Task: Research Airbnb properties in El Kala, Algeria from 7th December, 2023 to 14th December, 2023 for 1 adult. Place can be shared room with 1  bedroom having 1 bed and 1 bathroom. Property type can be hotel. Amenities needed are: wifi, washing machine.
Action: Mouse moved to (456, 100)
Screenshot: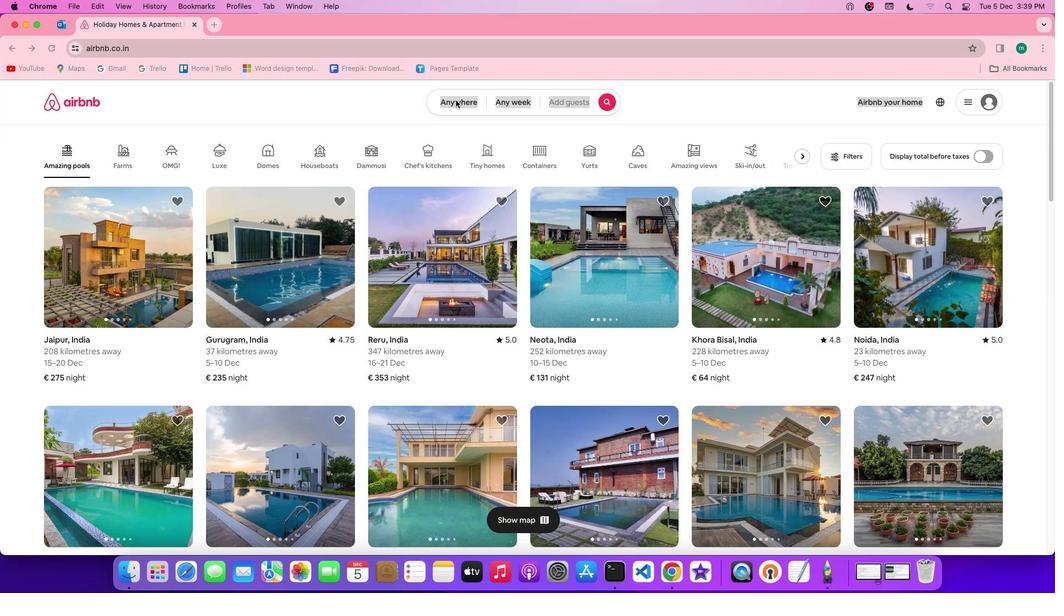 
Action: Mouse pressed left at (456, 100)
Screenshot: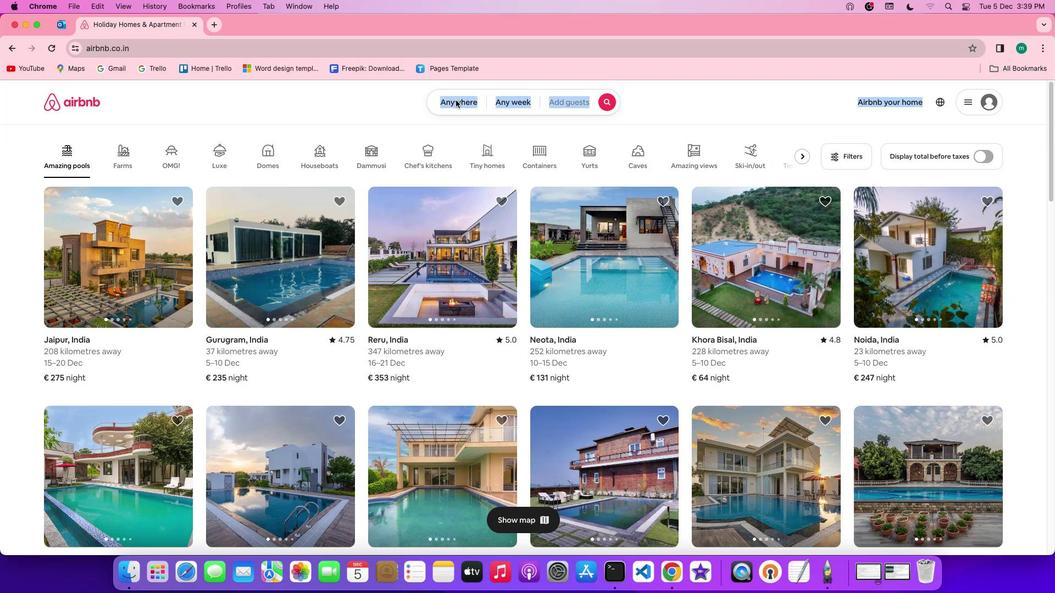 
Action: Mouse pressed left at (456, 100)
Screenshot: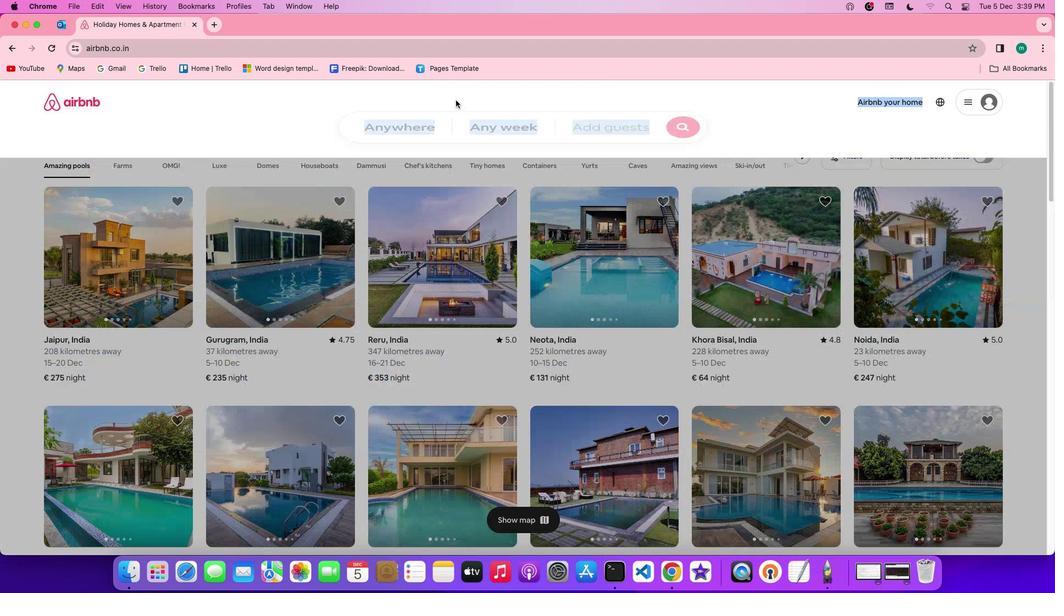 
Action: Mouse moved to (374, 146)
Screenshot: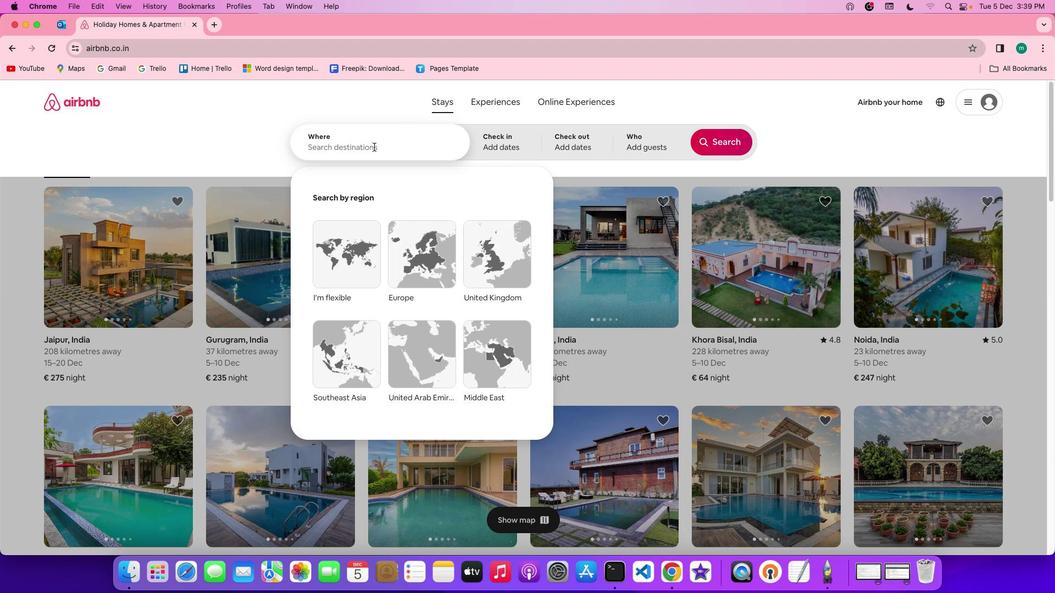 
Action: Mouse pressed left at (374, 146)
Screenshot: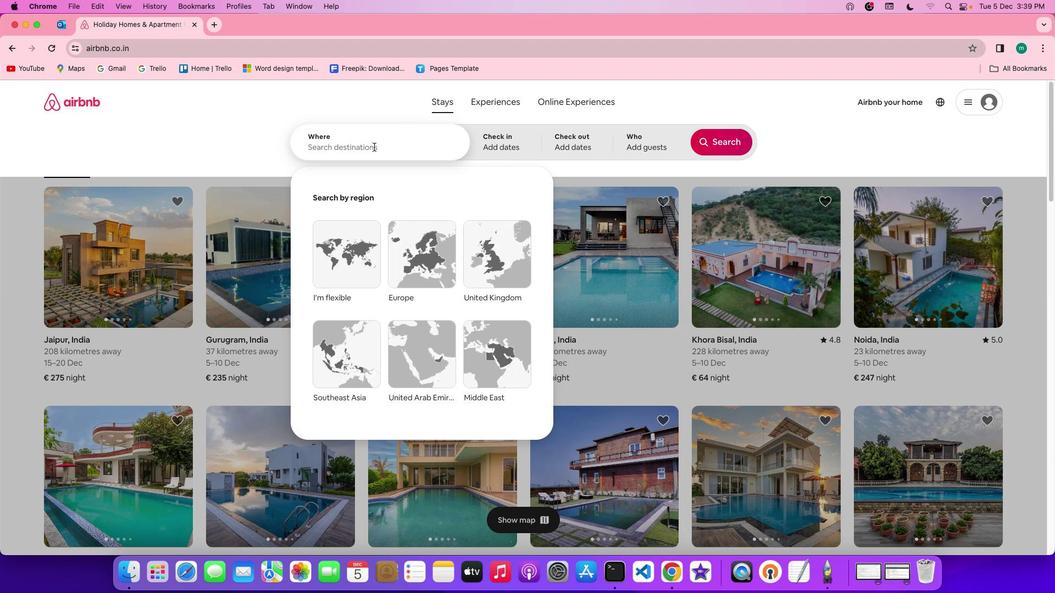 
Action: Key pressed Key.shift'E''I'Key.spaceKey.shift'K''a''l''a'','Key.spaceKey.shift'a''l''g''e''r''i''a'
Screenshot: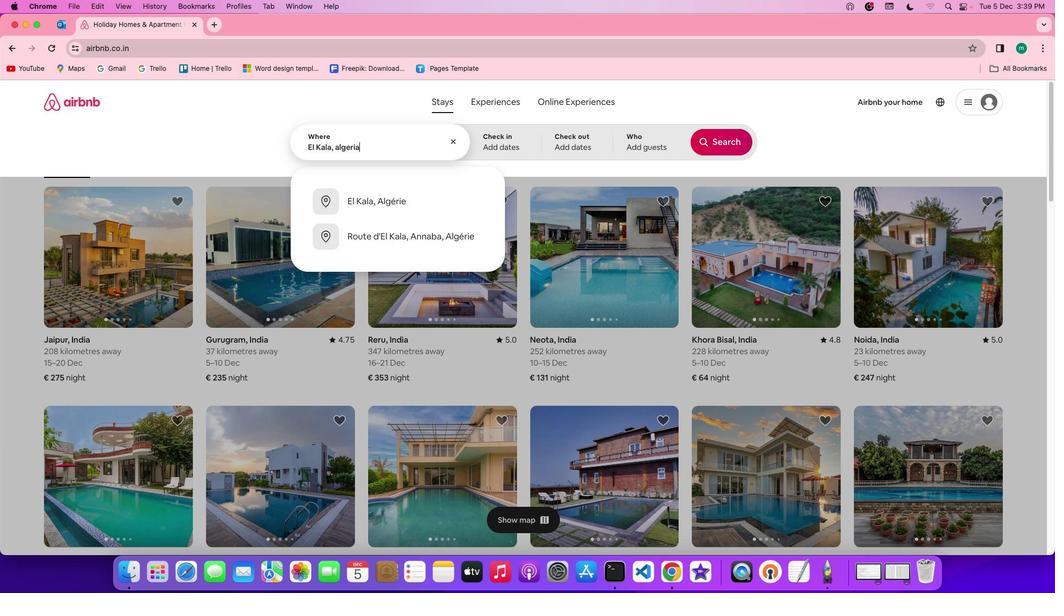 
Action: Mouse moved to (514, 141)
Screenshot: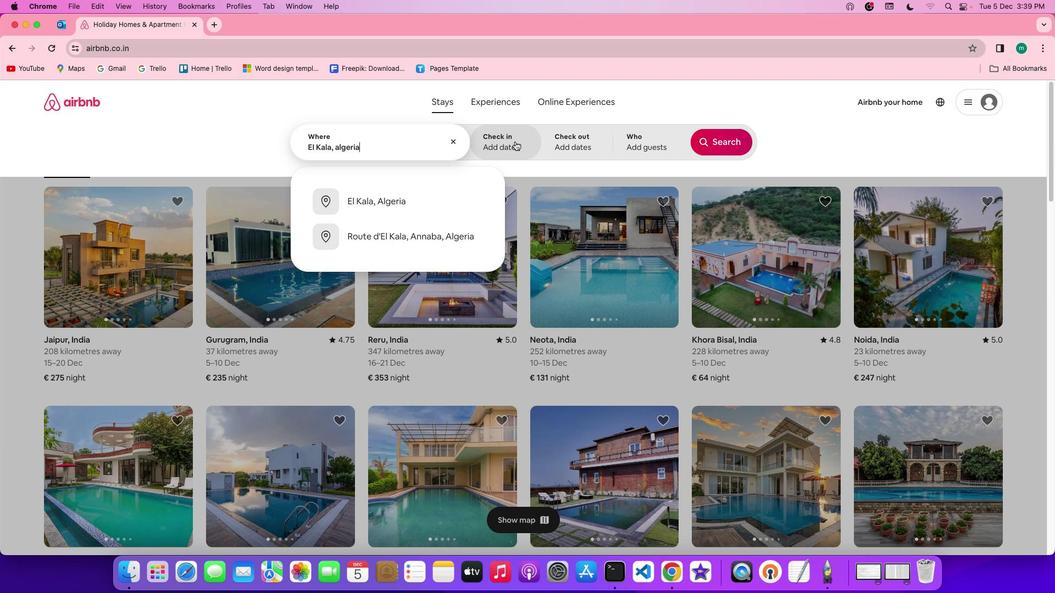
Action: Mouse pressed left at (514, 141)
Screenshot: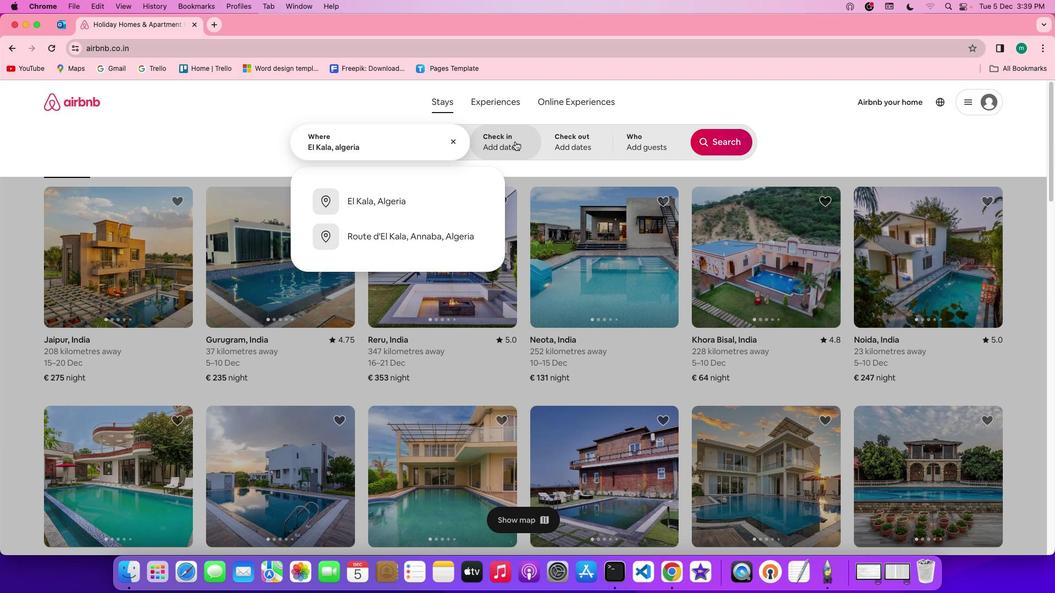 
Action: Mouse moved to (445, 300)
Screenshot: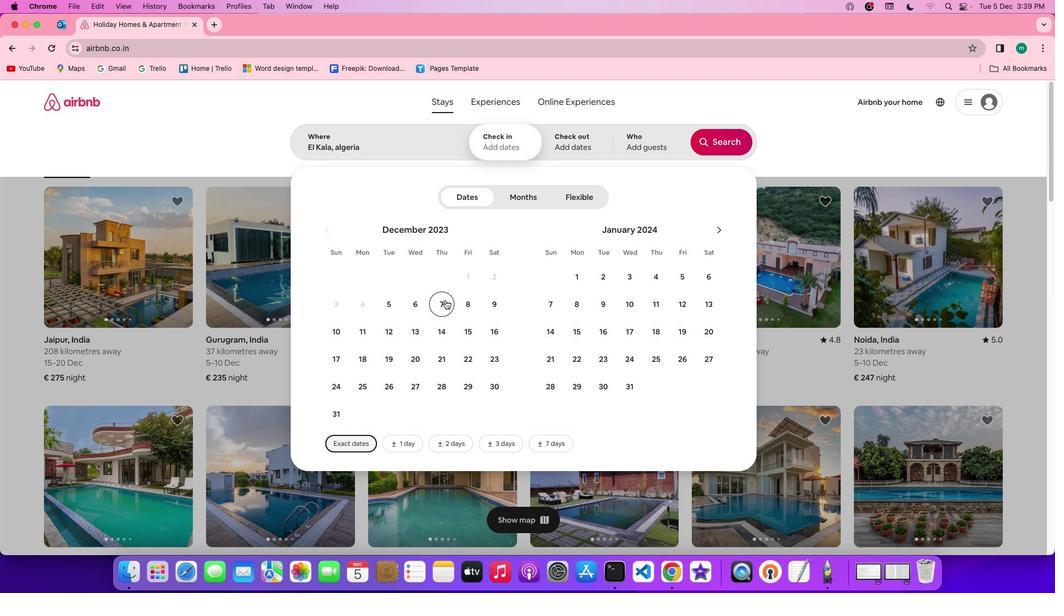 
Action: Mouse pressed left at (445, 300)
Screenshot: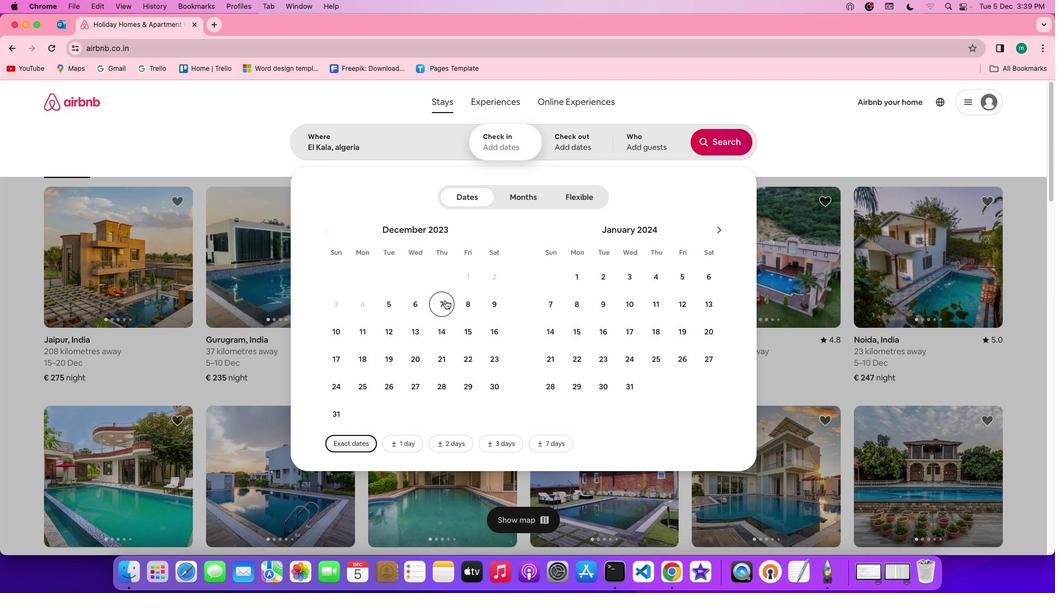 
Action: Mouse moved to (436, 330)
Screenshot: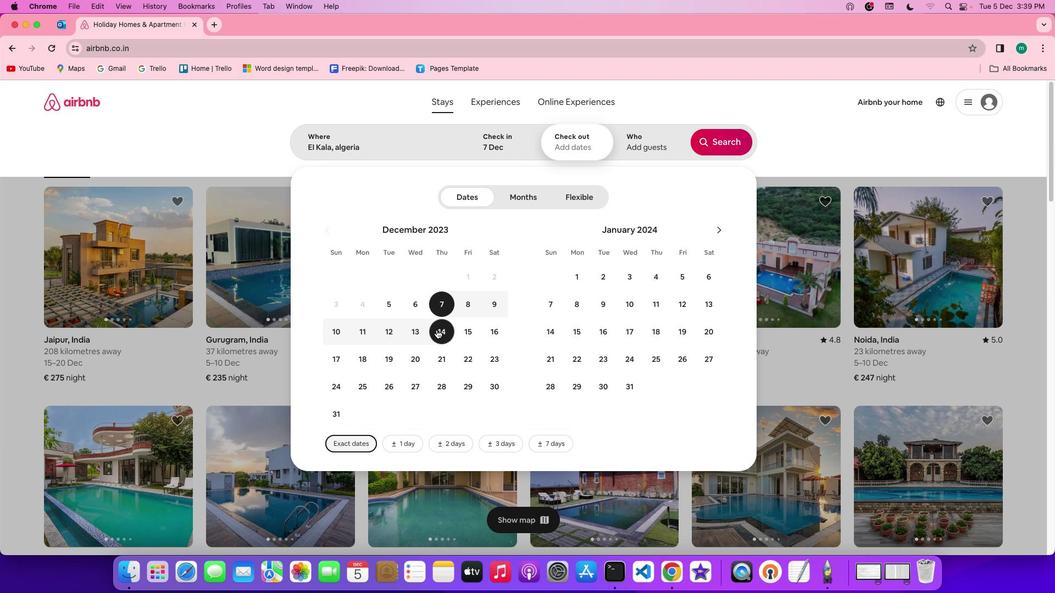 
Action: Mouse pressed left at (436, 330)
Screenshot: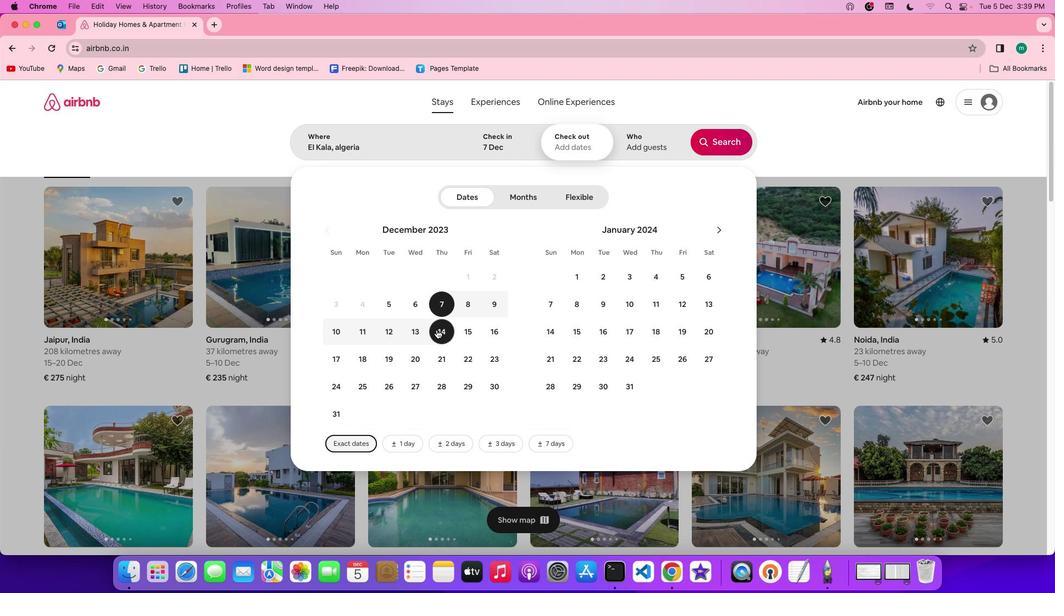
Action: Mouse moved to (654, 151)
Screenshot: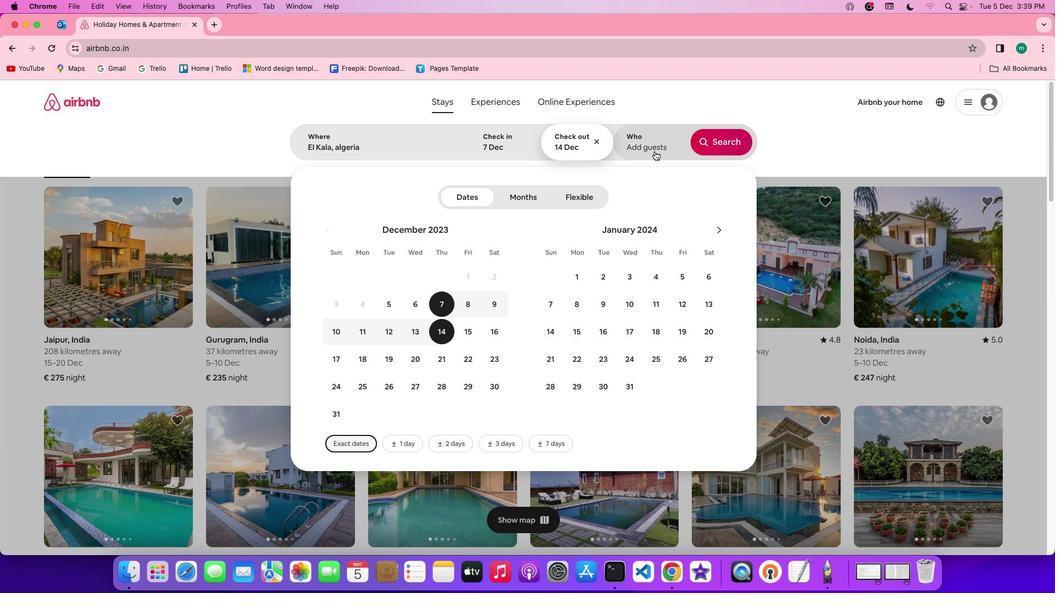 
Action: Mouse pressed left at (654, 151)
Screenshot: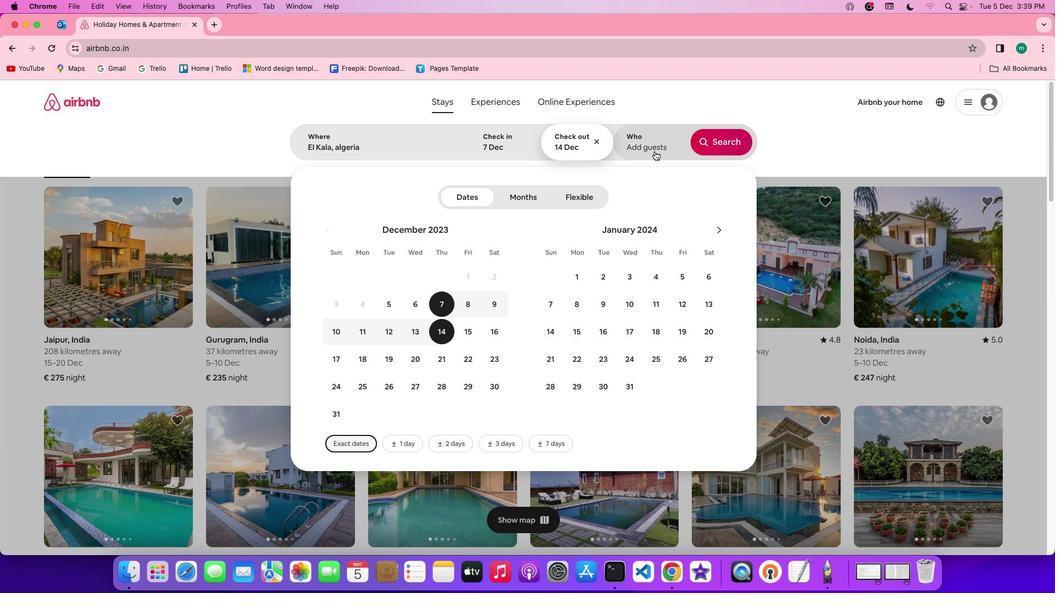 
Action: Mouse moved to (724, 194)
Screenshot: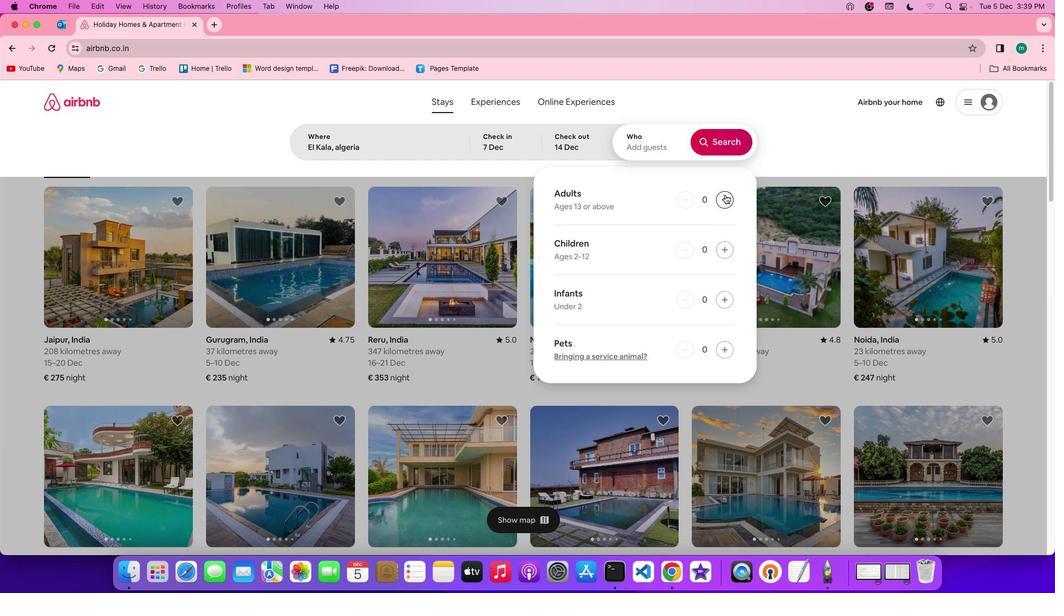 
Action: Mouse pressed left at (724, 194)
Screenshot: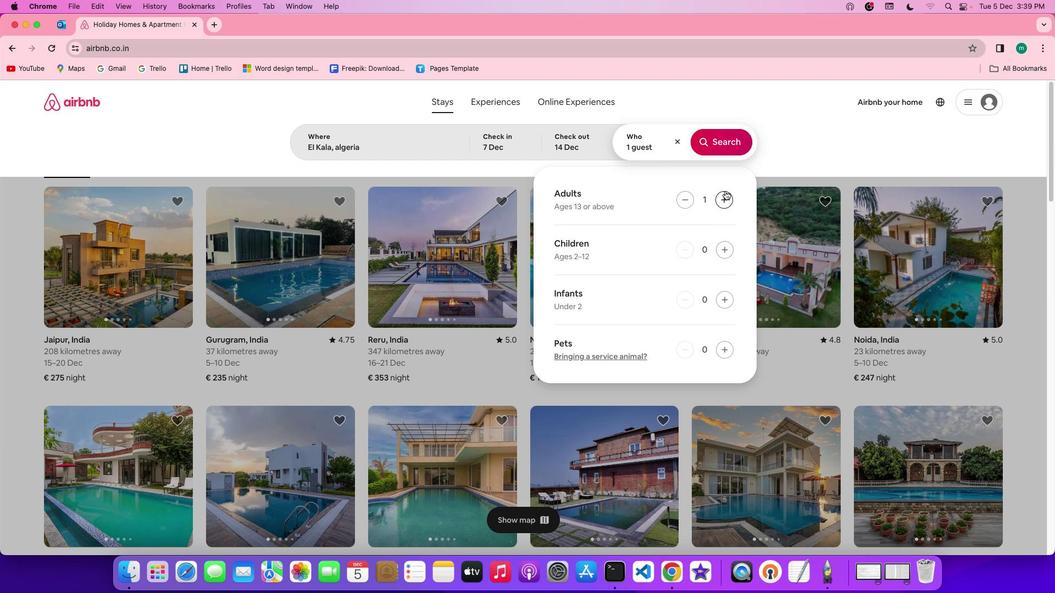 
Action: Mouse moved to (717, 150)
Screenshot: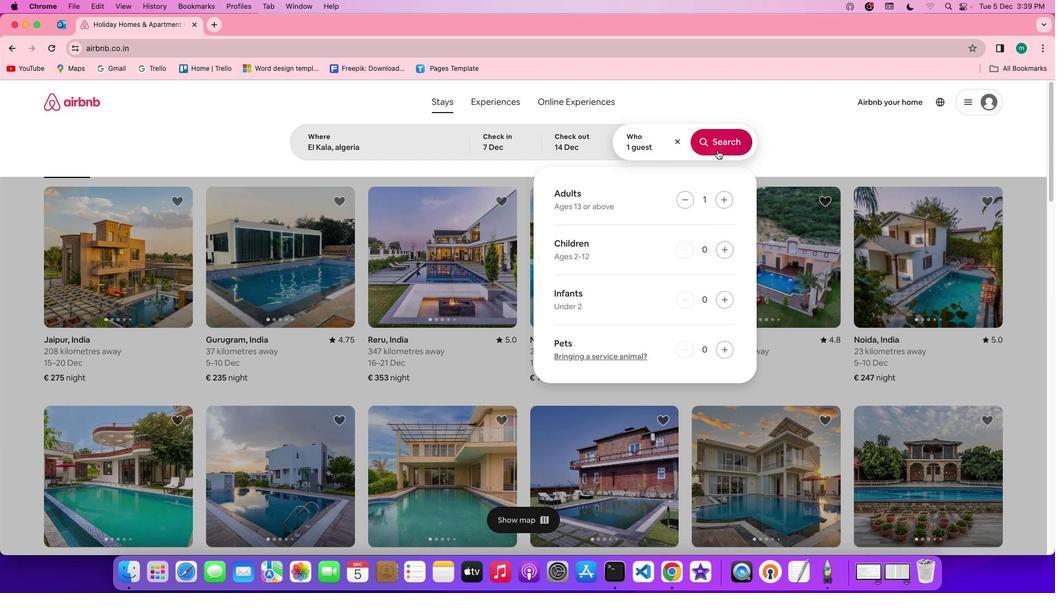 
Action: Mouse pressed left at (717, 150)
Screenshot: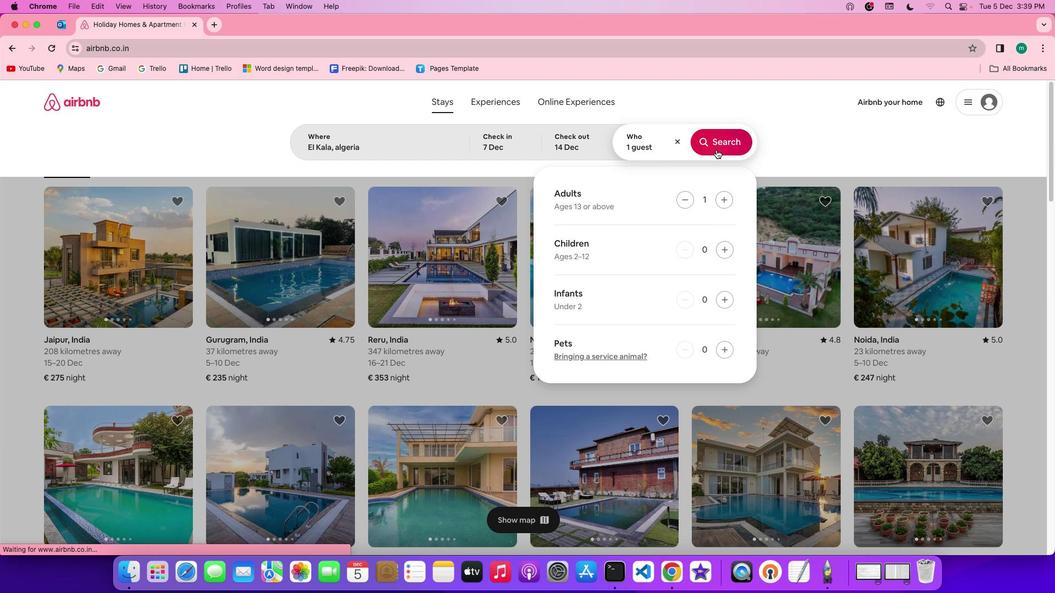 
Action: Mouse moved to (895, 146)
Screenshot: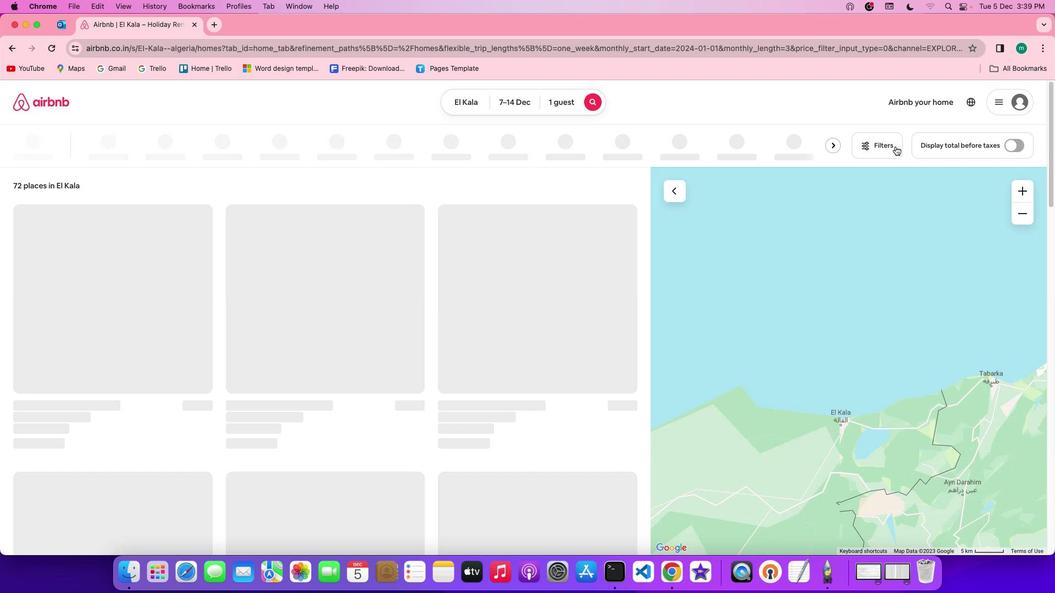 
Action: Mouse pressed left at (895, 146)
Screenshot: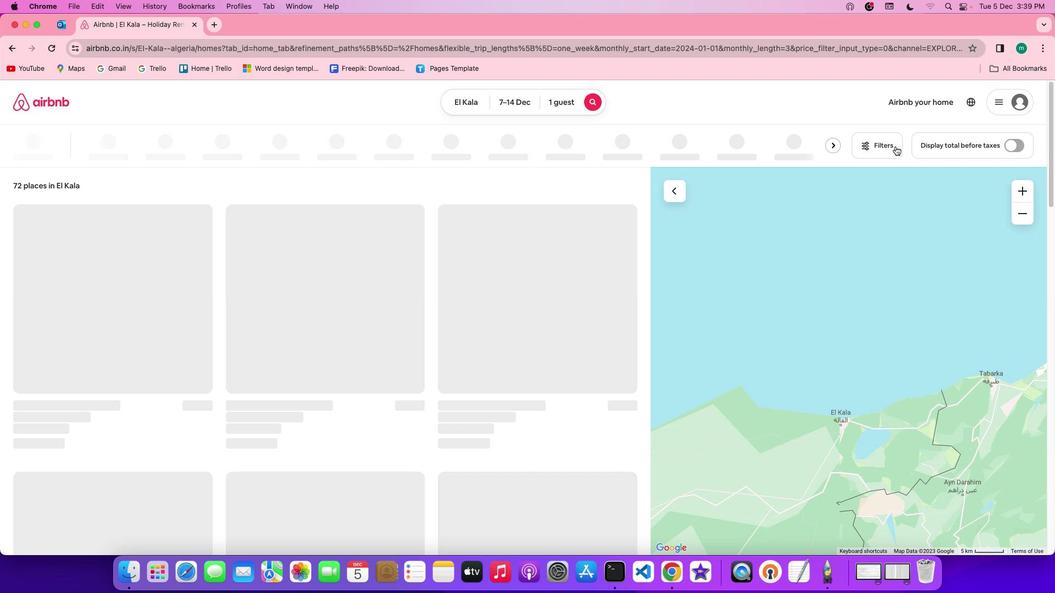 
Action: Mouse moved to (623, 396)
Screenshot: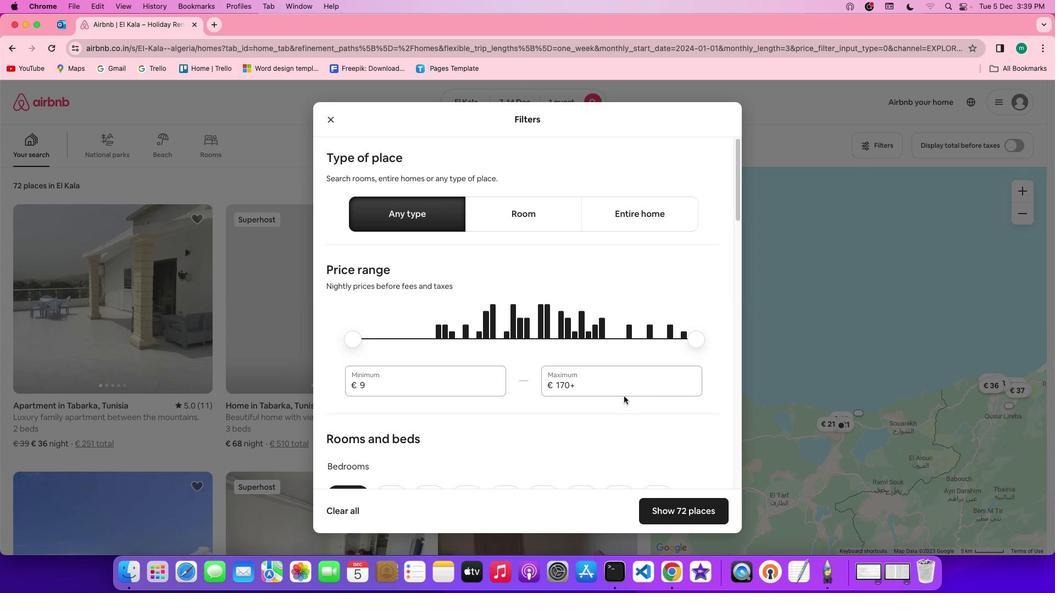 
Action: Mouse scrolled (623, 396) with delta (0, 0)
Screenshot: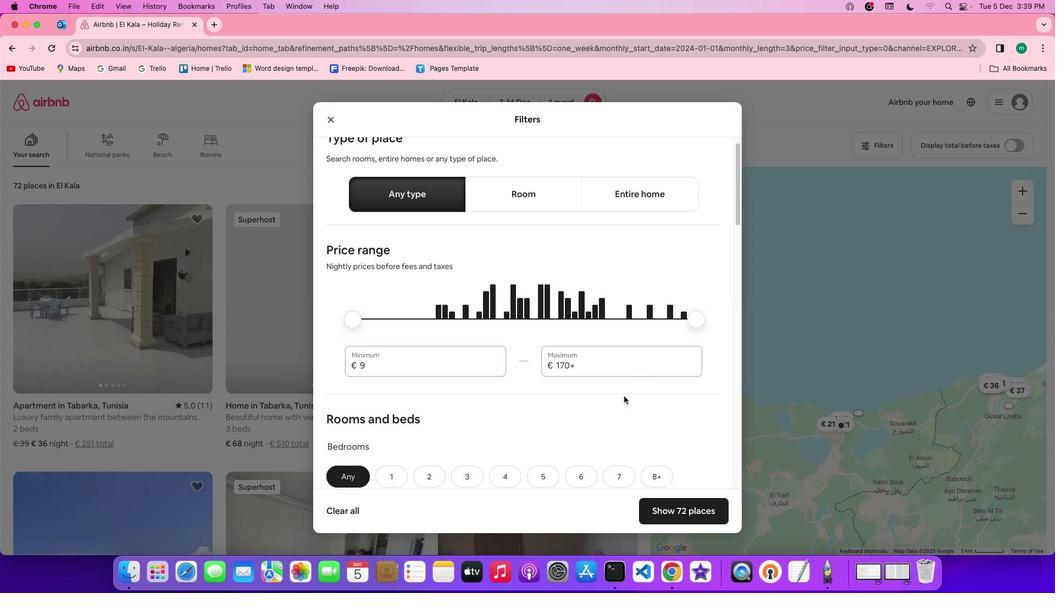 
Action: Mouse scrolled (623, 396) with delta (0, 0)
Screenshot: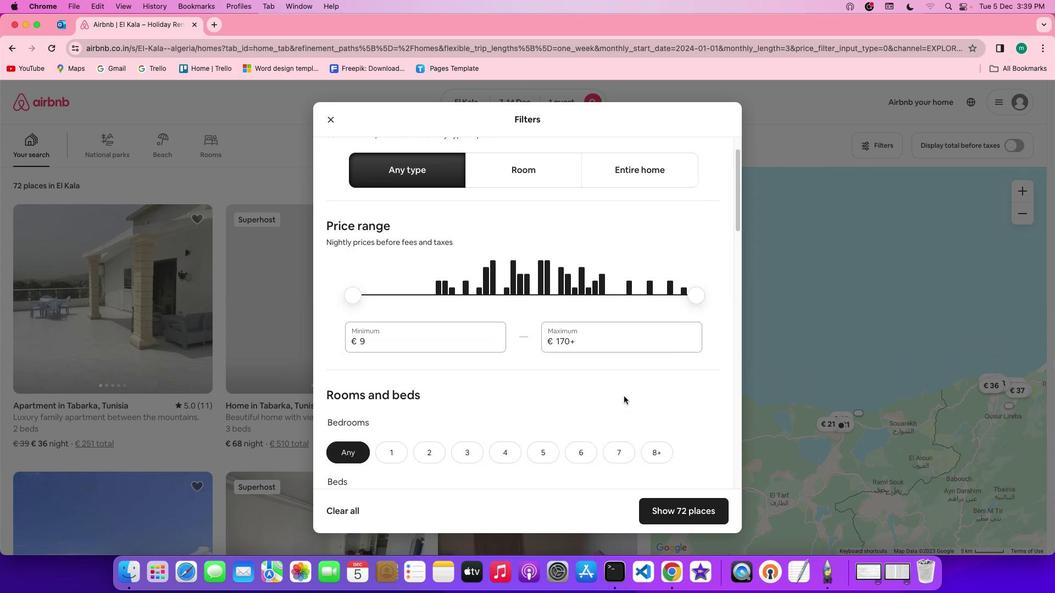 
Action: Mouse scrolled (623, 396) with delta (0, -1)
Screenshot: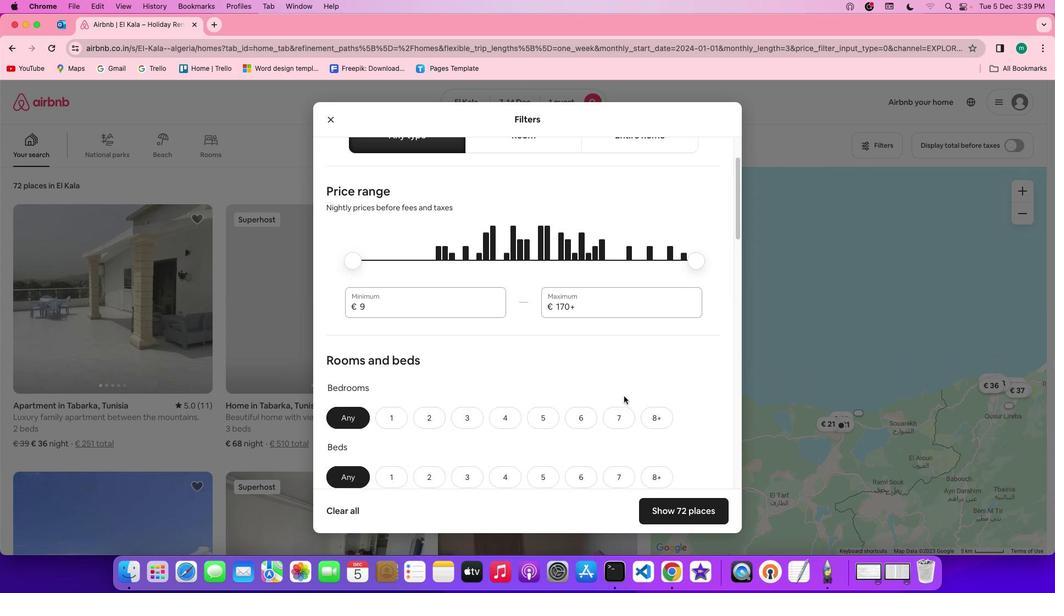 
Action: Mouse scrolled (623, 396) with delta (0, 0)
Screenshot: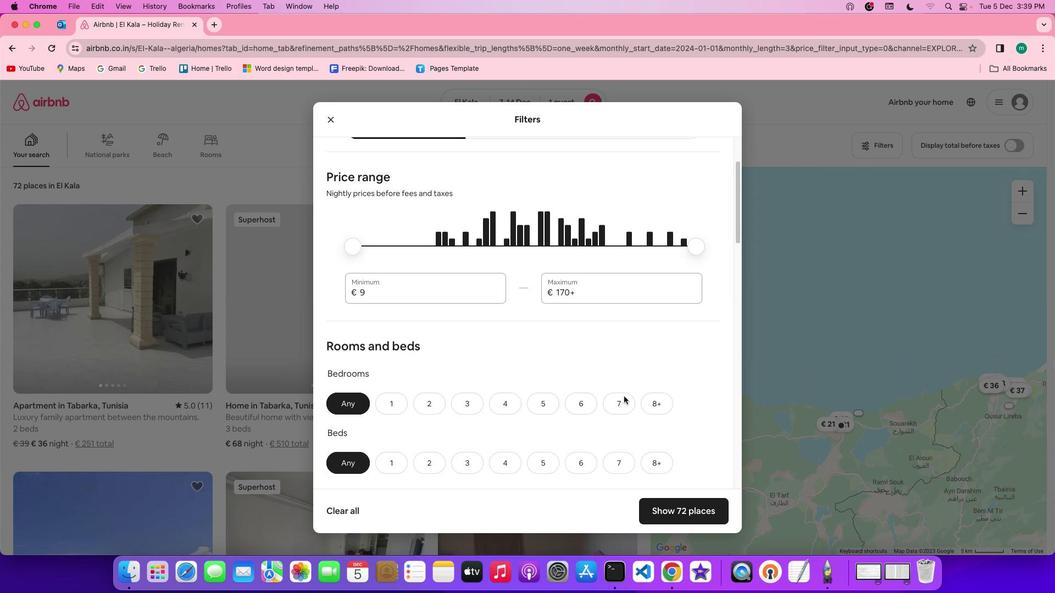 
Action: Mouse scrolled (623, 396) with delta (0, 0)
Screenshot: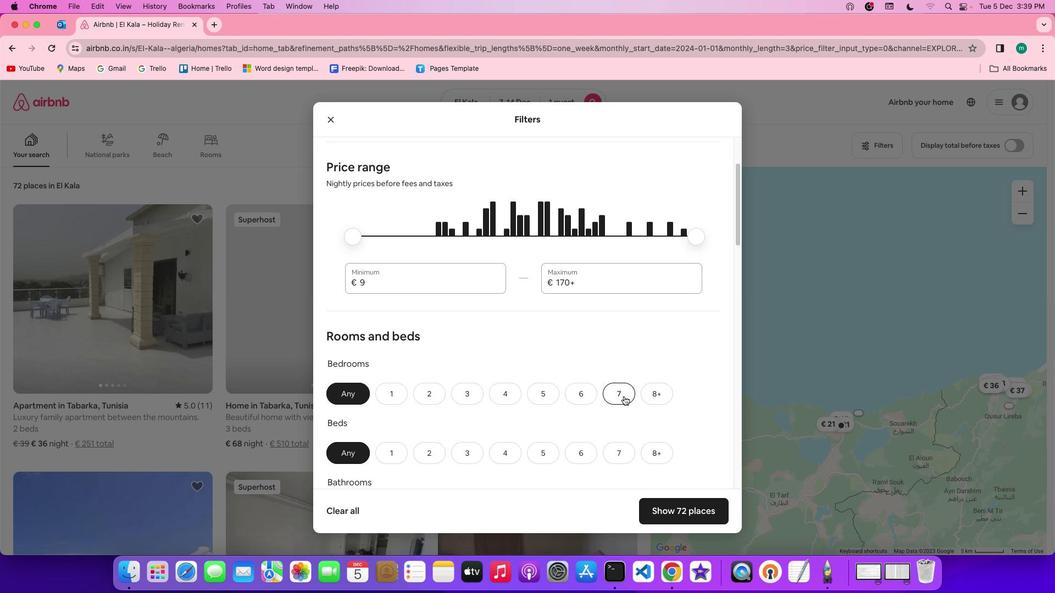 
Action: Mouse scrolled (623, 396) with delta (0, 0)
Screenshot: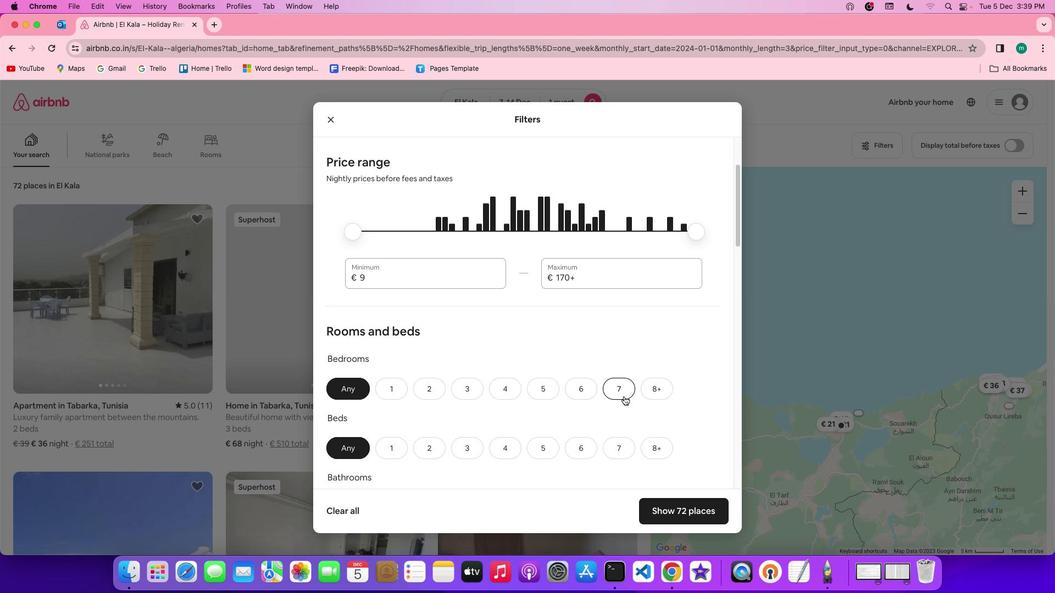
Action: Mouse scrolled (623, 396) with delta (0, 0)
Screenshot: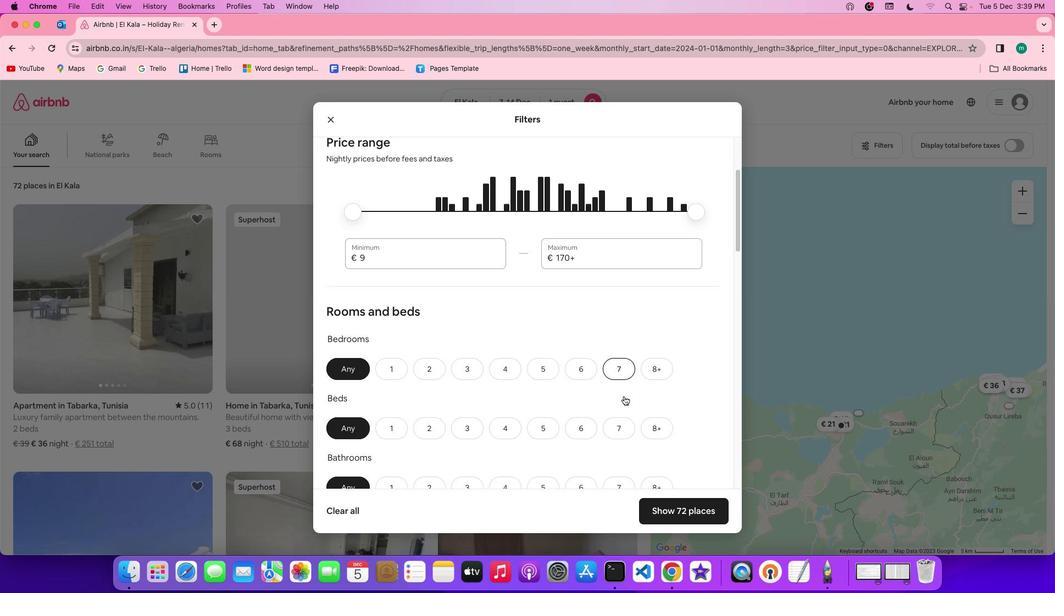 
Action: Mouse scrolled (623, 396) with delta (0, 0)
Screenshot: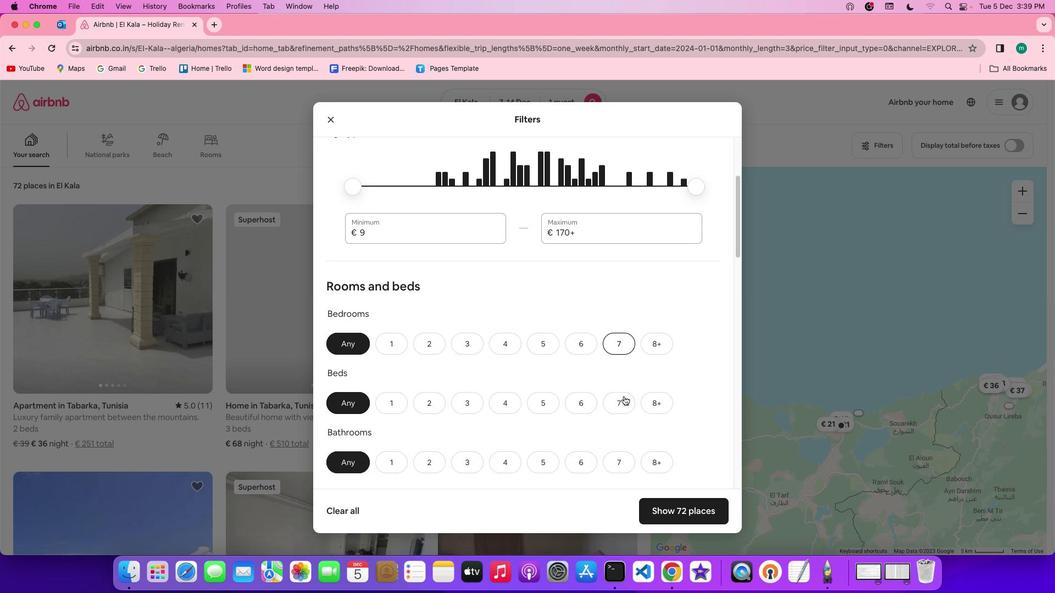 
Action: Mouse scrolled (623, 396) with delta (0, 0)
Screenshot: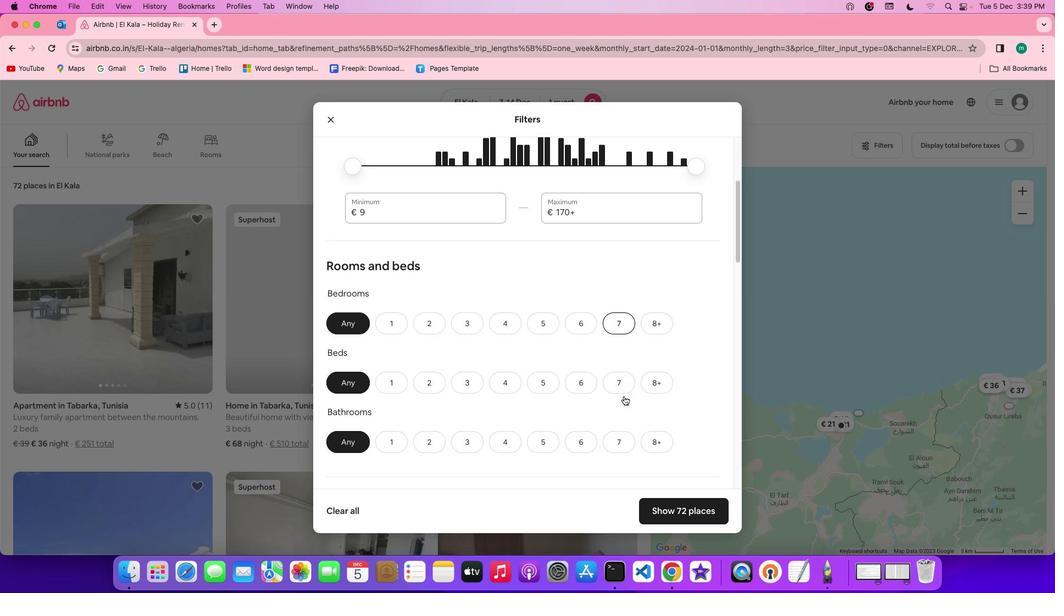 
Action: Mouse scrolled (623, 396) with delta (0, 0)
Screenshot: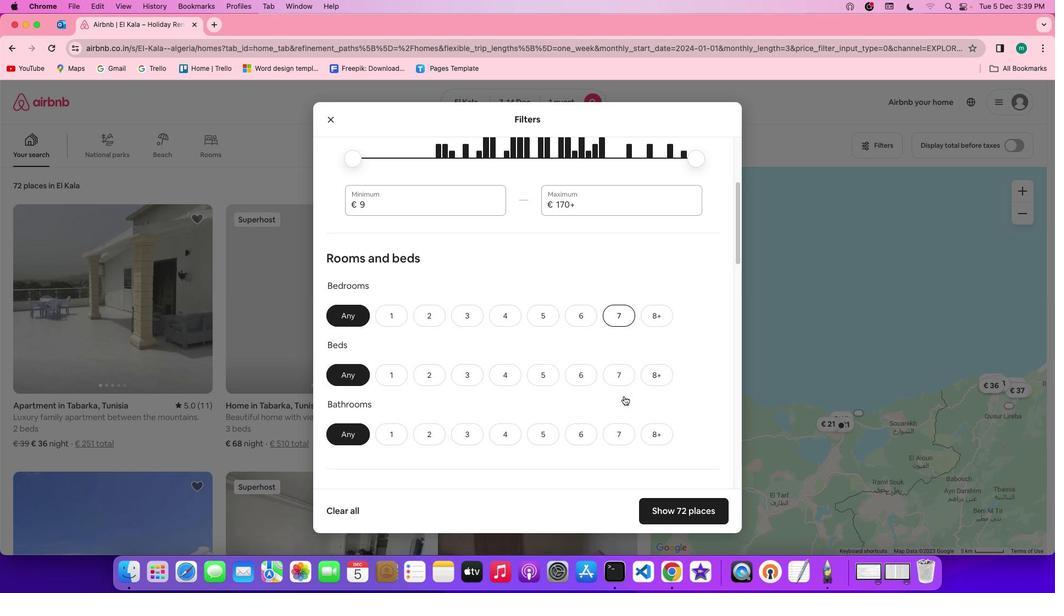 
Action: Mouse scrolled (623, 396) with delta (0, -1)
Screenshot: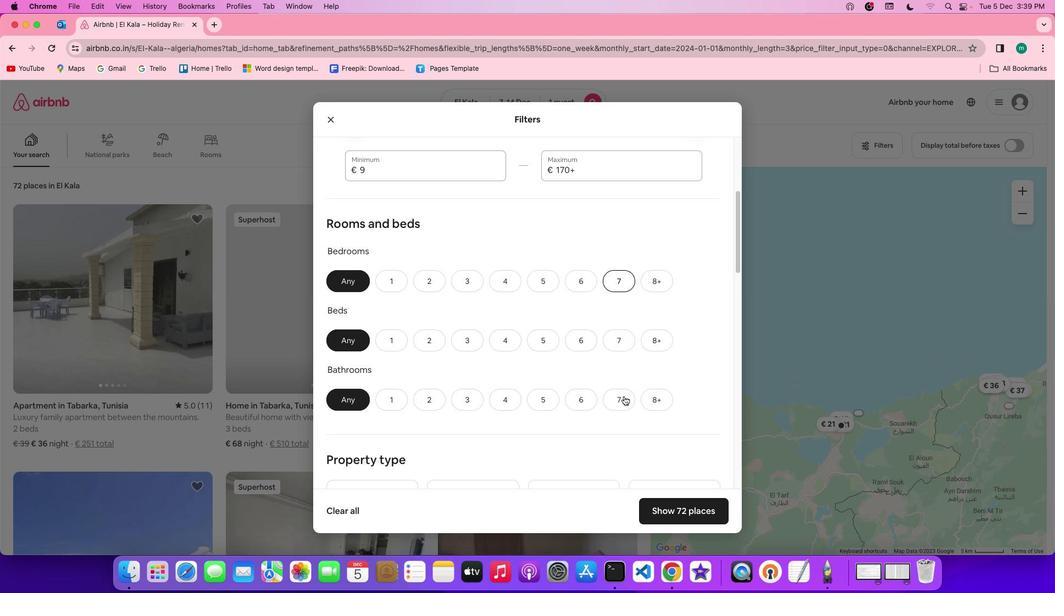 
Action: Mouse scrolled (623, 396) with delta (0, -1)
Screenshot: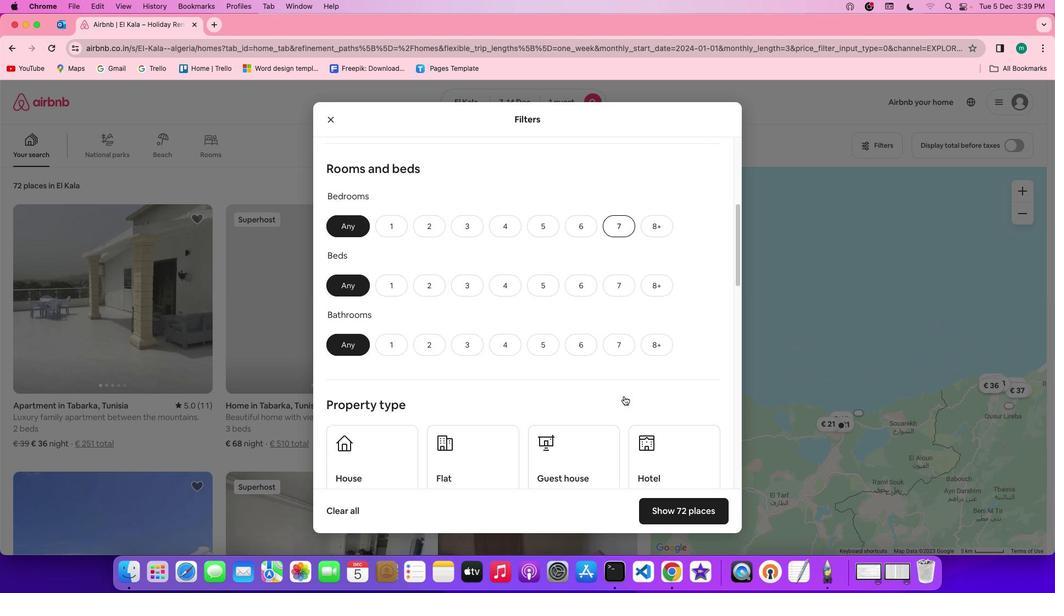 
Action: Mouse moved to (395, 226)
Screenshot: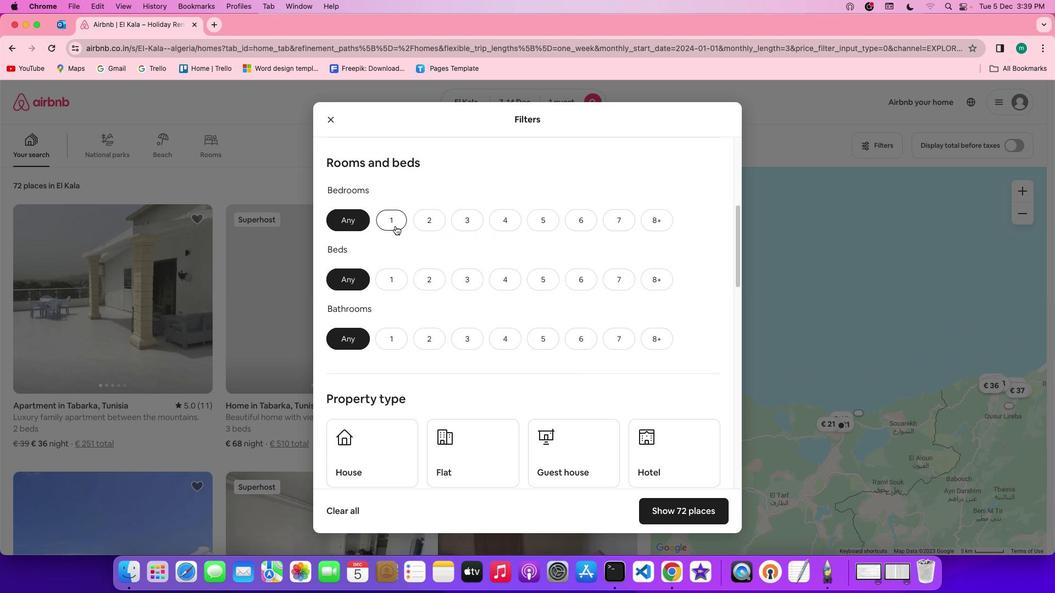 
Action: Mouse pressed left at (395, 226)
Screenshot: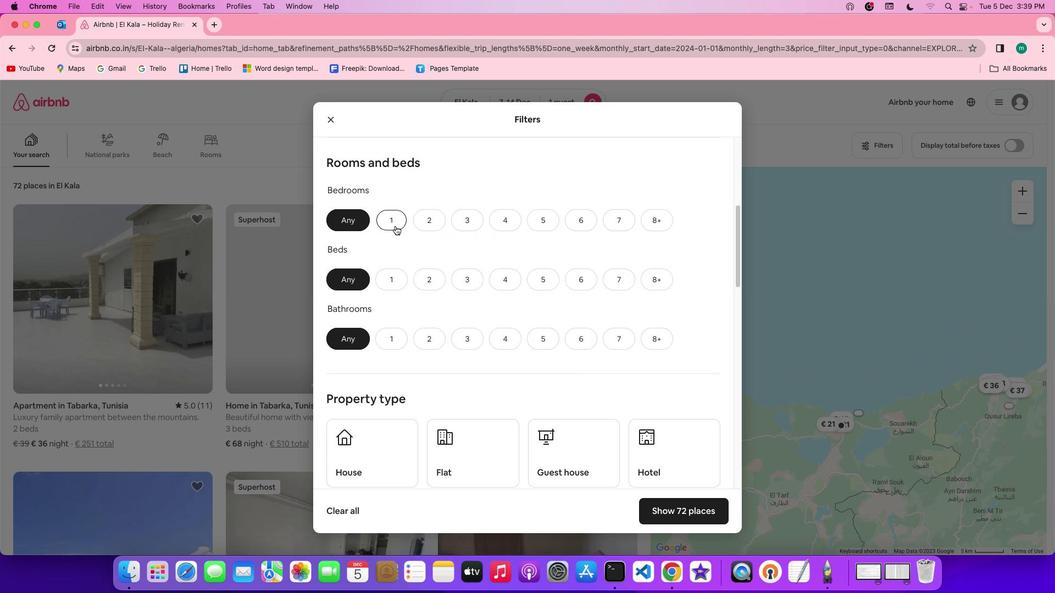 
Action: Mouse moved to (396, 269)
Screenshot: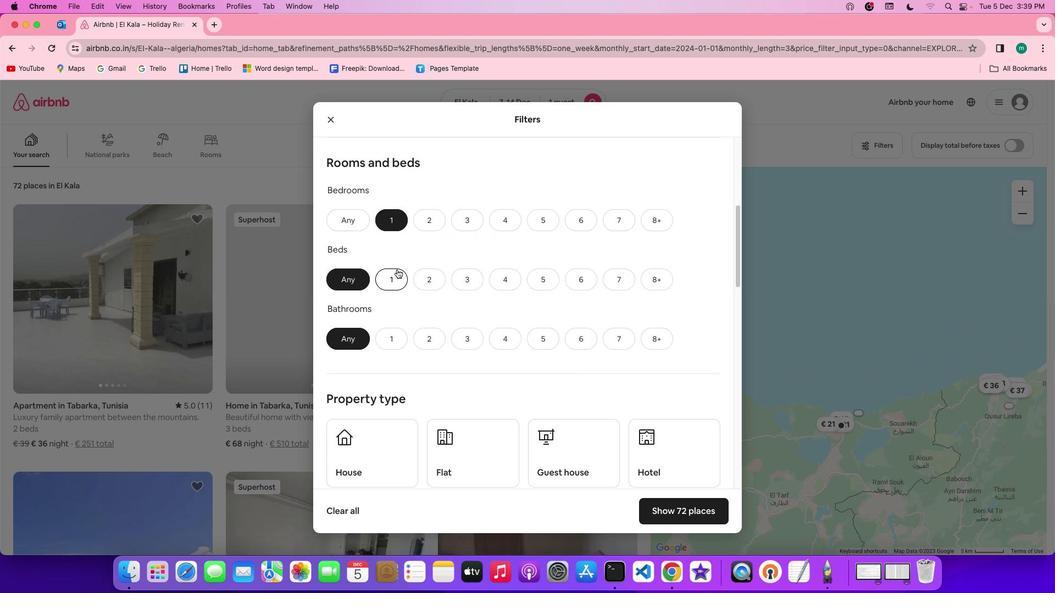 
Action: Mouse pressed left at (396, 269)
Screenshot: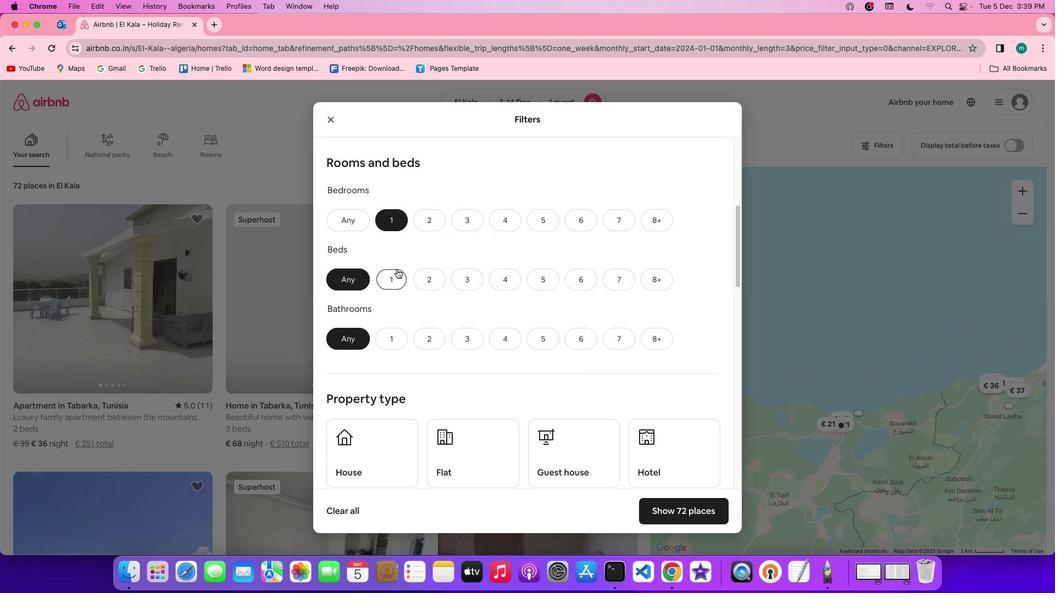 
Action: Mouse moved to (391, 337)
Screenshot: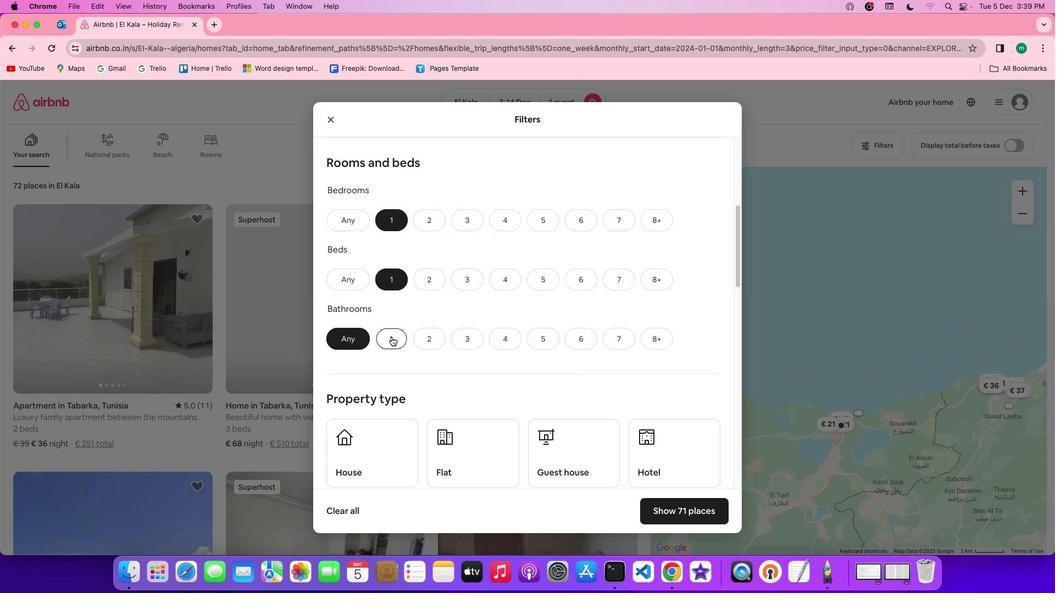 
Action: Mouse pressed left at (391, 337)
Screenshot: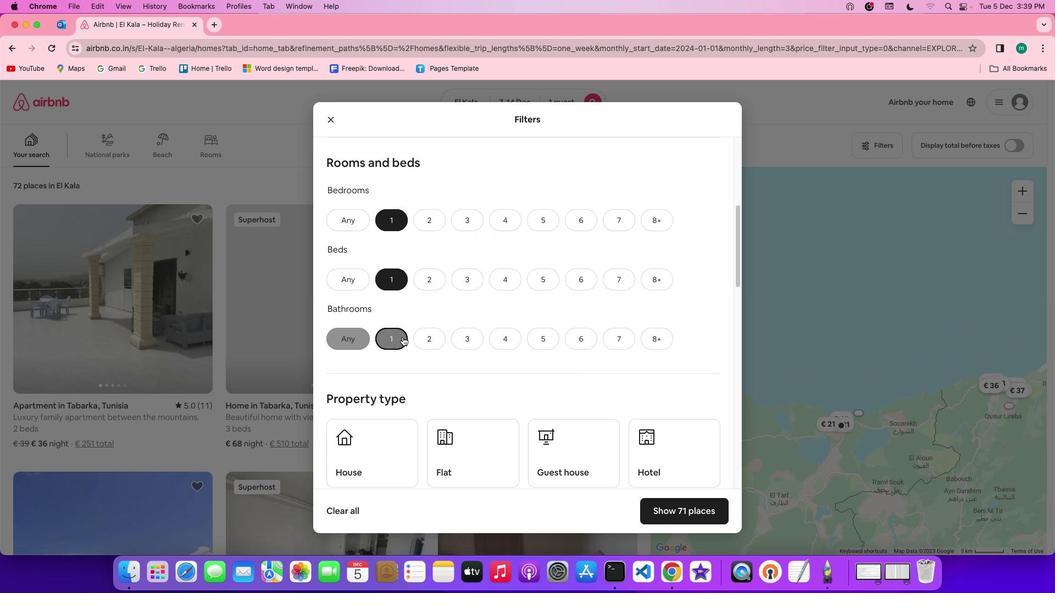
Action: Mouse moved to (506, 334)
Screenshot: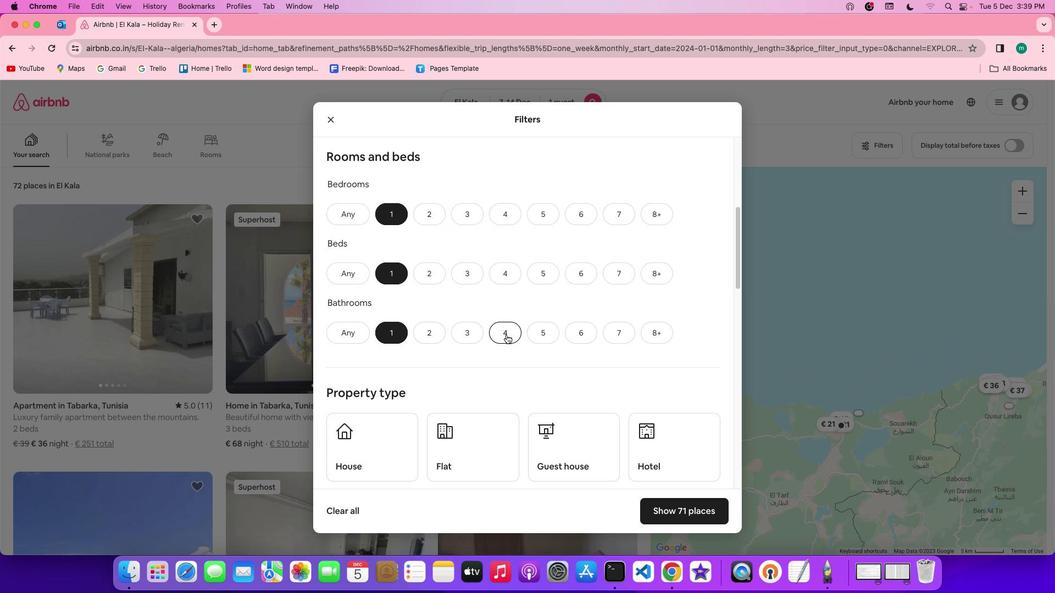 
Action: Mouse scrolled (506, 334) with delta (0, 0)
Screenshot: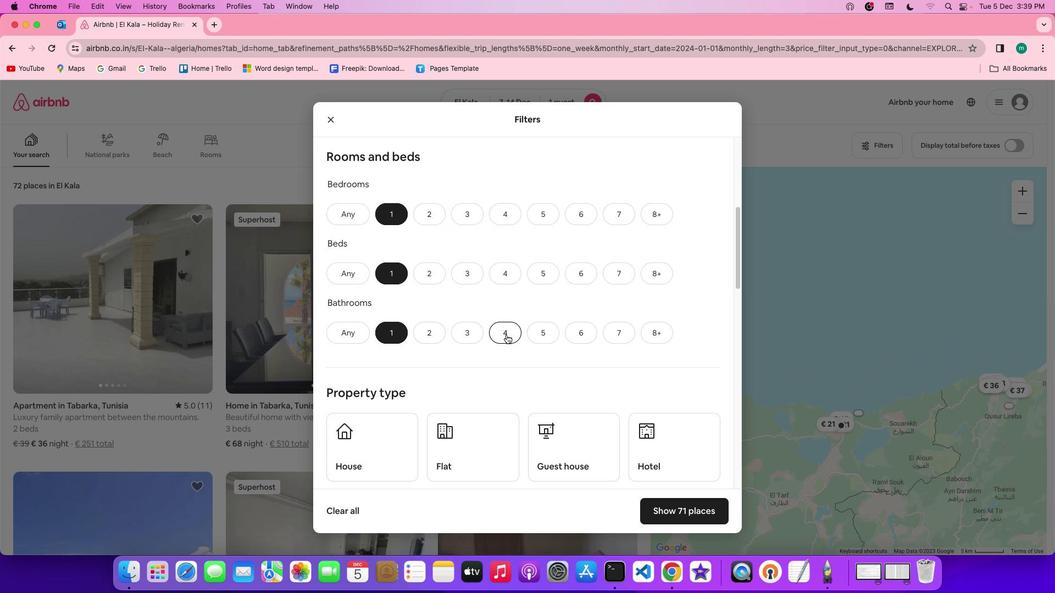 
Action: Mouse scrolled (506, 334) with delta (0, 0)
Screenshot: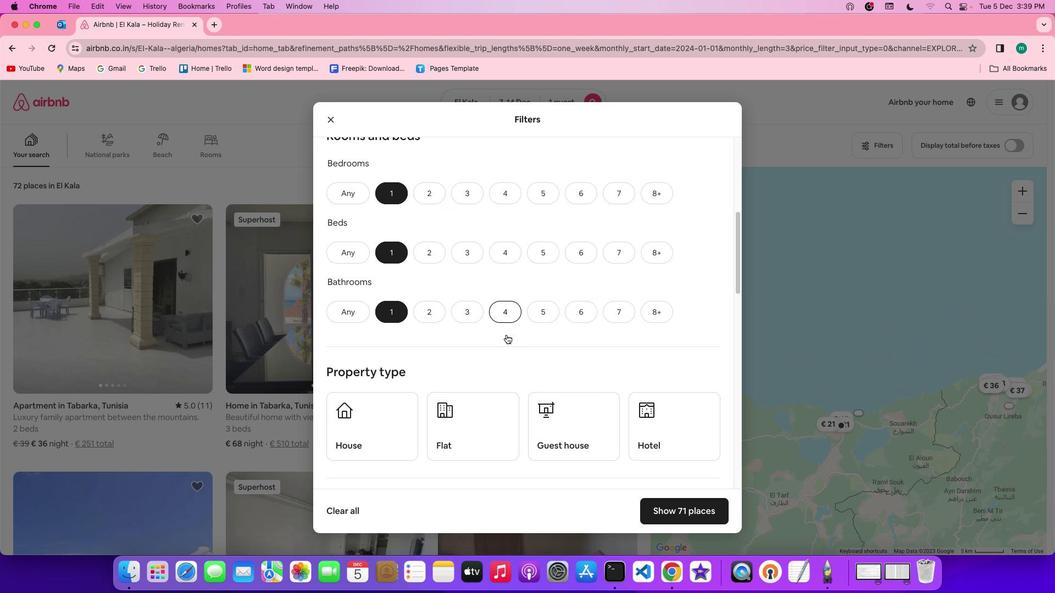 
Action: Mouse scrolled (506, 334) with delta (0, 0)
Screenshot: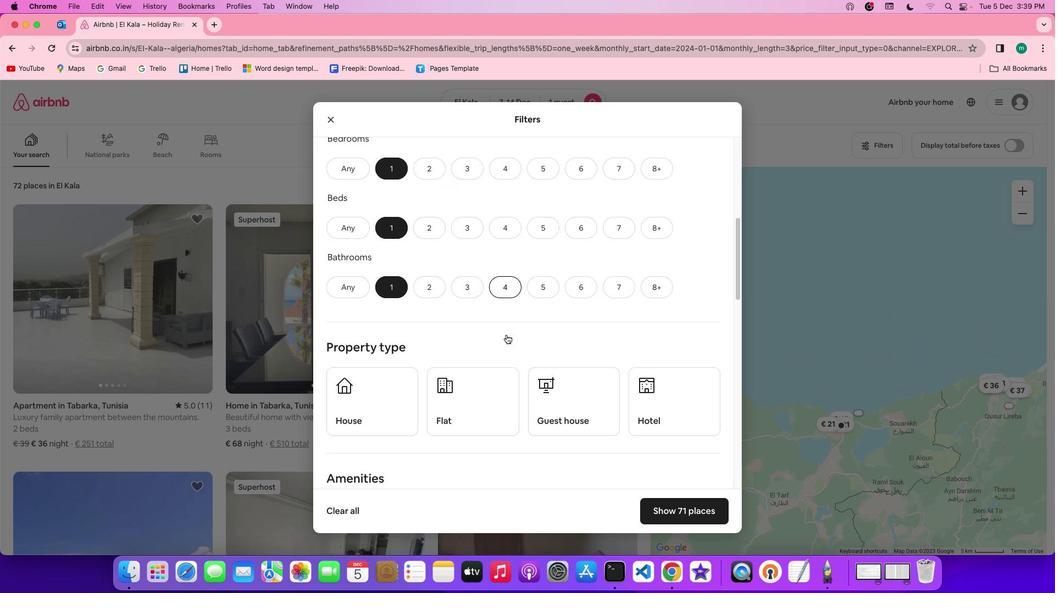 
Action: Mouse scrolled (506, 334) with delta (0, 0)
Screenshot: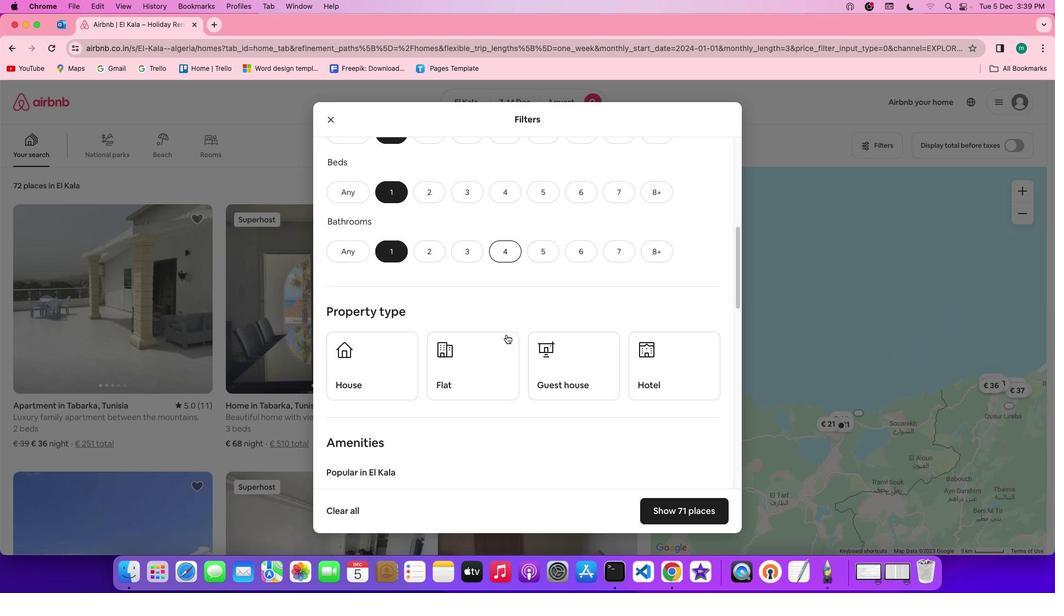 
Action: Mouse scrolled (506, 334) with delta (0, 0)
Screenshot: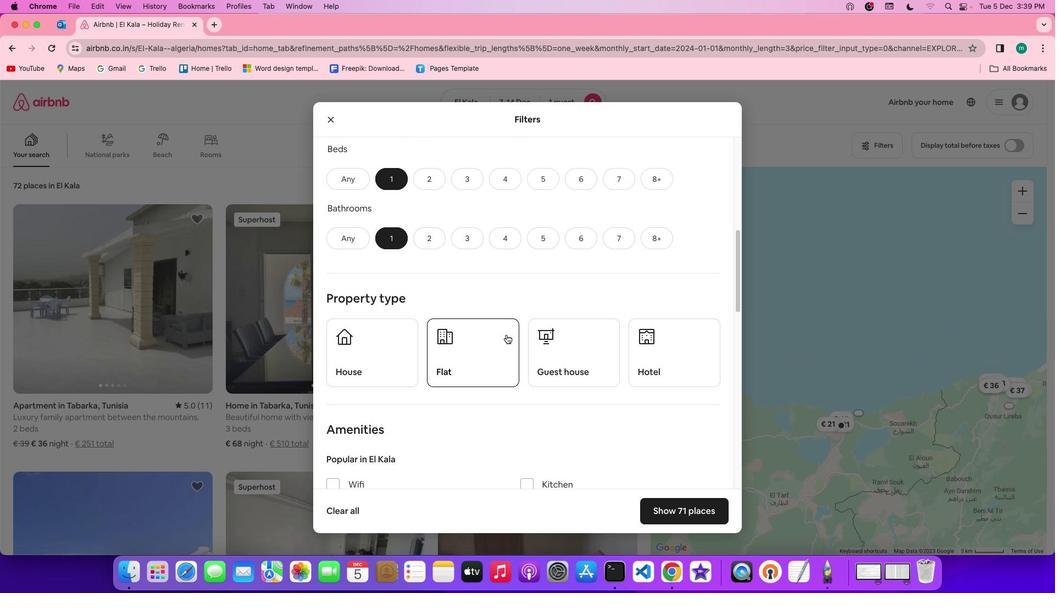 
Action: Mouse scrolled (506, 334) with delta (0, 0)
Screenshot: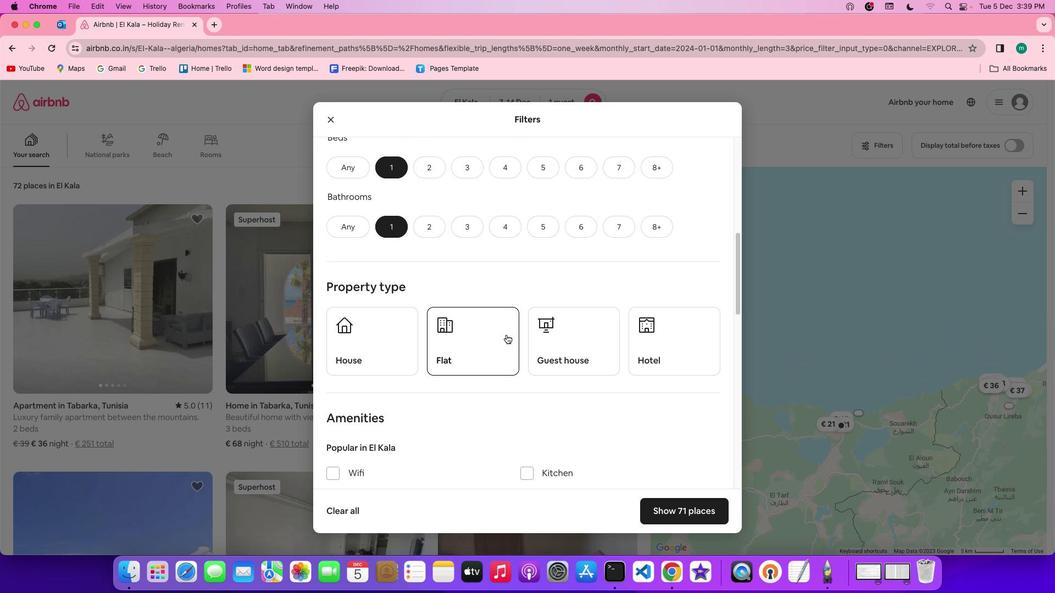 
Action: Mouse scrolled (506, 334) with delta (0, -1)
Screenshot: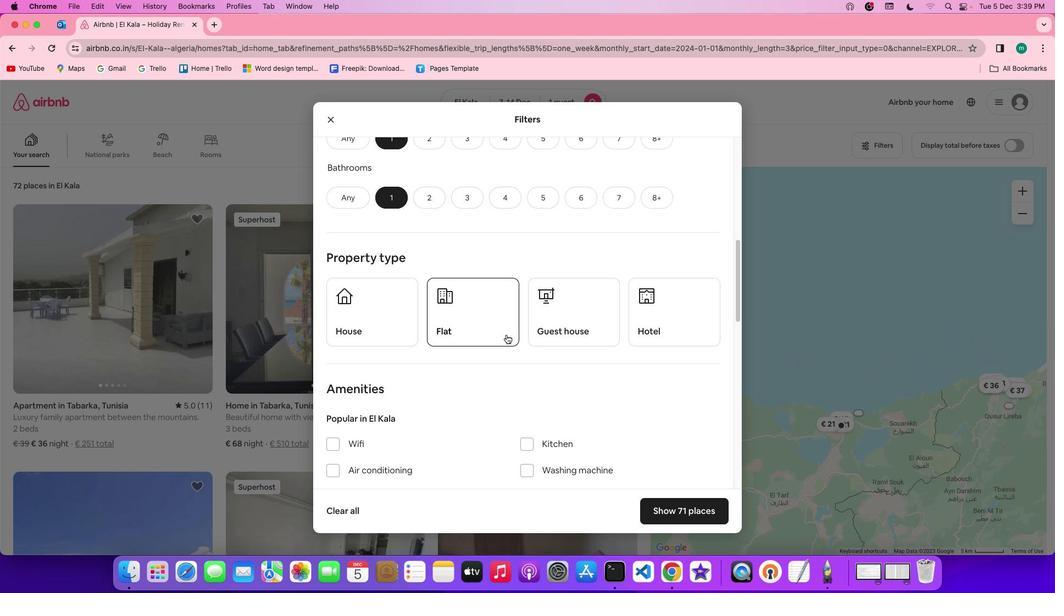 
Action: Mouse moved to (671, 297)
Screenshot: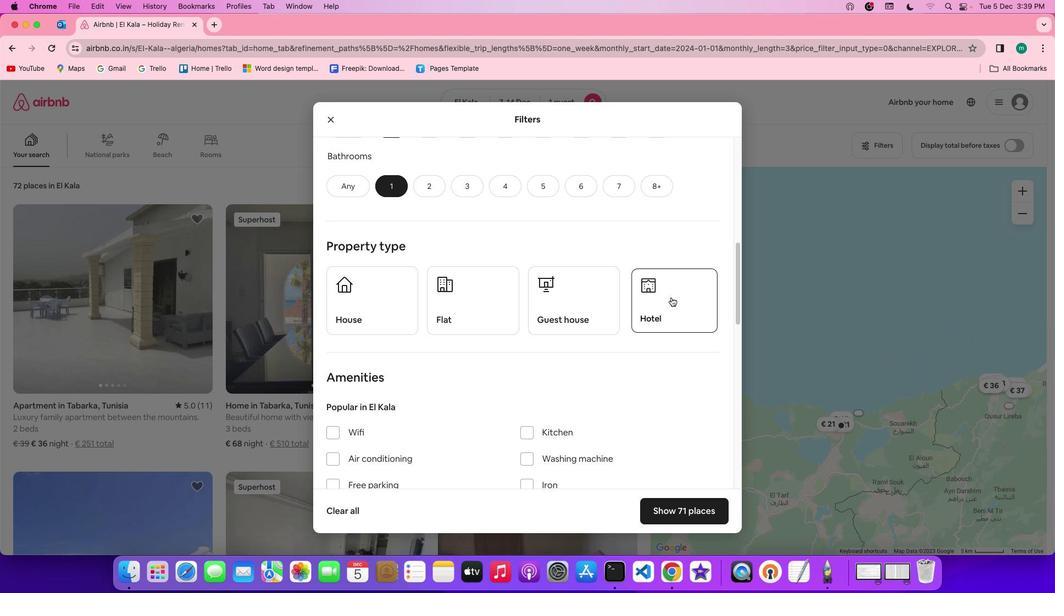 
Action: Mouse pressed left at (671, 297)
Screenshot: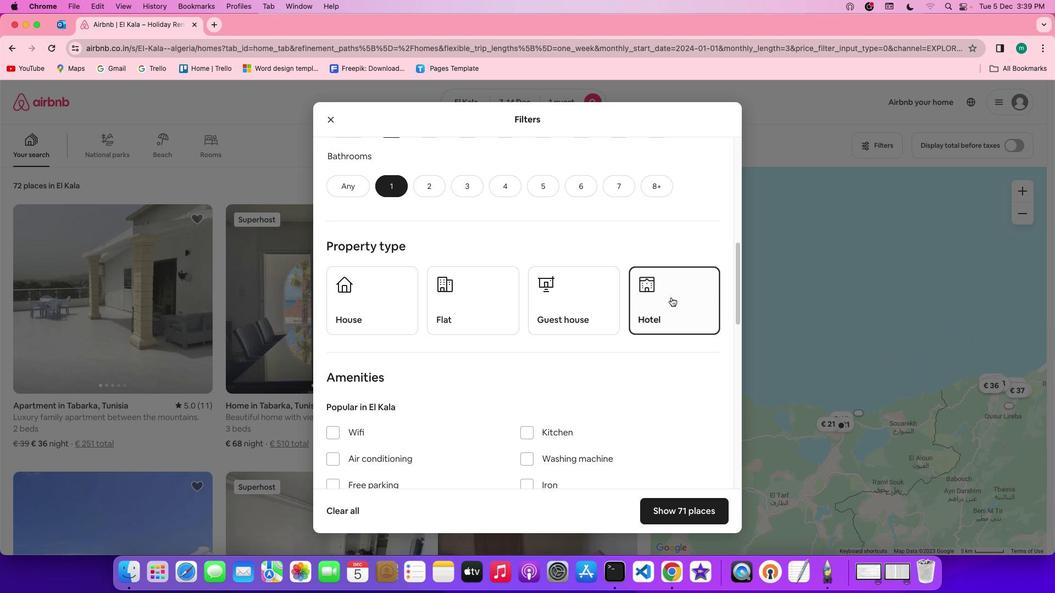 
Action: Mouse moved to (632, 346)
Screenshot: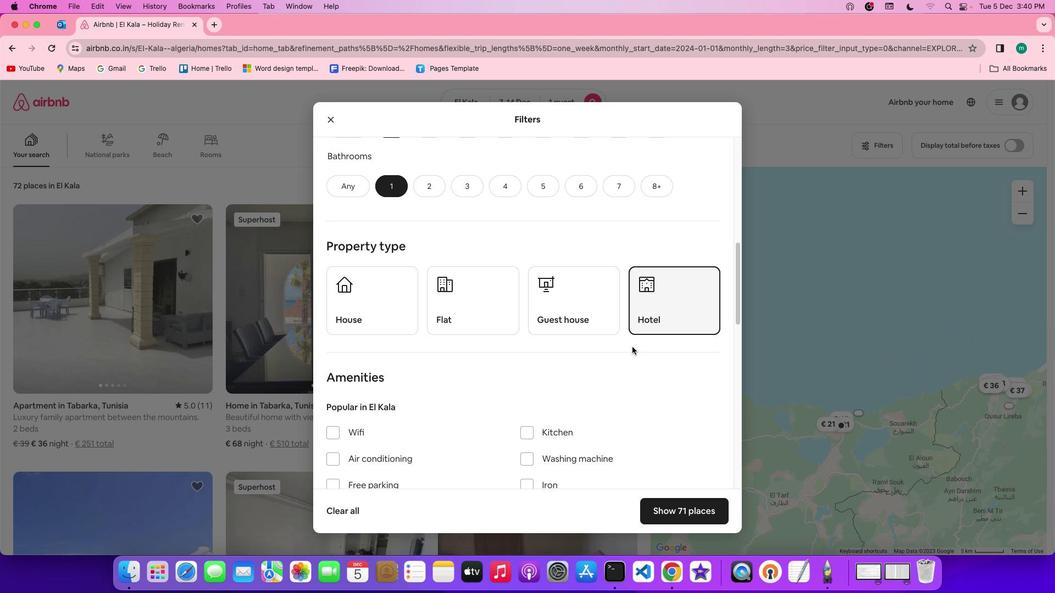 
Action: Mouse scrolled (632, 346) with delta (0, 0)
Screenshot: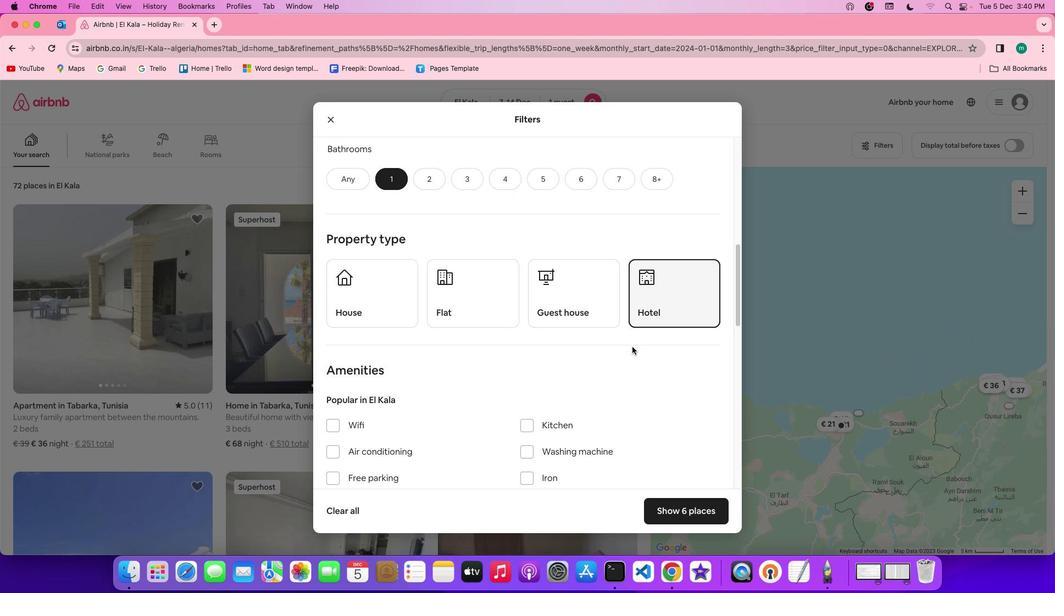 
Action: Mouse scrolled (632, 346) with delta (0, 0)
Screenshot: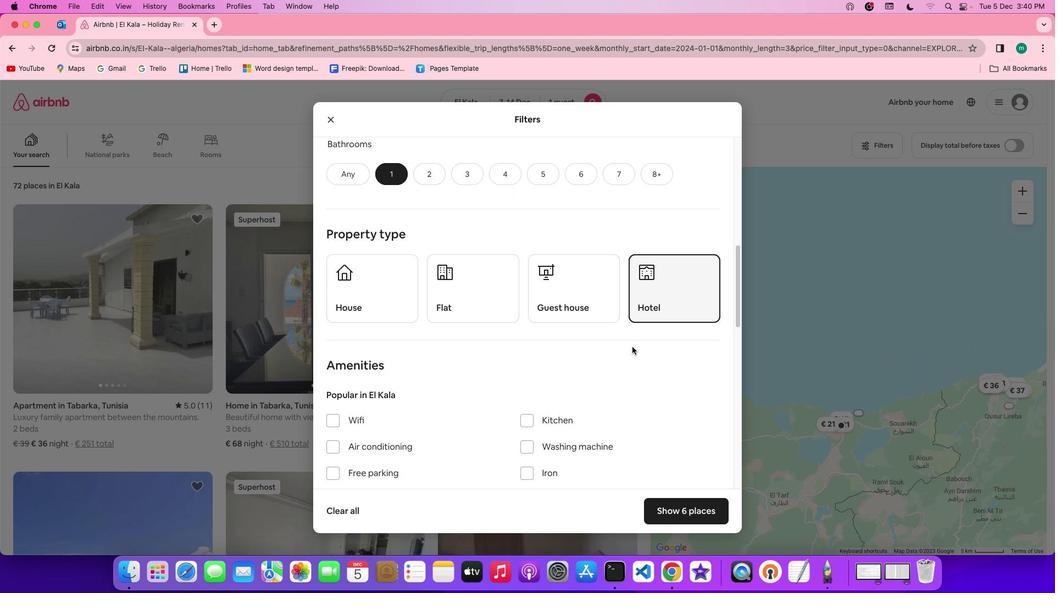 
Action: Mouse scrolled (632, 346) with delta (0, -1)
Screenshot: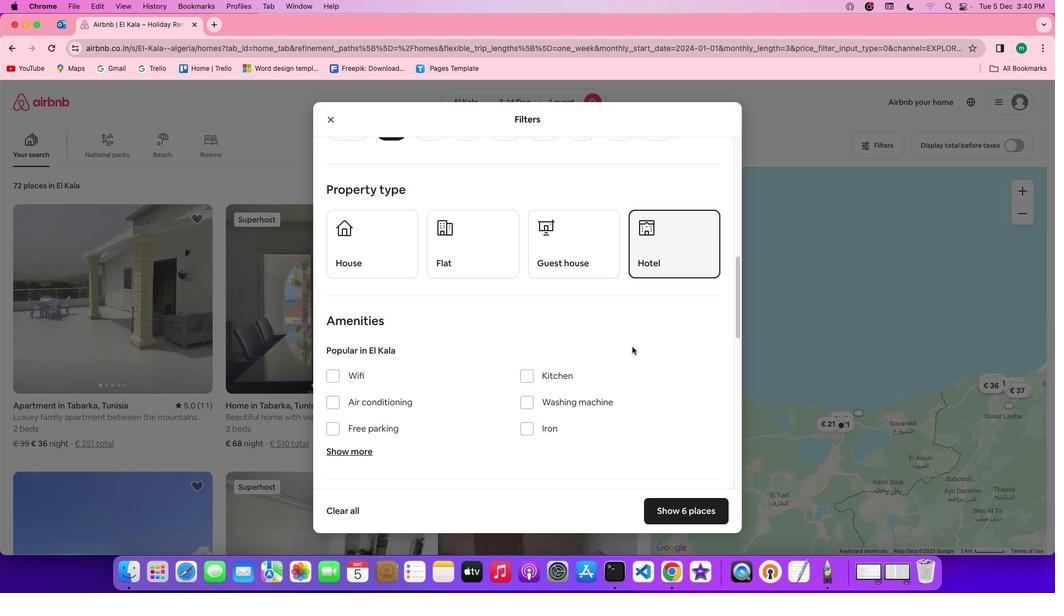 
Action: Mouse scrolled (632, 346) with delta (0, 0)
Screenshot: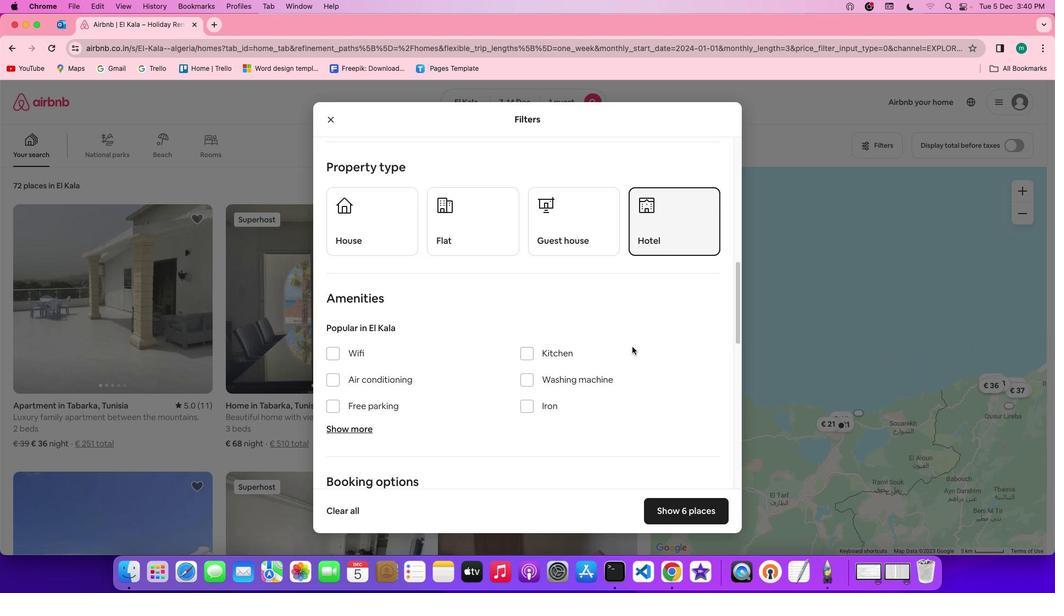 
Action: Mouse scrolled (632, 346) with delta (0, 0)
Screenshot: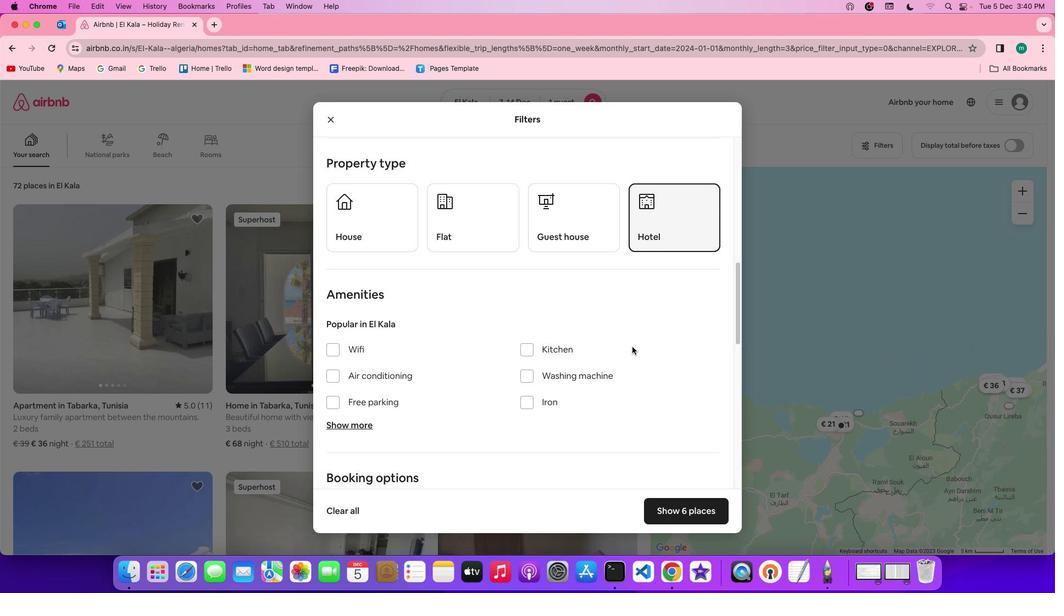 
Action: Mouse scrolled (632, 346) with delta (0, 0)
Screenshot: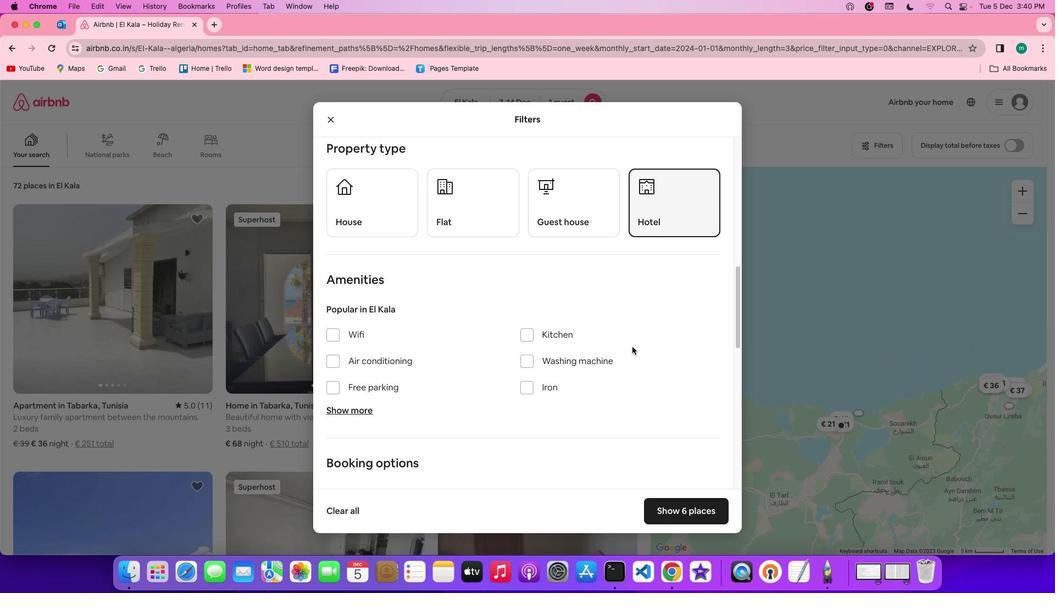 
Action: Mouse scrolled (632, 346) with delta (0, -1)
Screenshot: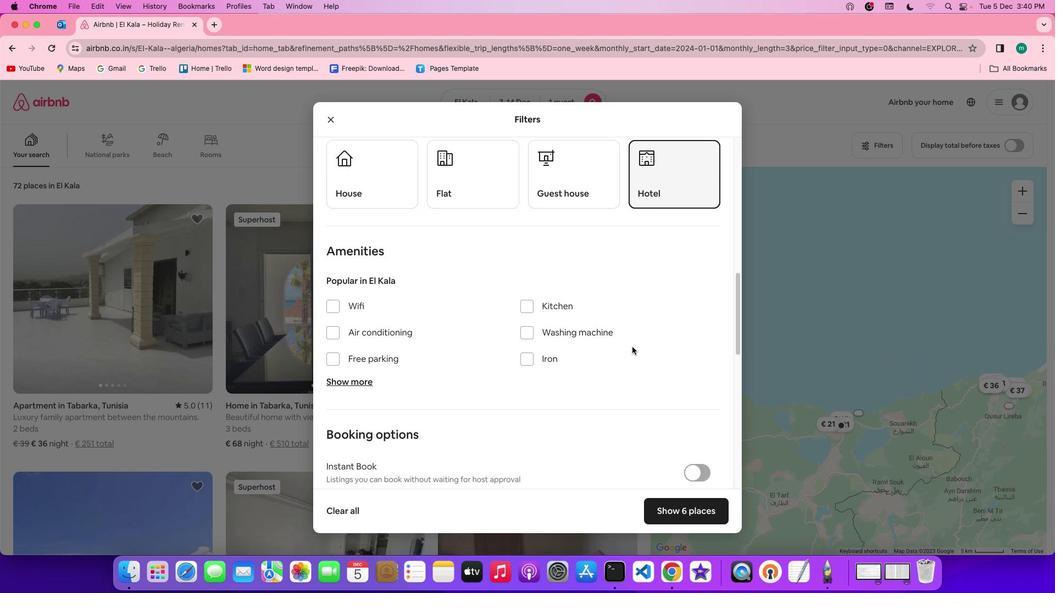 
Action: Mouse scrolled (632, 346) with delta (0, 0)
Screenshot: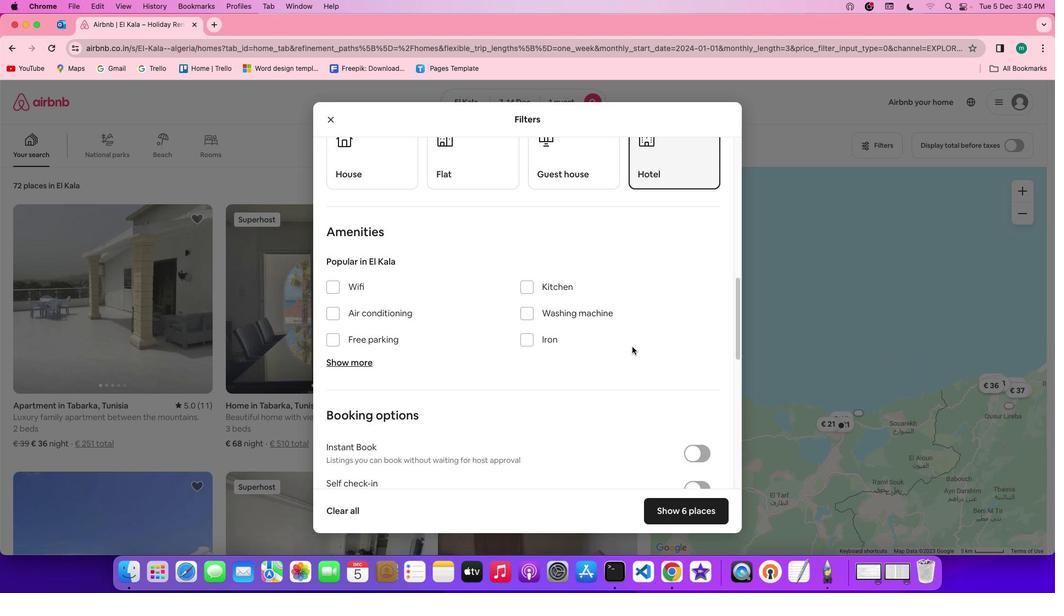 
Action: Mouse scrolled (632, 346) with delta (0, 0)
Screenshot: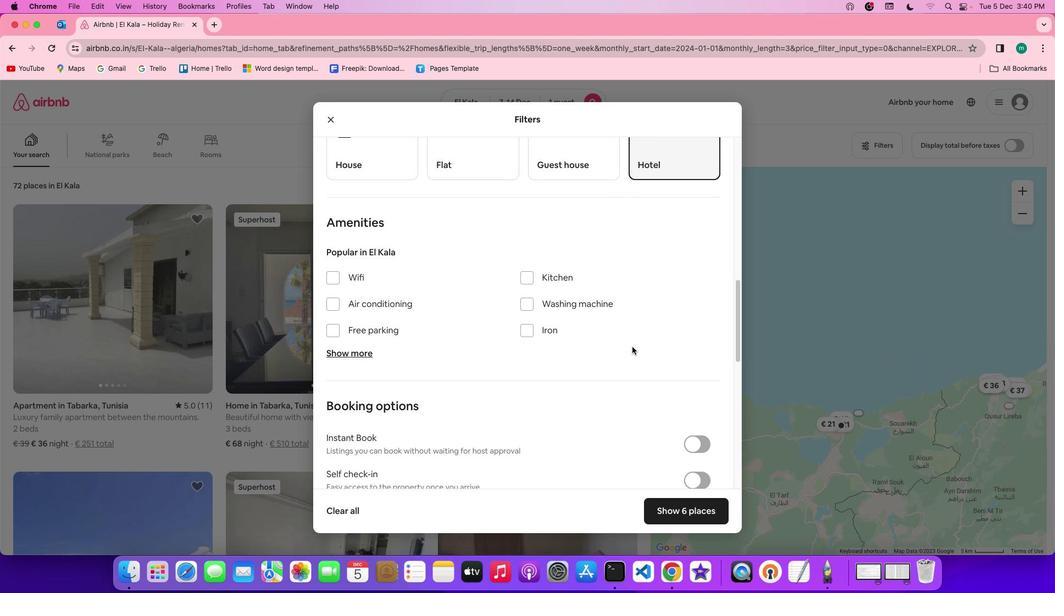 
Action: Mouse moved to (335, 273)
Screenshot: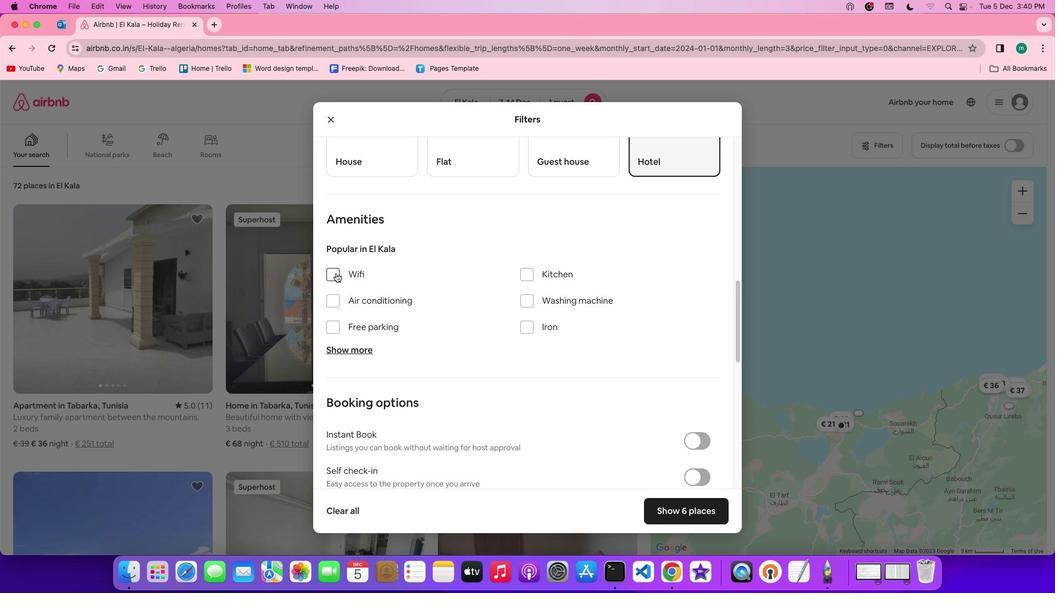 
Action: Mouse pressed left at (335, 273)
Screenshot: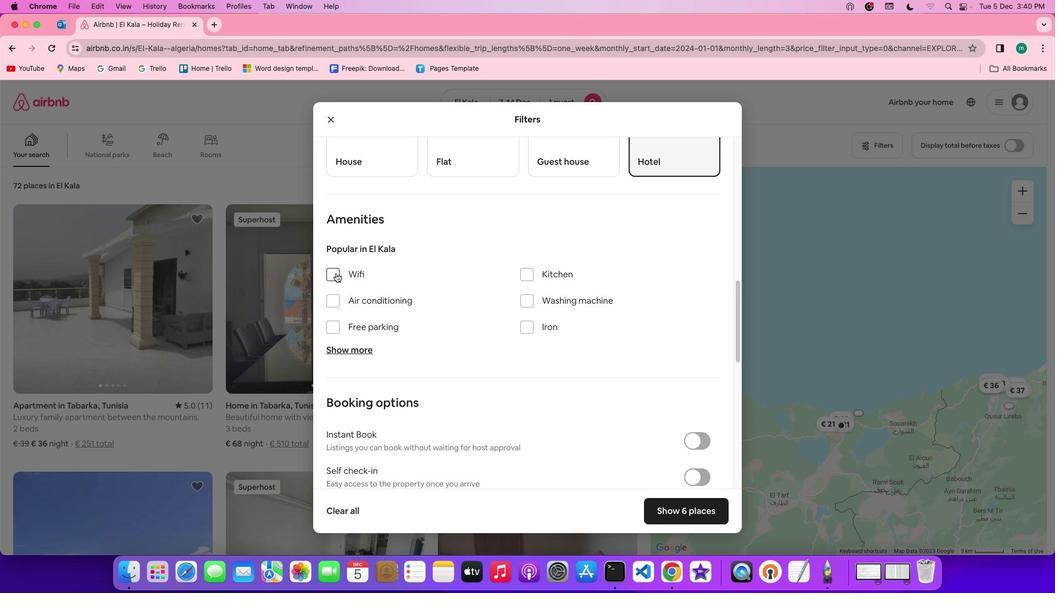 
Action: Mouse moved to (536, 296)
Screenshot: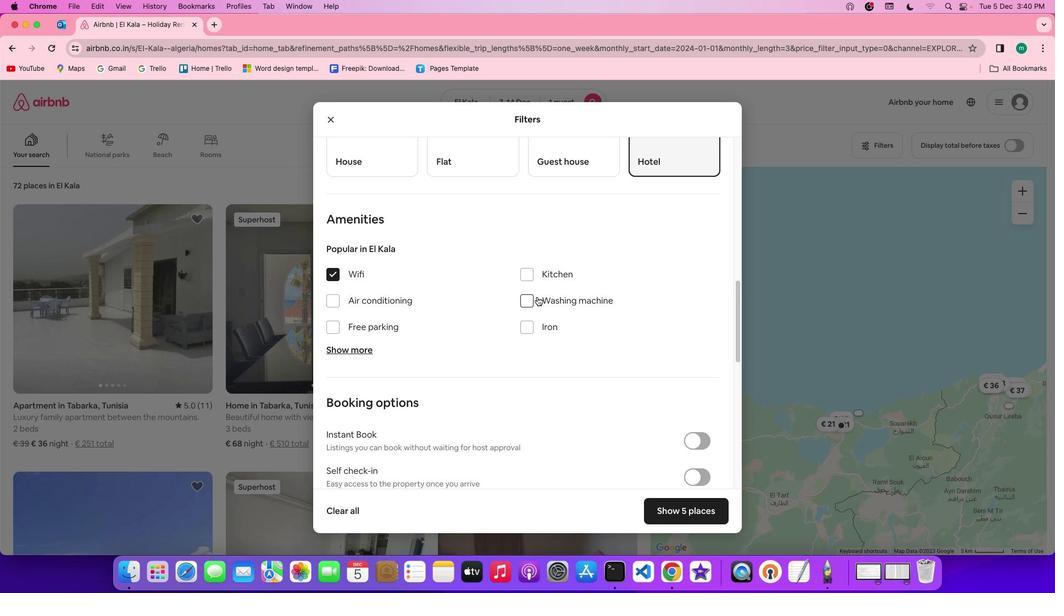 
Action: Mouse pressed left at (536, 296)
Screenshot: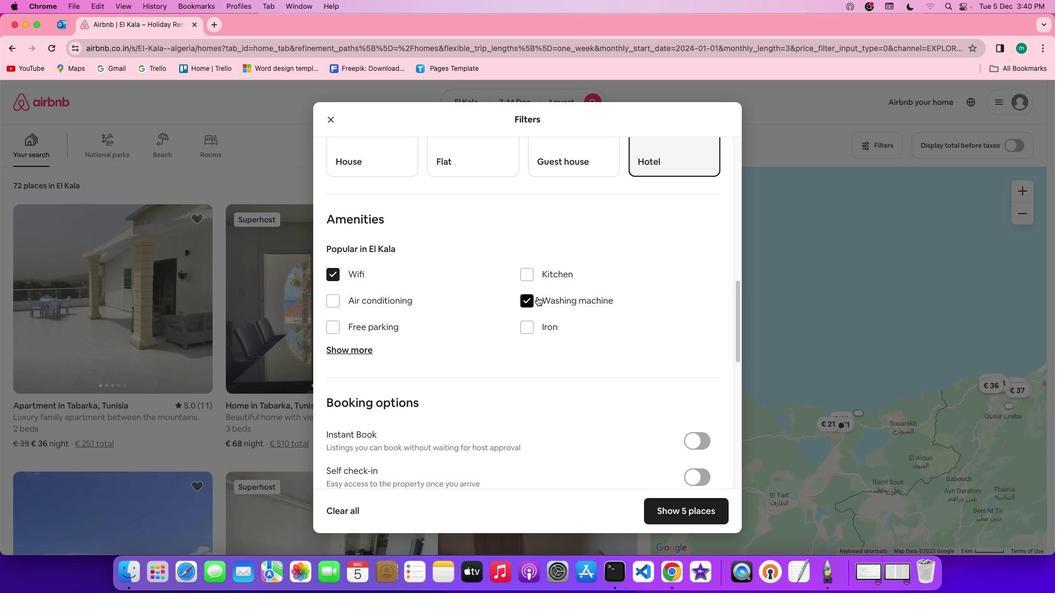
Action: Mouse moved to (637, 412)
Screenshot: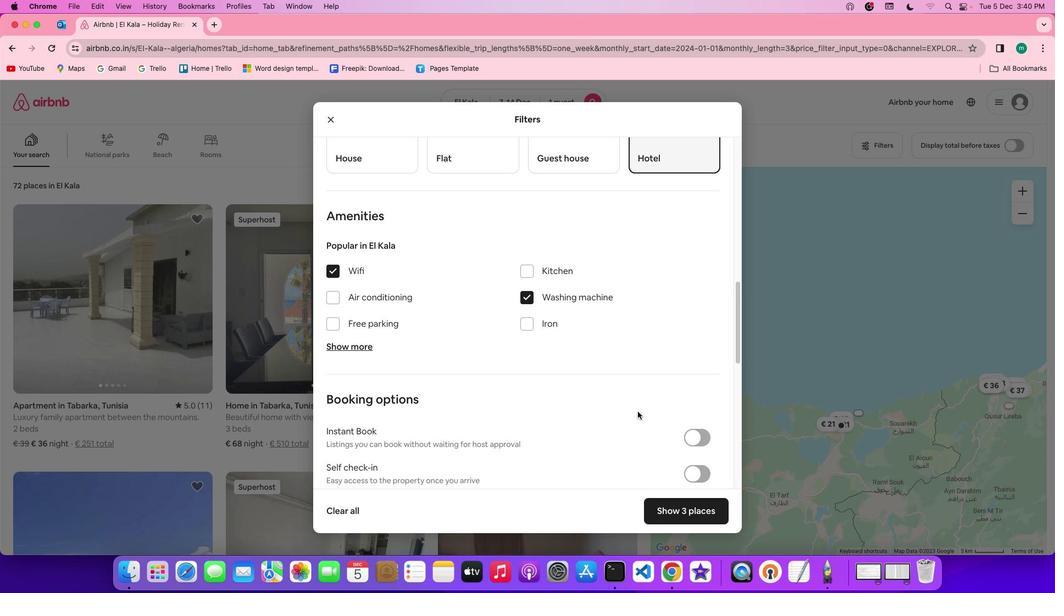 
Action: Mouse scrolled (637, 412) with delta (0, 0)
Screenshot: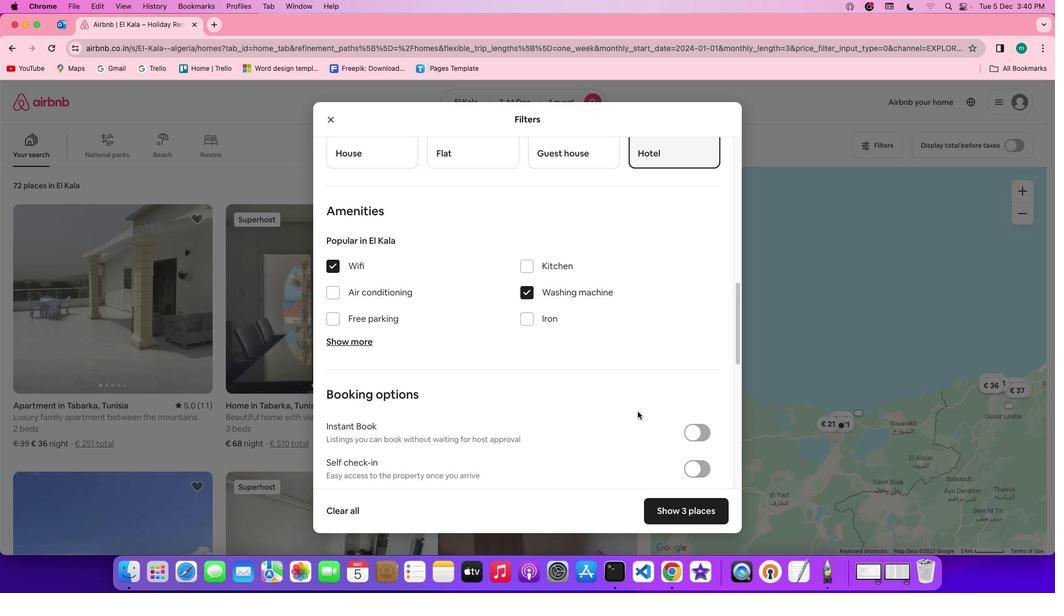 
Action: Mouse scrolled (637, 412) with delta (0, 0)
Screenshot: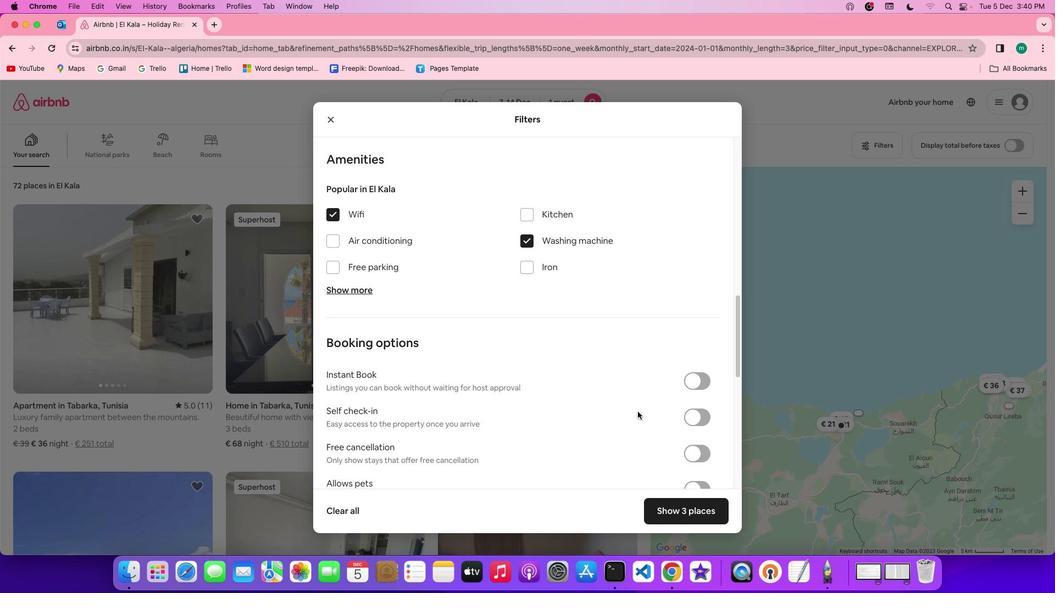 
Action: Mouse moved to (637, 411)
Screenshot: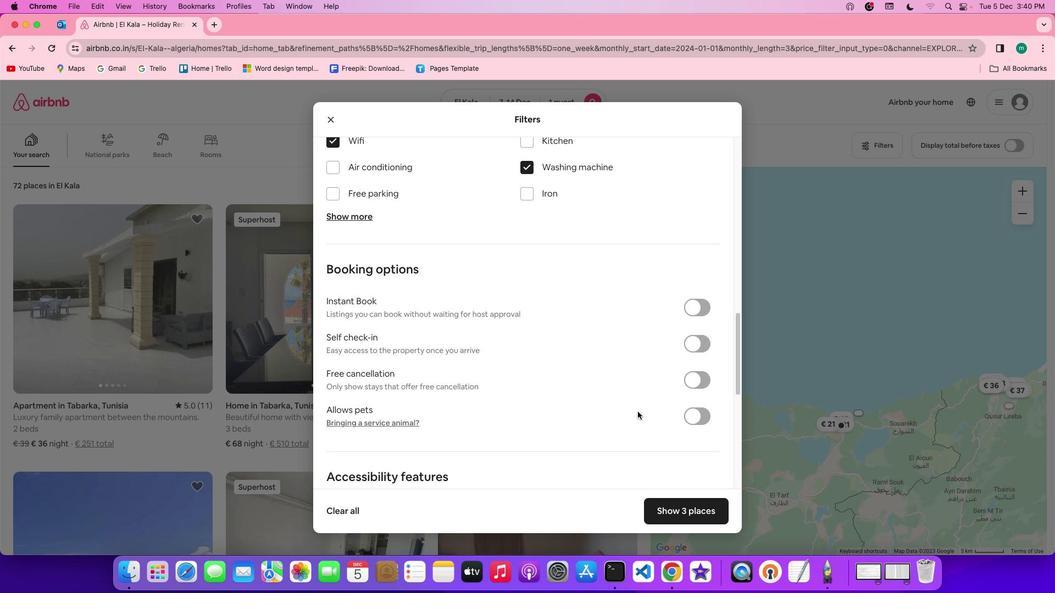 
Action: Mouse scrolled (637, 411) with delta (0, -1)
Screenshot: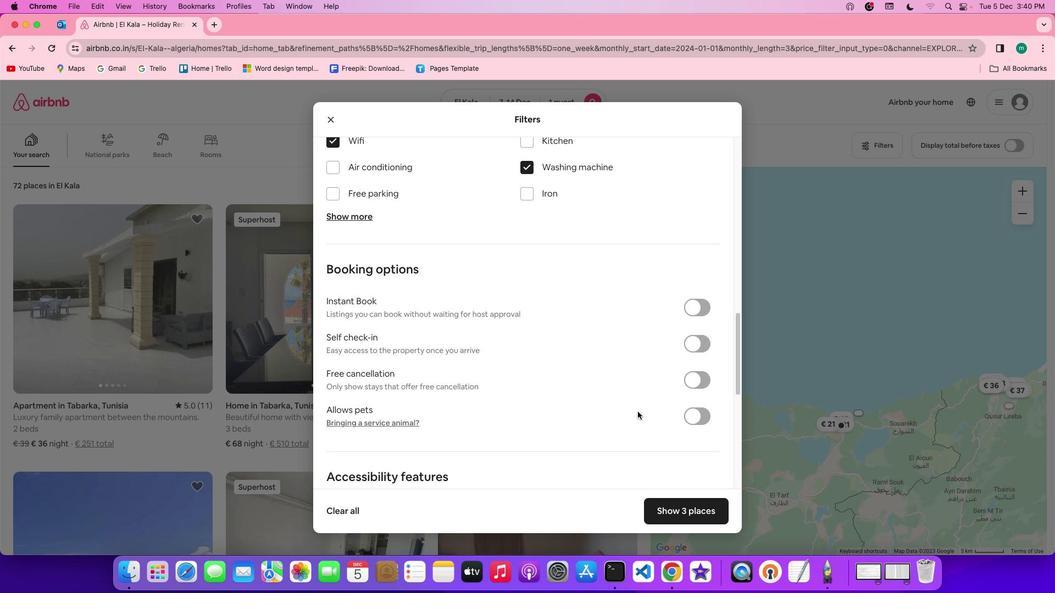 
Action: Mouse scrolled (637, 411) with delta (0, -2)
Screenshot: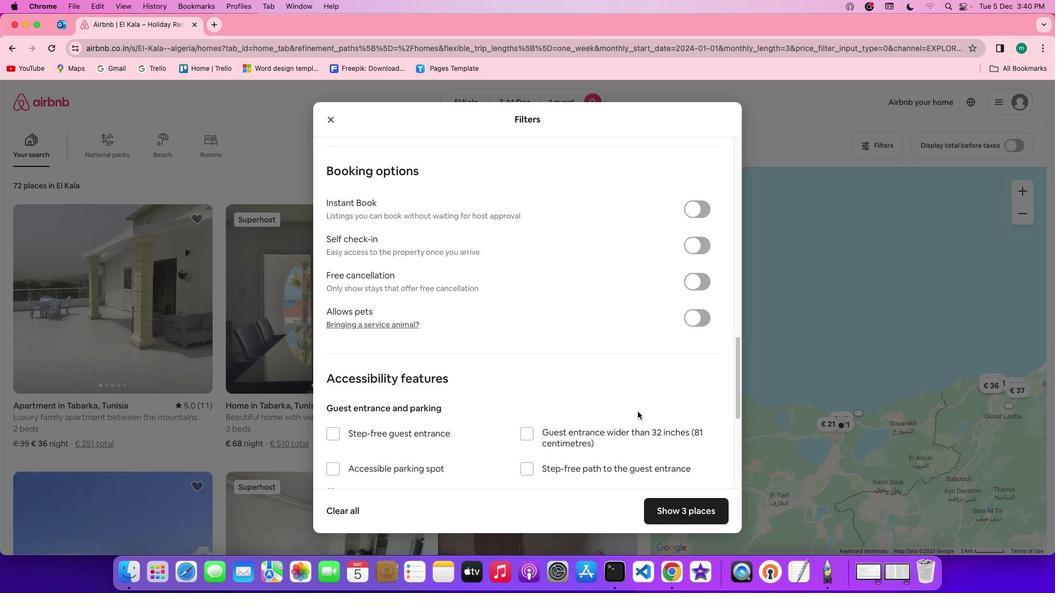 
Action: Mouse scrolled (637, 411) with delta (0, -2)
Screenshot: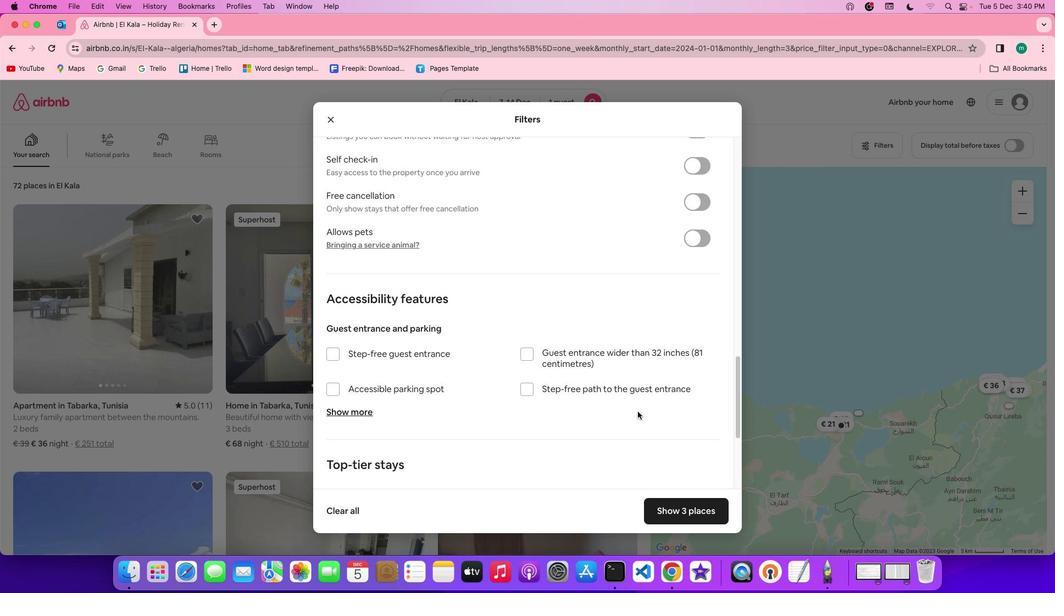 
Action: Mouse scrolled (637, 411) with delta (0, 0)
Screenshot: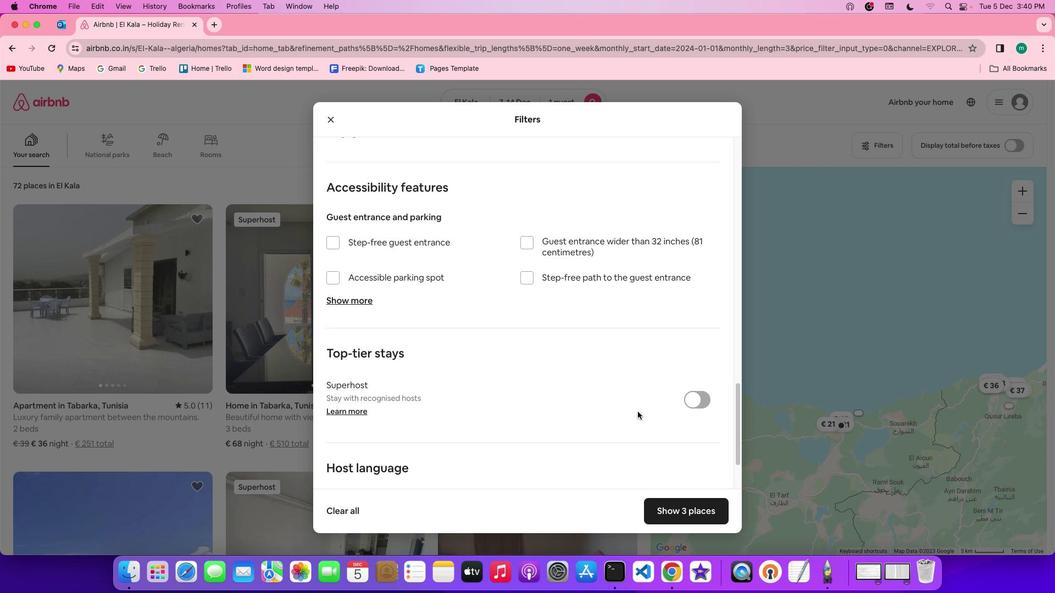 
Action: Mouse scrolled (637, 411) with delta (0, 0)
Screenshot: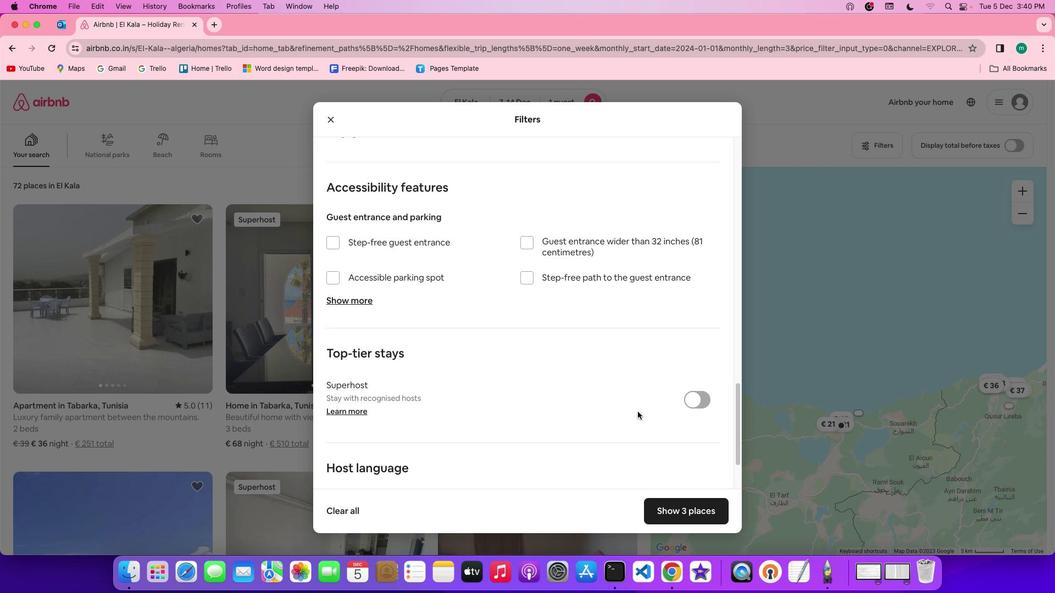 
Action: Mouse scrolled (637, 411) with delta (0, -1)
Screenshot: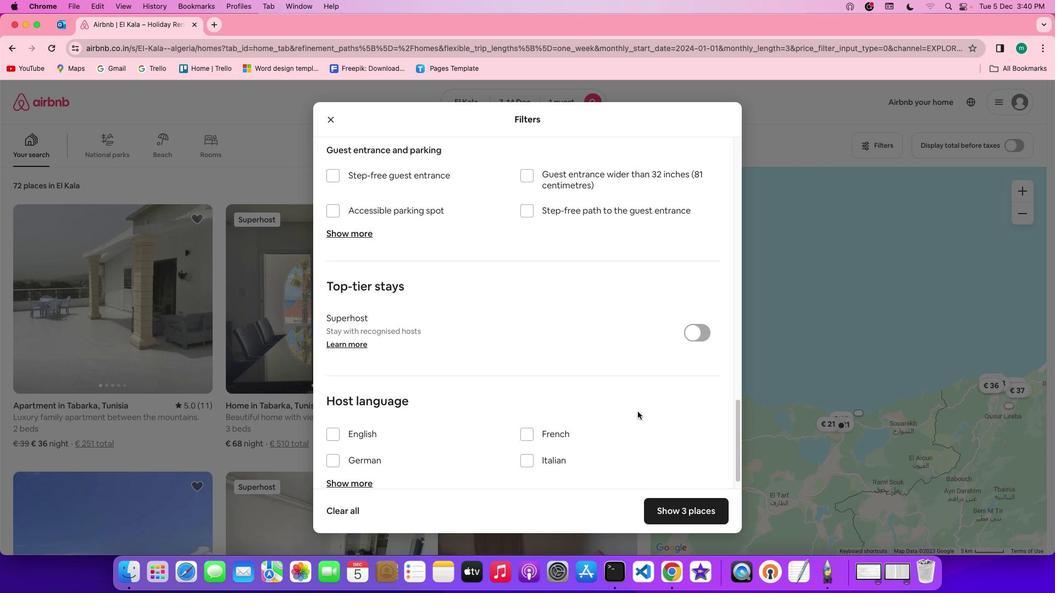 
Action: Mouse scrolled (637, 411) with delta (0, -2)
Screenshot: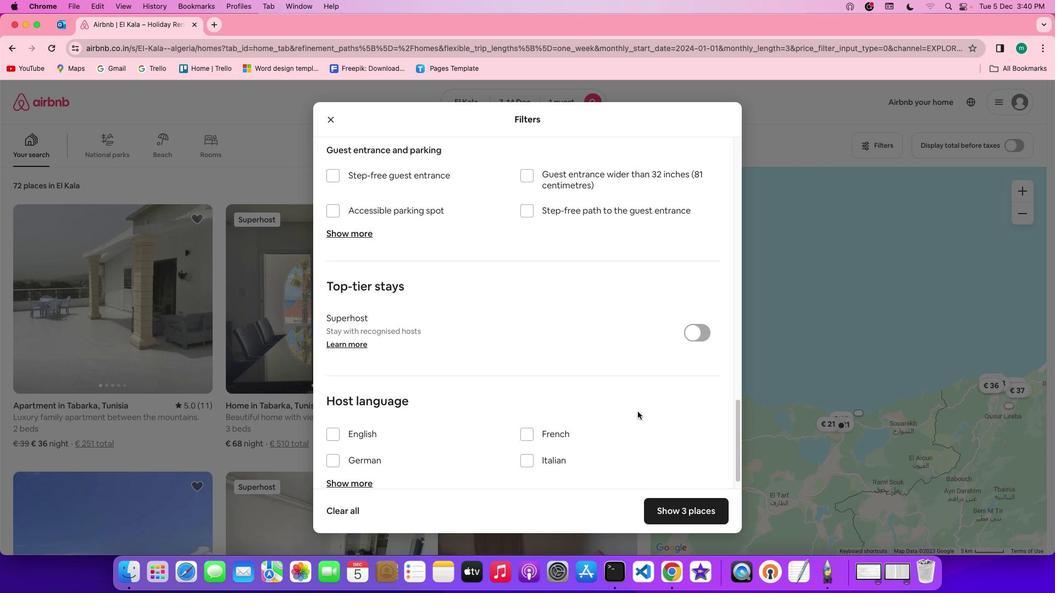 
Action: Mouse scrolled (637, 411) with delta (0, -3)
Screenshot: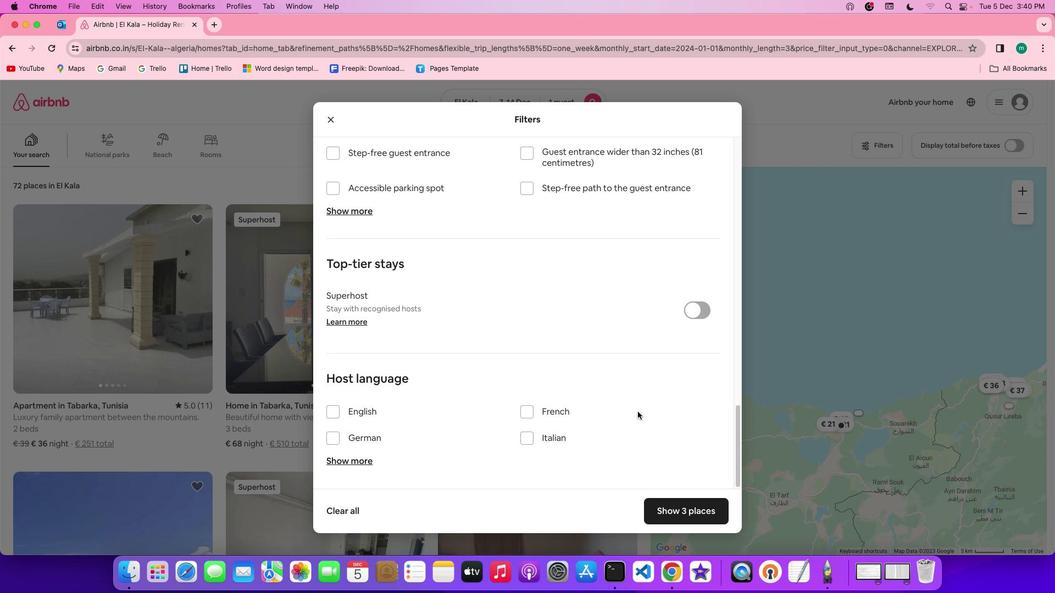 
Action: Mouse scrolled (637, 411) with delta (0, 0)
Screenshot: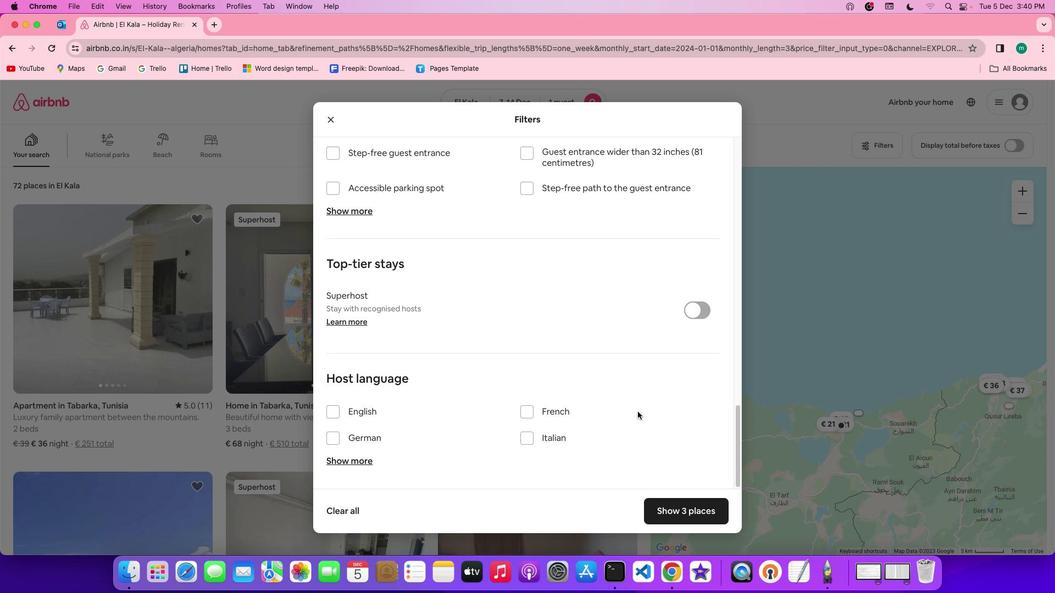 
Action: Mouse scrolled (637, 411) with delta (0, 0)
Screenshot: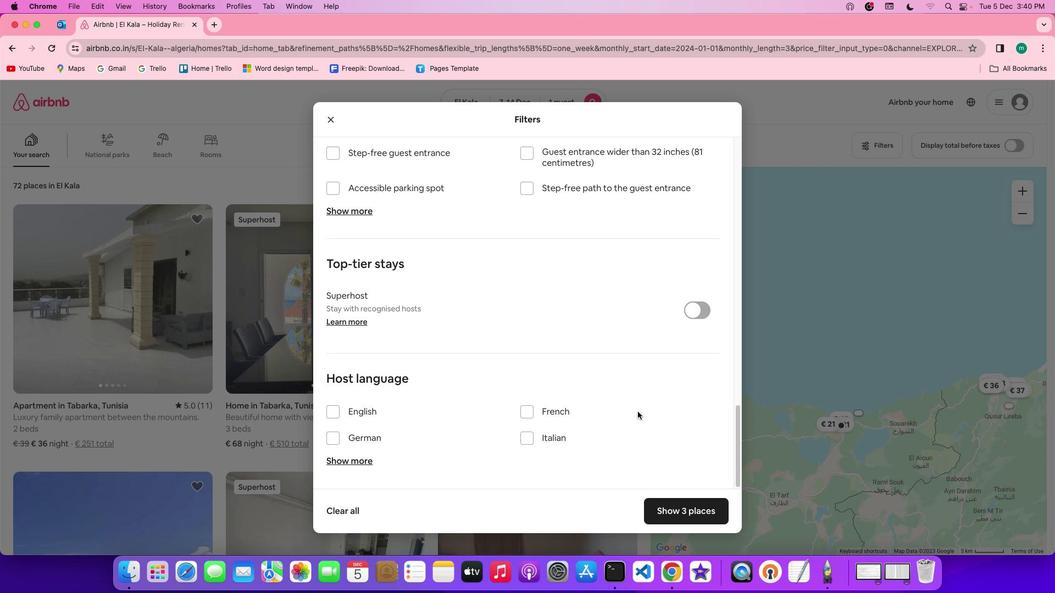 
Action: Mouse scrolled (637, 411) with delta (0, -2)
Screenshot: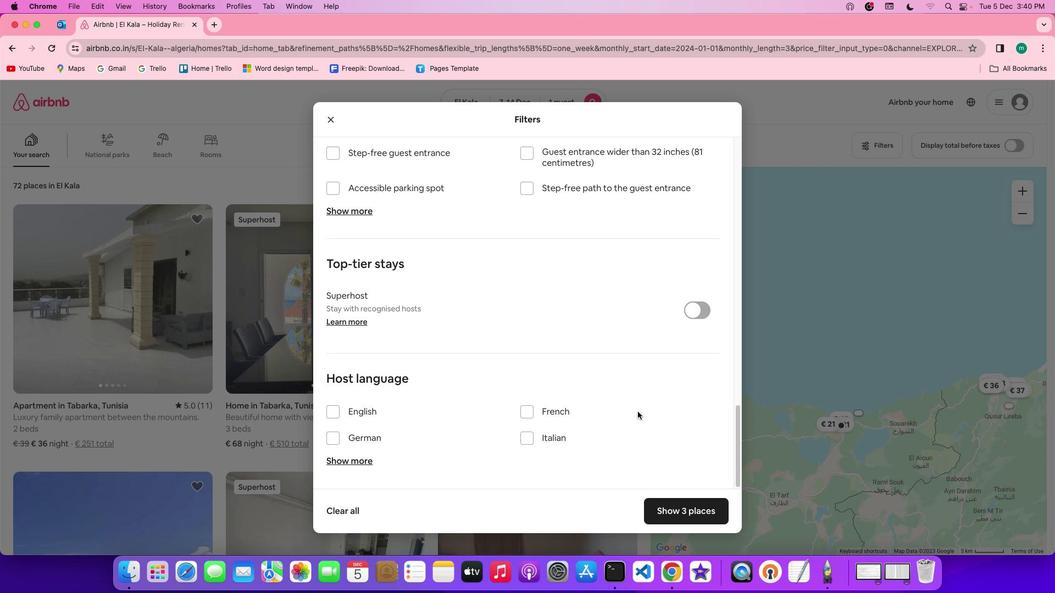 
Action: Mouse scrolled (637, 411) with delta (0, -2)
Screenshot: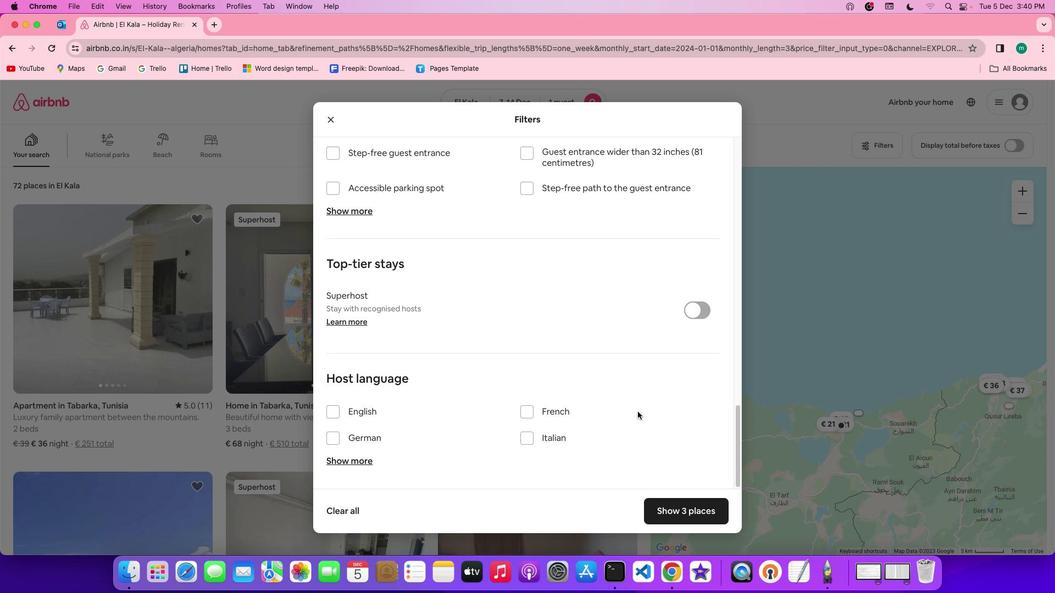 
Action: Mouse scrolled (637, 411) with delta (0, -3)
Screenshot: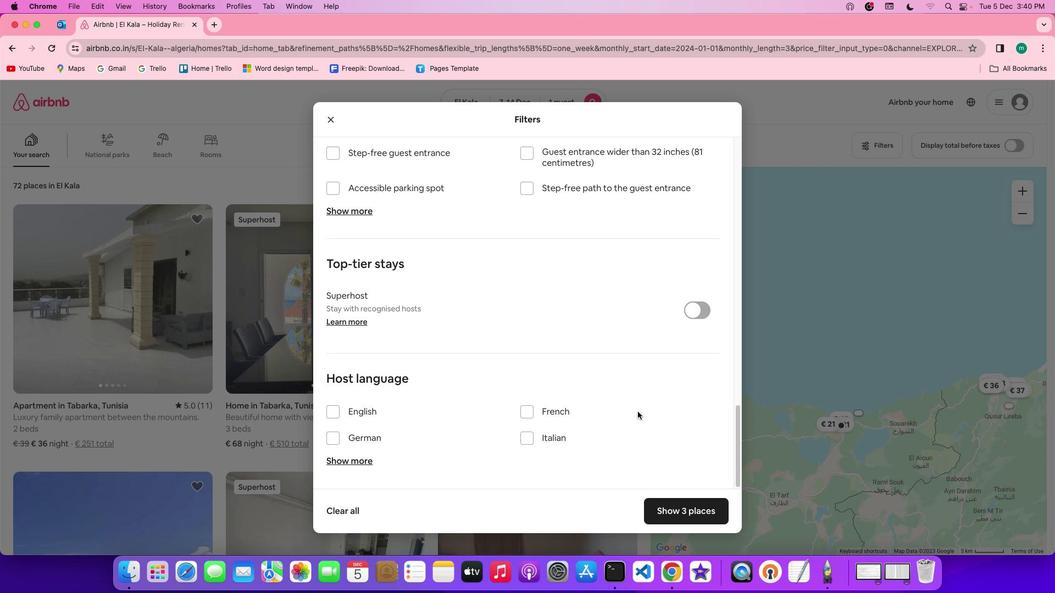 
Action: Mouse scrolled (637, 411) with delta (0, -3)
Screenshot: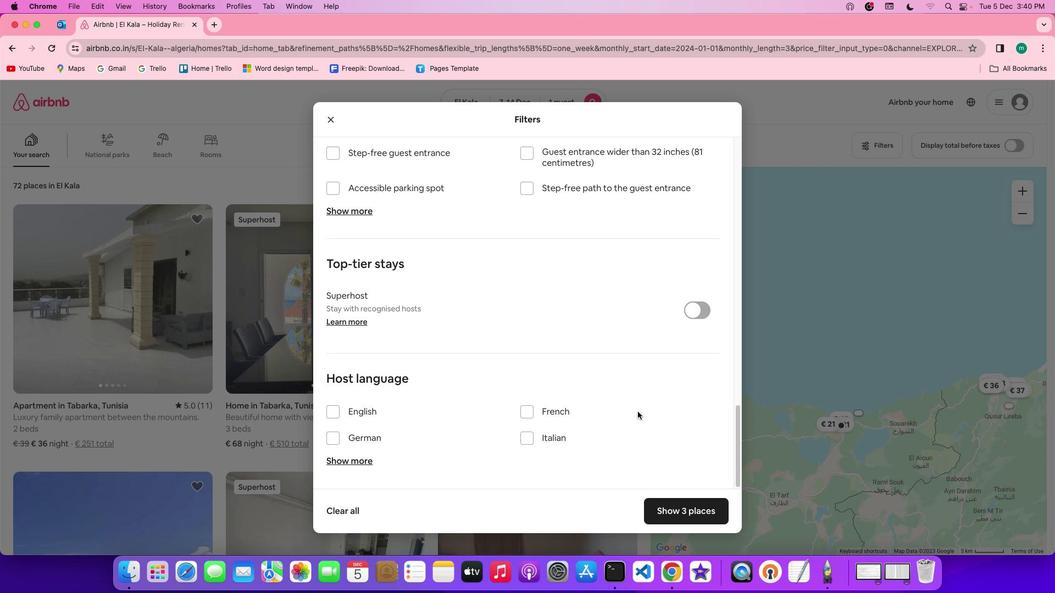 
Action: Mouse moved to (678, 512)
Screenshot: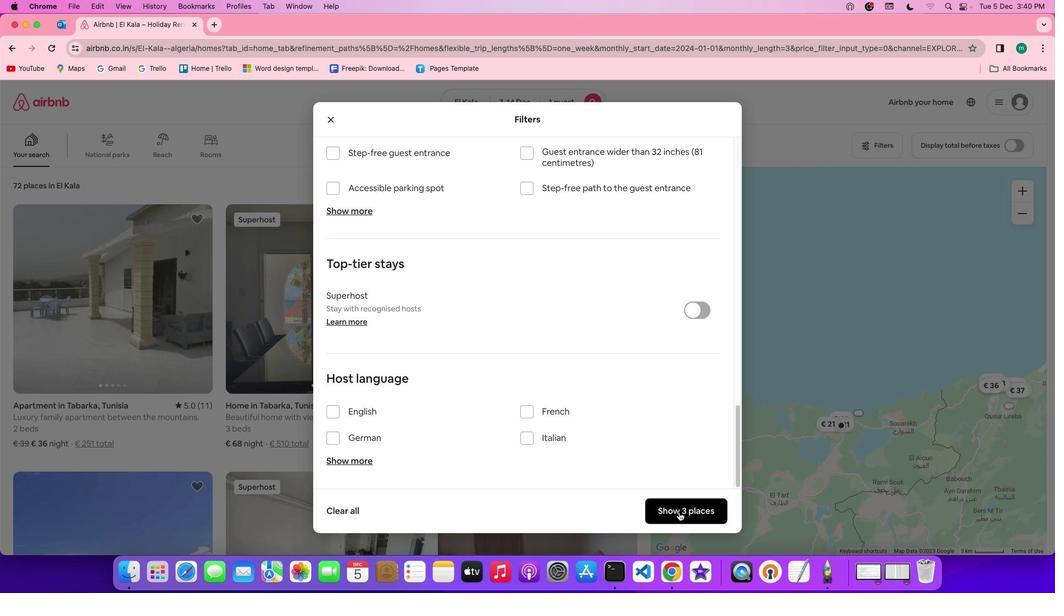 
Action: Mouse pressed left at (678, 512)
Screenshot: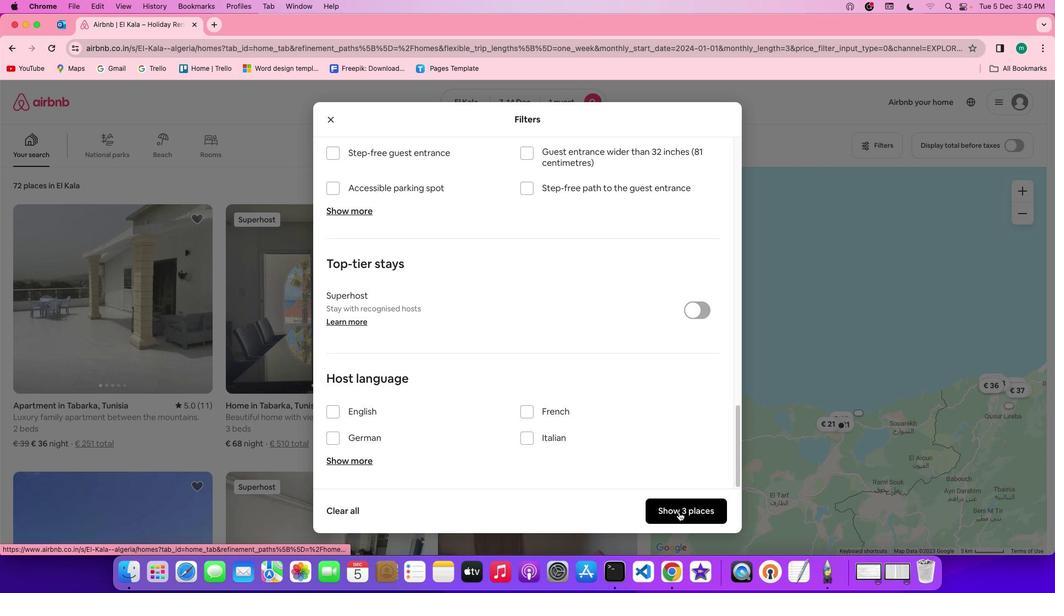 
Action: Mouse moved to (117, 288)
Screenshot: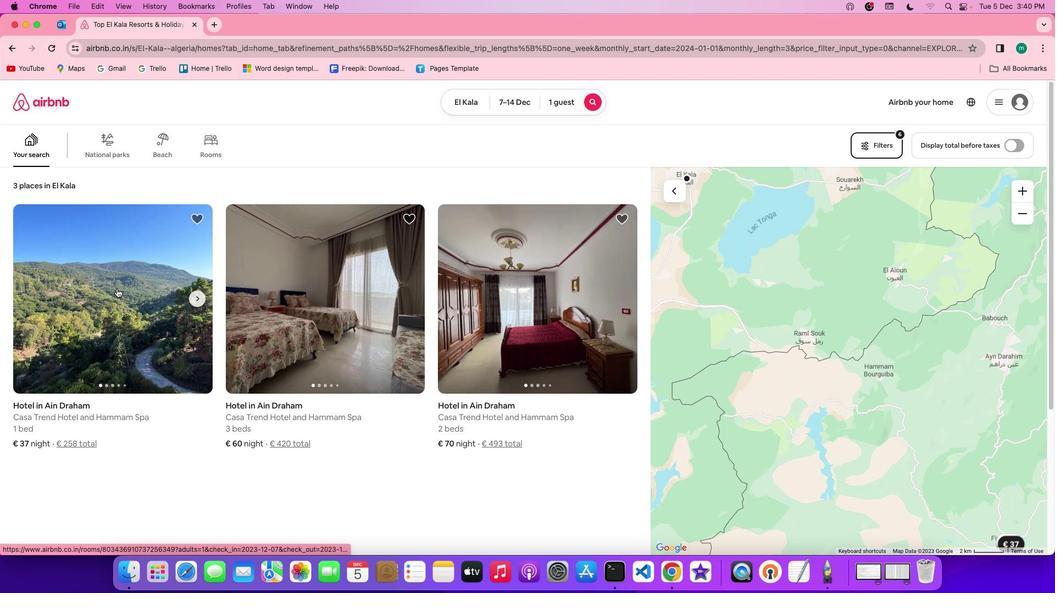 
Action: Mouse pressed left at (117, 288)
Screenshot: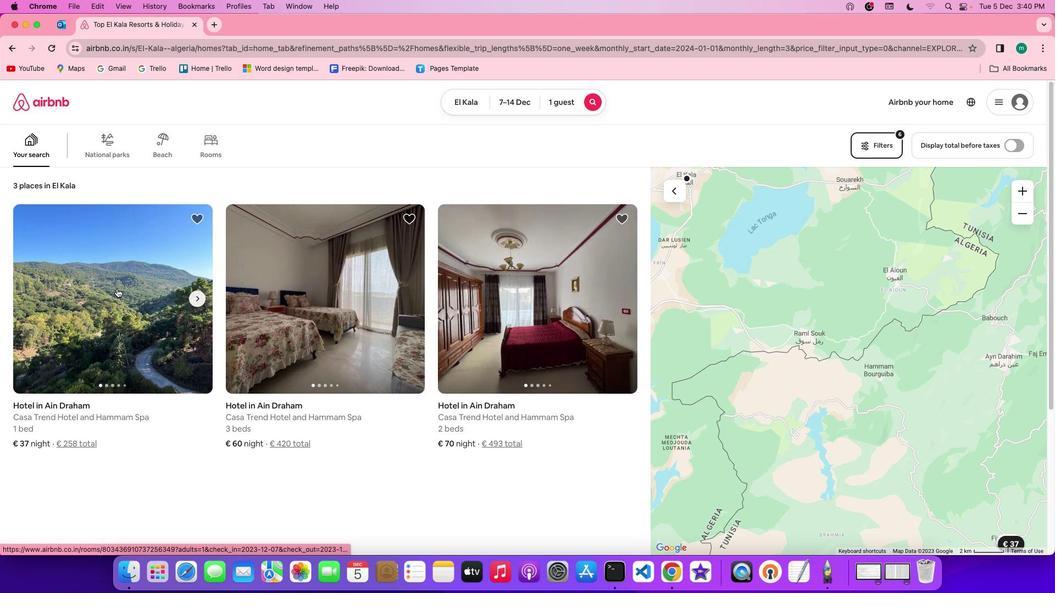 
Action: Mouse moved to (772, 418)
Screenshot: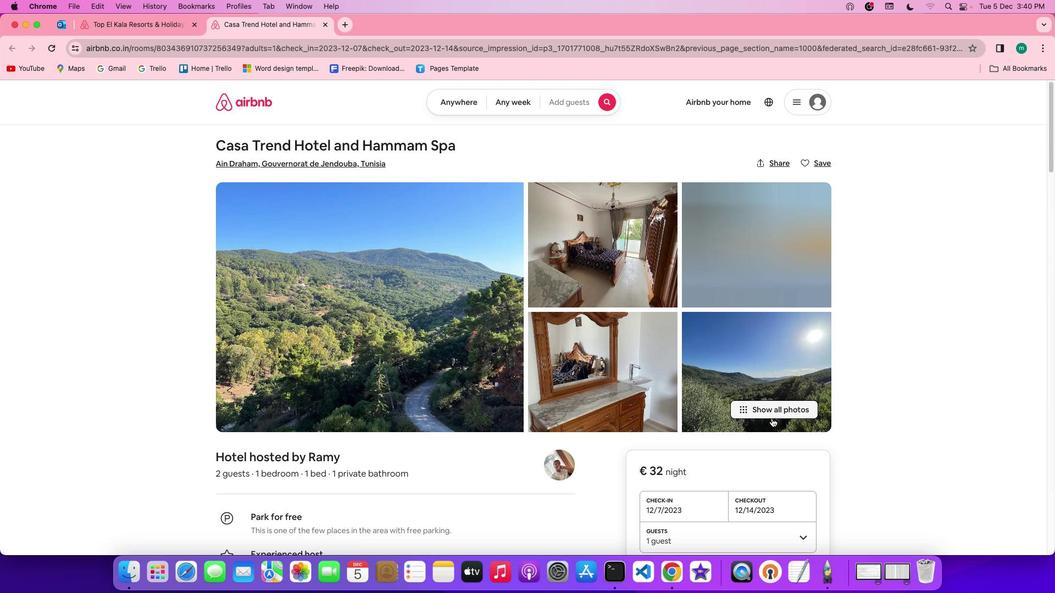
Action: Mouse pressed left at (772, 418)
Screenshot: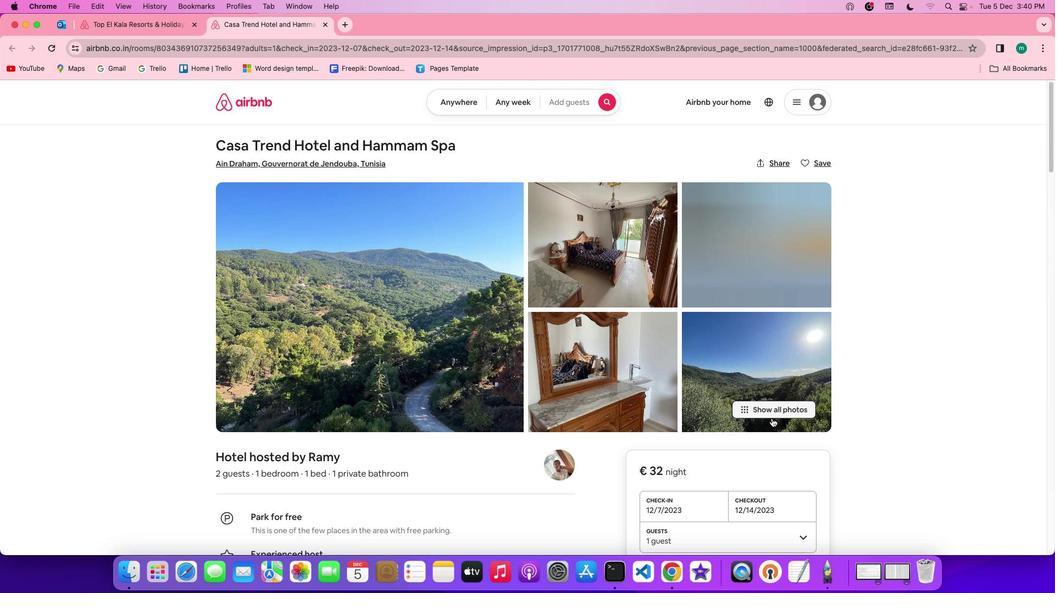 
Action: Mouse moved to (559, 426)
Screenshot: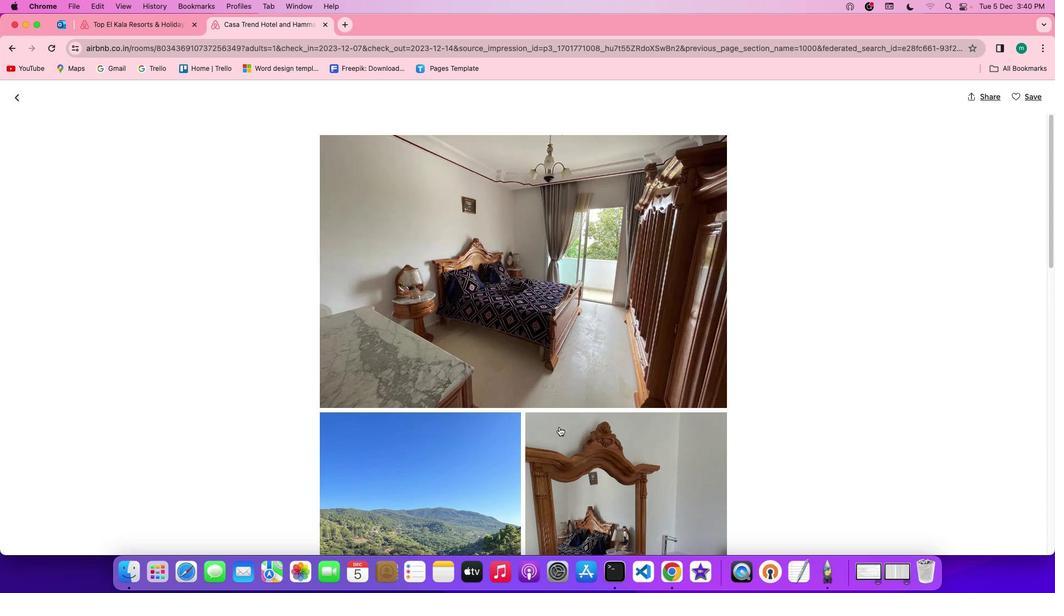 
Action: Mouse scrolled (559, 426) with delta (0, 0)
Screenshot: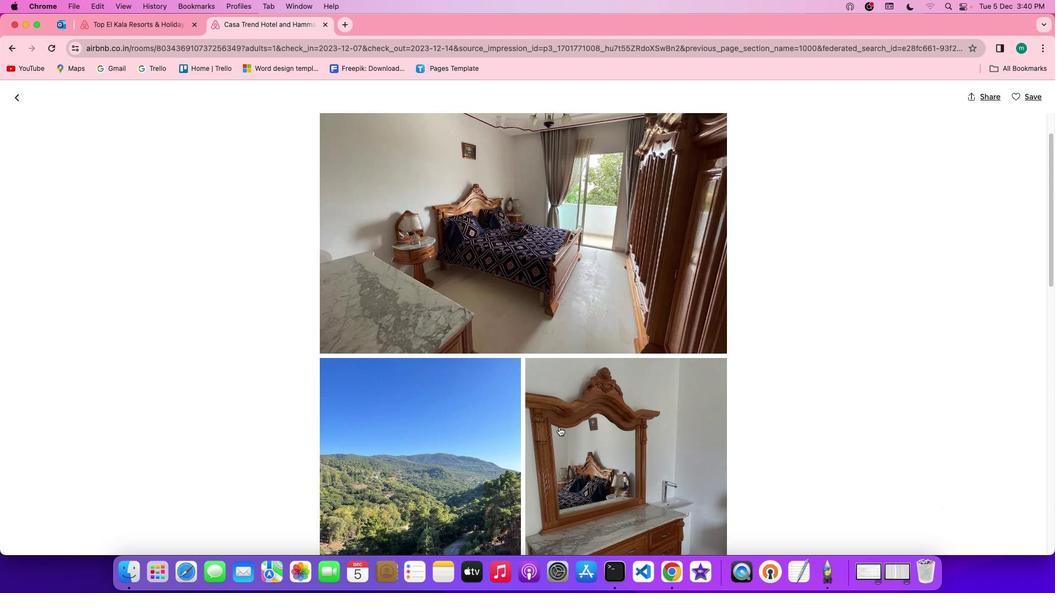 
Action: Mouse scrolled (559, 426) with delta (0, 0)
Screenshot: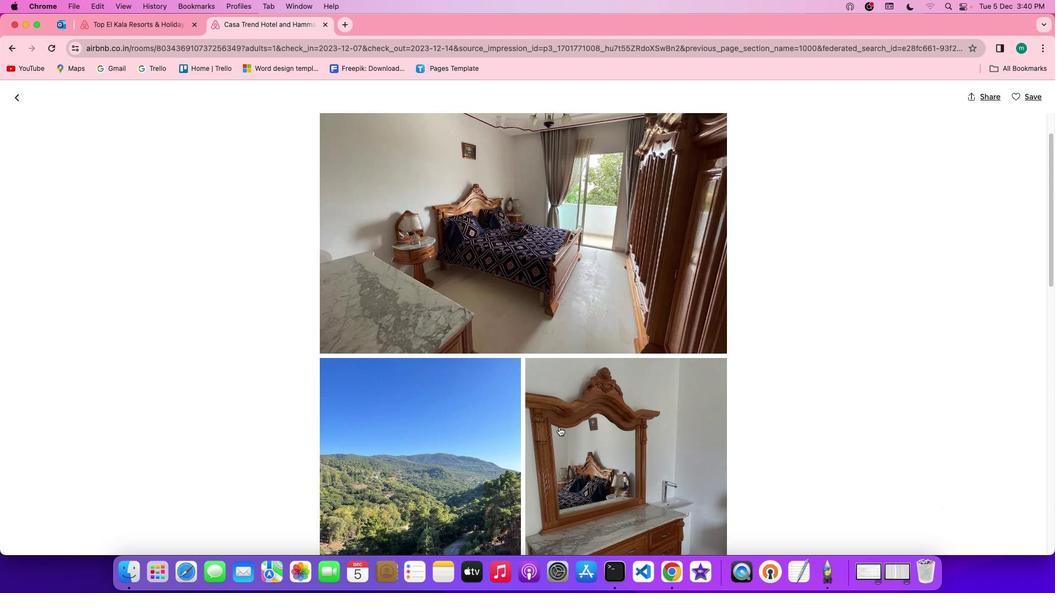 
Action: Mouse scrolled (559, 426) with delta (0, -1)
Screenshot: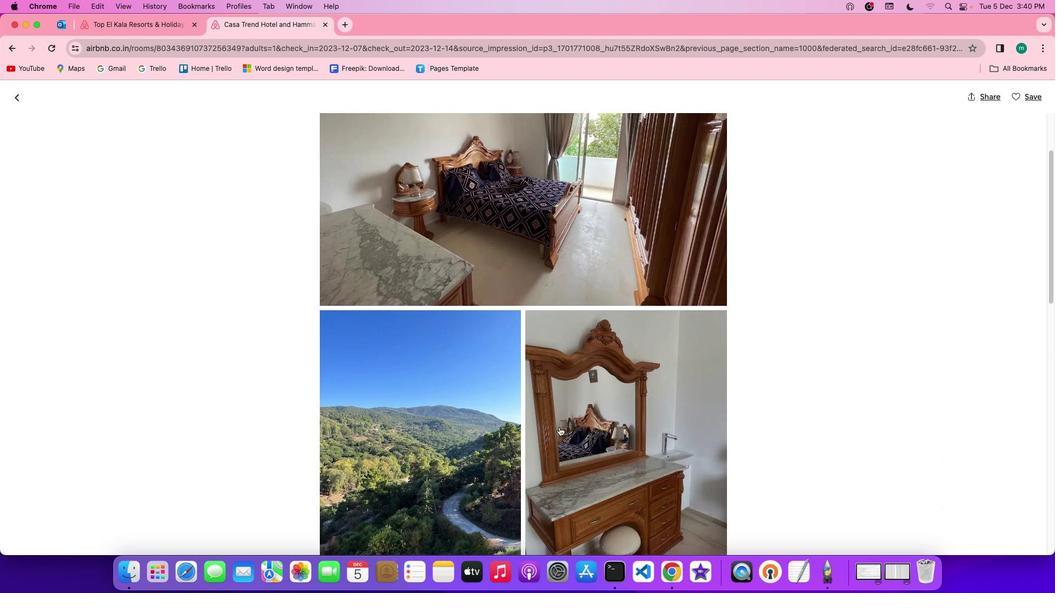 
Action: Mouse scrolled (559, 426) with delta (0, -2)
Screenshot: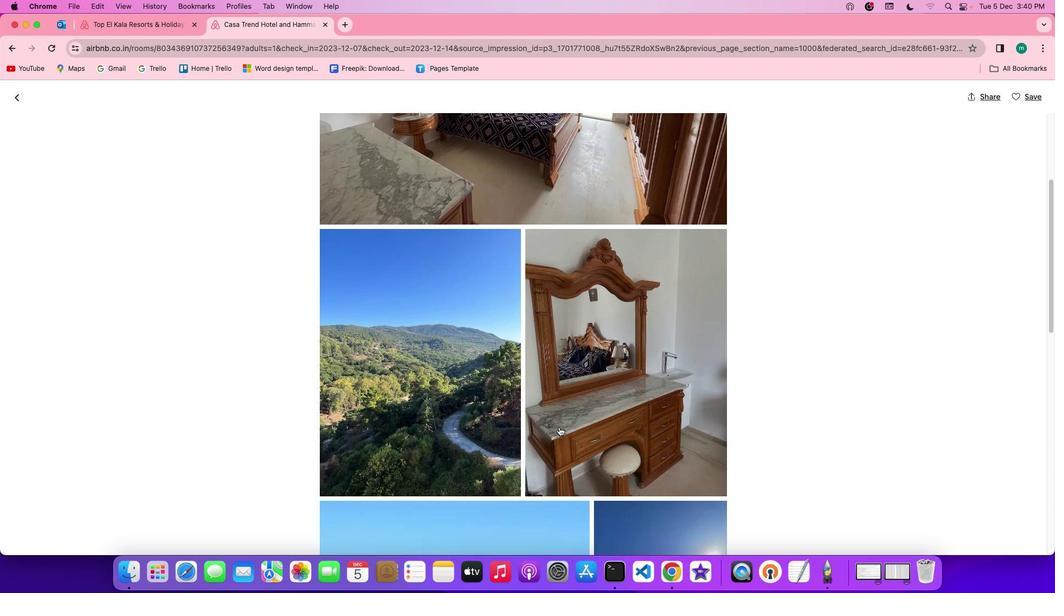 
Action: Mouse scrolled (559, 426) with delta (0, 0)
Screenshot: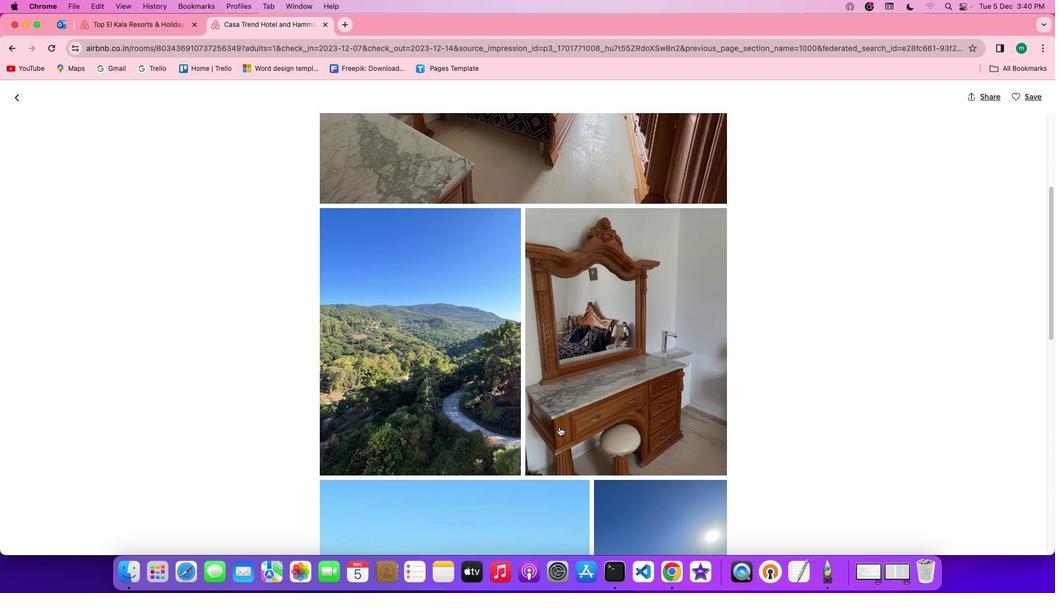 
Action: Mouse scrolled (559, 426) with delta (0, 0)
Screenshot: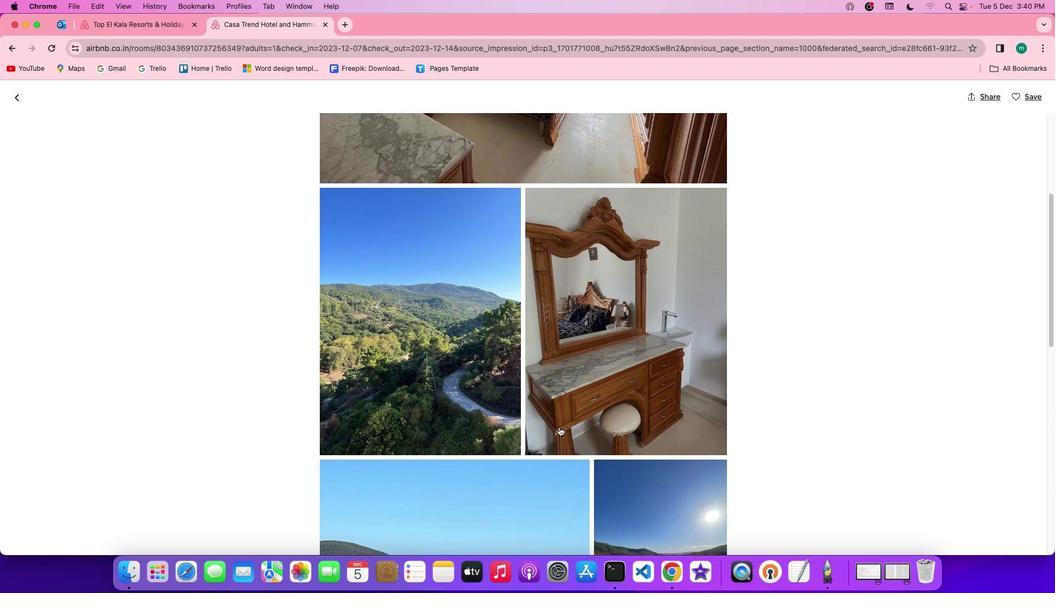 
Action: Mouse scrolled (559, 426) with delta (0, -1)
Screenshot: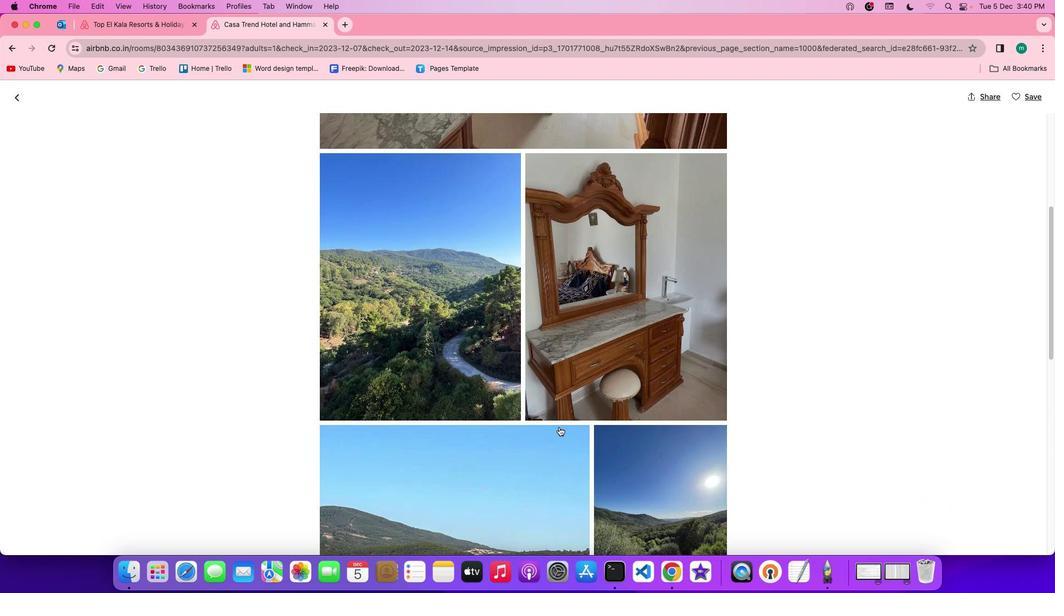 
Action: Mouse scrolled (559, 426) with delta (0, -1)
Screenshot: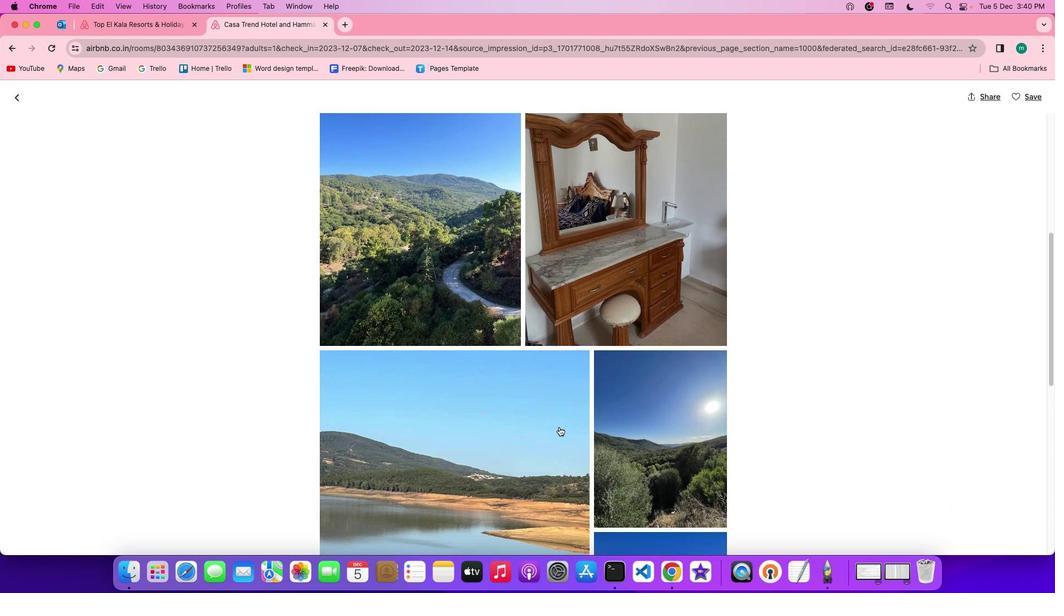 
Action: Mouse scrolled (559, 426) with delta (0, 0)
Screenshot: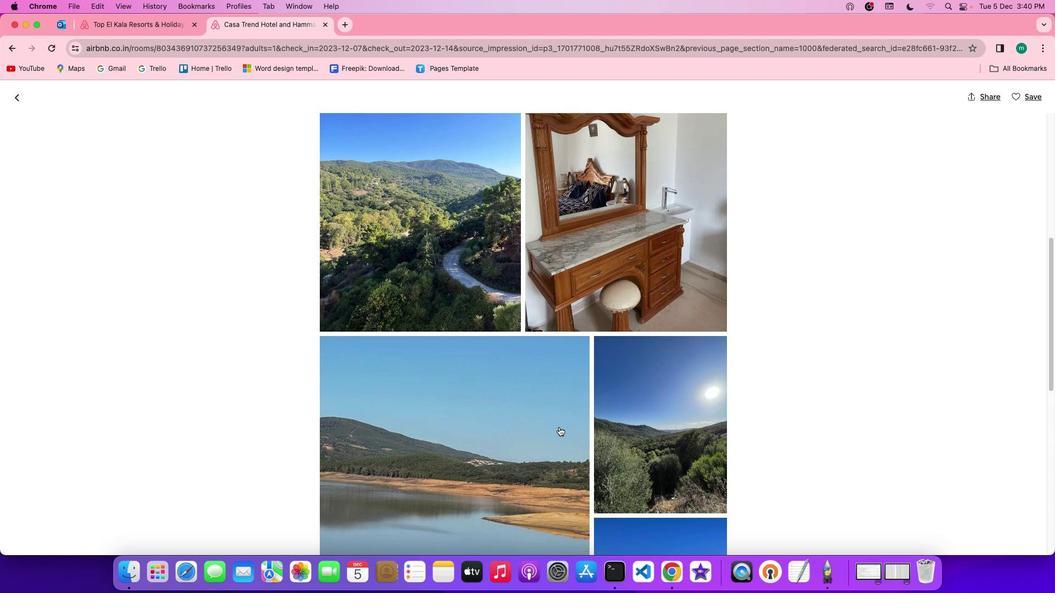 
Action: Mouse scrolled (559, 426) with delta (0, 0)
Screenshot: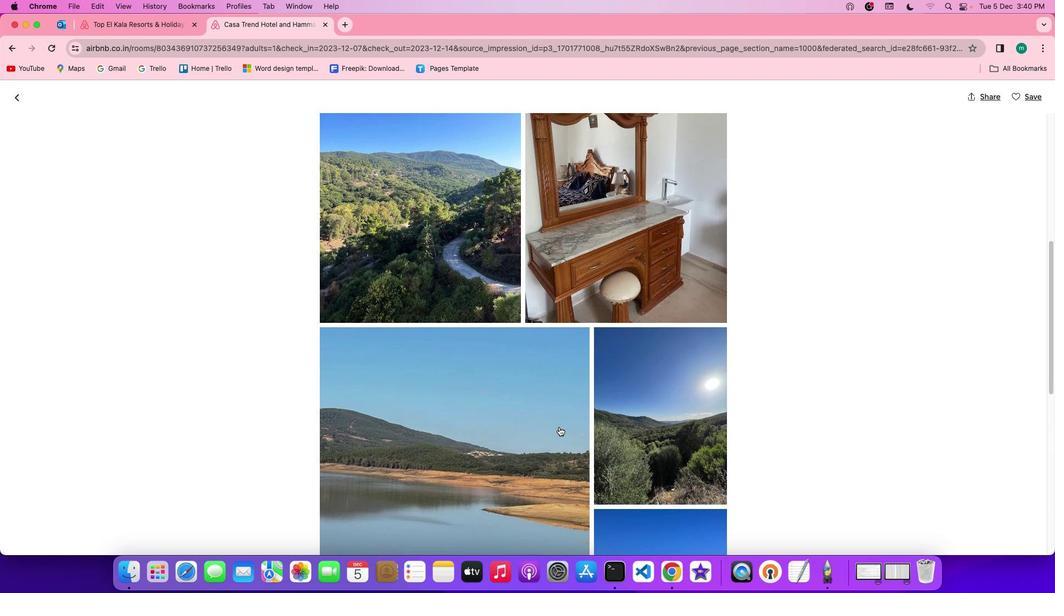 
Action: Mouse scrolled (559, 426) with delta (0, 0)
Screenshot: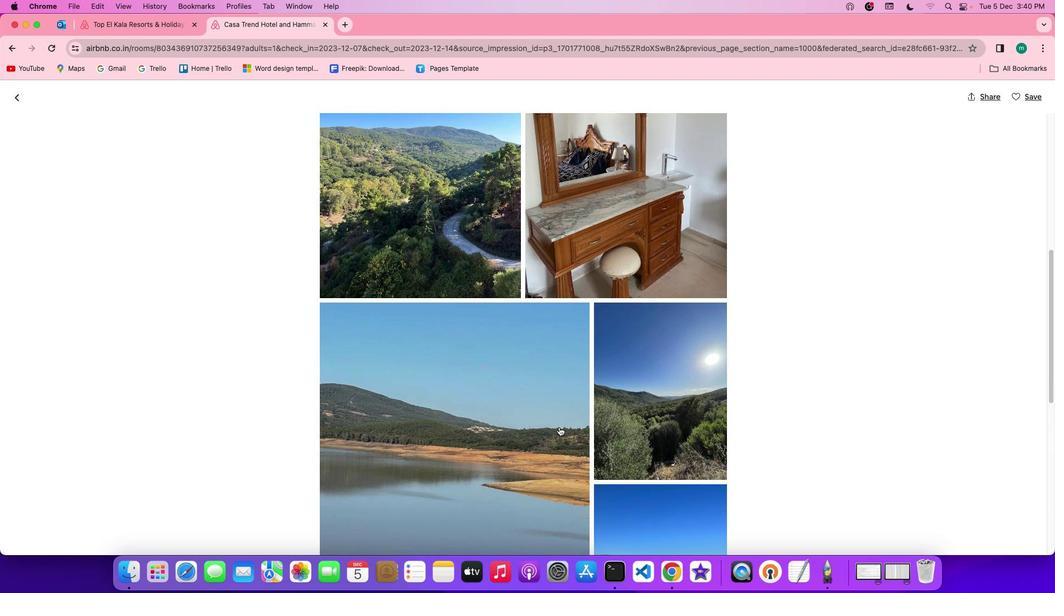 
Action: Mouse scrolled (559, 426) with delta (0, -1)
Screenshot: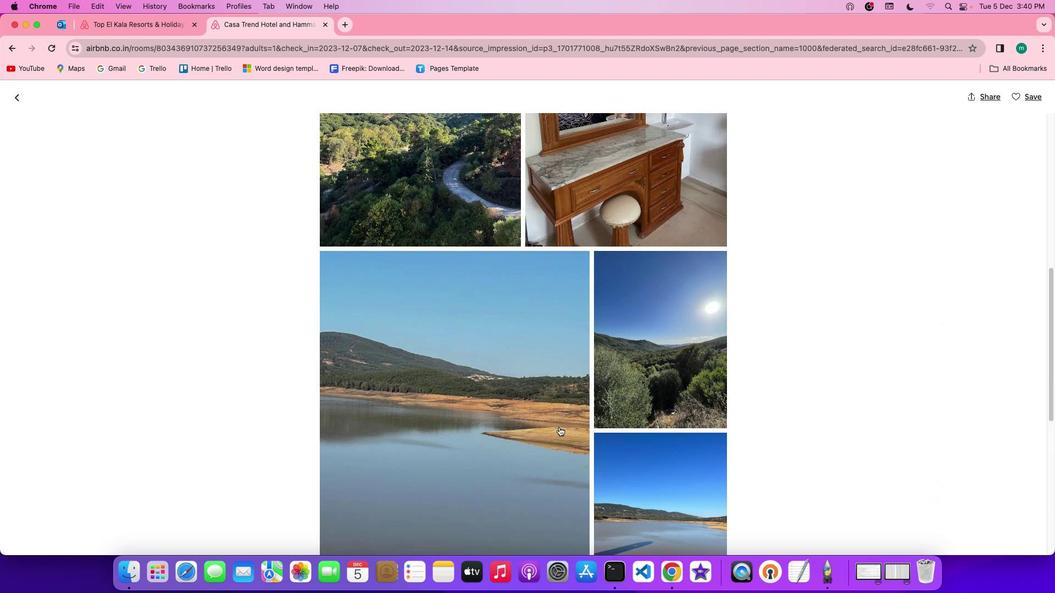 
Action: Mouse scrolled (559, 426) with delta (0, 0)
Screenshot: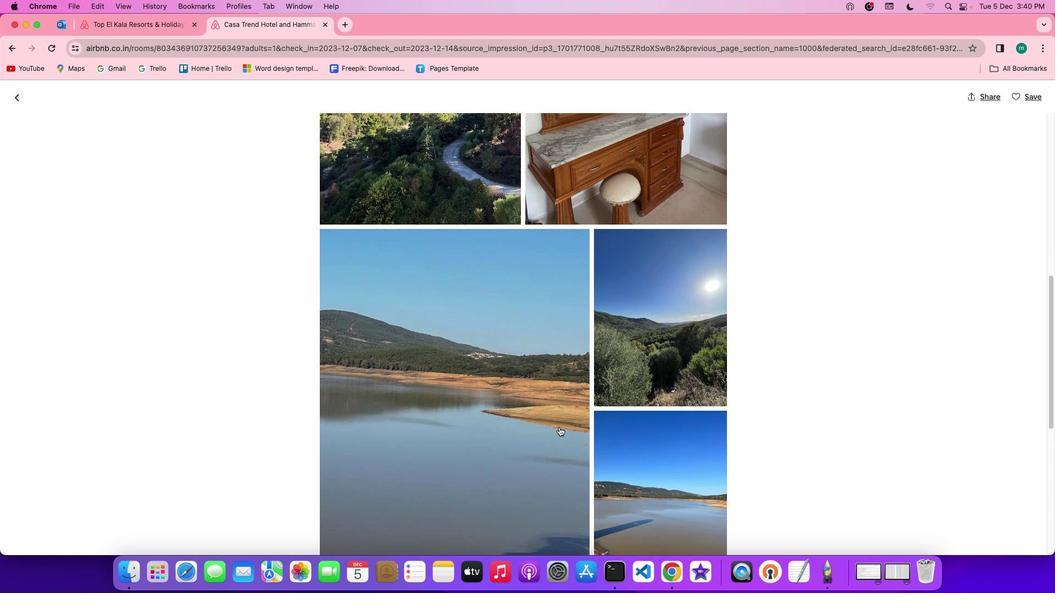
Action: Mouse scrolled (559, 426) with delta (0, 0)
Screenshot: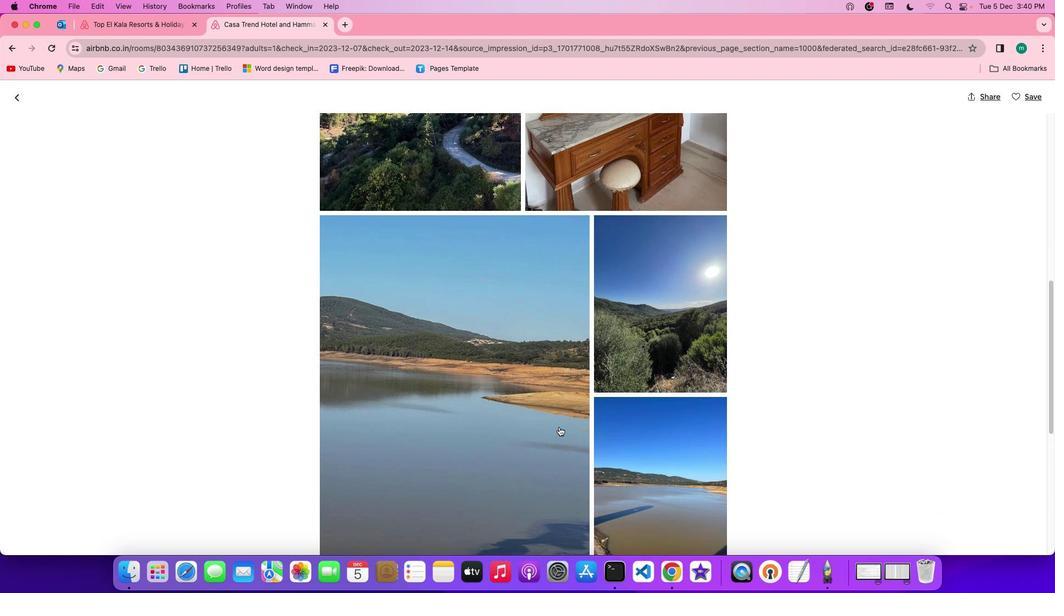 
Action: Mouse scrolled (559, 426) with delta (0, -1)
Screenshot: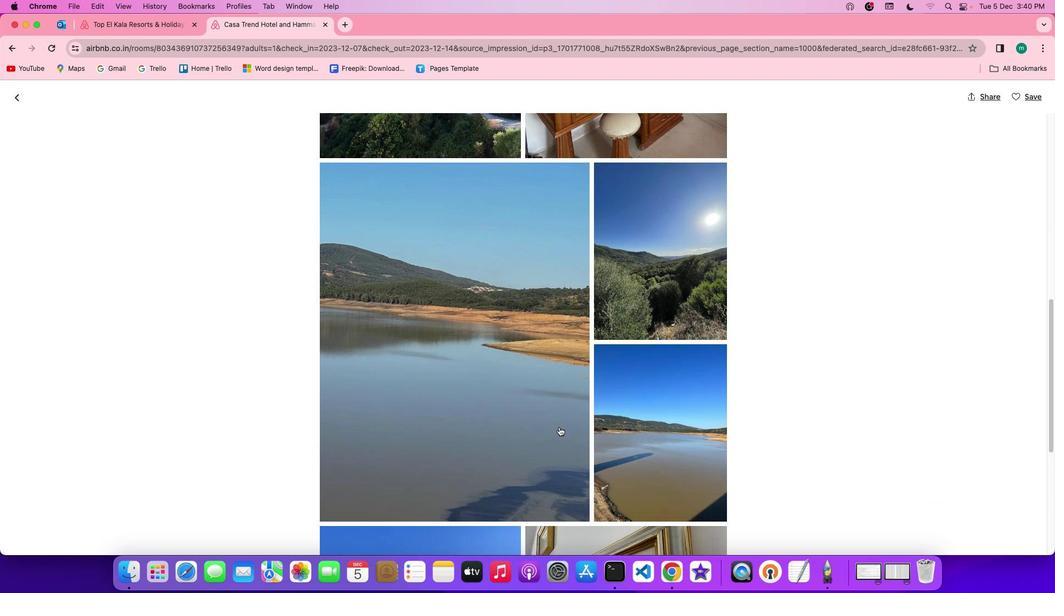 
Action: Mouse scrolled (559, 426) with delta (0, -1)
Screenshot: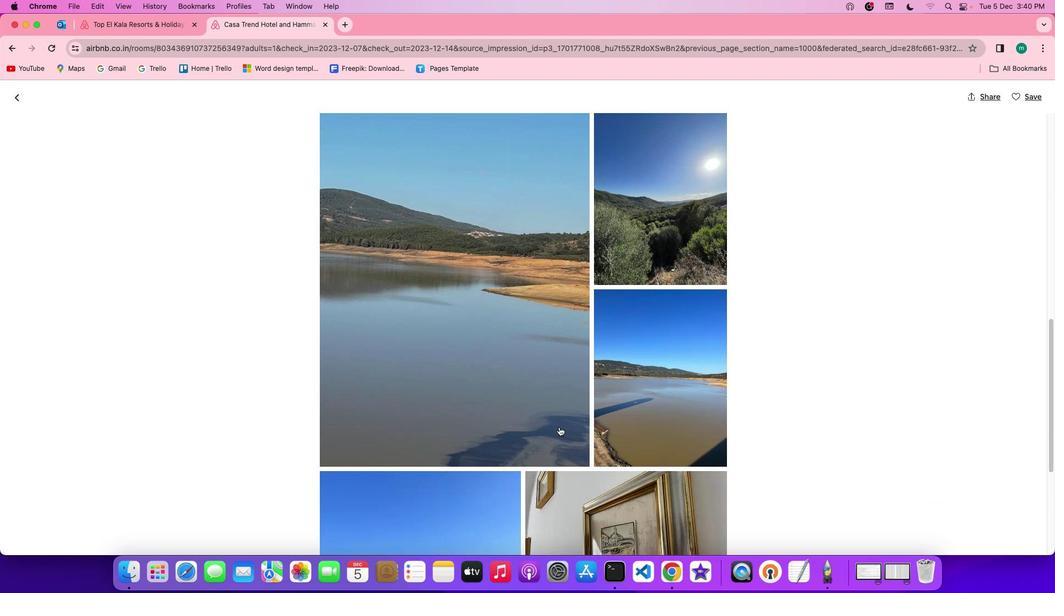 
Action: Mouse scrolled (559, 426) with delta (0, 0)
Screenshot: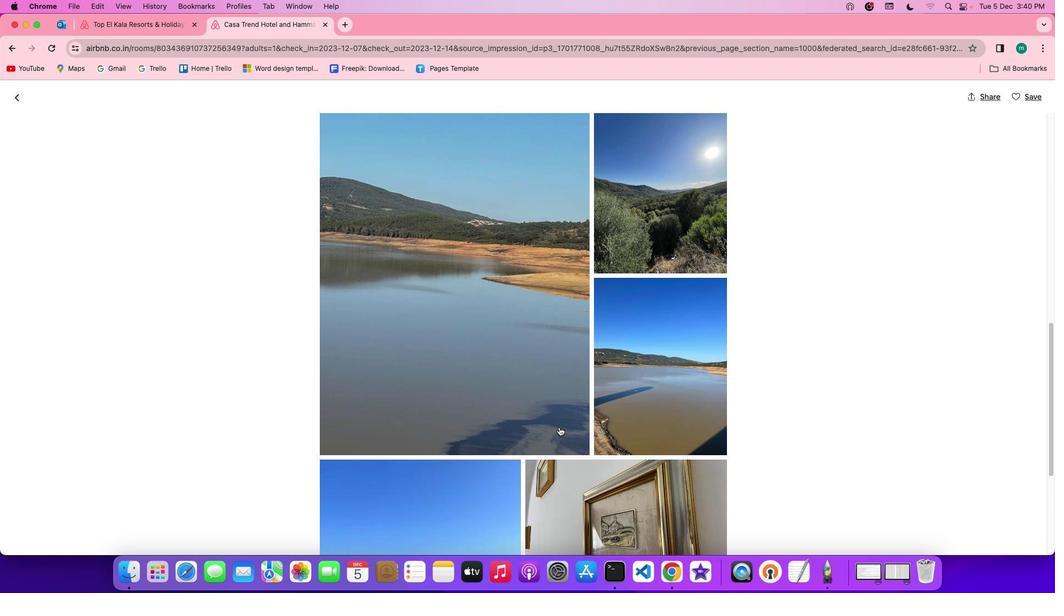 
Action: Mouse scrolled (559, 426) with delta (0, 0)
Screenshot: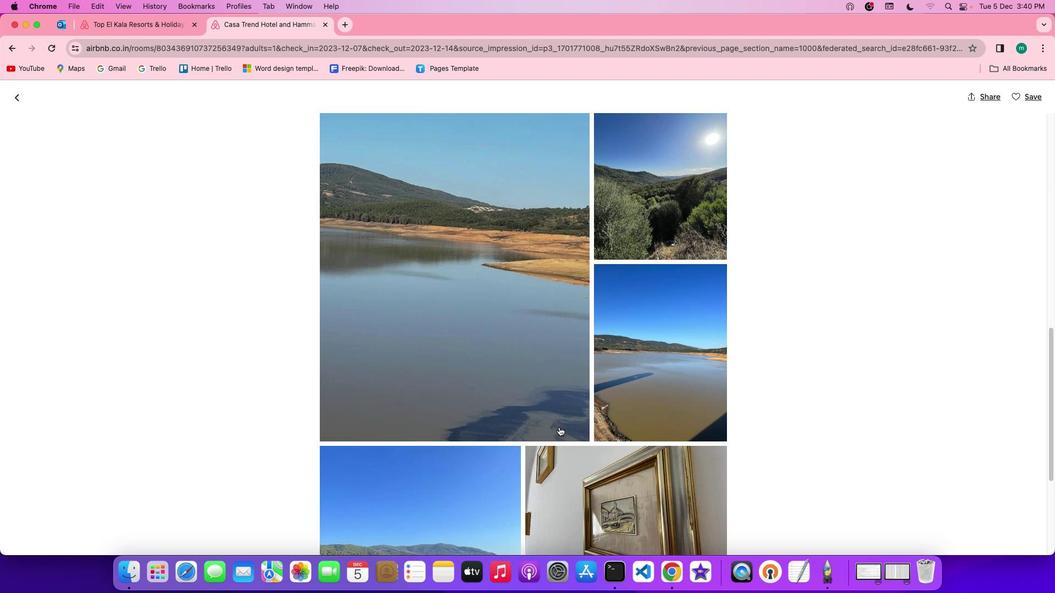 
Action: Mouse scrolled (559, 426) with delta (0, 0)
Screenshot: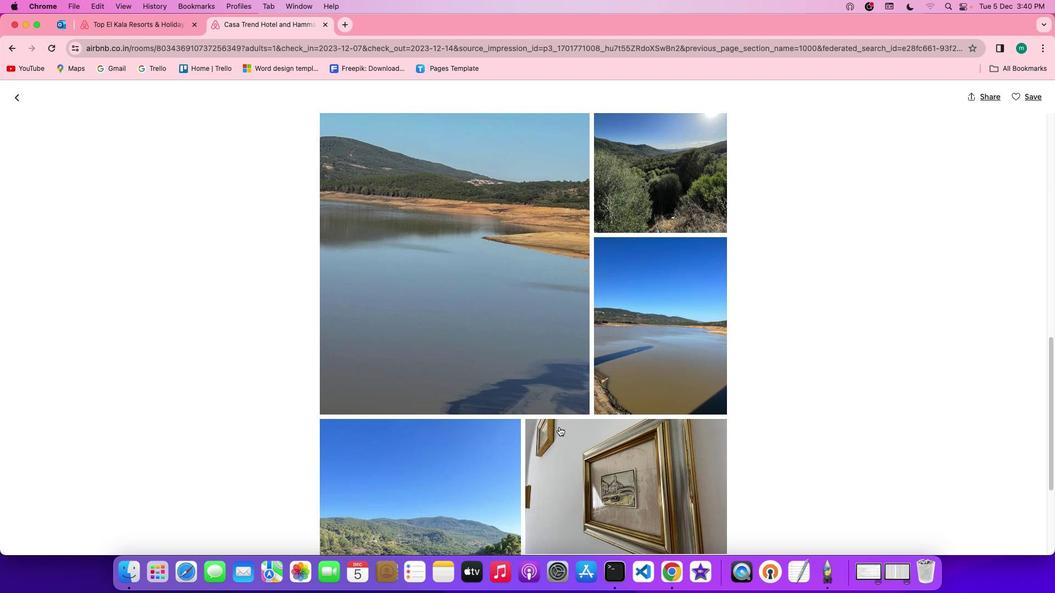 
Action: Mouse scrolled (559, 426) with delta (0, 0)
Screenshot: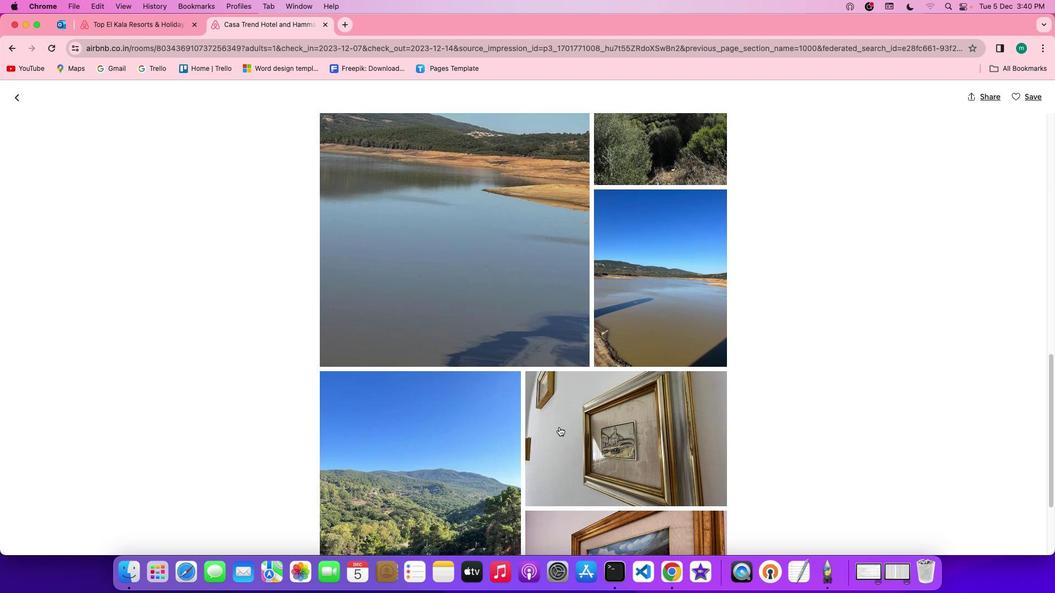 
Action: Mouse scrolled (559, 426) with delta (0, 0)
Screenshot: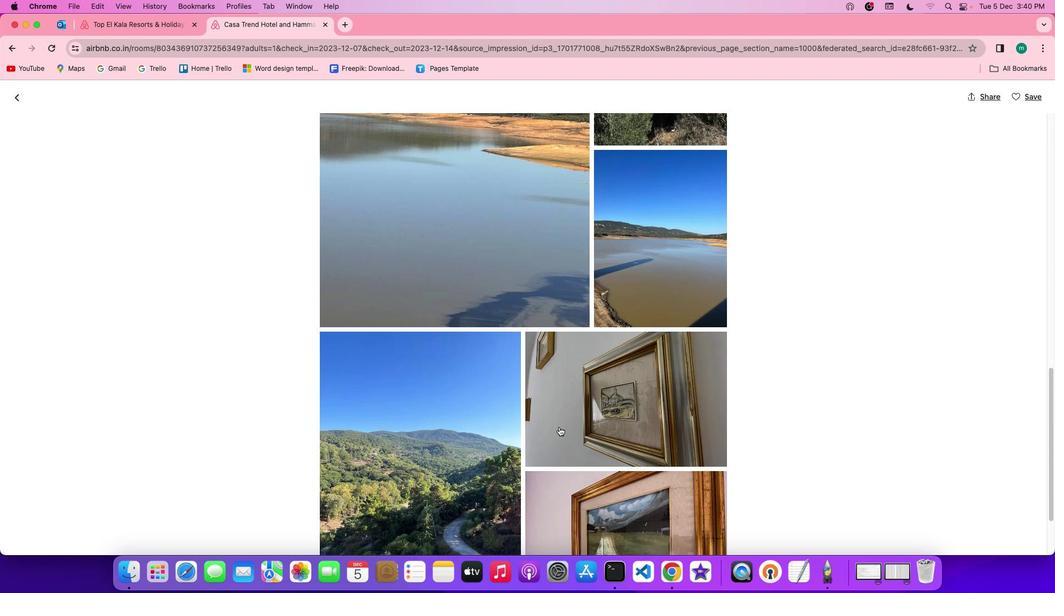 
Action: Mouse scrolled (559, 426) with delta (0, 0)
Screenshot: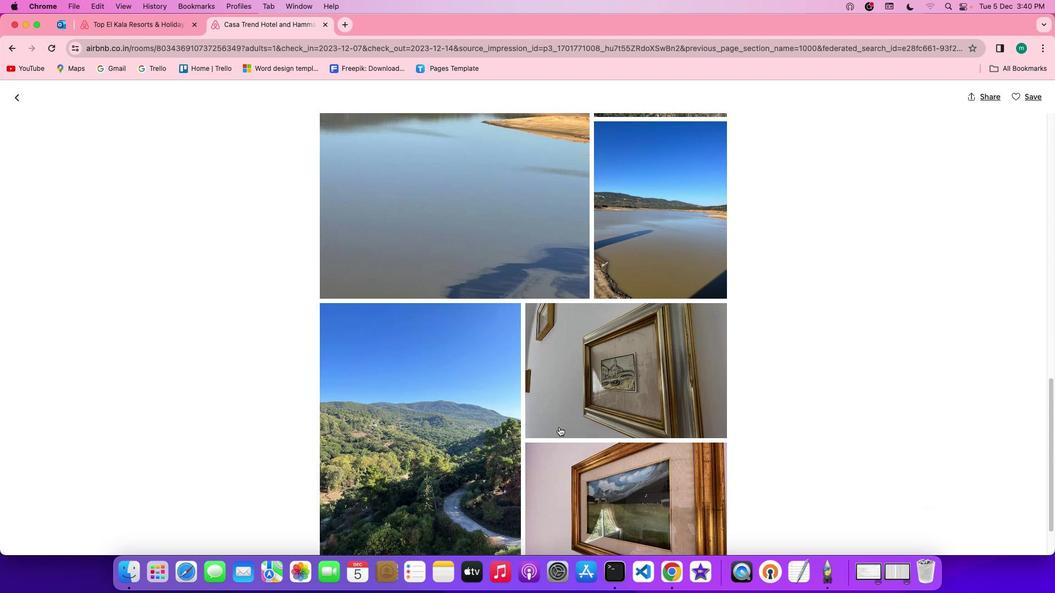 
Action: Mouse scrolled (559, 426) with delta (0, -1)
Screenshot: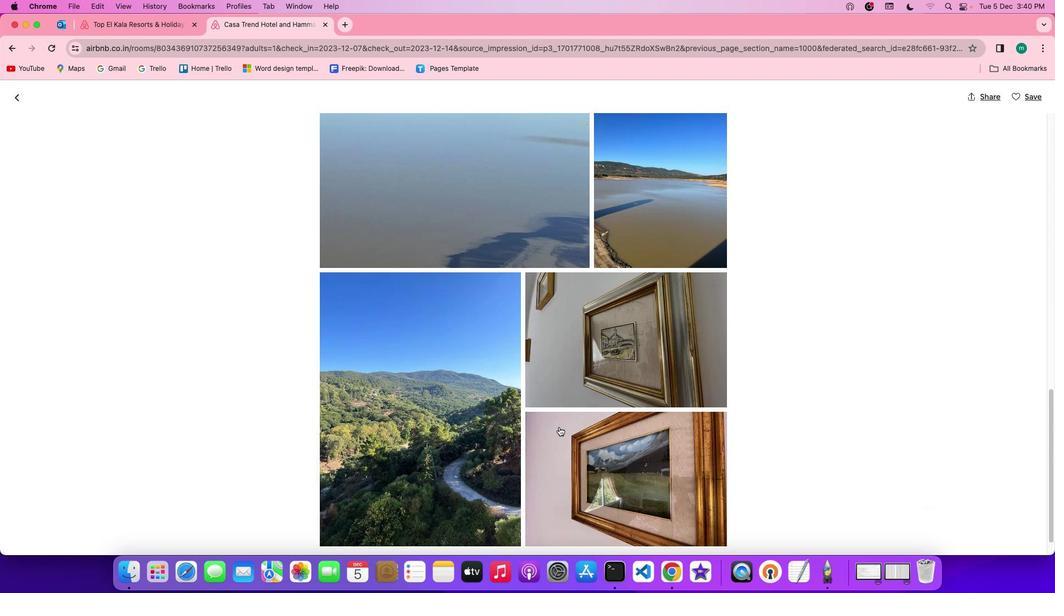 
Action: Mouse scrolled (559, 426) with delta (0, -2)
Screenshot: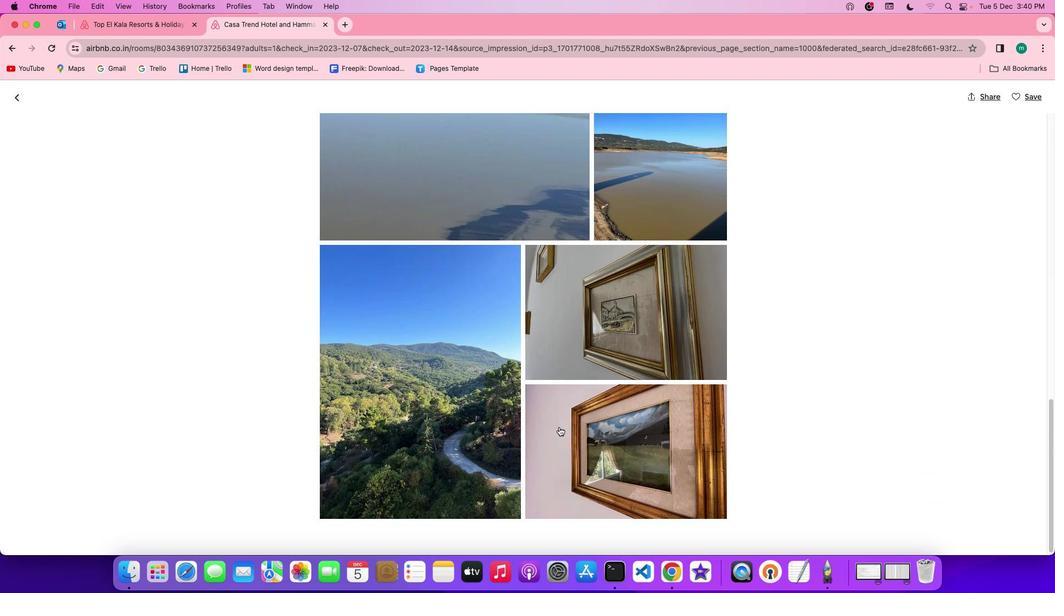 
Action: Mouse scrolled (559, 426) with delta (0, 0)
Screenshot: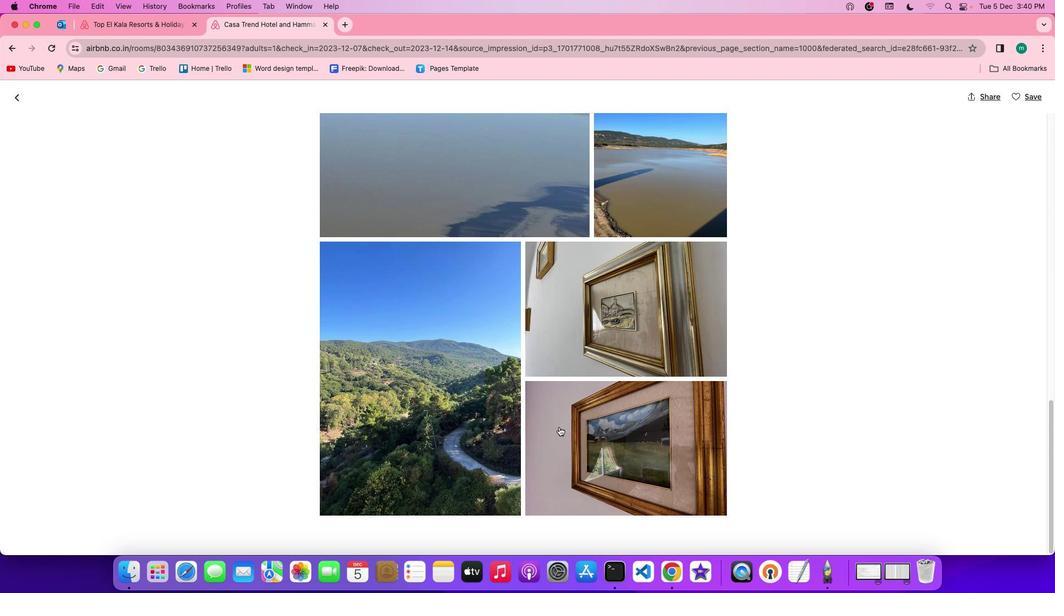 
Action: Mouse scrolled (559, 426) with delta (0, 0)
Screenshot: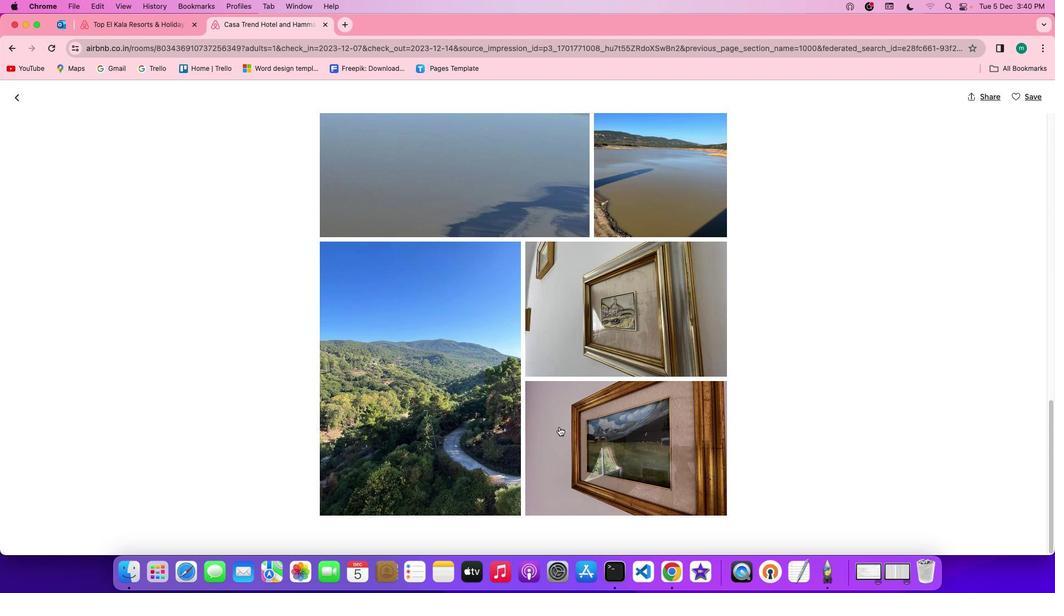 
Action: Mouse scrolled (559, 426) with delta (0, -1)
Screenshot: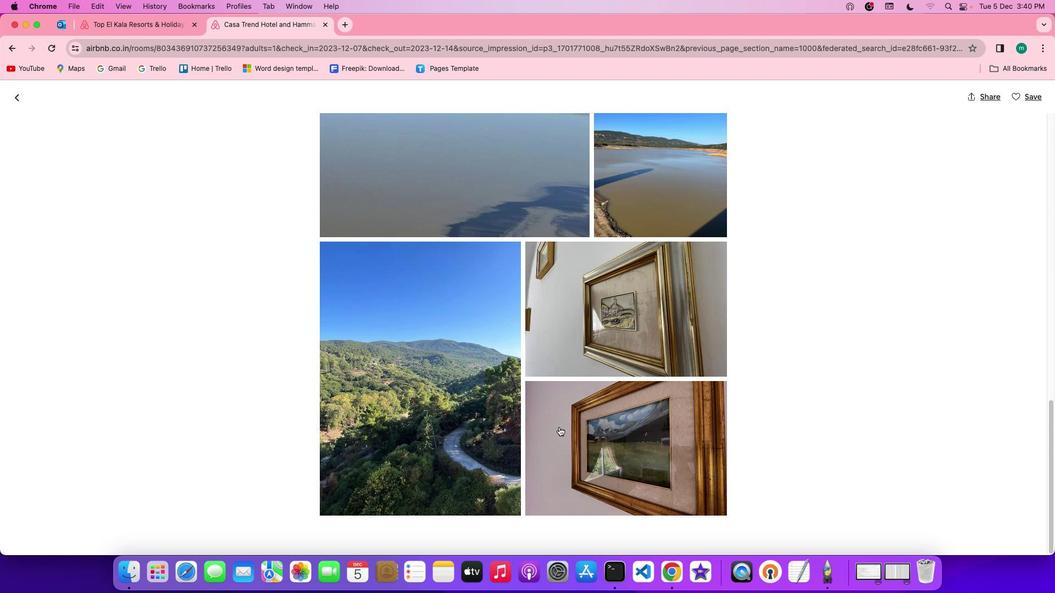 
Action: Mouse scrolled (559, 426) with delta (0, -2)
Screenshot: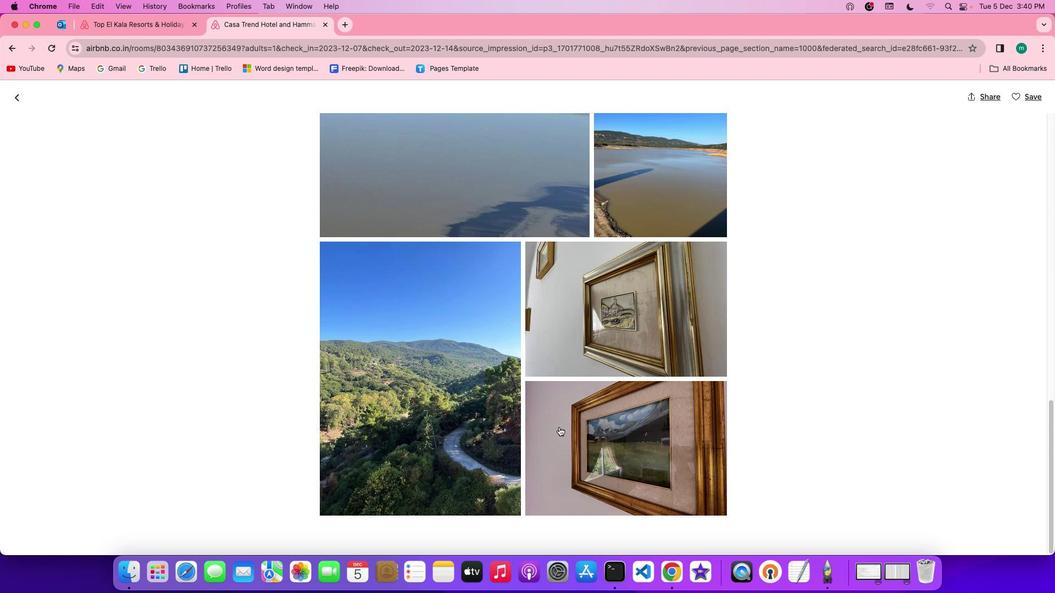 
Action: Mouse scrolled (559, 426) with delta (0, -2)
Screenshot: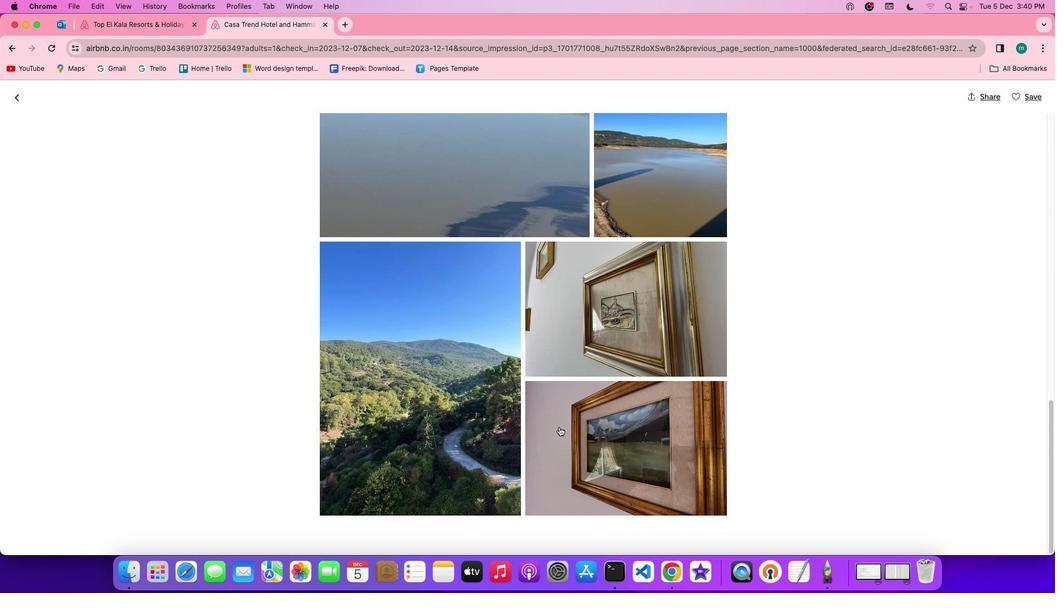 
Action: Mouse moved to (21, 98)
Screenshot: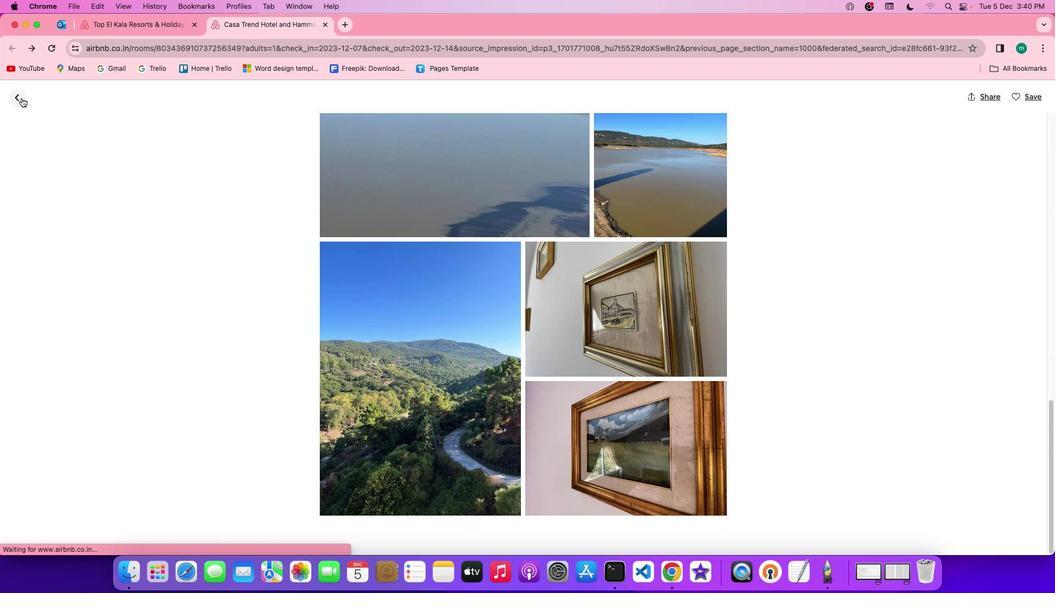 
Action: Mouse pressed left at (21, 98)
Screenshot: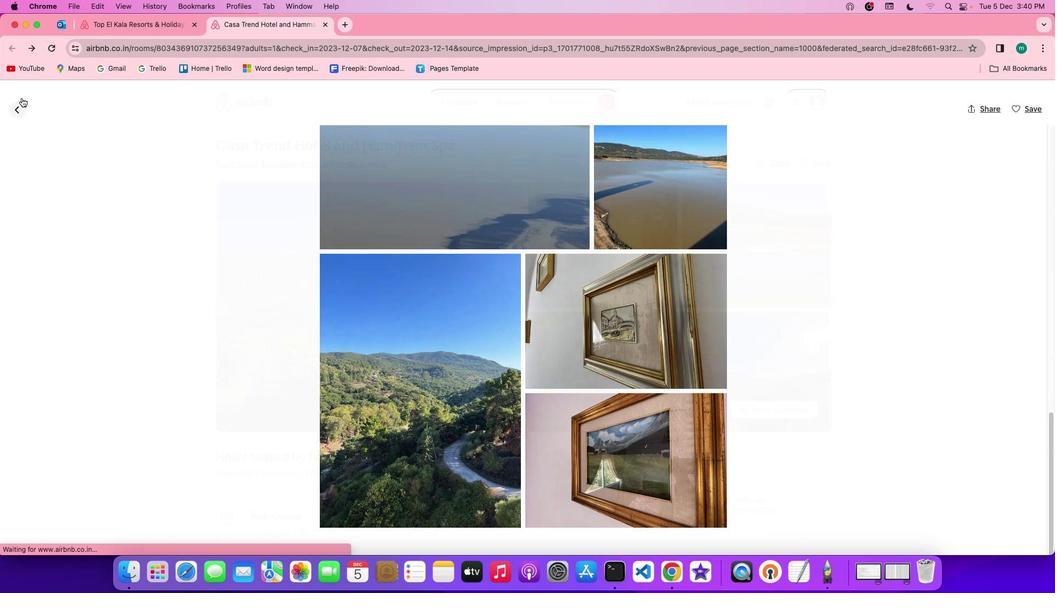 
Action: Mouse moved to (544, 420)
Screenshot: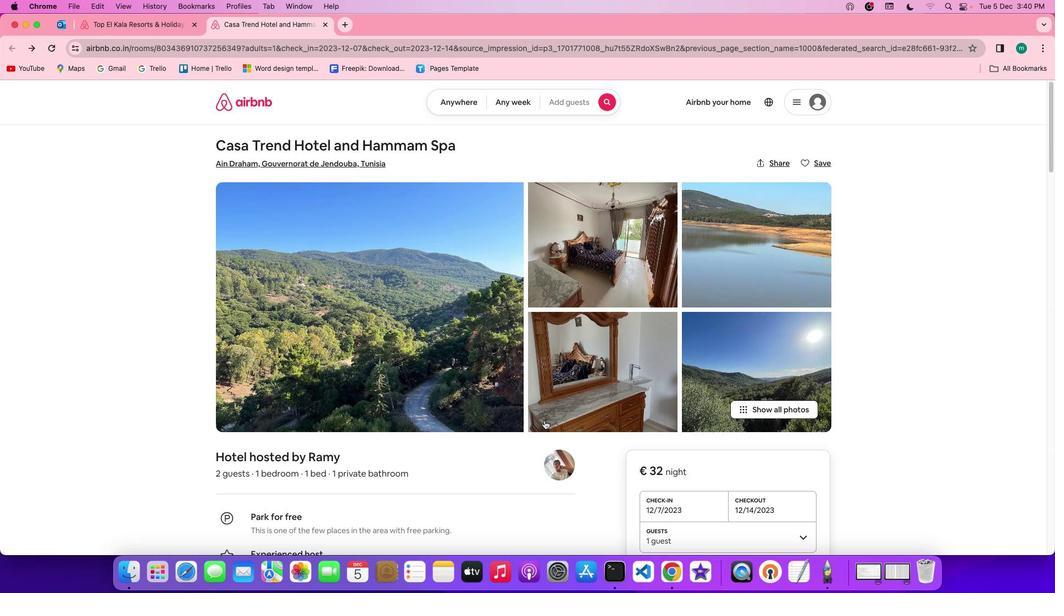
Action: Mouse scrolled (544, 420) with delta (0, 0)
Screenshot: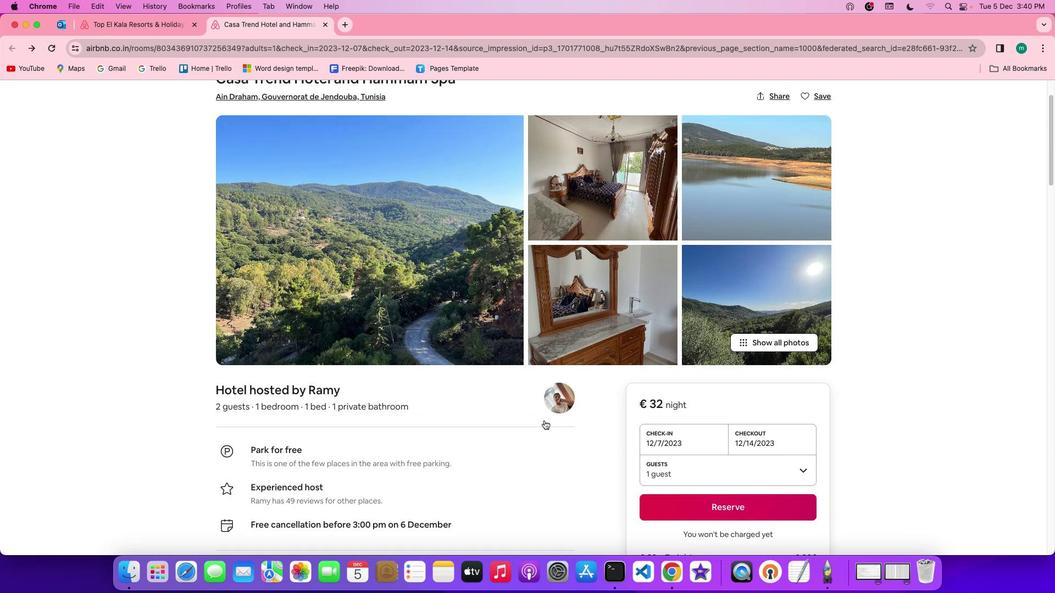 
Action: Mouse scrolled (544, 420) with delta (0, 0)
Screenshot: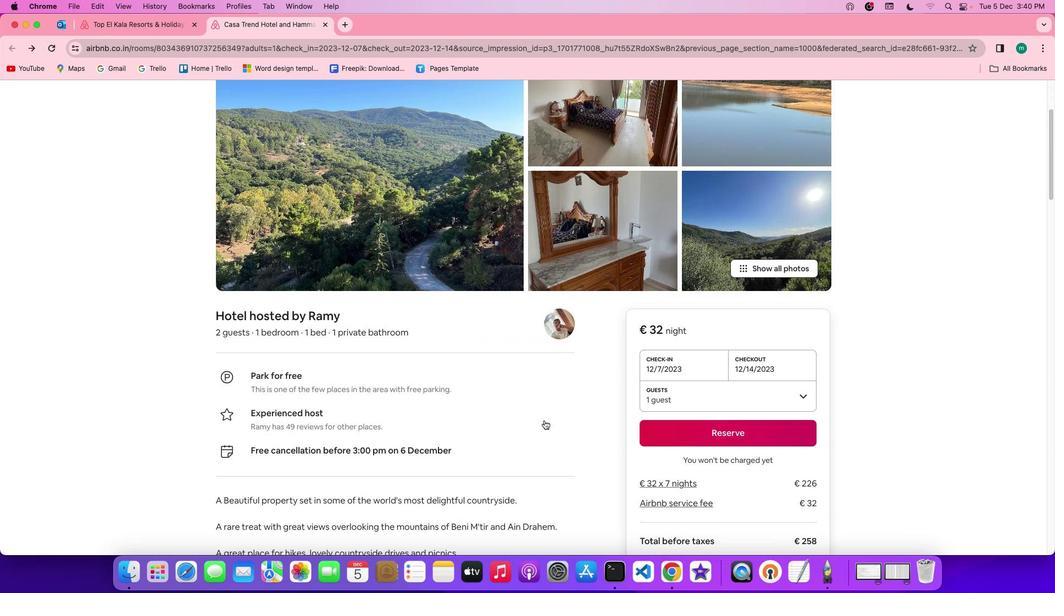 
Action: Mouse scrolled (544, 420) with delta (0, -1)
Screenshot: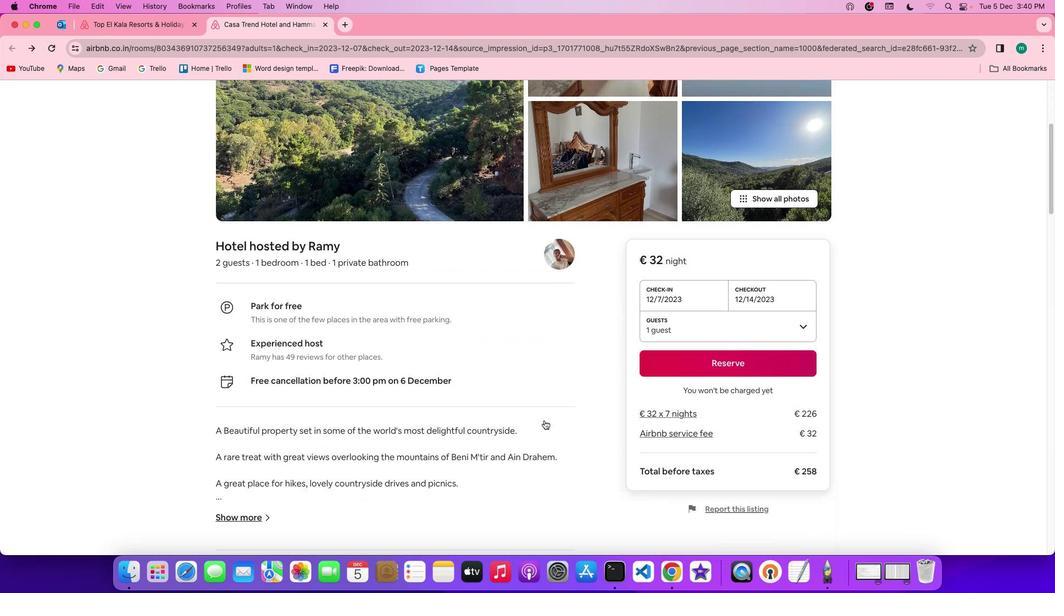 
Action: Mouse scrolled (544, 420) with delta (0, -2)
Screenshot: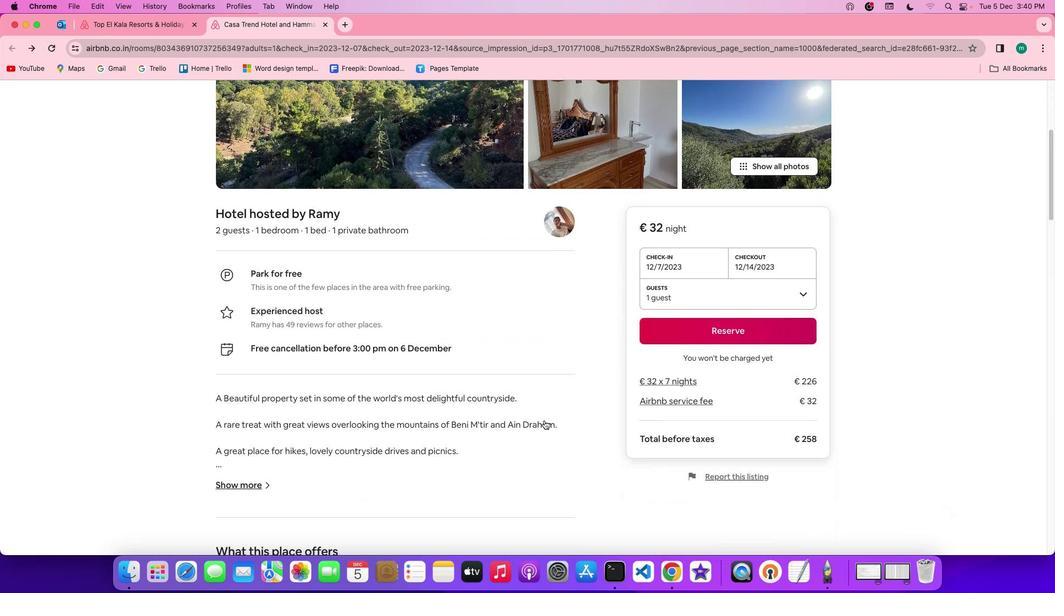 
Action: Mouse scrolled (544, 420) with delta (0, -2)
Screenshot: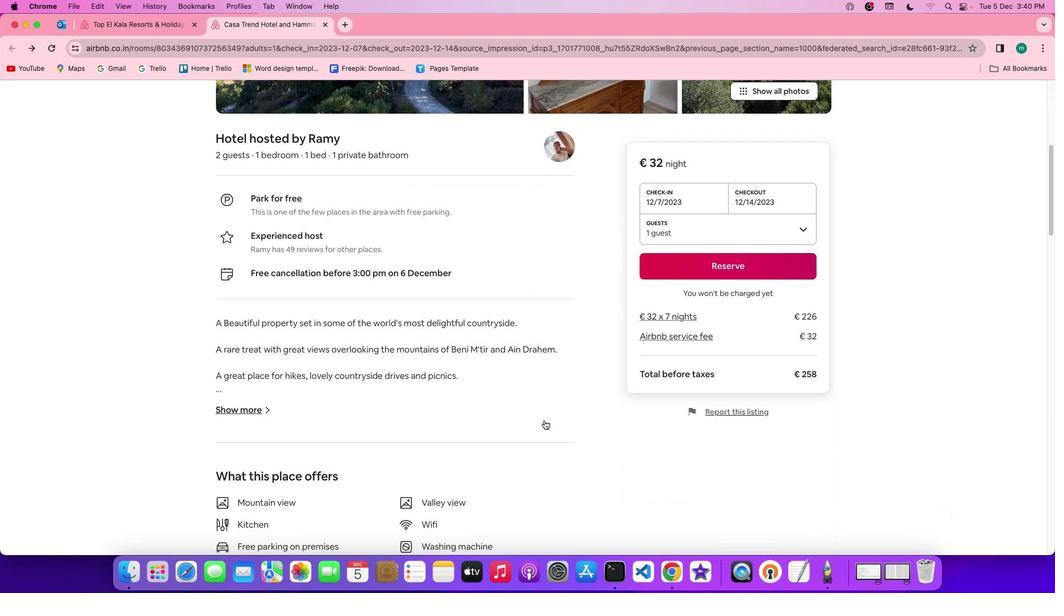 
Action: Mouse scrolled (544, 420) with delta (0, 0)
Screenshot: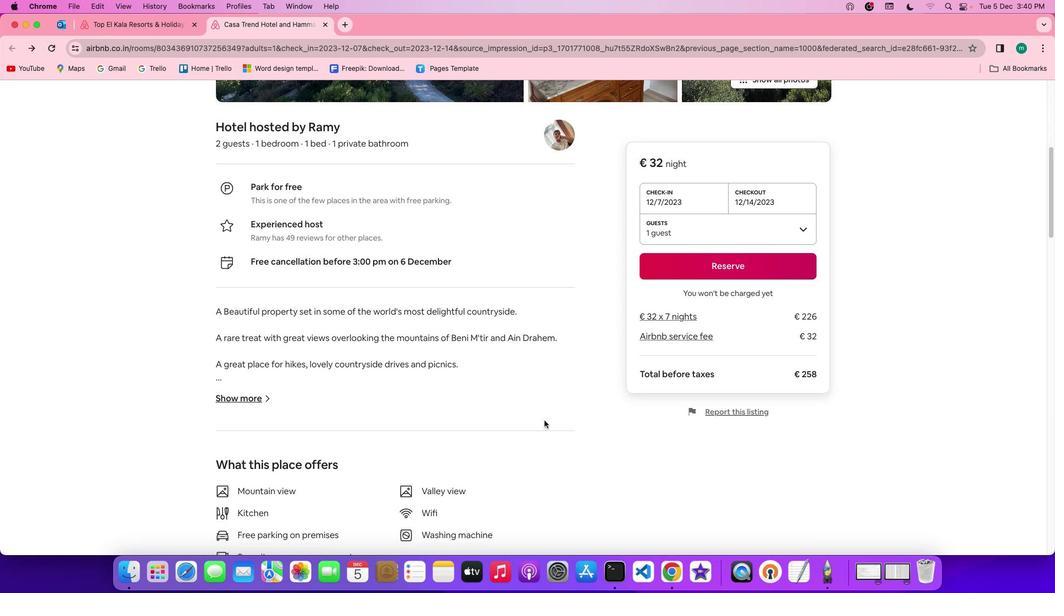 
Action: Mouse scrolled (544, 420) with delta (0, 0)
Screenshot: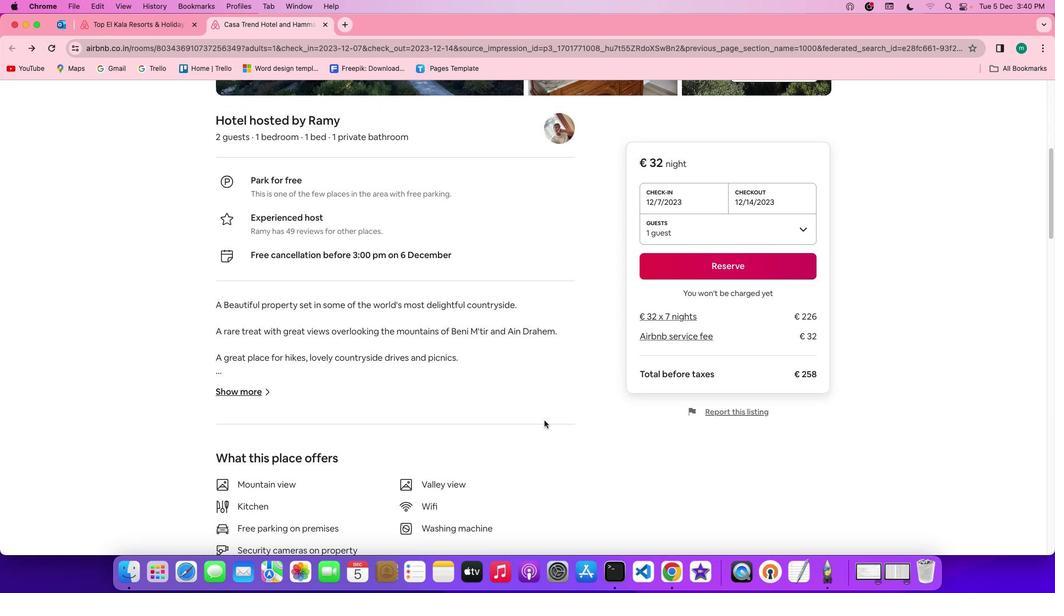 
Action: Mouse moved to (256, 390)
Screenshot: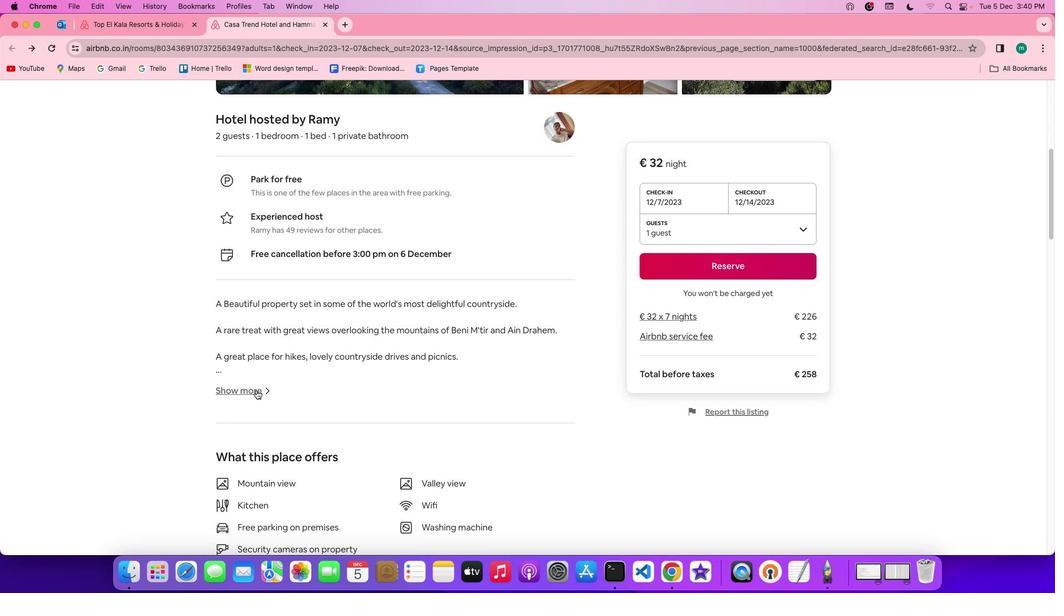 
Action: Mouse pressed left at (256, 390)
Screenshot: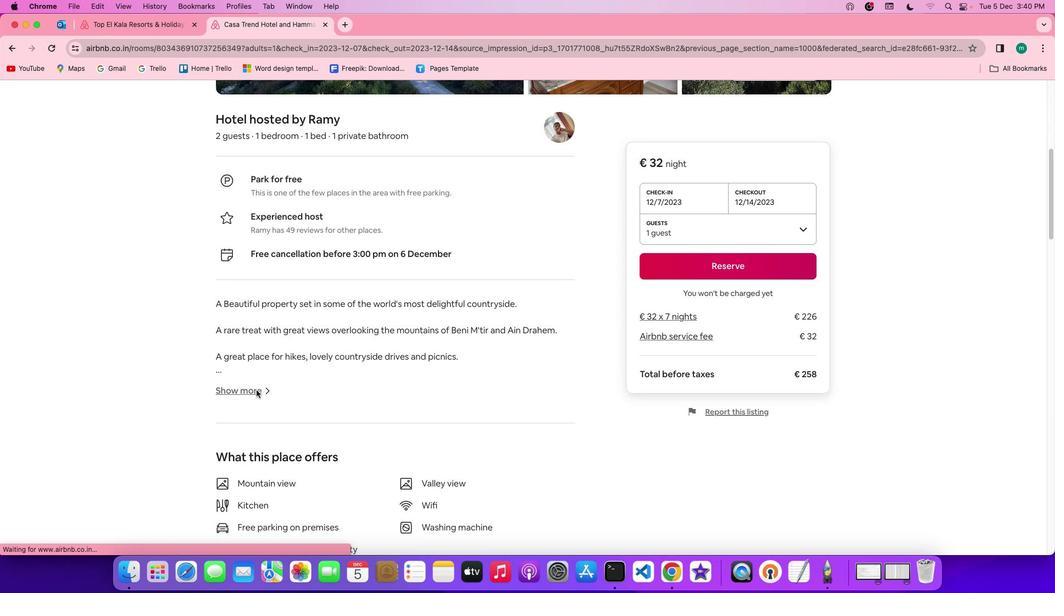 
Action: Mouse moved to (590, 393)
Screenshot: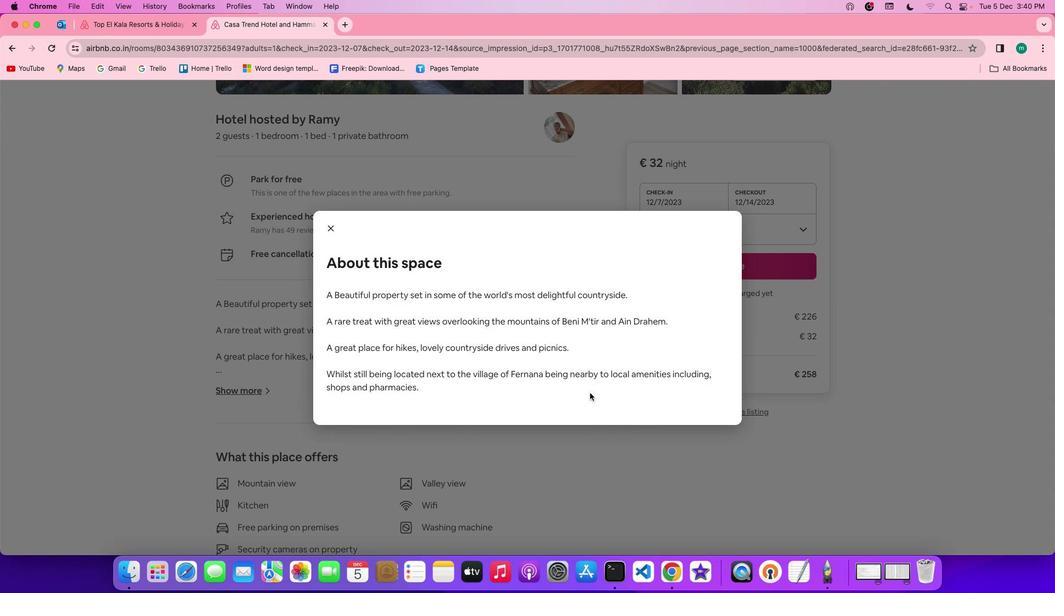 
Action: Mouse scrolled (590, 393) with delta (0, 0)
Screenshot: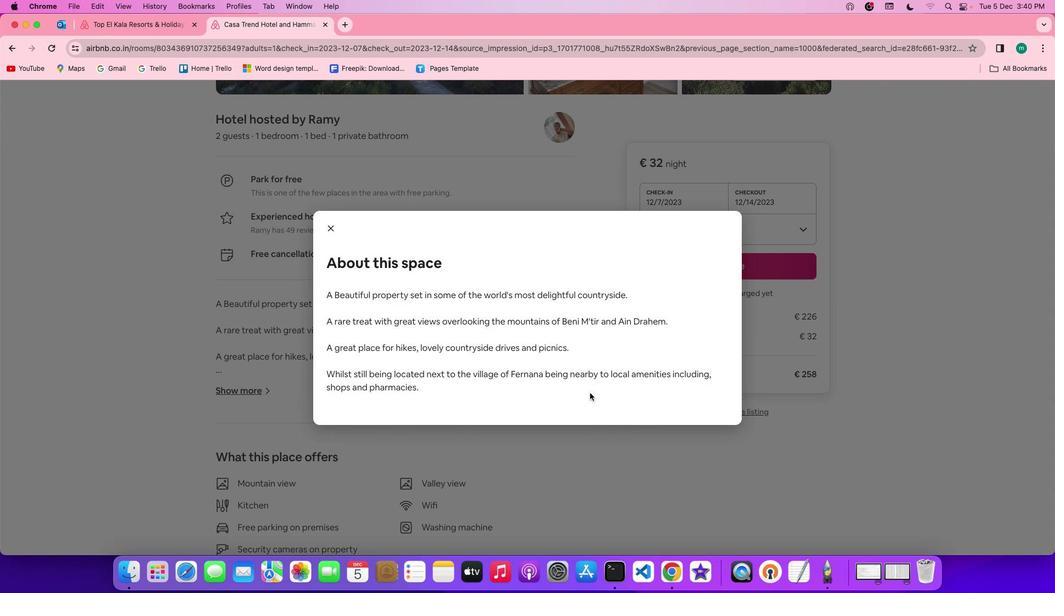 
Action: Mouse scrolled (590, 393) with delta (0, 0)
Screenshot: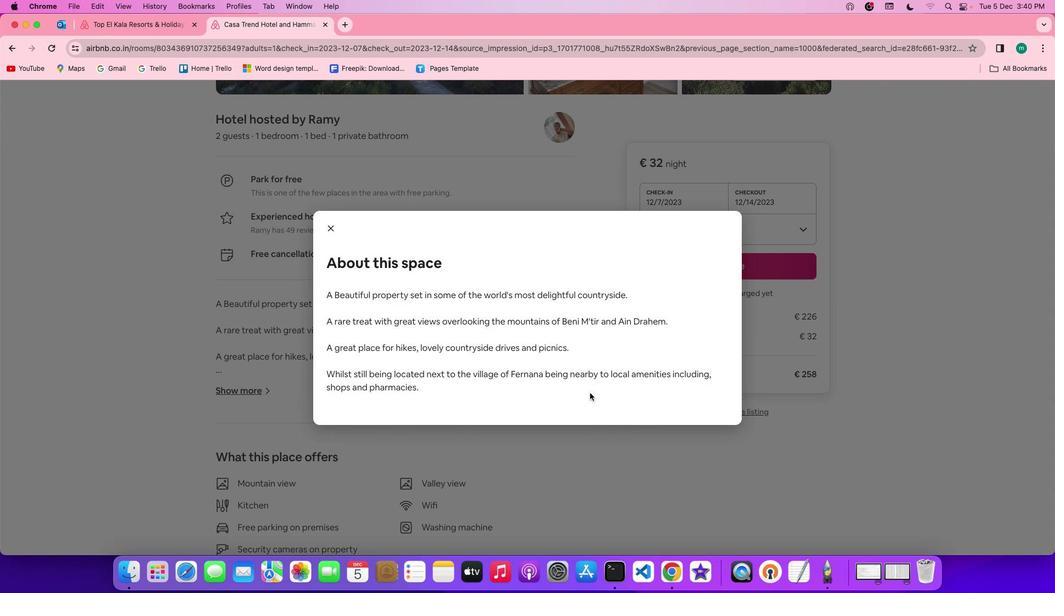 
Action: Mouse scrolled (590, 393) with delta (0, -1)
Screenshot: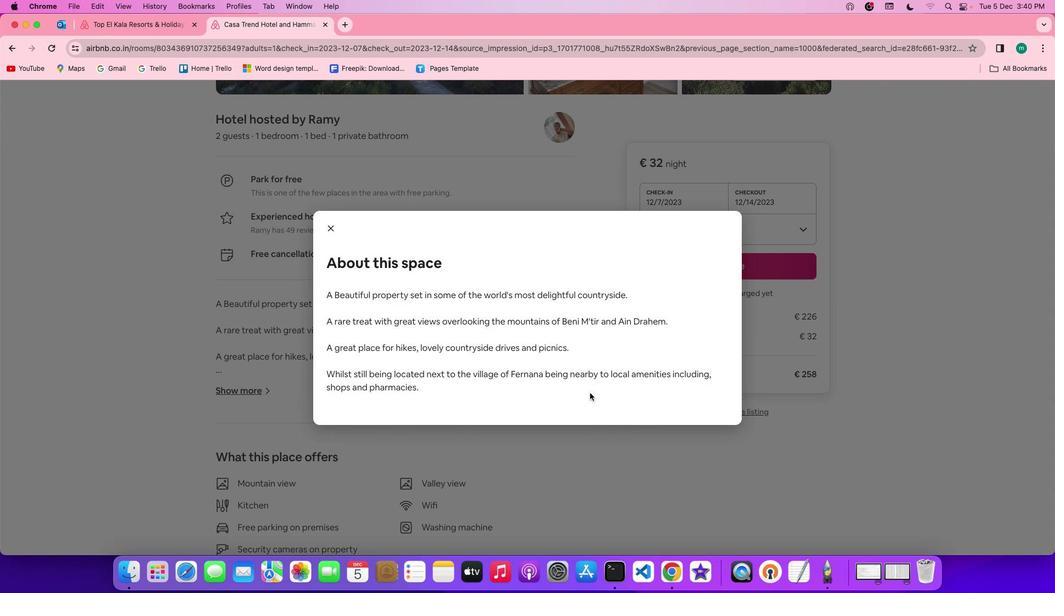 
Action: Mouse scrolled (590, 393) with delta (0, -1)
Screenshot: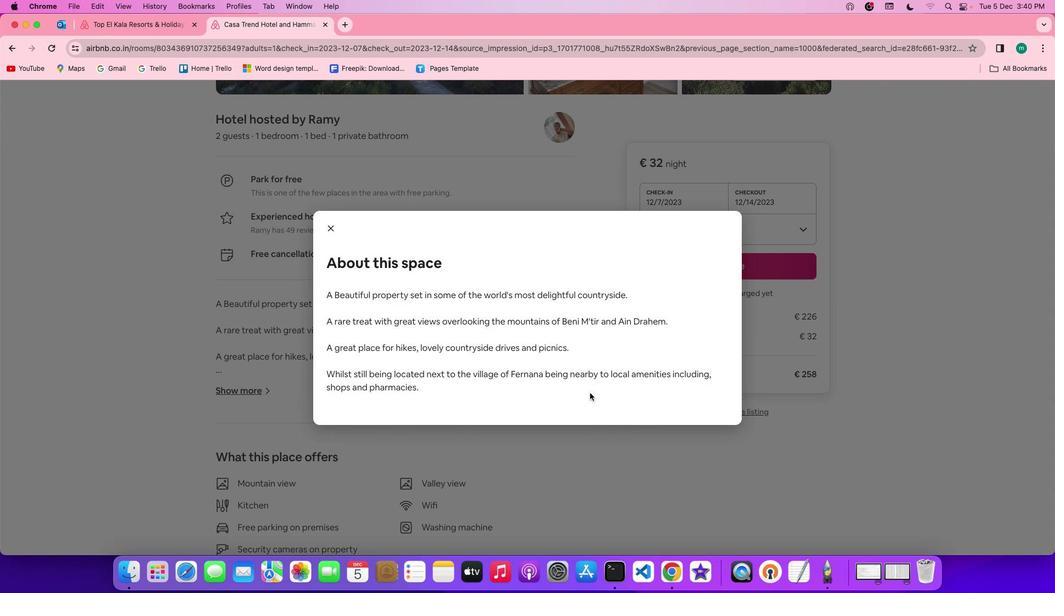 
Action: Mouse moved to (322, 224)
Screenshot: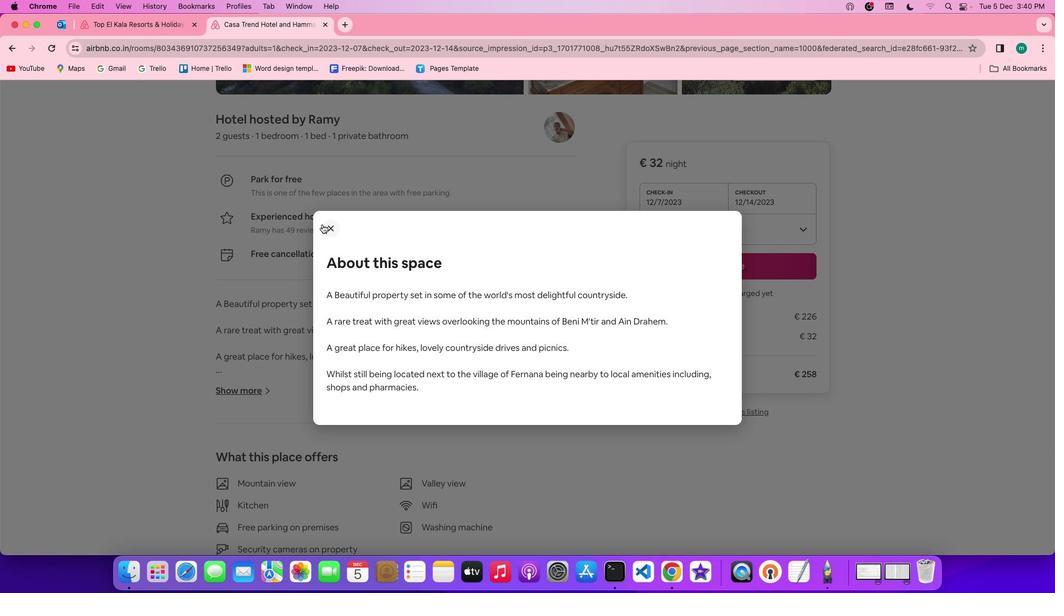 
Action: Mouse pressed left at (322, 224)
Screenshot: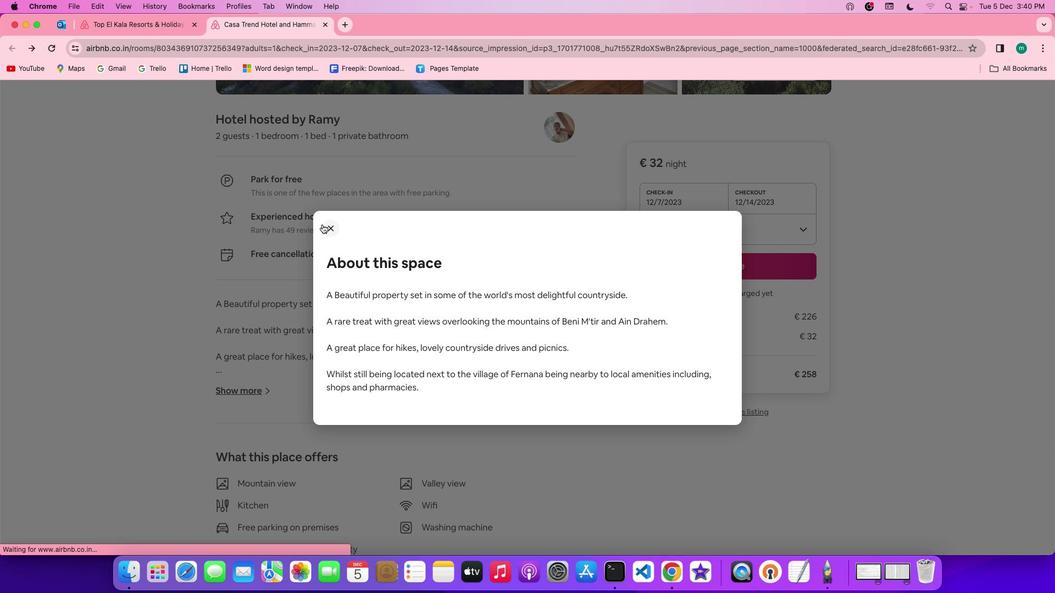 
Action: Mouse moved to (472, 368)
Screenshot: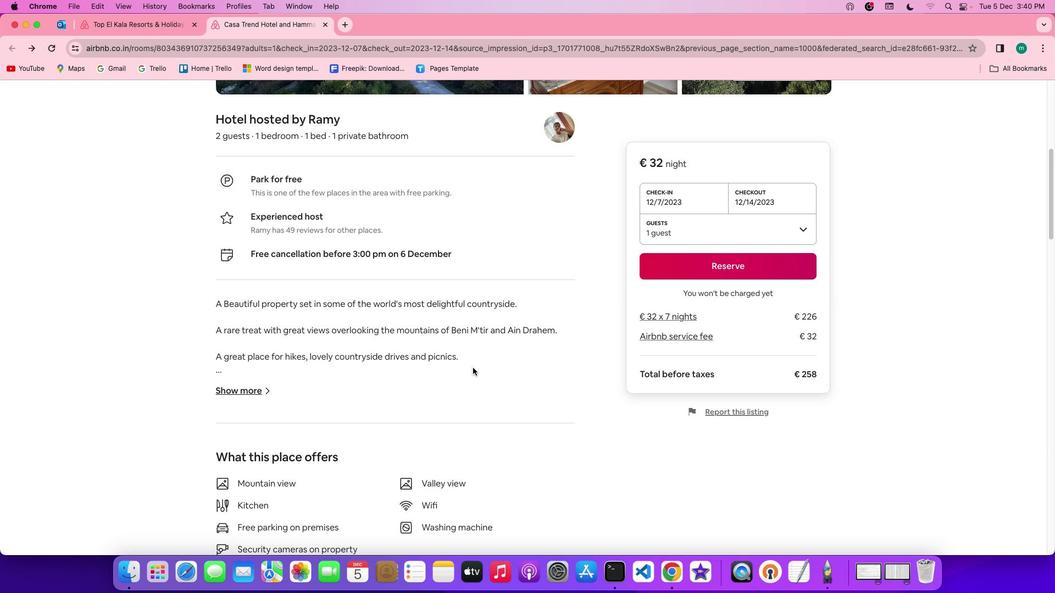 
Action: Mouse scrolled (472, 368) with delta (0, 0)
Screenshot: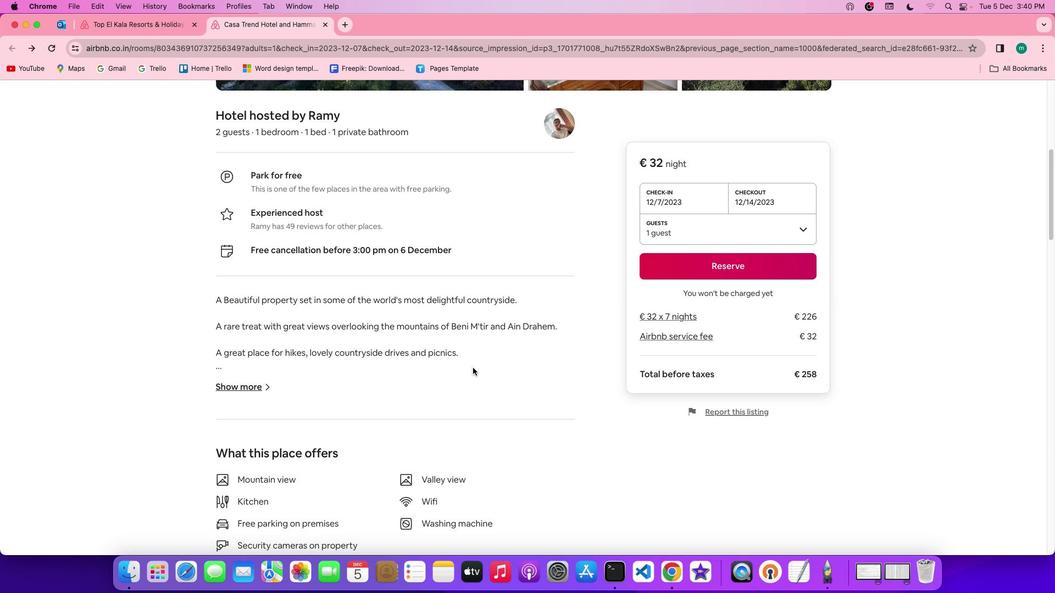 
Action: Mouse scrolled (472, 368) with delta (0, 0)
Screenshot: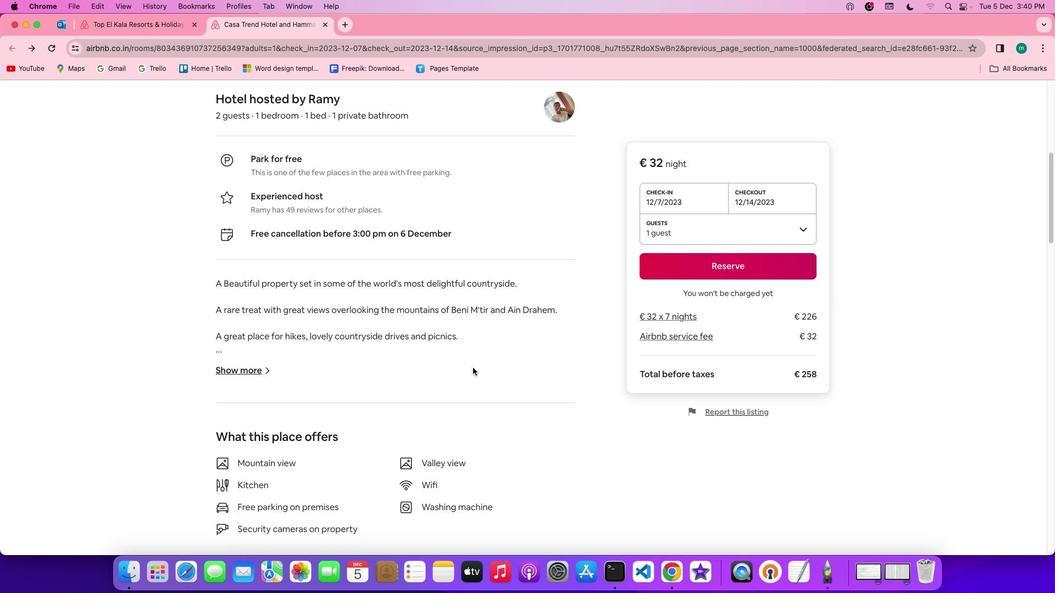
Action: Mouse scrolled (472, 368) with delta (0, -1)
Screenshot: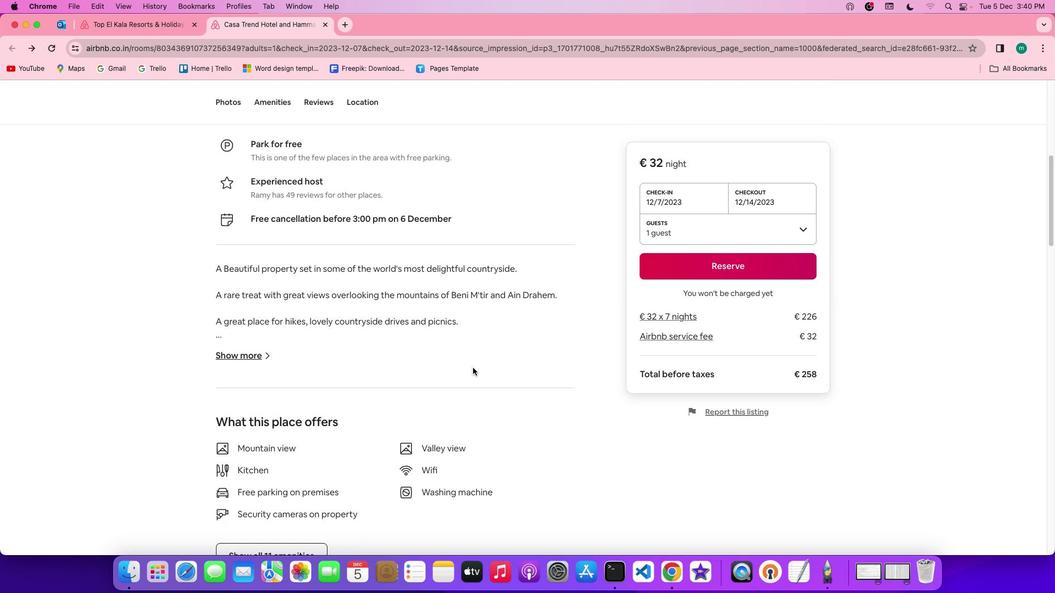 
Action: Mouse scrolled (472, 368) with delta (0, -1)
Screenshot: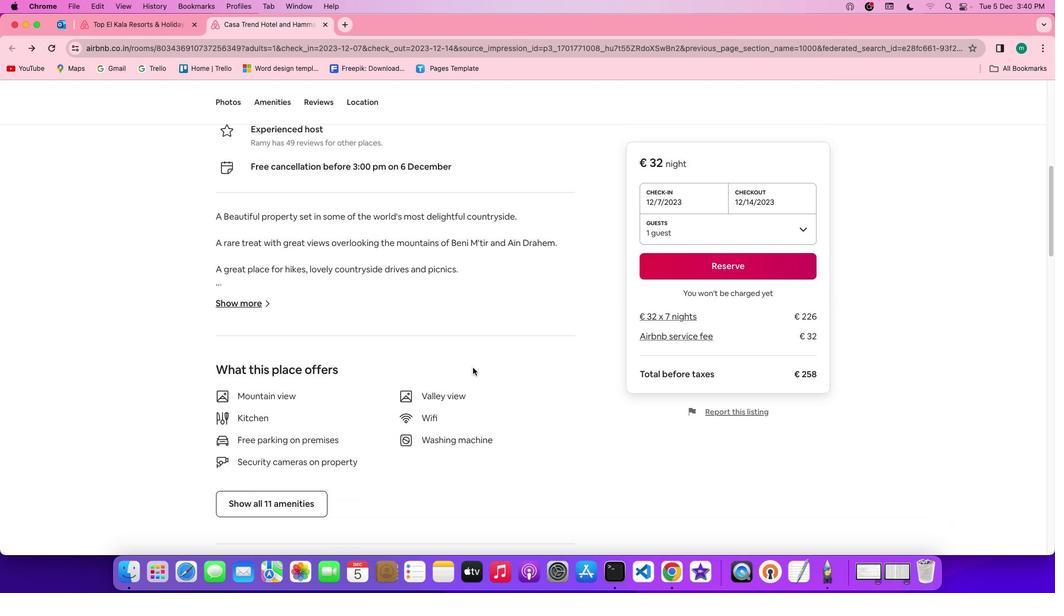 
Action: Mouse scrolled (472, 368) with delta (0, 0)
Screenshot: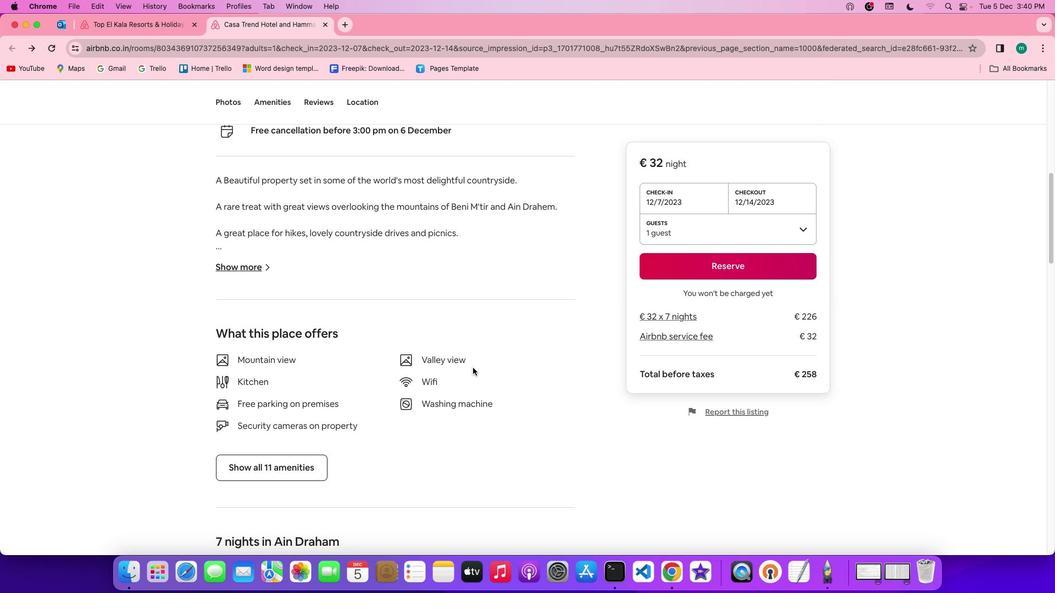 
Action: Mouse scrolled (472, 368) with delta (0, 0)
Screenshot: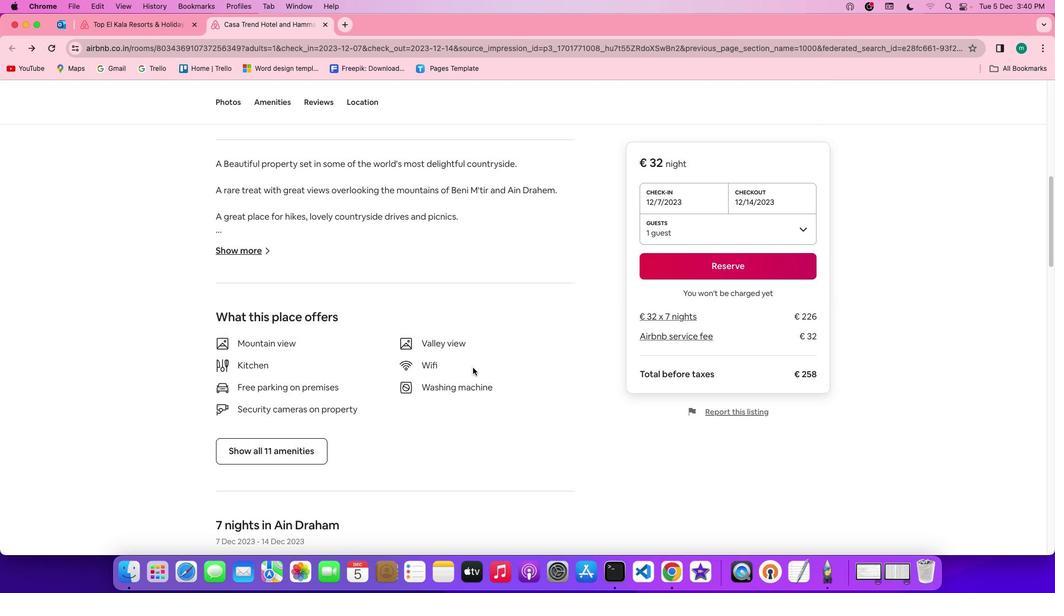 
Action: Mouse scrolled (472, 368) with delta (0, -1)
Screenshot: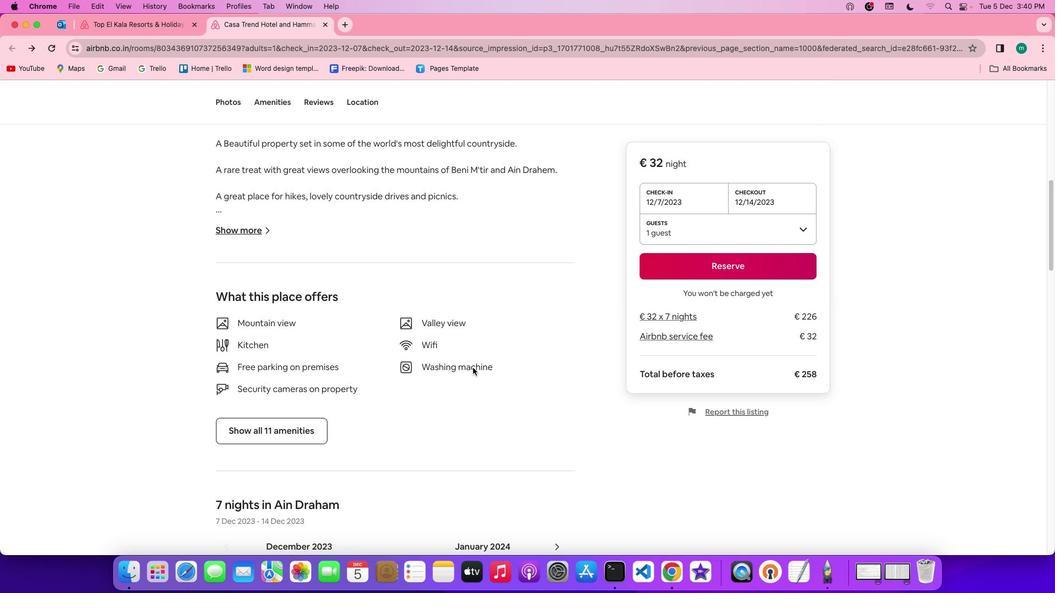 
Action: Mouse scrolled (472, 368) with delta (0, 0)
Screenshot: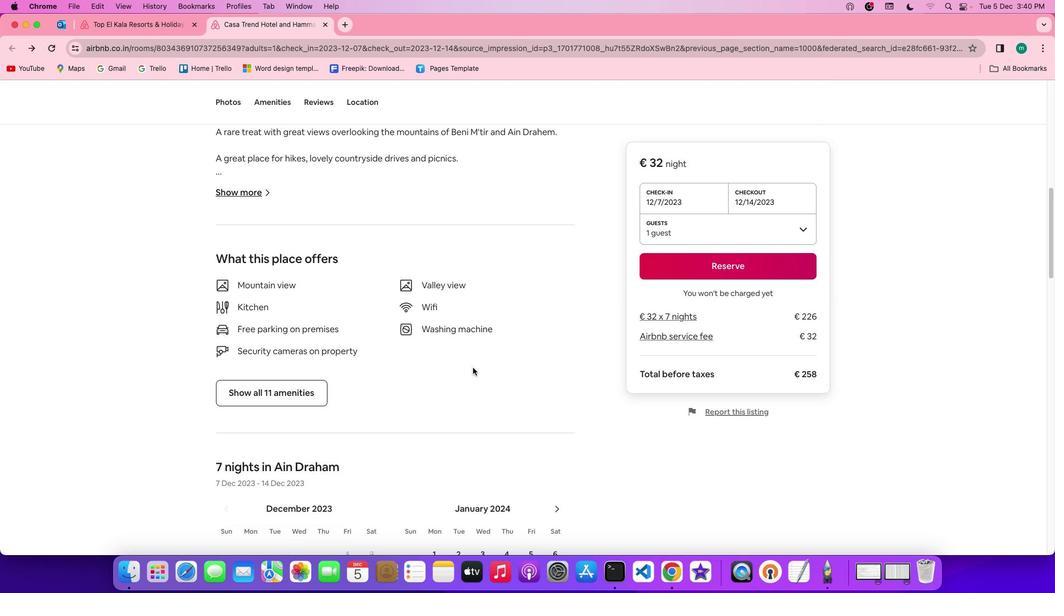 
Action: Mouse scrolled (472, 368) with delta (0, 0)
Screenshot: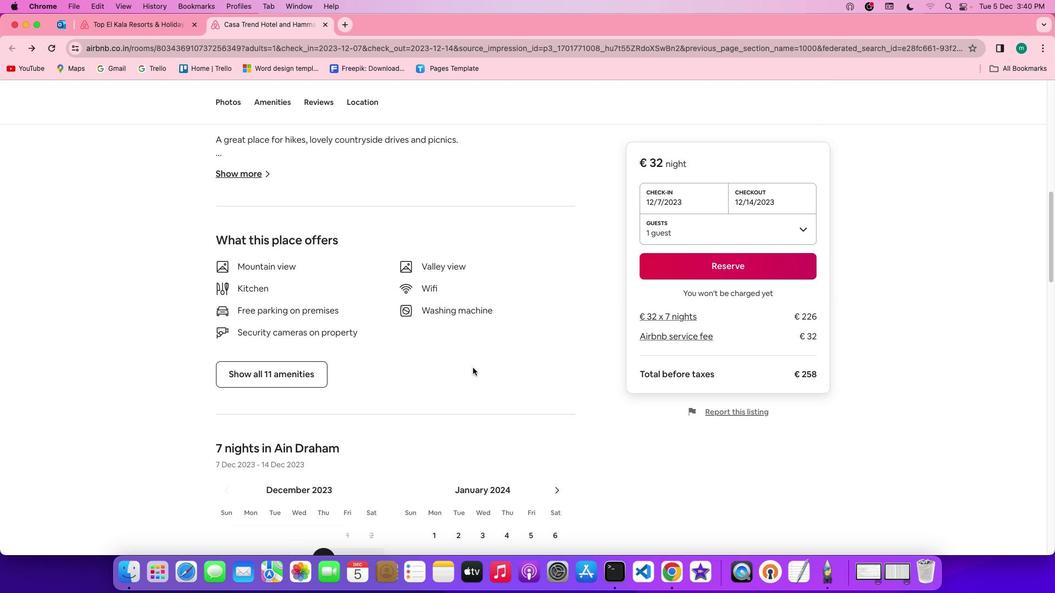 
Action: Mouse scrolled (472, 368) with delta (0, -1)
Screenshot: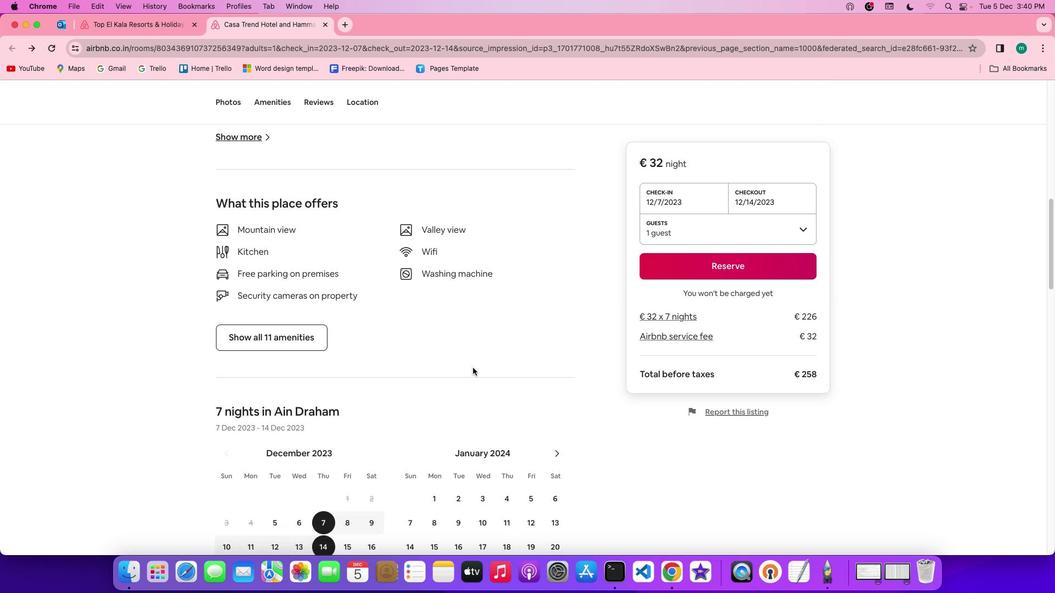 
Action: Mouse scrolled (472, 368) with delta (0, -2)
Screenshot: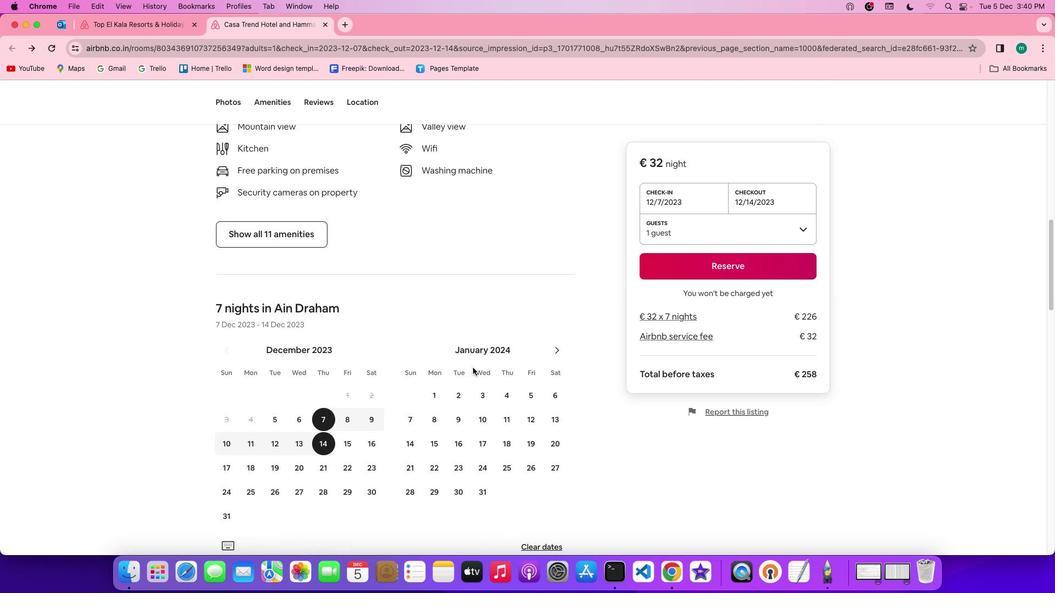 
Action: Mouse scrolled (472, 368) with delta (0, 0)
Screenshot: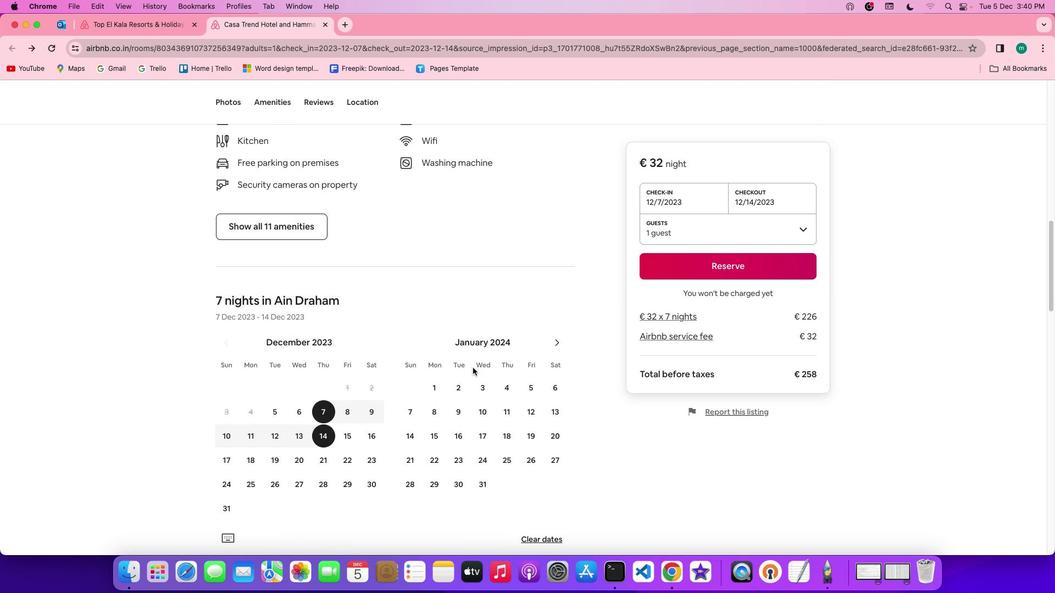
Action: Mouse moved to (267, 218)
Screenshot: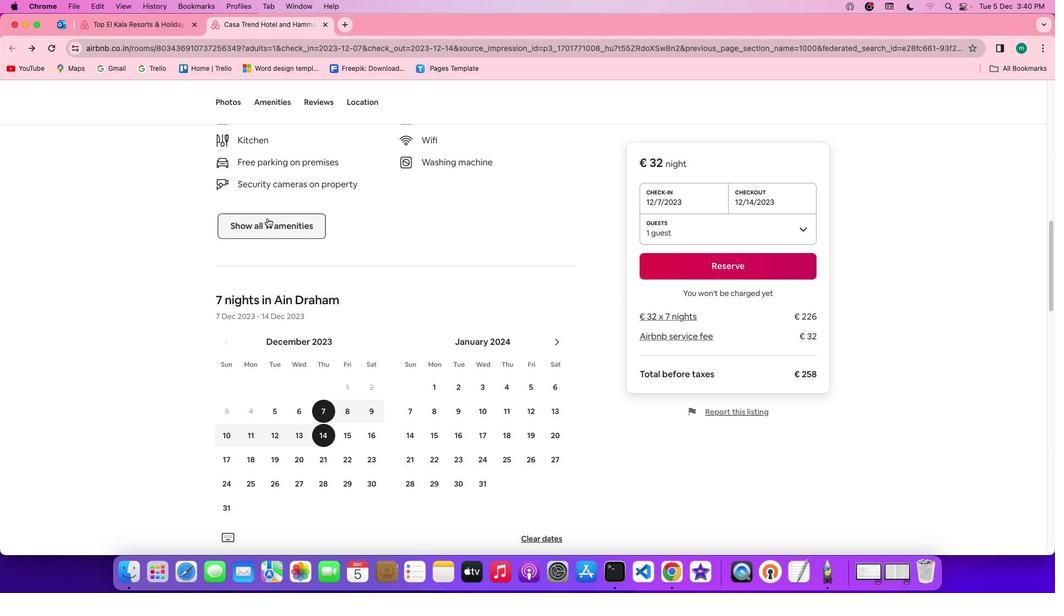 
Action: Mouse pressed left at (267, 218)
Screenshot: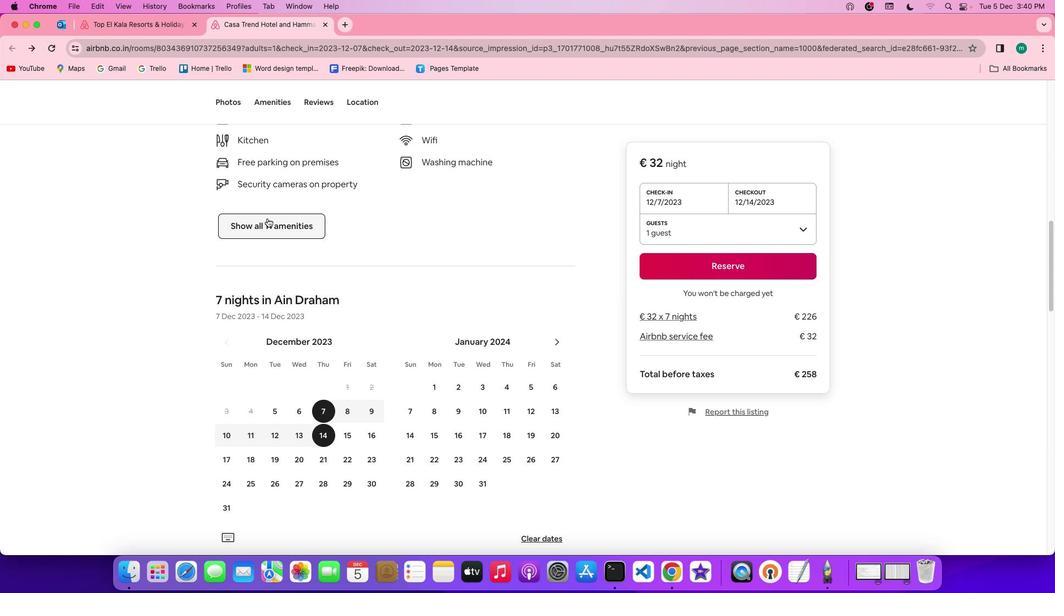 
Action: Mouse moved to (390, 293)
Screenshot: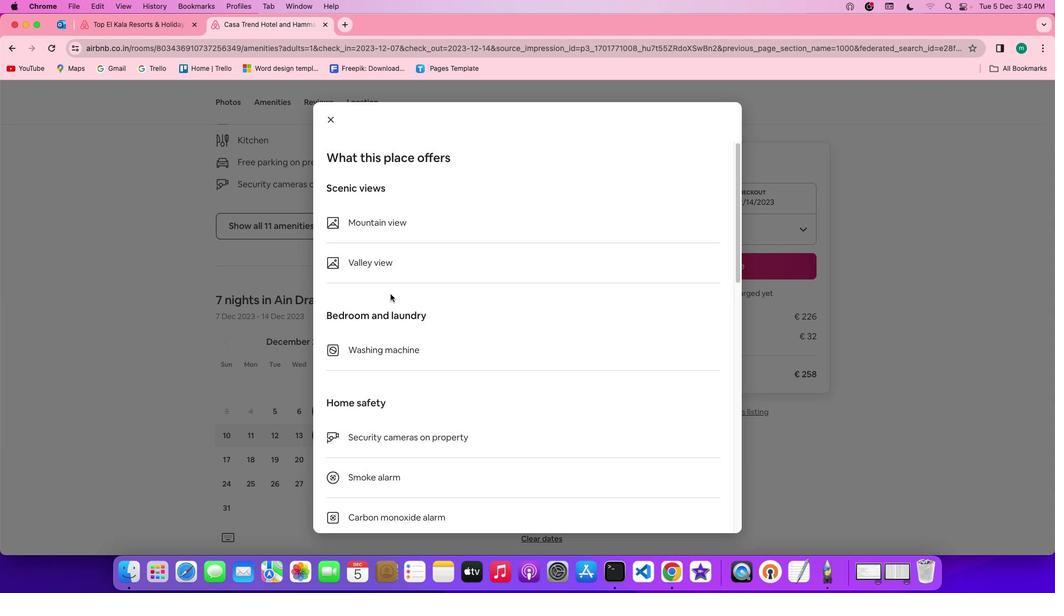 
Action: Mouse scrolled (390, 293) with delta (0, 0)
Screenshot: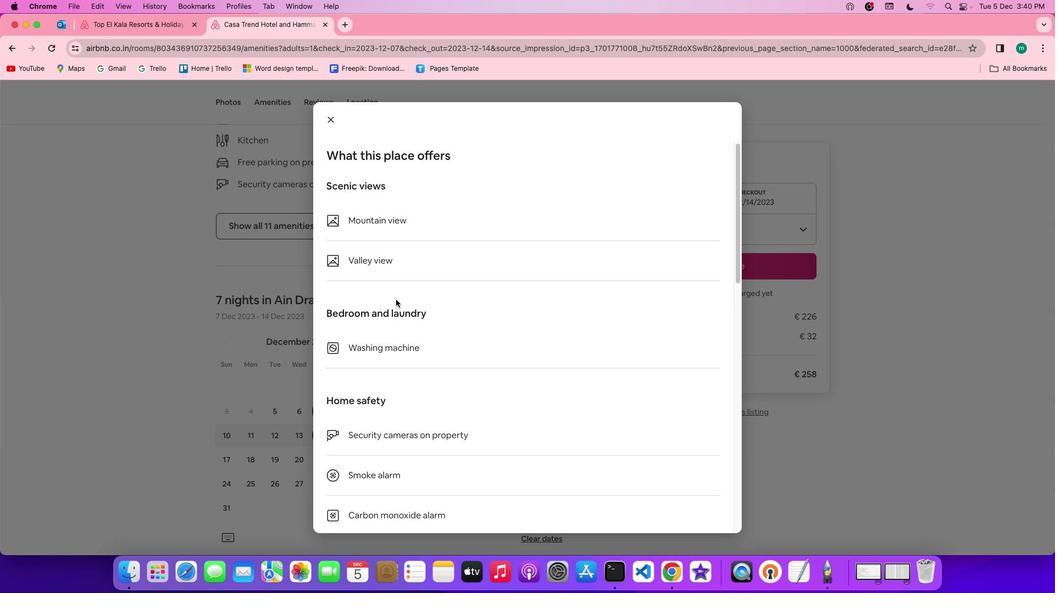 
Action: Mouse moved to (395, 298)
Screenshot: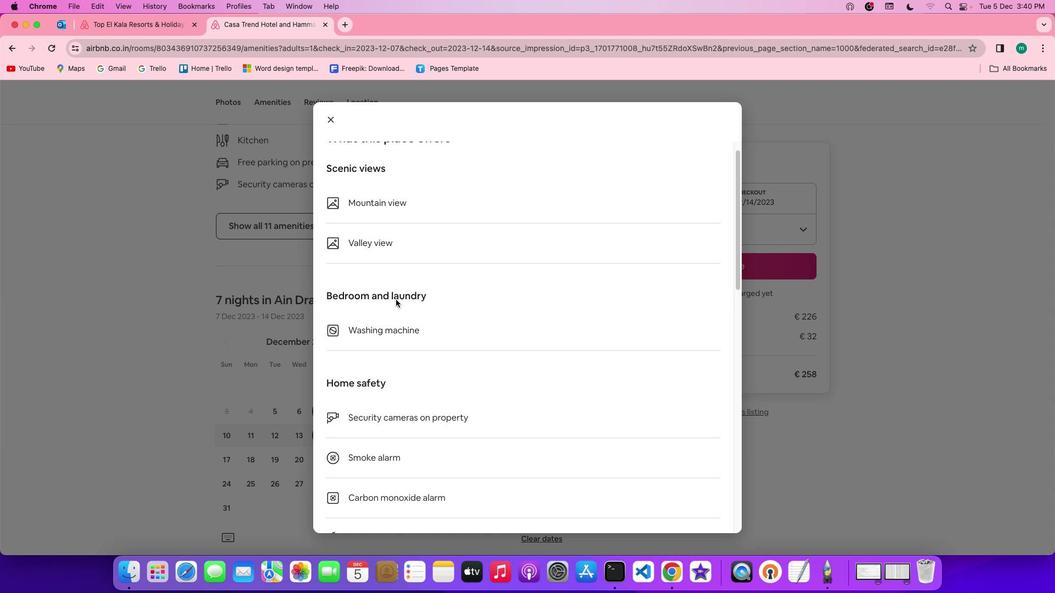 
Action: Mouse scrolled (395, 298) with delta (0, 0)
Screenshot: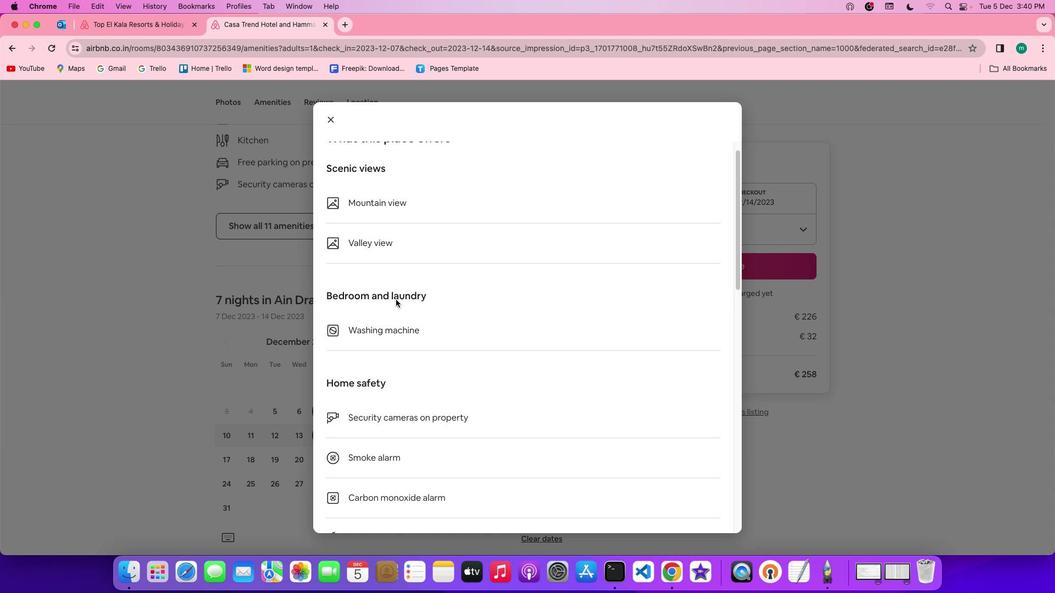 
Action: Mouse moved to (395, 299)
Screenshot: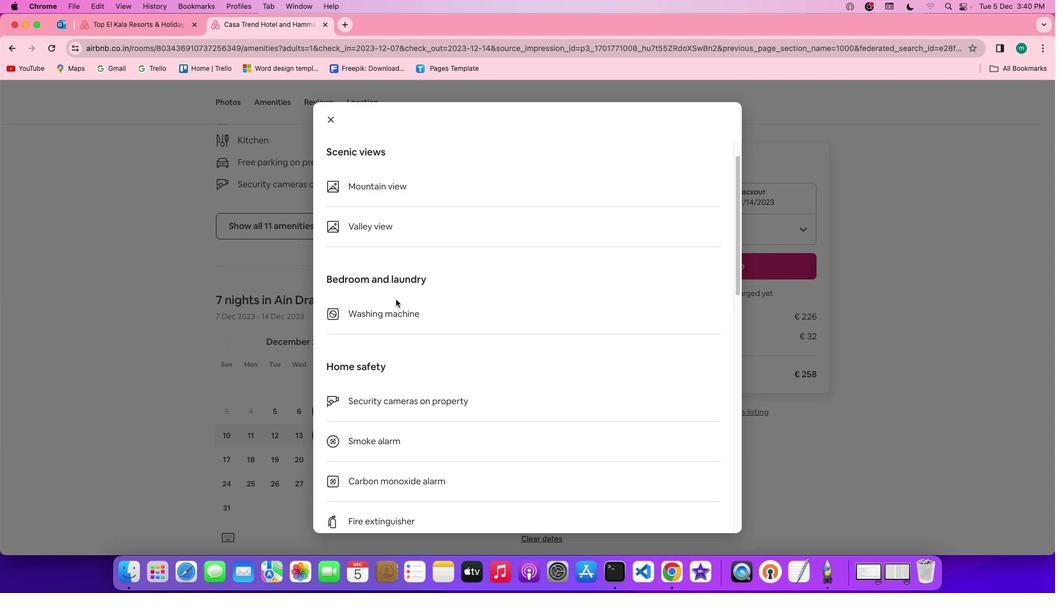 
Action: Mouse scrolled (395, 299) with delta (0, 0)
Screenshot: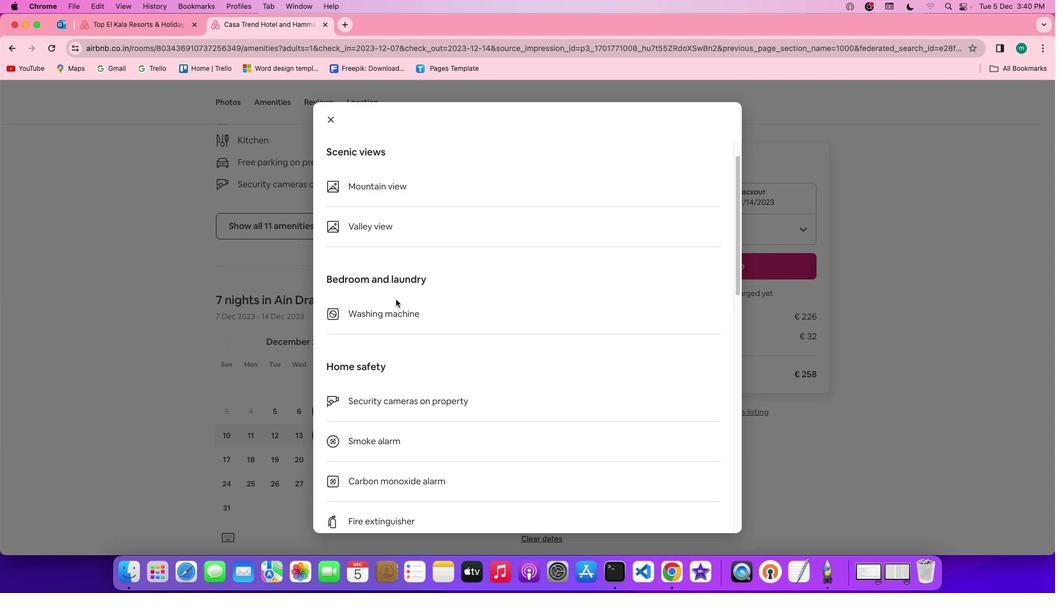 
Action: Mouse scrolled (395, 299) with delta (0, -1)
Screenshot: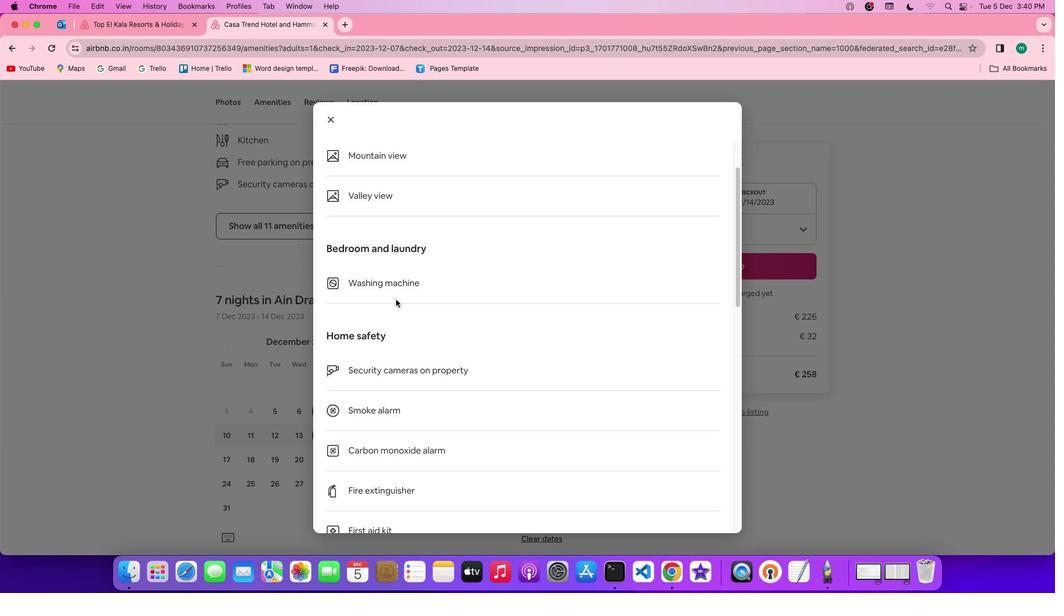 
Action: Mouse scrolled (395, 299) with delta (0, 0)
Screenshot: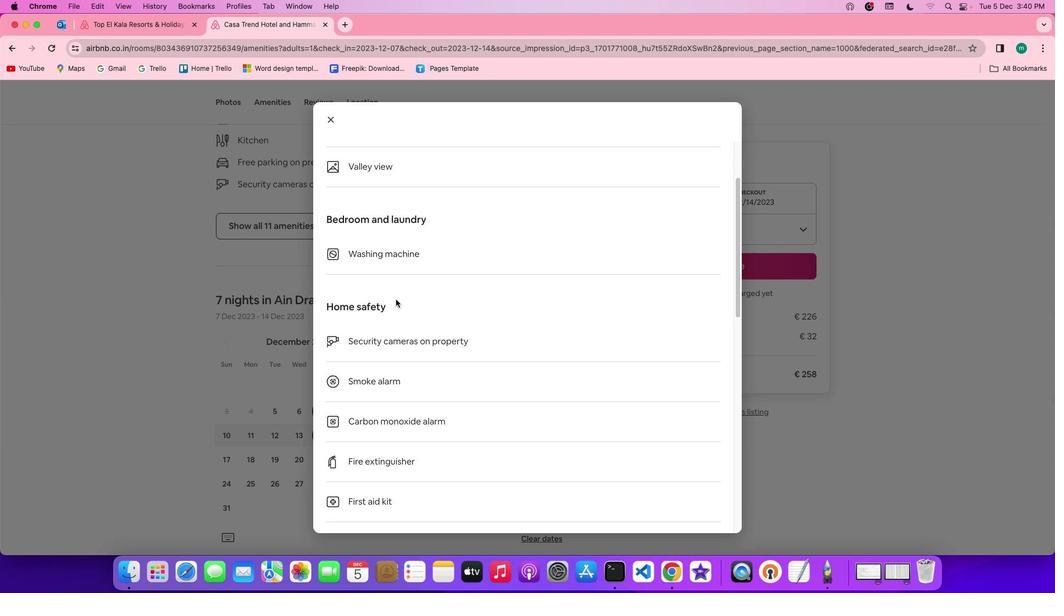 
Action: Mouse scrolled (395, 299) with delta (0, 0)
Screenshot: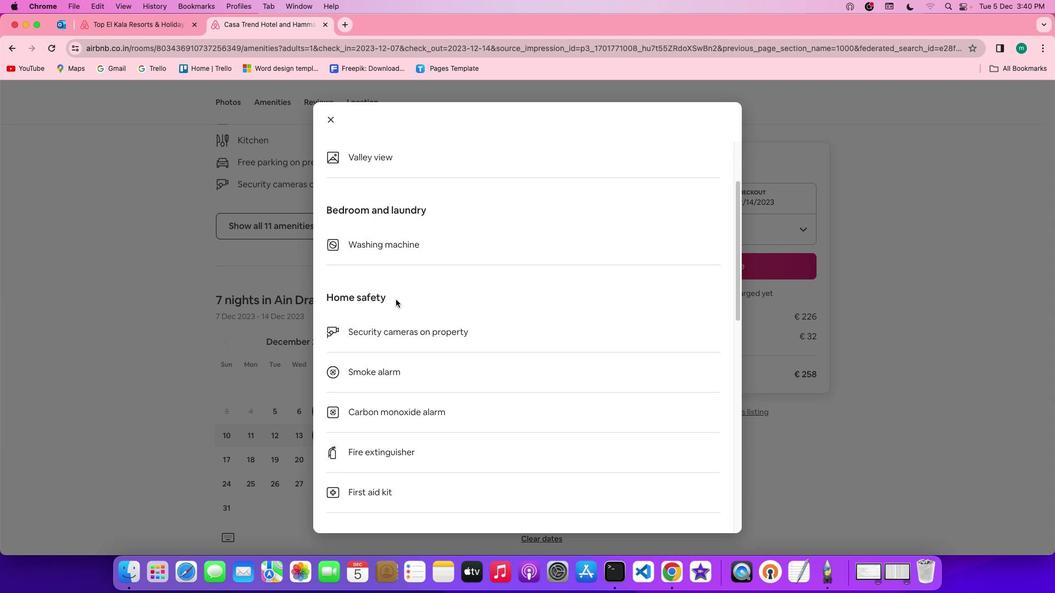 
Action: Mouse scrolled (395, 299) with delta (0, 0)
Screenshot: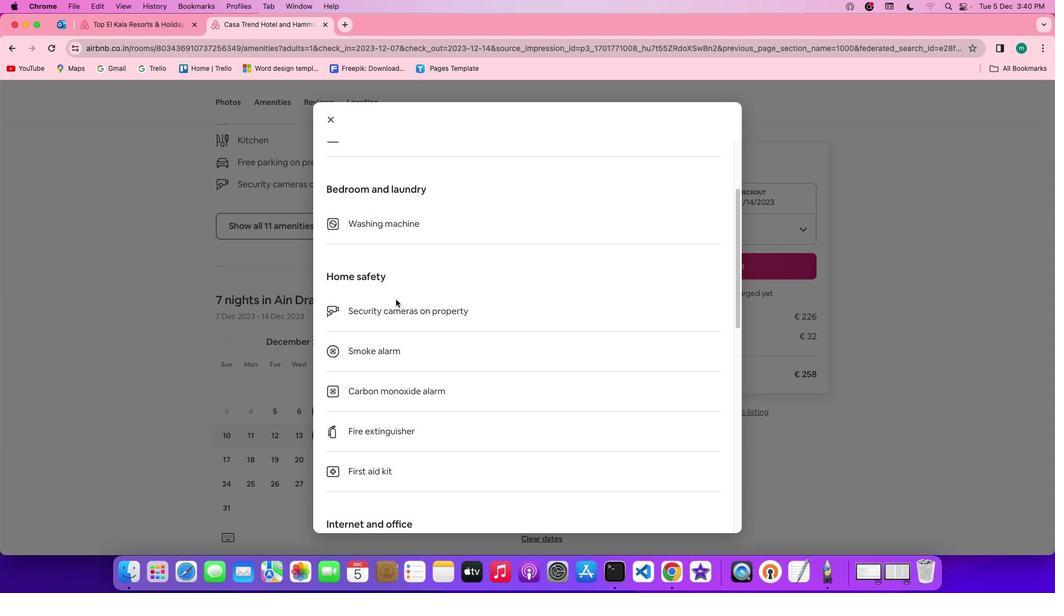 
Action: Mouse moved to (395, 301)
Screenshot: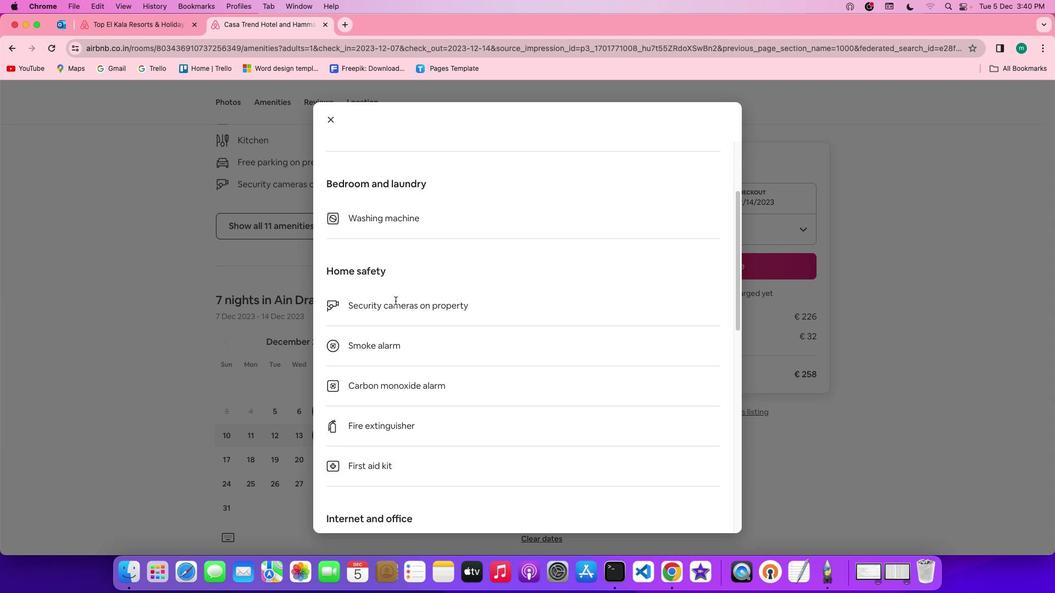 
Action: Mouse scrolled (395, 301) with delta (0, 0)
Screenshot: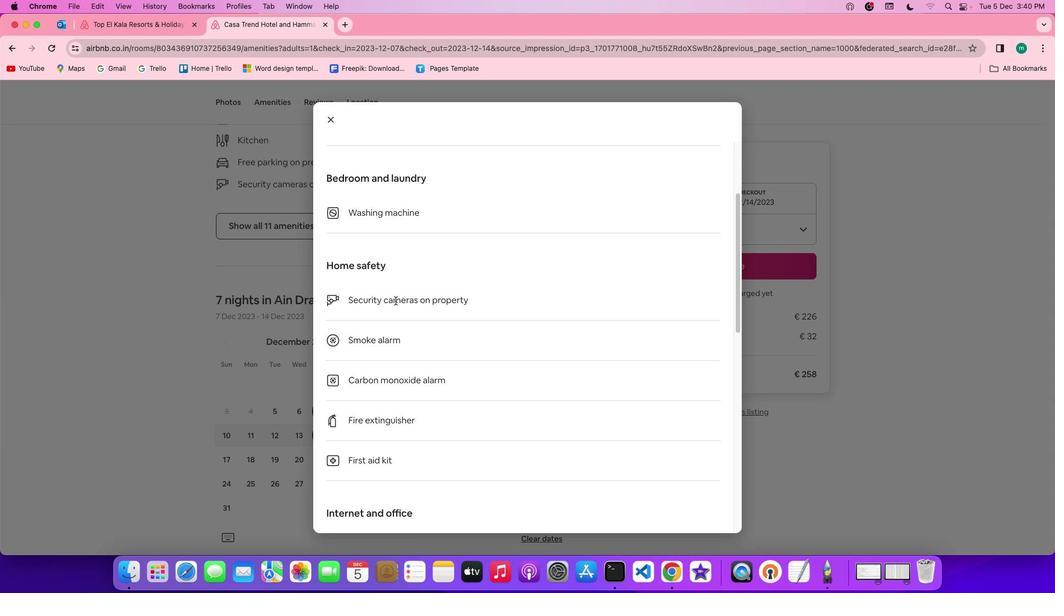 
Action: Mouse scrolled (395, 301) with delta (0, 0)
Screenshot: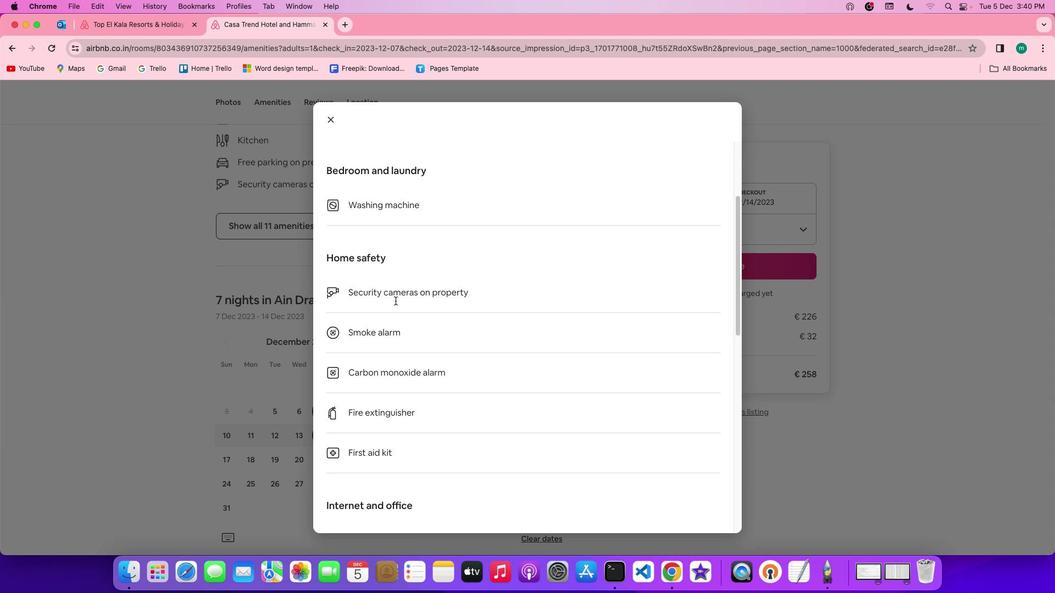 
Action: Mouse scrolled (395, 301) with delta (0, 0)
Screenshot: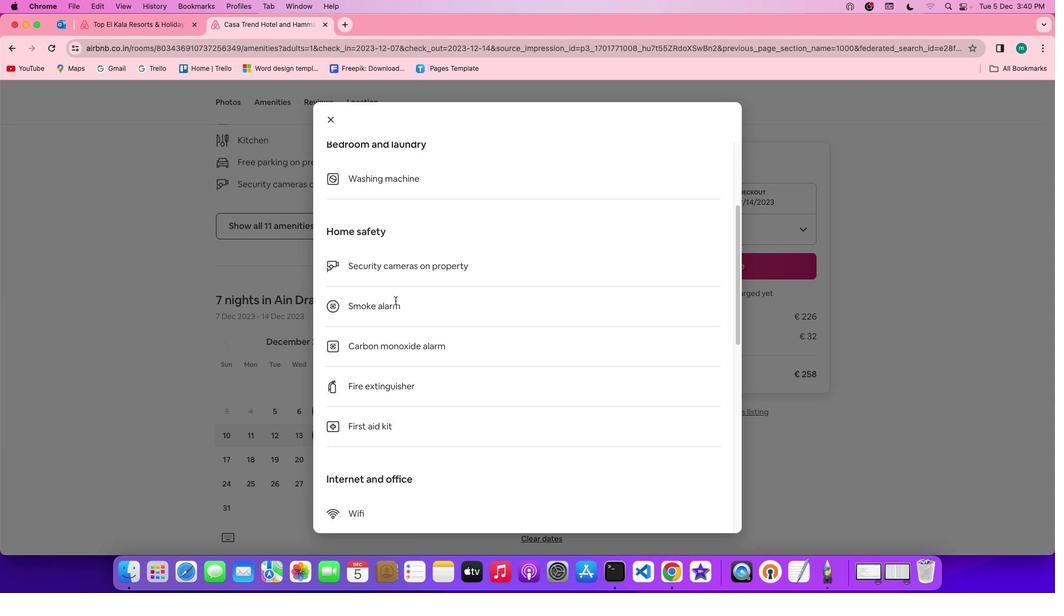 
Action: Mouse scrolled (395, 301) with delta (0, 0)
Screenshot: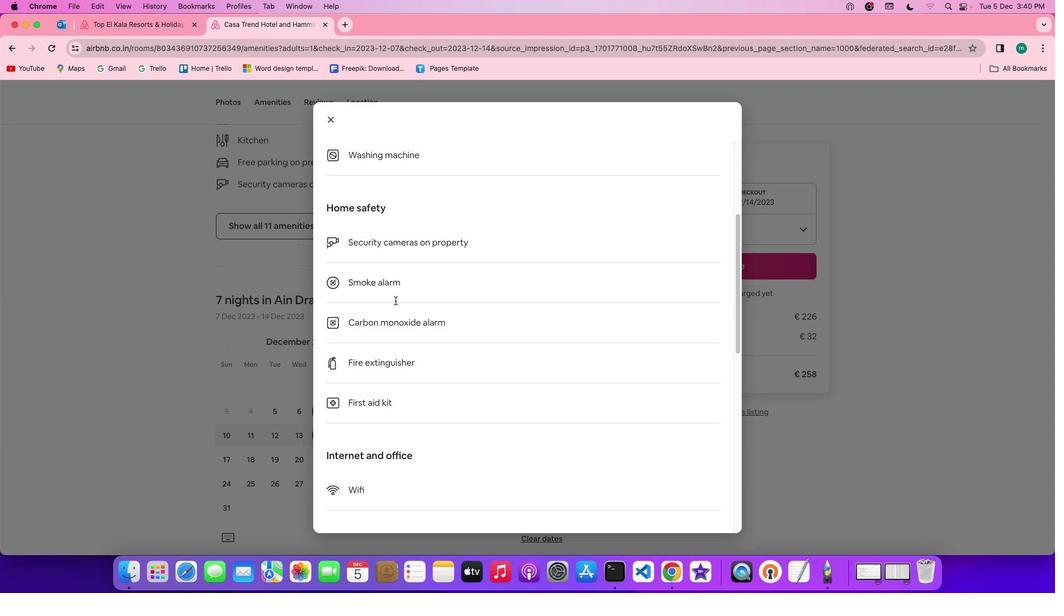 
Action: Mouse scrolled (395, 301) with delta (0, 0)
Screenshot: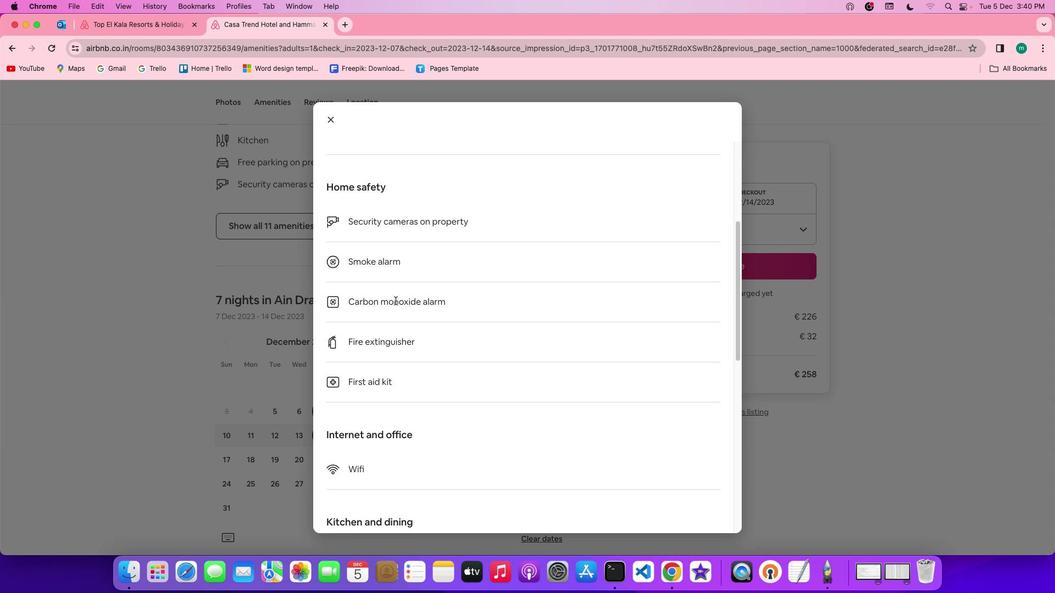 
Action: Mouse scrolled (395, 301) with delta (0, -1)
Screenshot: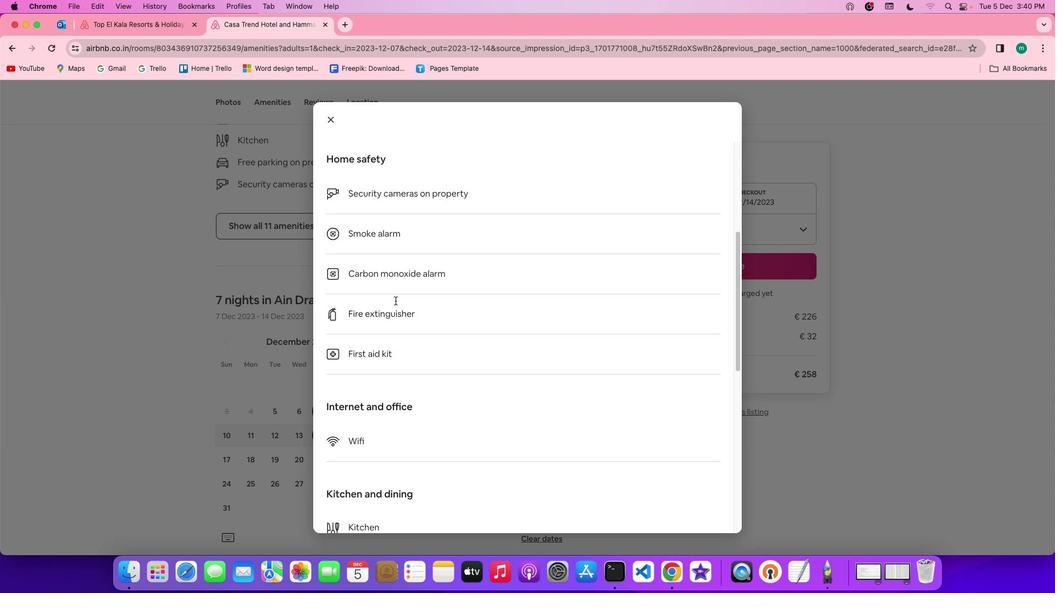 
Action: Mouse moved to (396, 301)
Screenshot: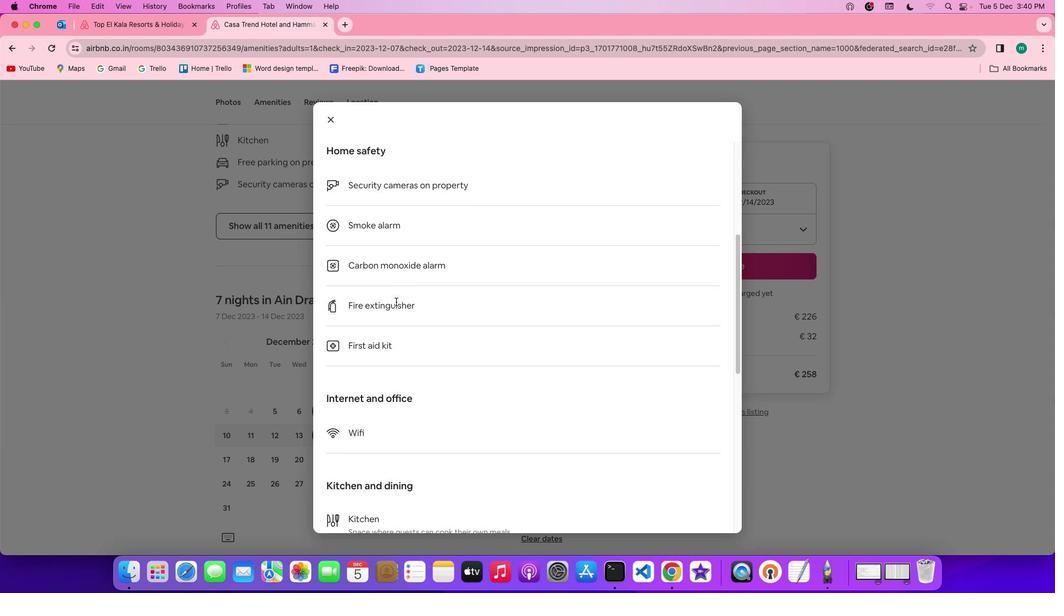 
Action: Mouse scrolled (396, 301) with delta (0, 0)
Screenshot: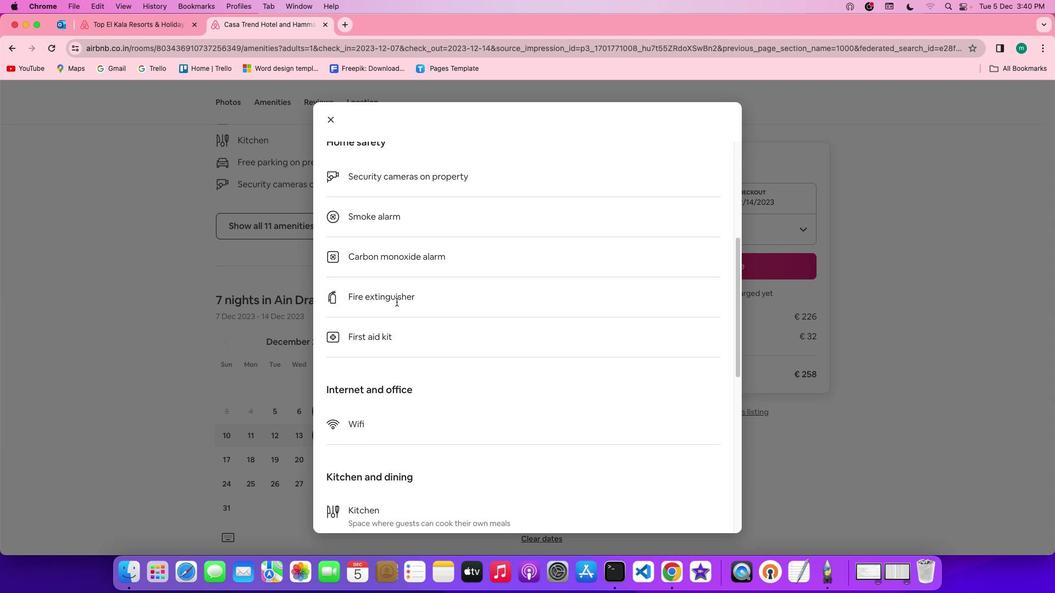 
Action: Mouse moved to (396, 301)
Screenshot: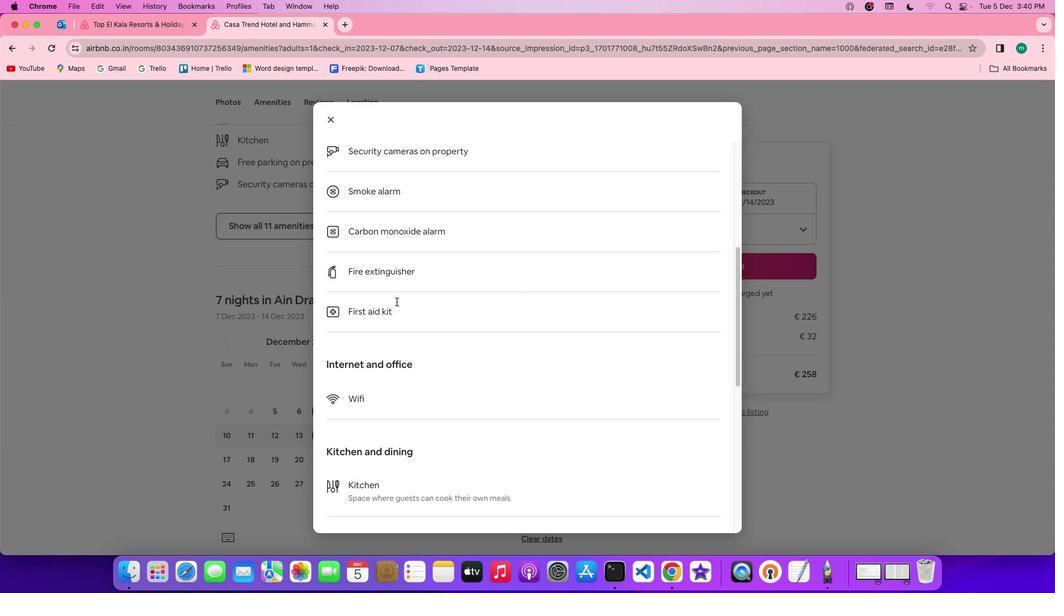 
Action: Mouse scrolled (396, 301) with delta (0, 0)
Screenshot: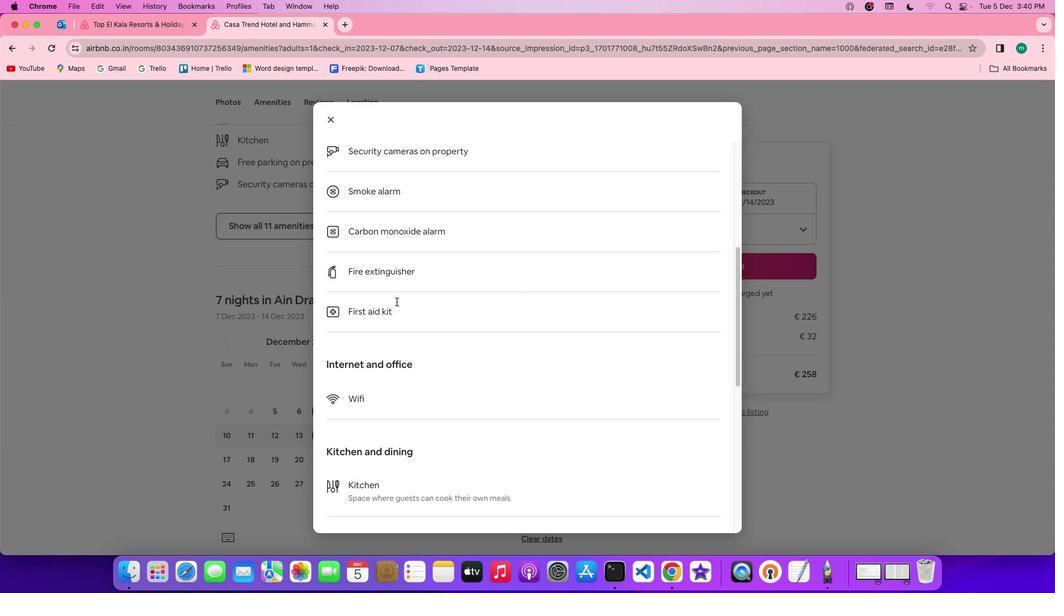 
Action: Mouse scrolled (396, 301) with delta (0, -1)
Screenshot: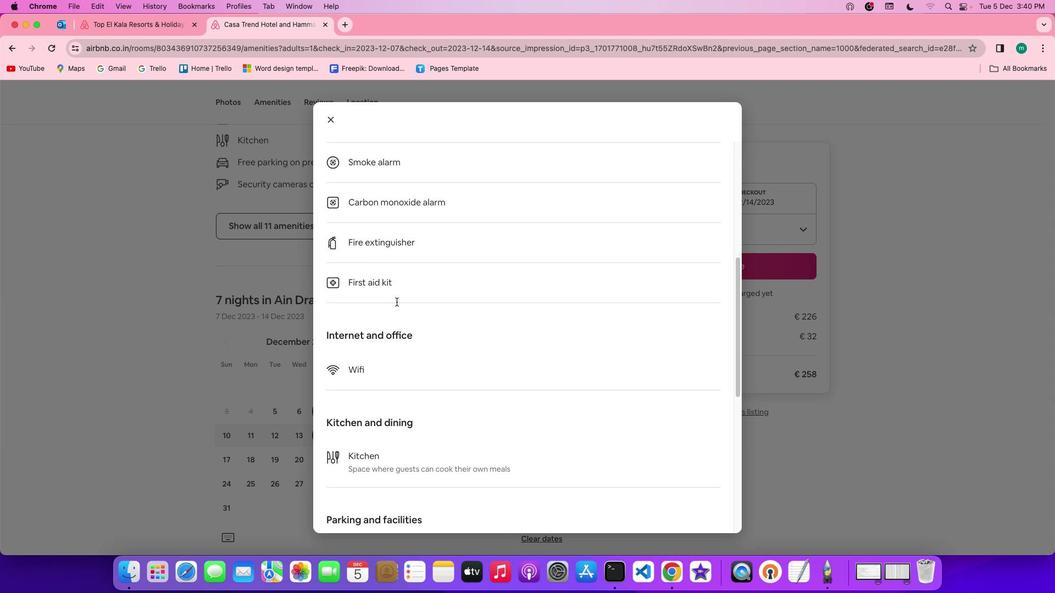 
Action: Mouse scrolled (396, 301) with delta (0, -1)
Screenshot: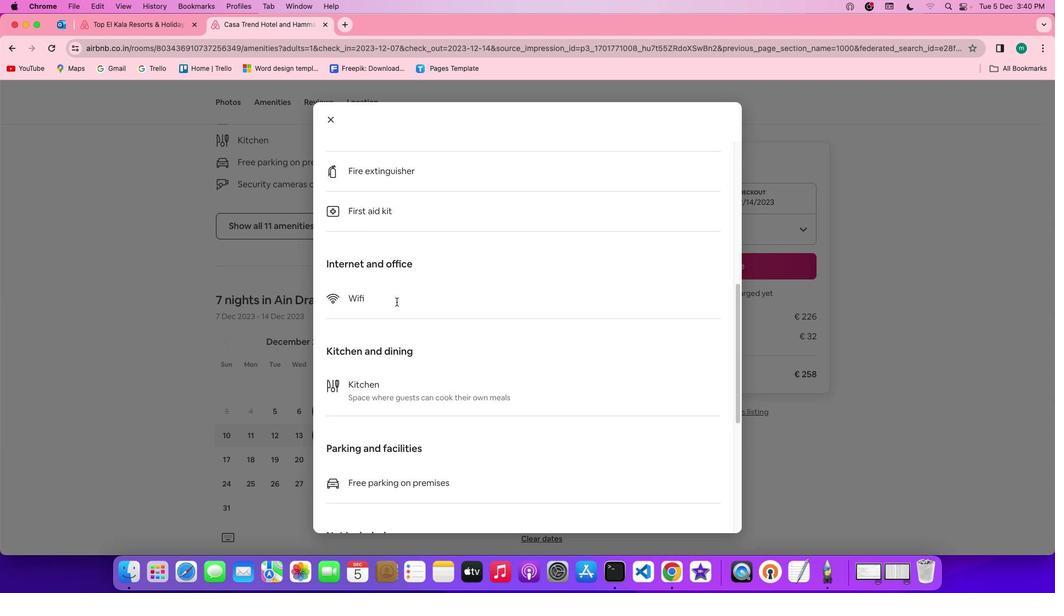 
Action: Mouse scrolled (396, 301) with delta (0, 0)
Screenshot: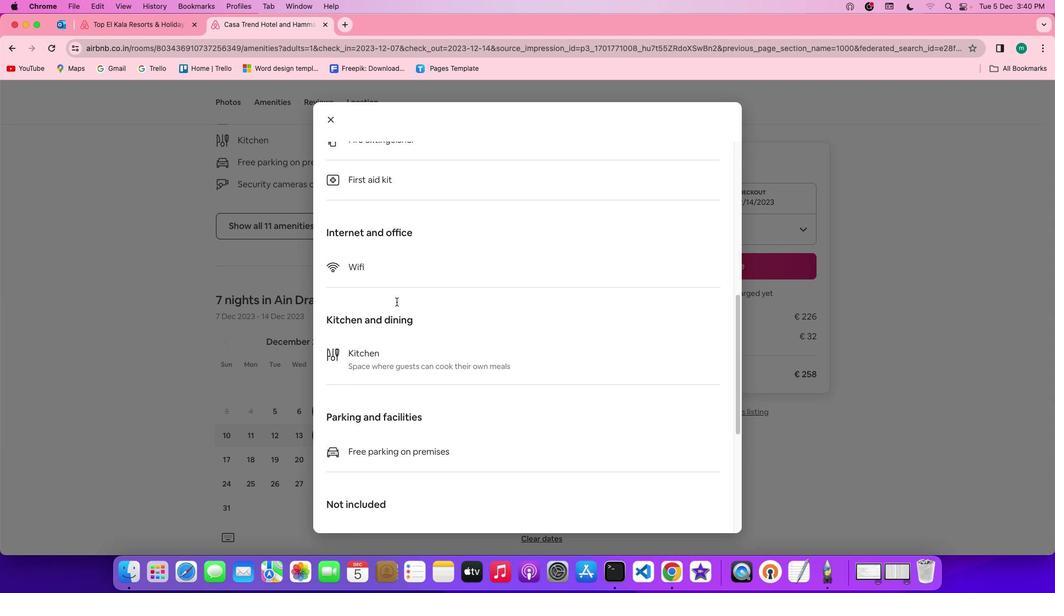 
Action: Mouse scrolled (396, 301) with delta (0, 0)
Screenshot: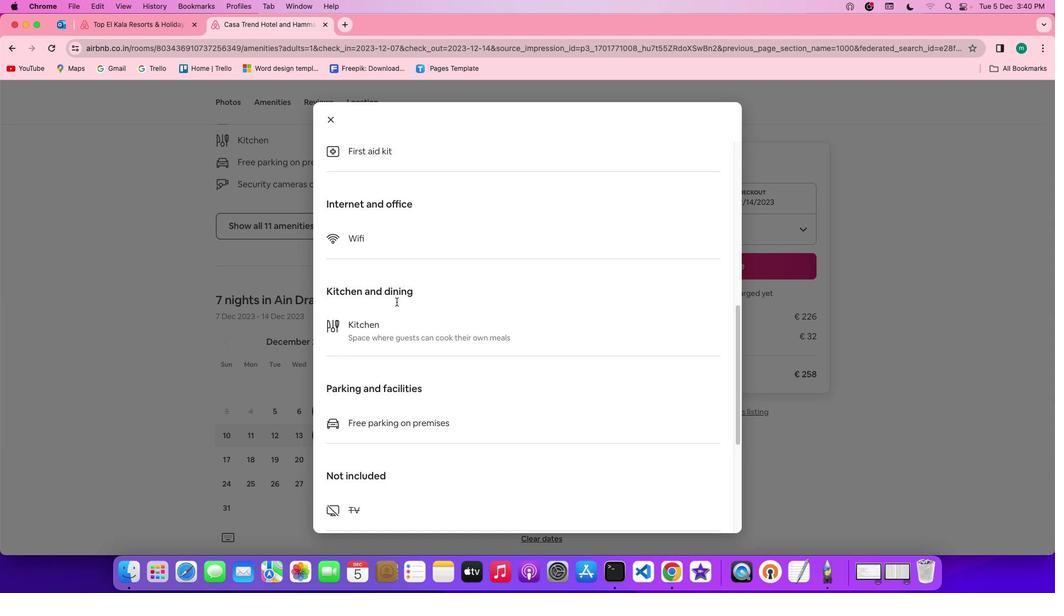 
Action: Mouse scrolled (396, 301) with delta (0, -1)
Screenshot: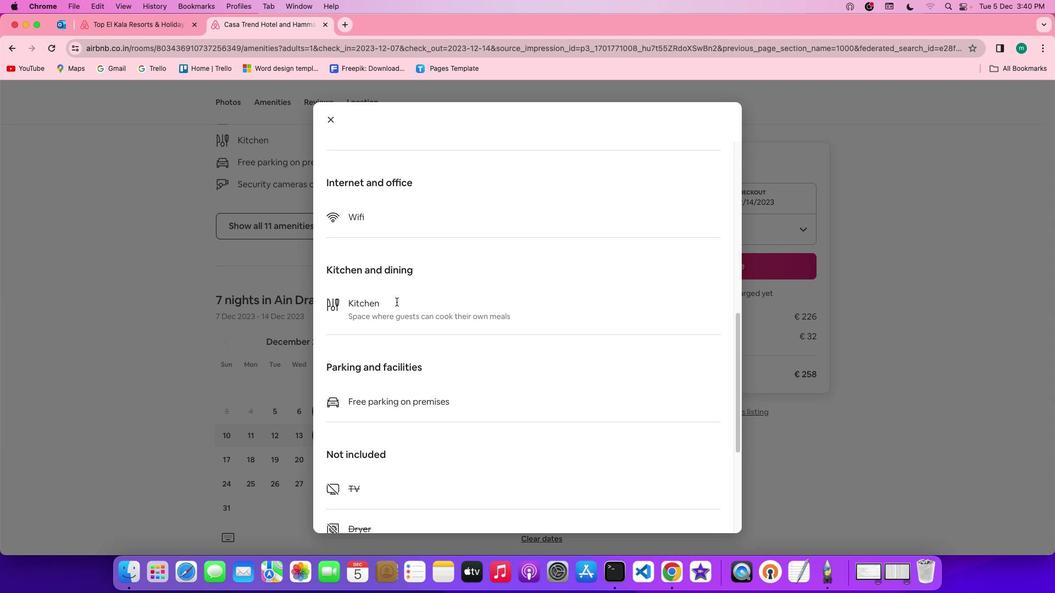 
Action: Mouse scrolled (396, 301) with delta (0, -1)
Screenshot: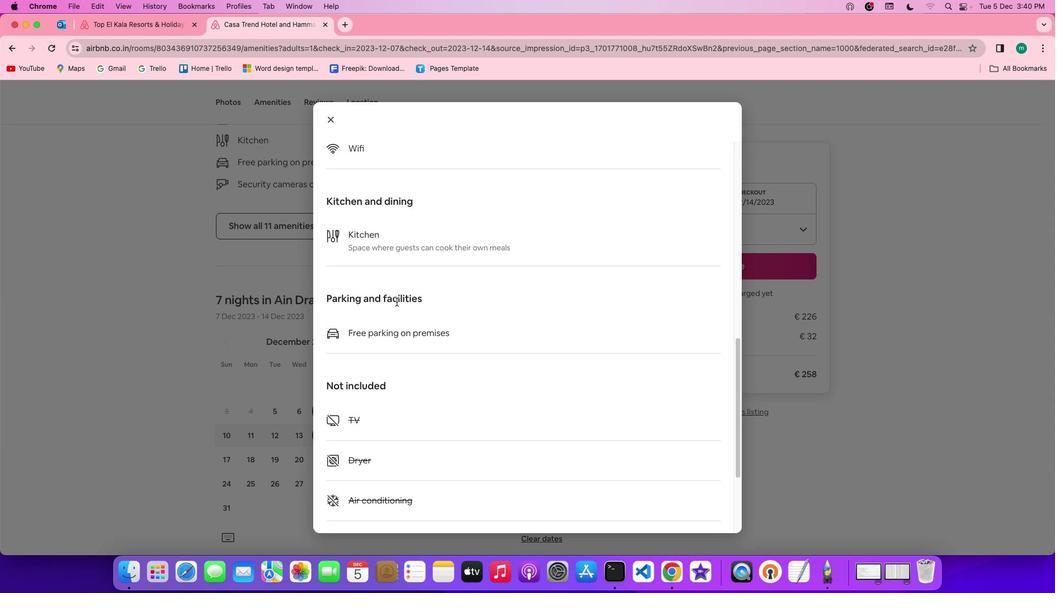 
Action: Mouse scrolled (396, 301) with delta (0, 0)
Screenshot: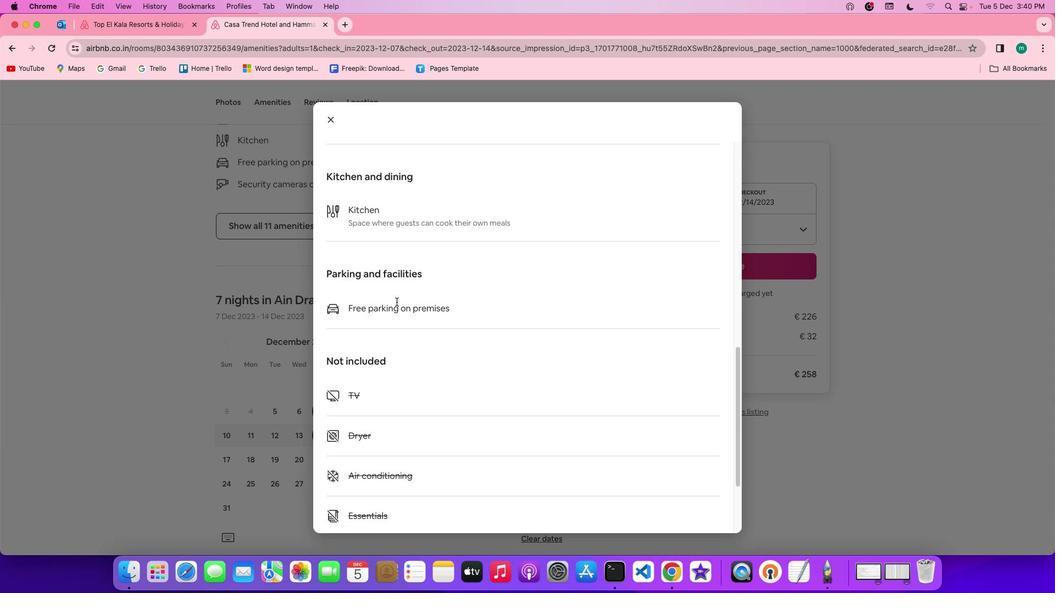 
Action: Mouse scrolled (396, 301) with delta (0, 0)
Screenshot: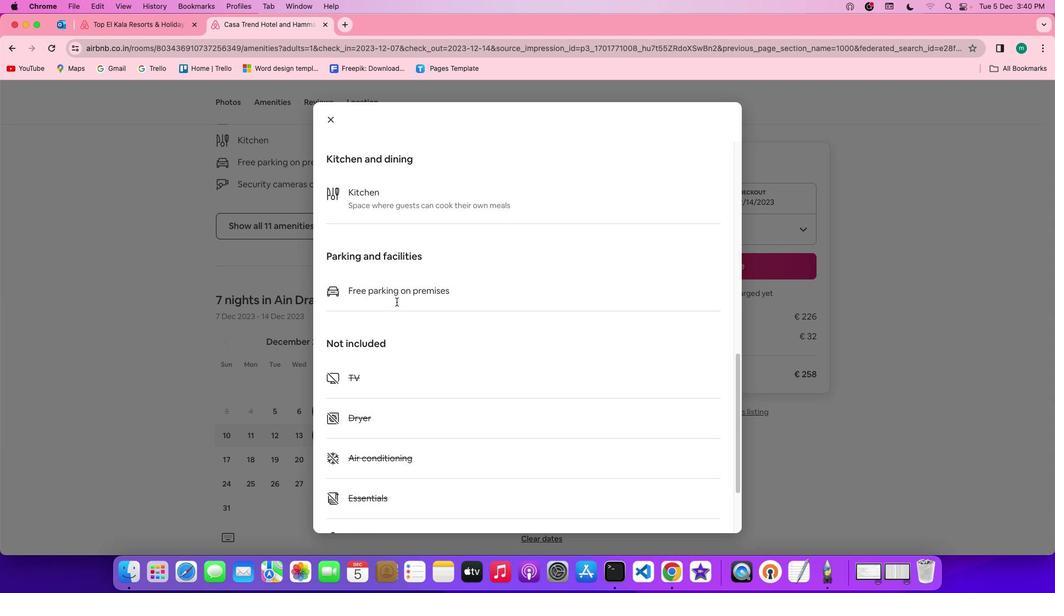 
Action: Mouse scrolled (396, 301) with delta (0, -1)
Screenshot: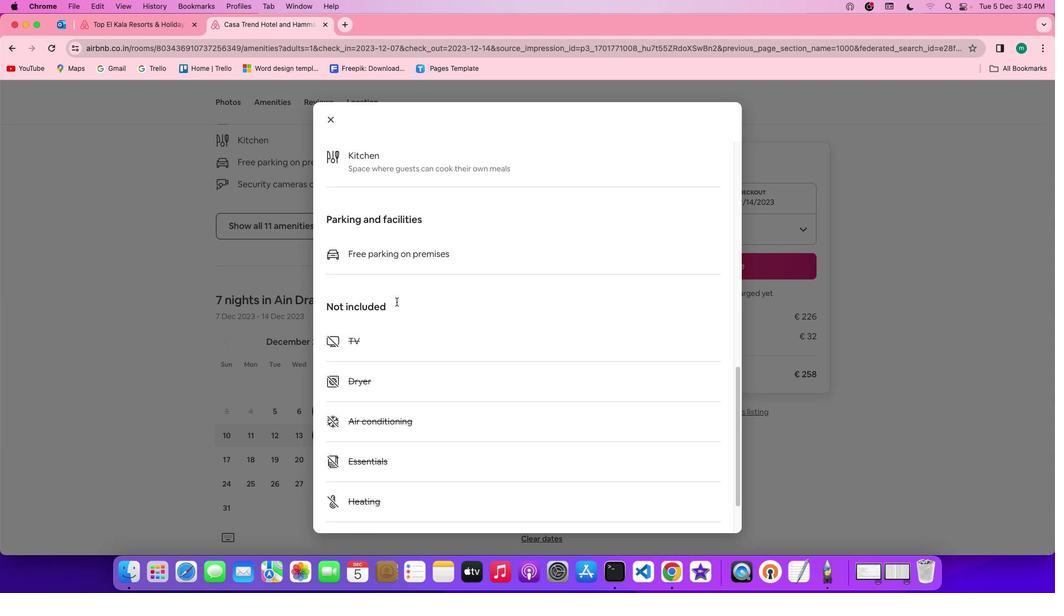 
Action: Mouse scrolled (396, 301) with delta (0, -1)
Screenshot: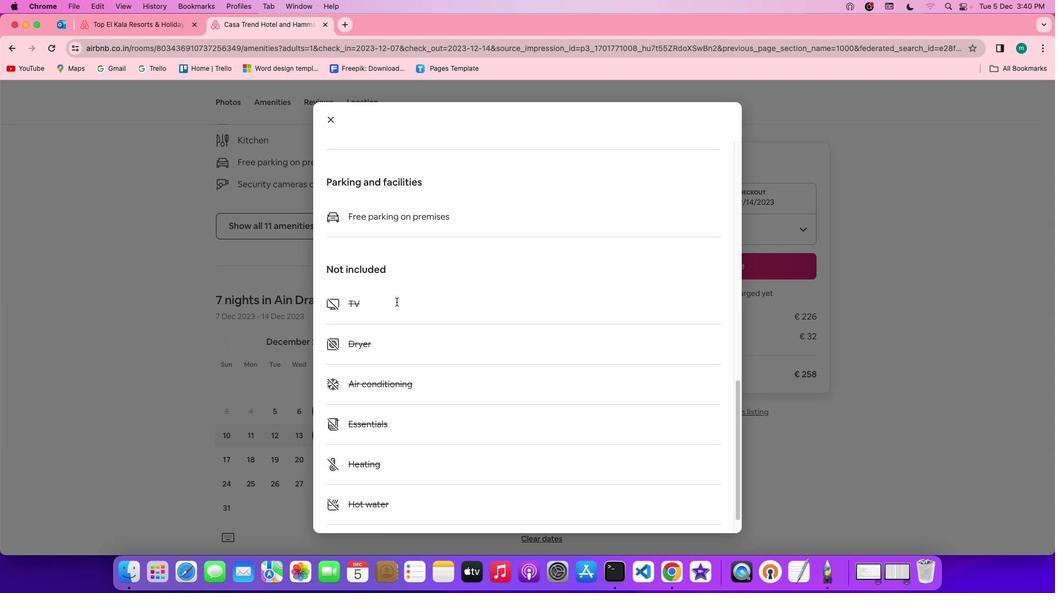 
Action: Mouse scrolled (396, 301) with delta (0, 0)
Screenshot: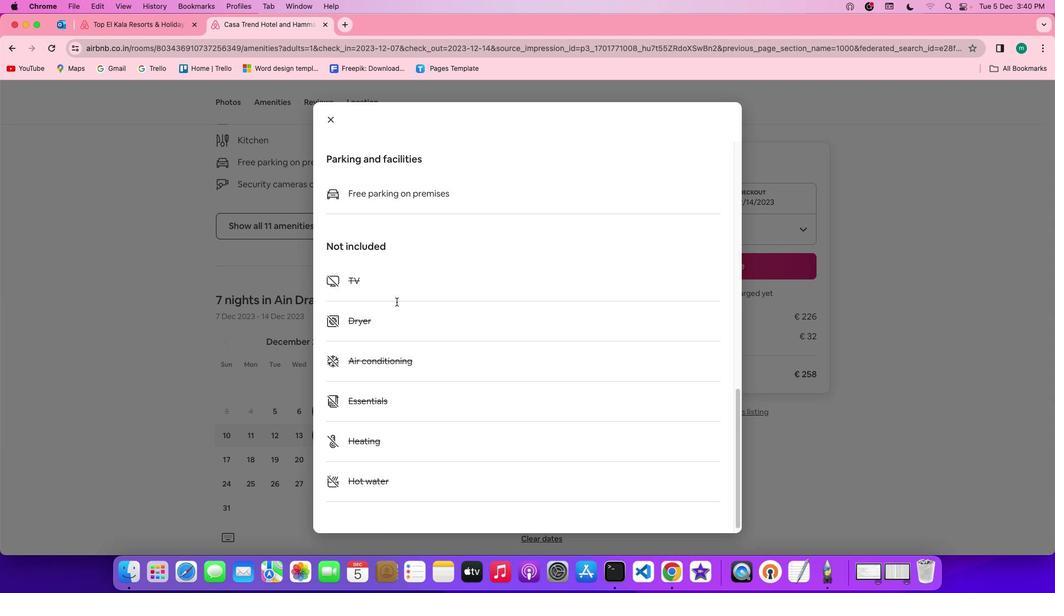 
Action: Mouse scrolled (396, 301) with delta (0, 0)
Screenshot: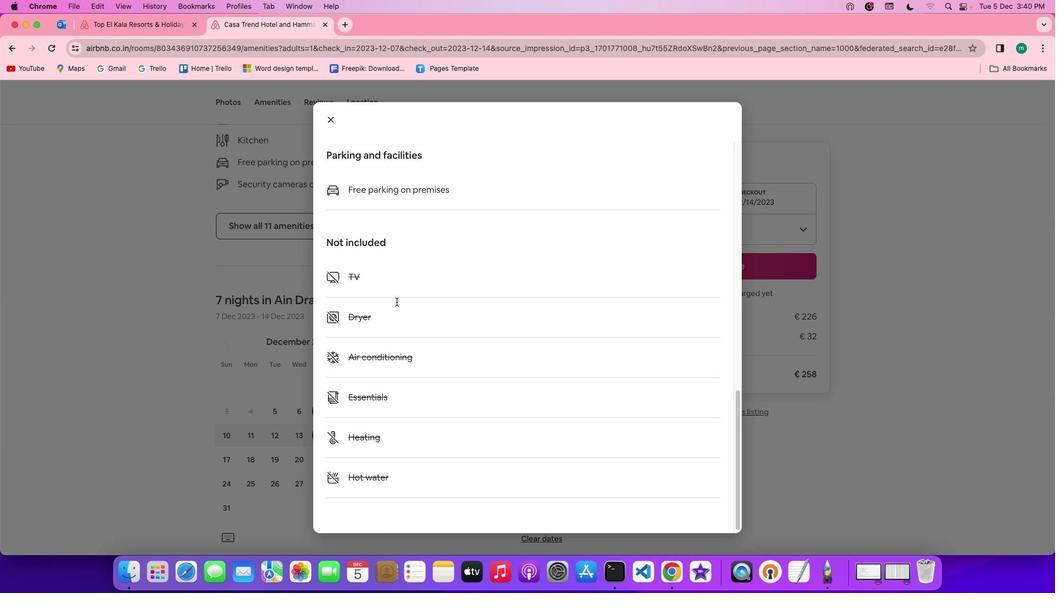 
Action: Mouse scrolled (396, 301) with delta (0, 0)
Screenshot: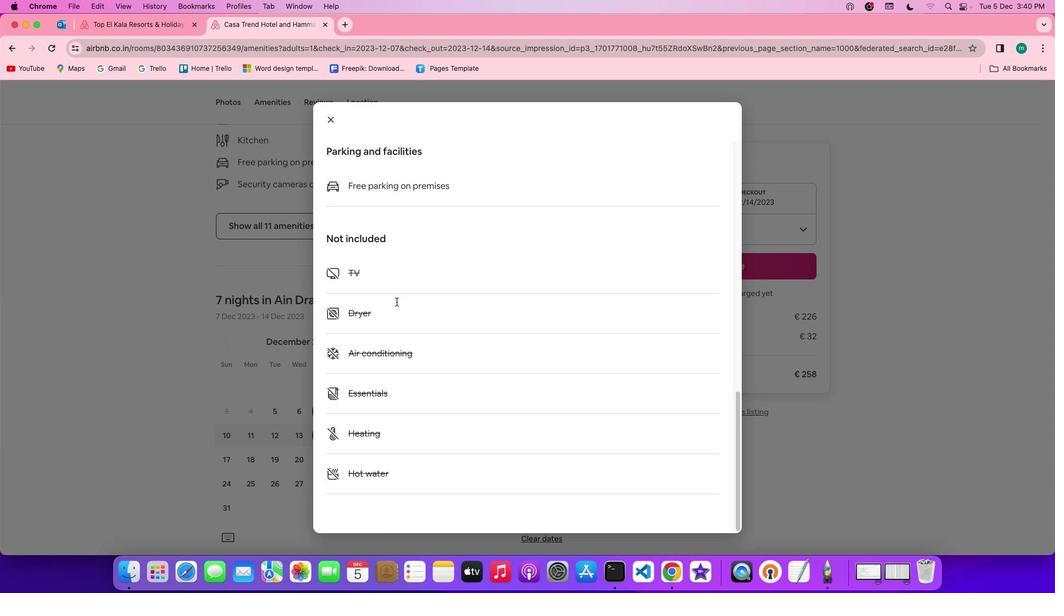 
Action: Mouse scrolled (396, 301) with delta (0, 0)
Screenshot: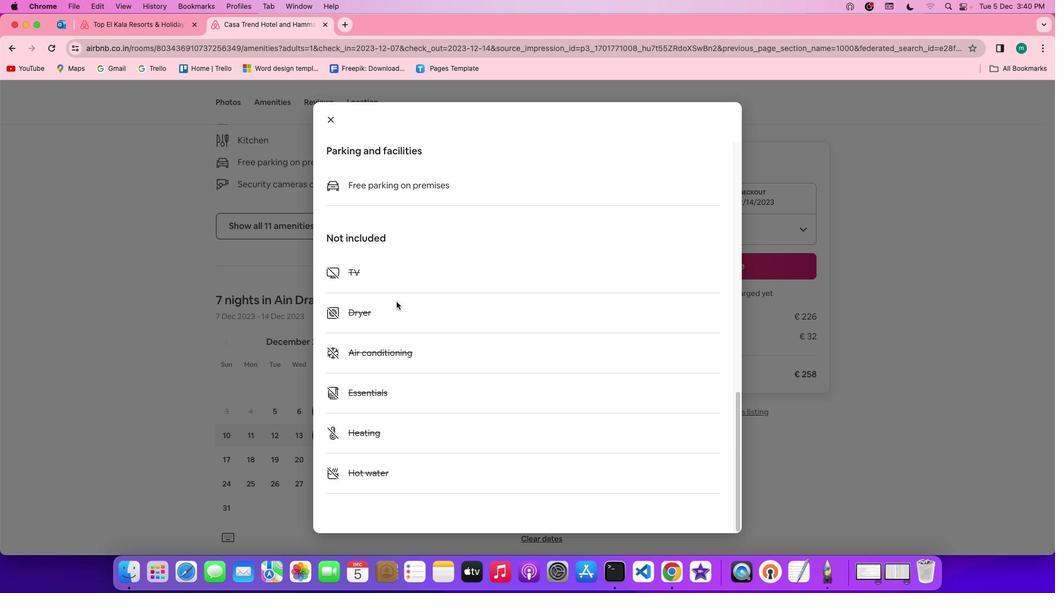 
Action: Mouse scrolled (396, 301) with delta (0, 0)
Screenshot: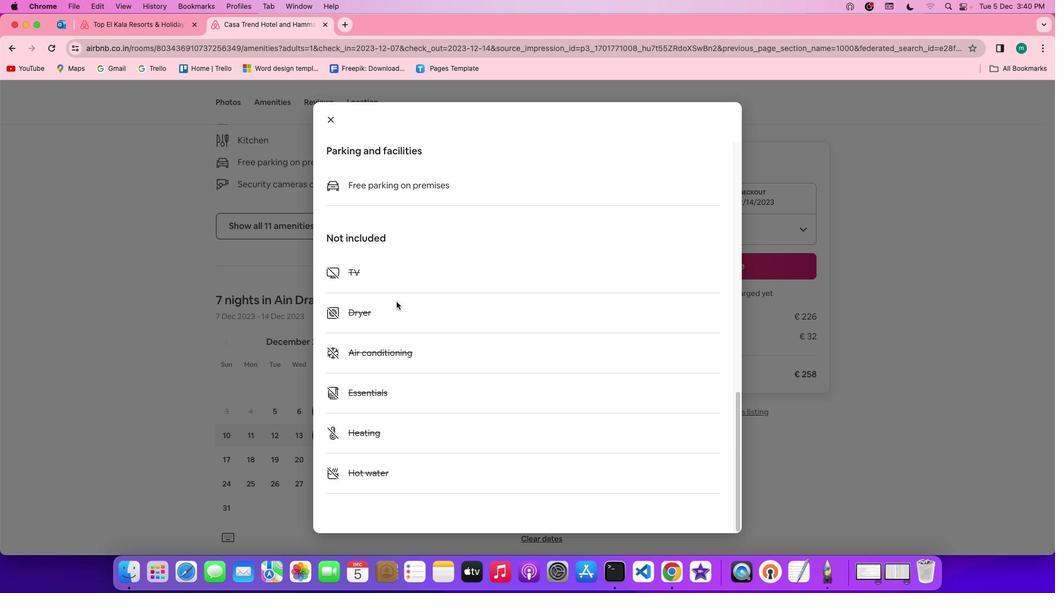 
Action: Mouse scrolled (396, 301) with delta (0, -1)
Screenshot: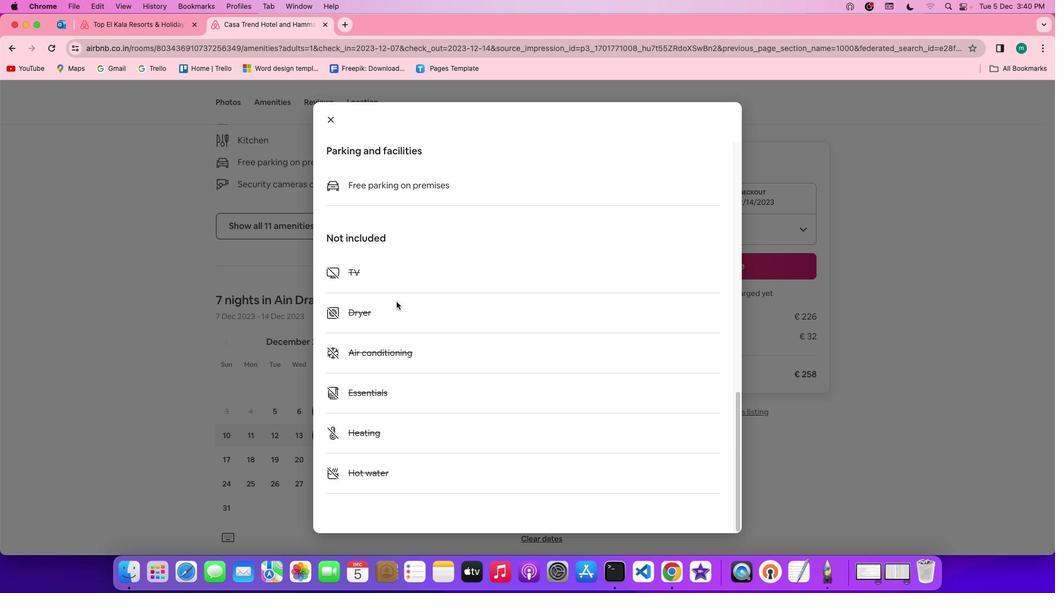 
Action: Mouse scrolled (396, 301) with delta (0, 0)
Screenshot: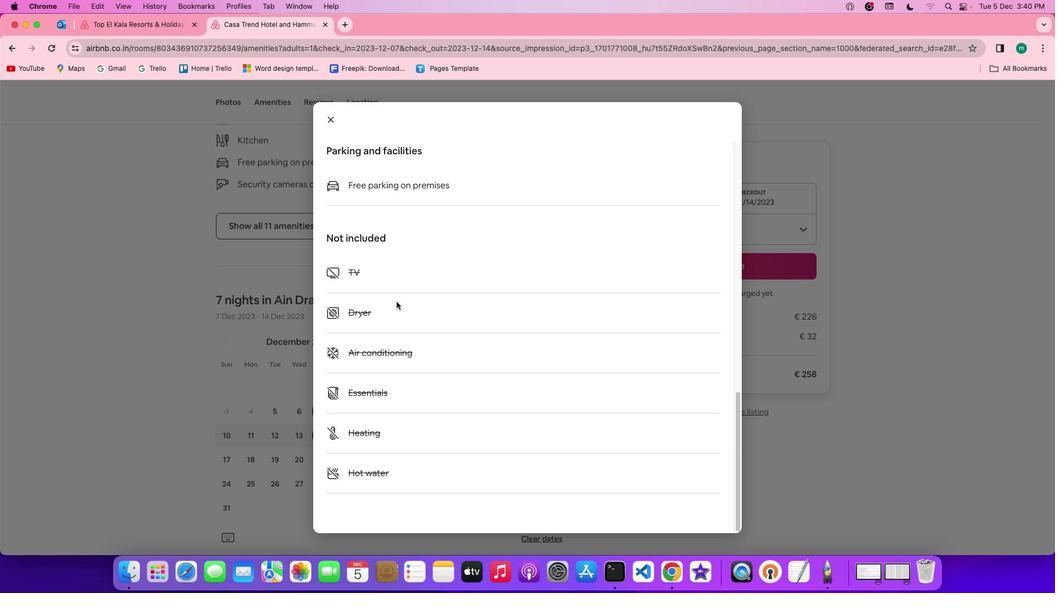 
Action: Mouse scrolled (396, 301) with delta (0, 0)
Screenshot: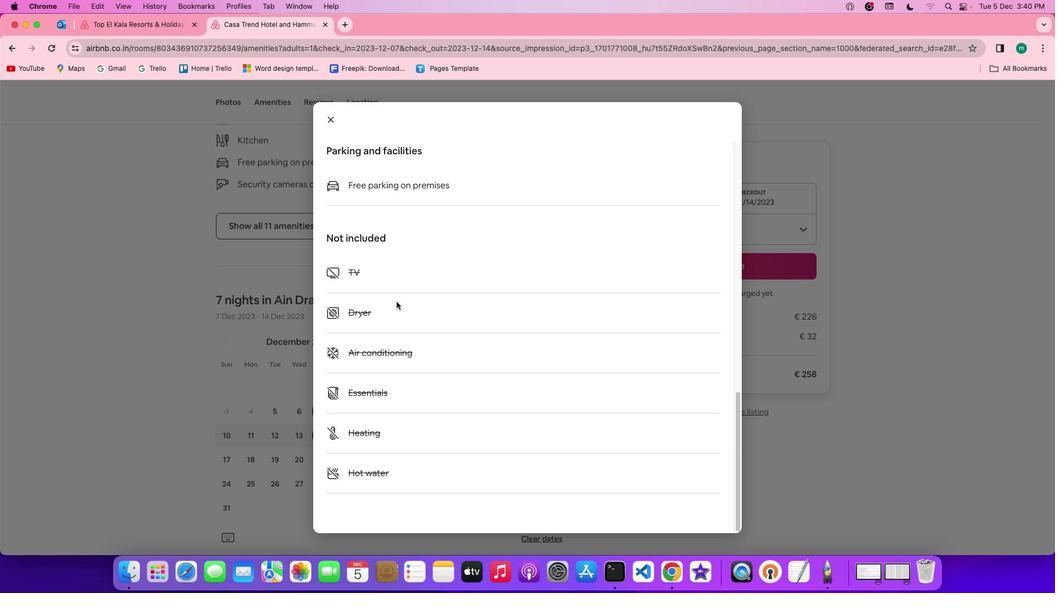 
Action: Mouse scrolled (396, 301) with delta (0, 0)
Screenshot: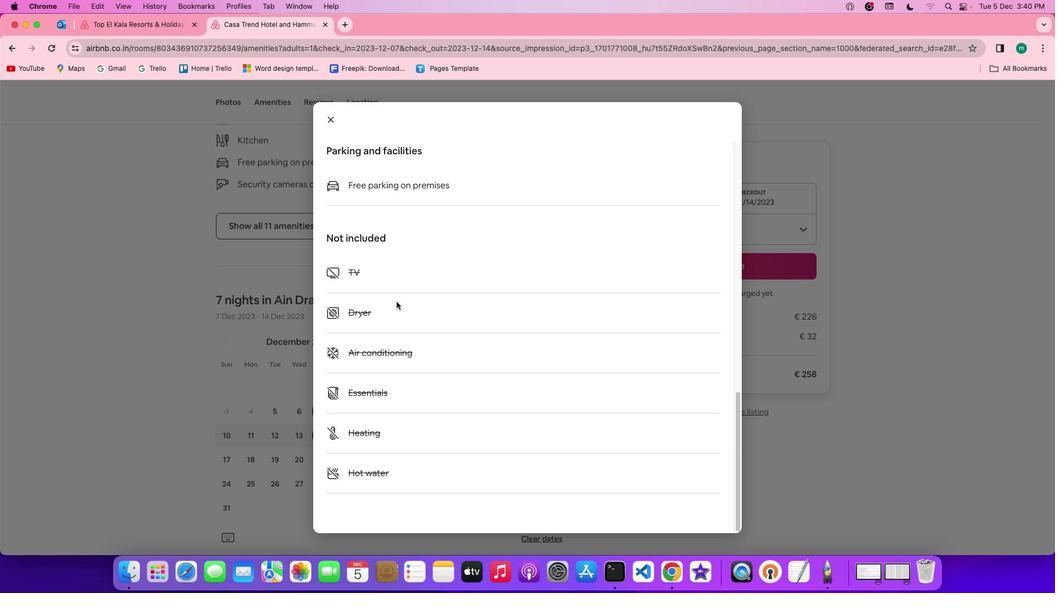 
Action: Mouse scrolled (396, 301) with delta (0, 0)
Screenshot: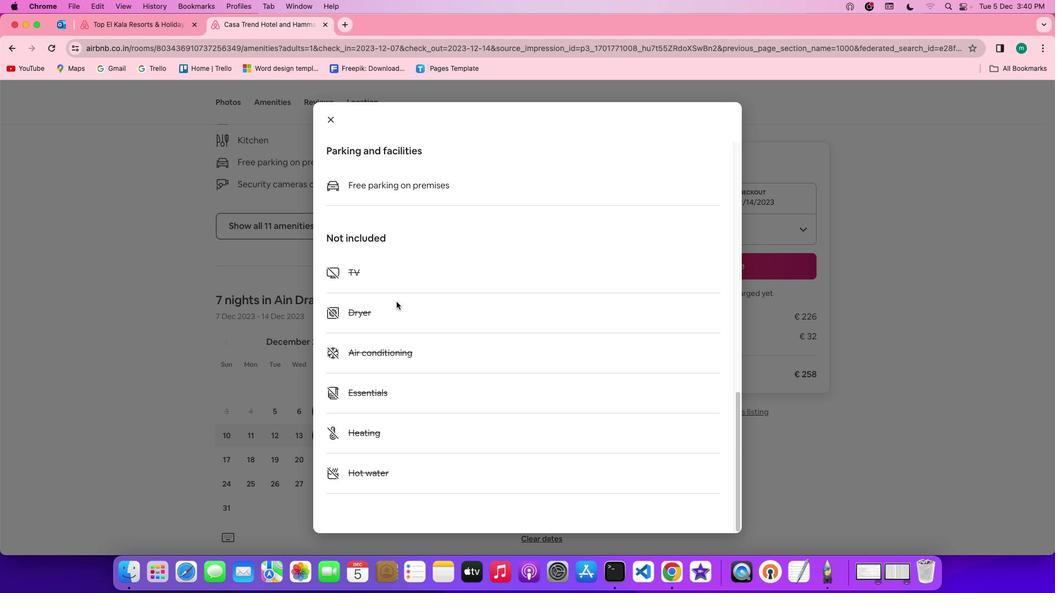 
Action: Mouse scrolled (396, 301) with delta (0, 0)
Screenshot: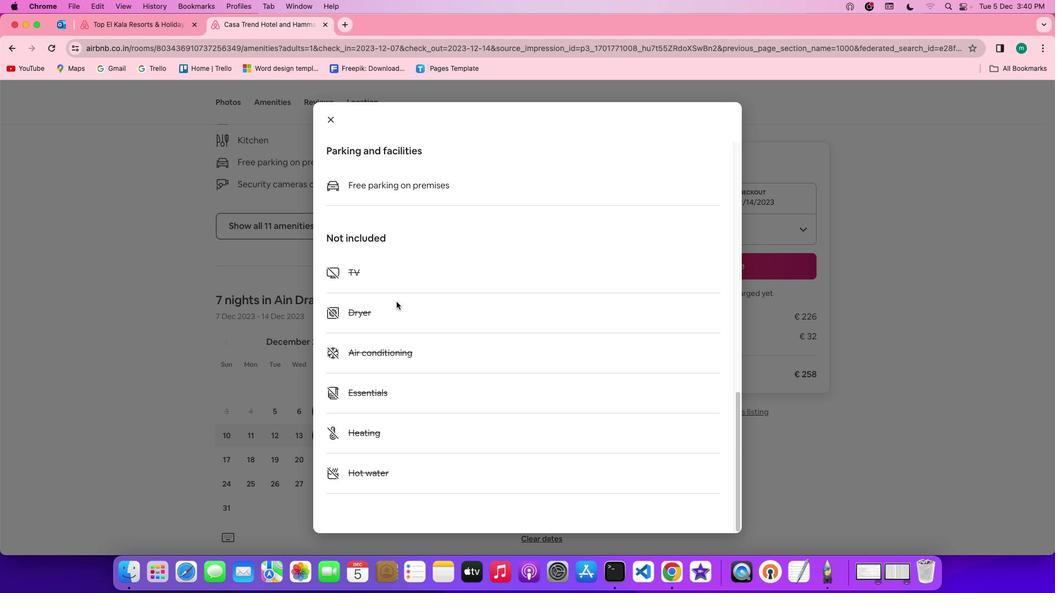 
Action: Mouse scrolled (396, 301) with delta (0, 0)
Screenshot: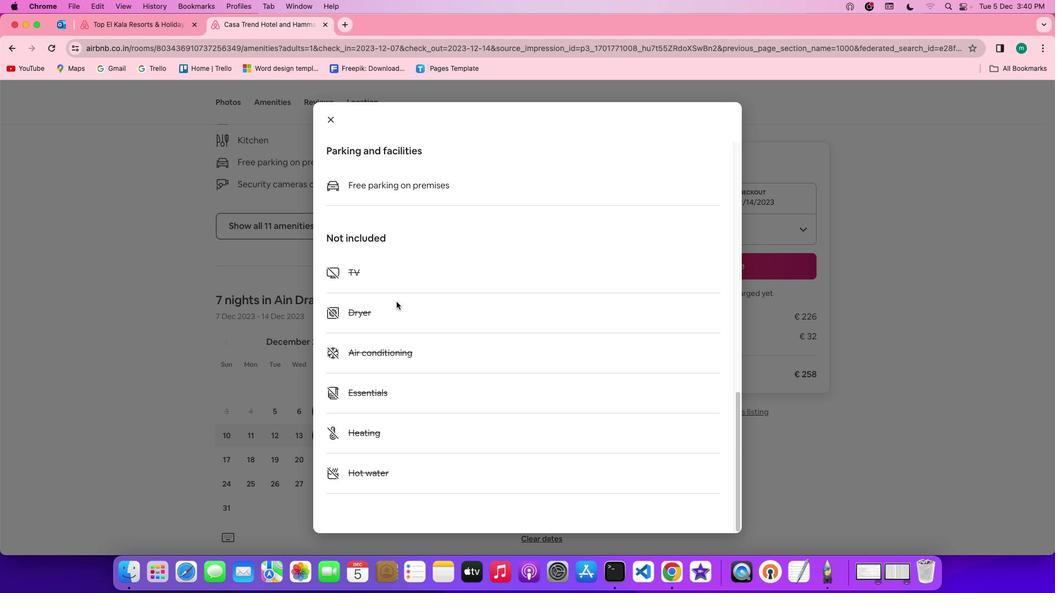 
Action: Mouse scrolled (396, 301) with delta (0, 0)
Screenshot: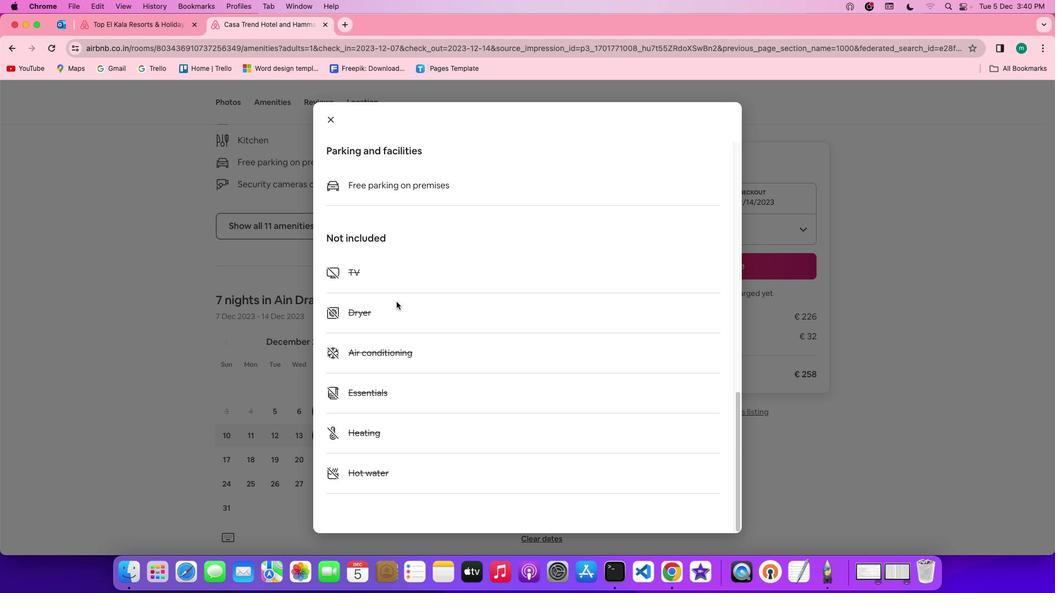 
Action: Mouse scrolled (396, 301) with delta (0, 0)
Screenshot: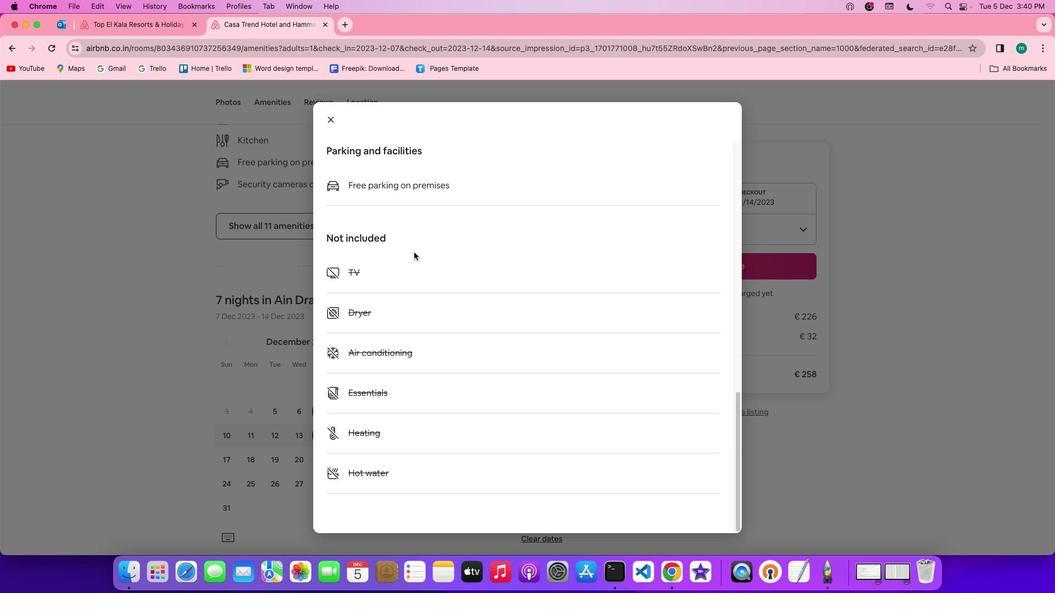 
Action: Mouse scrolled (396, 301) with delta (0, 0)
Screenshot: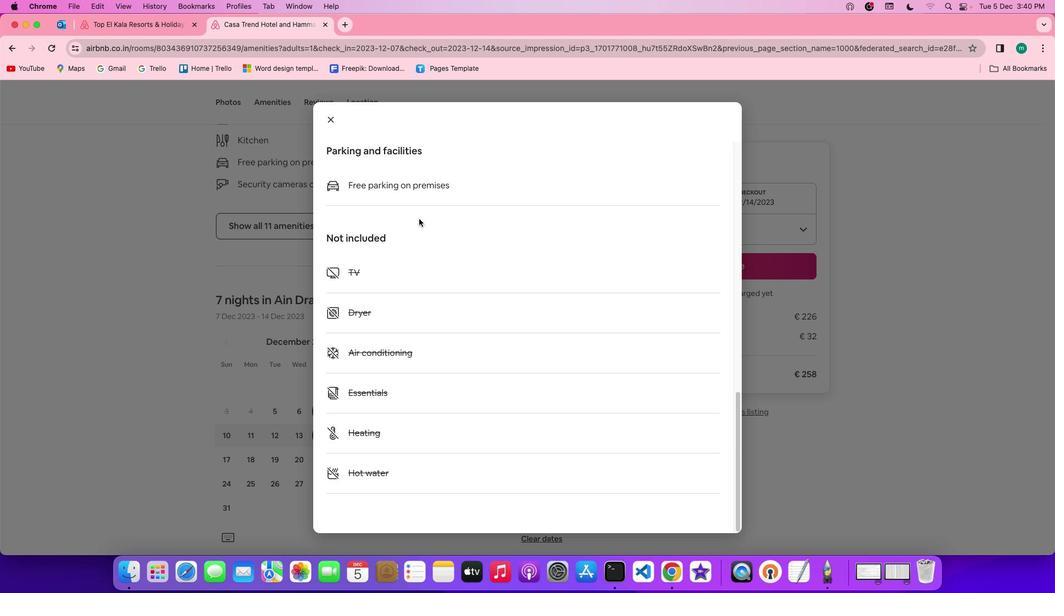 
Action: Mouse scrolled (396, 301) with delta (0, -1)
Screenshot: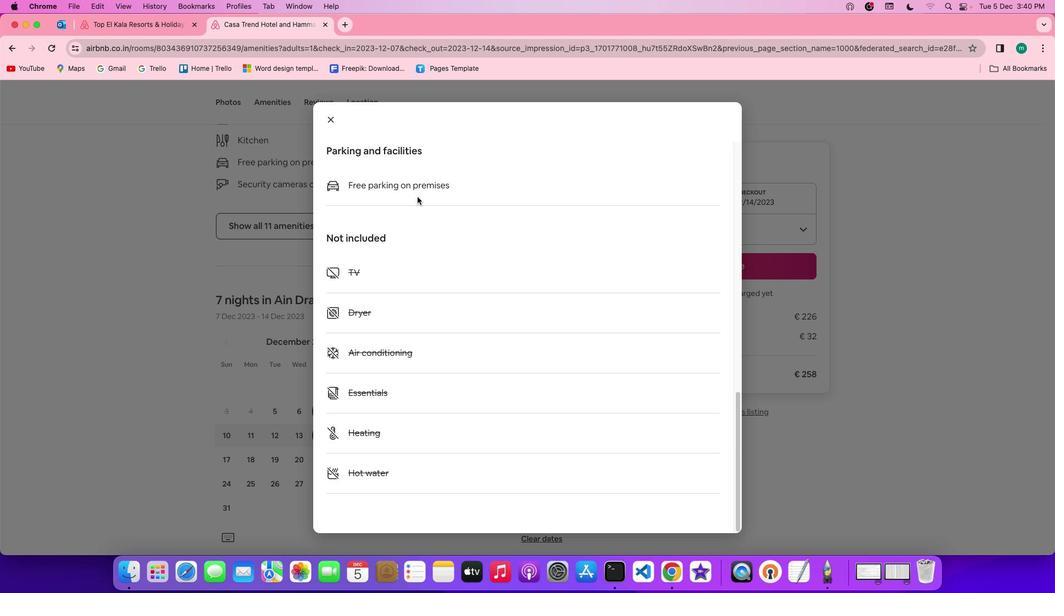 
Action: Mouse moved to (409, 264)
Screenshot: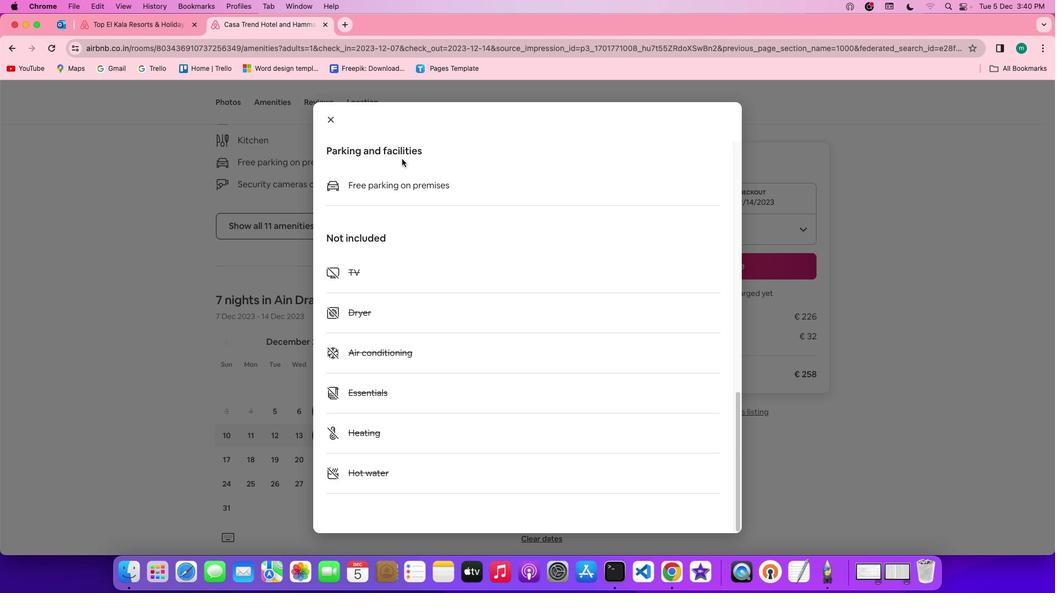 
Action: Mouse scrolled (409, 264) with delta (0, -2)
Screenshot: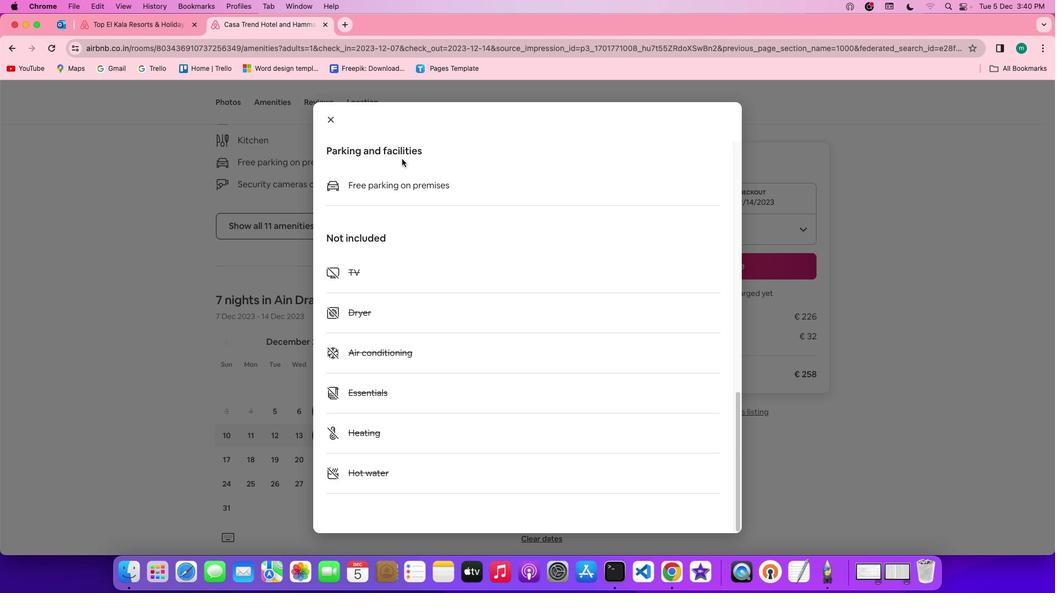 
Action: Mouse moved to (334, 118)
Screenshot: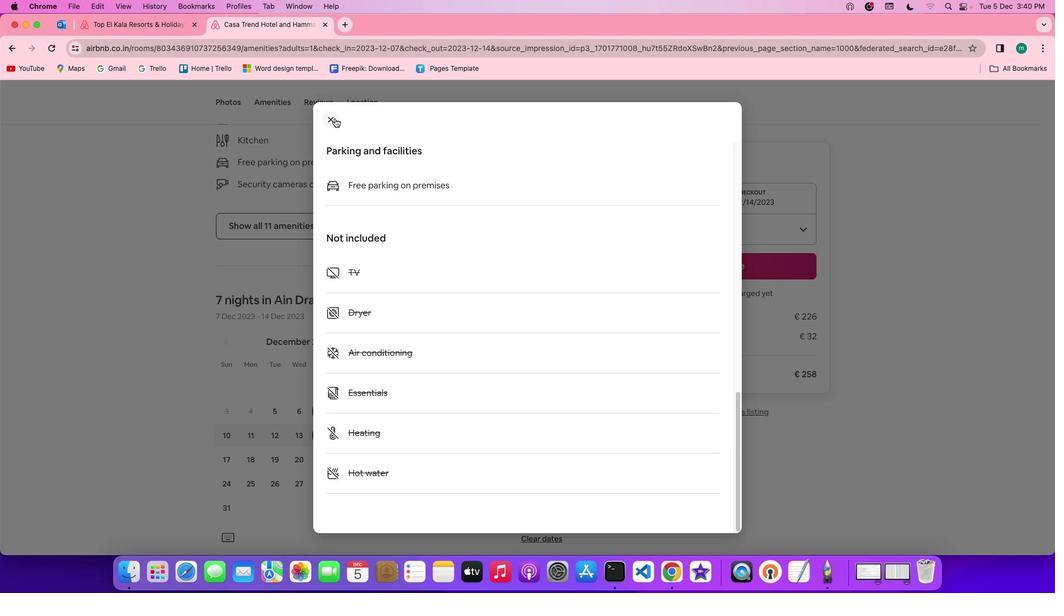 
Action: Mouse pressed left at (334, 118)
Screenshot: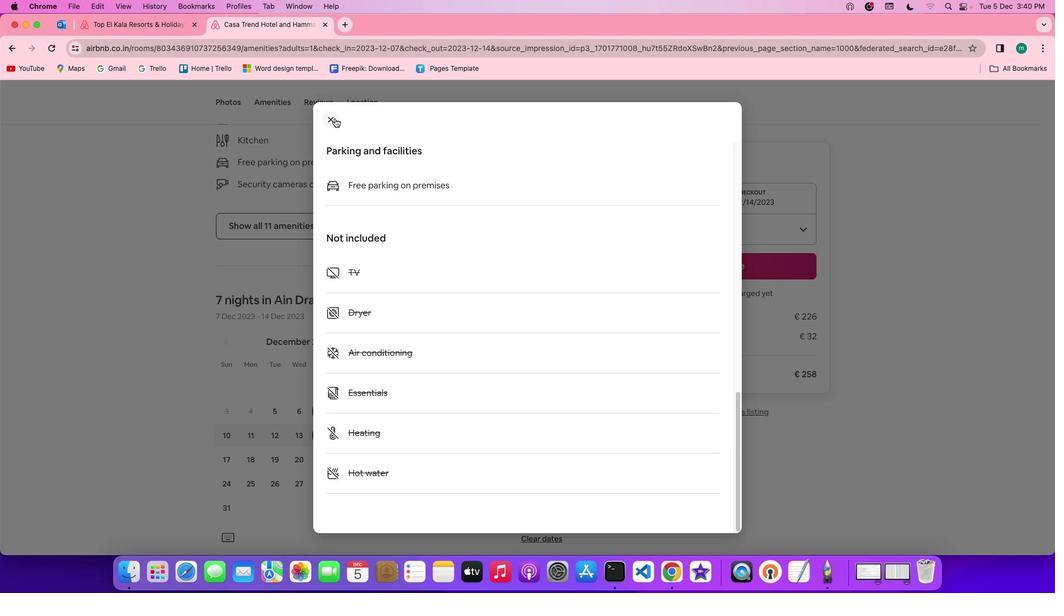 
Action: Mouse moved to (447, 286)
Screenshot: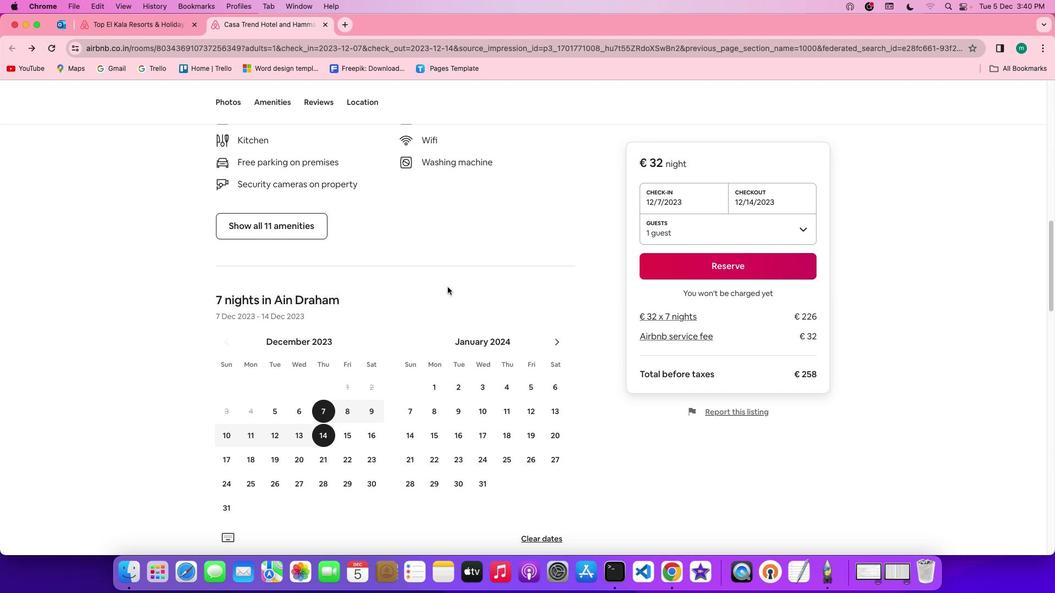 
Action: Mouse scrolled (447, 286) with delta (0, 0)
Screenshot: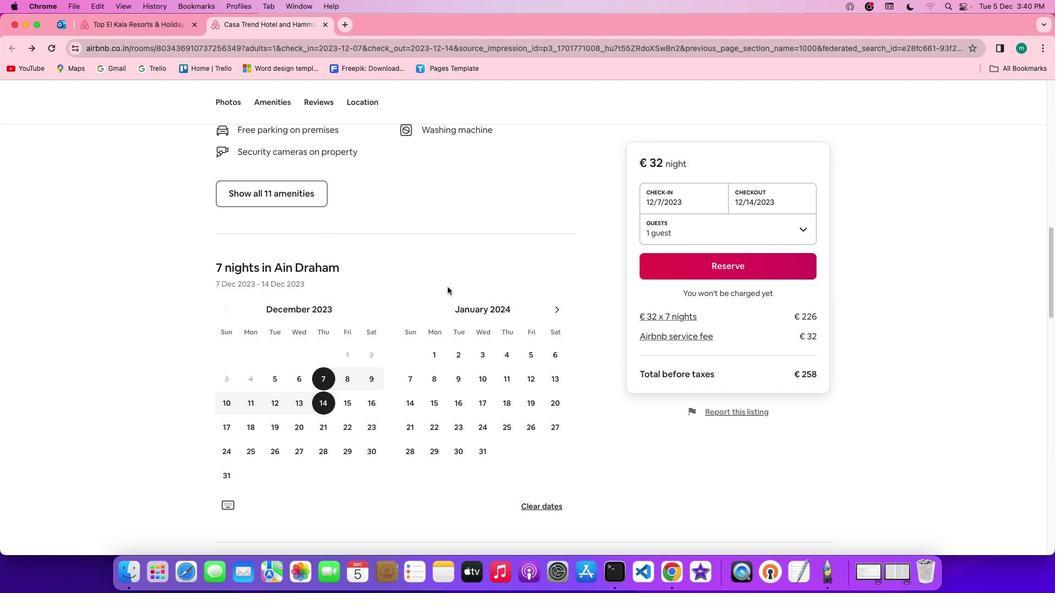 
Action: Mouse scrolled (447, 286) with delta (0, 0)
Screenshot: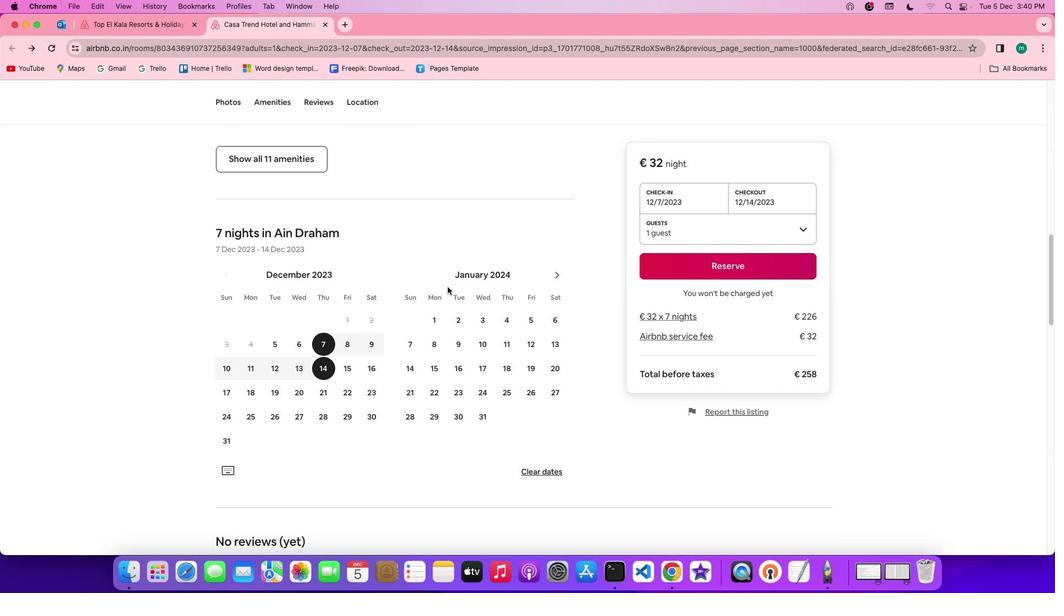 
Action: Mouse scrolled (447, 286) with delta (0, -1)
Screenshot: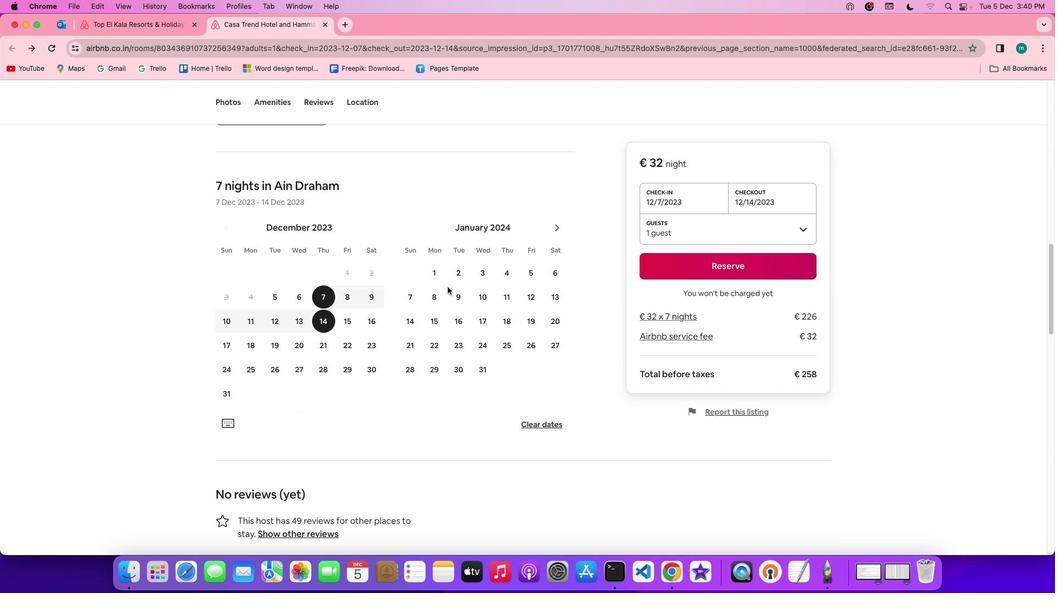 
Action: Mouse scrolled (447, 286) with delta (0, -2)
Screenshot: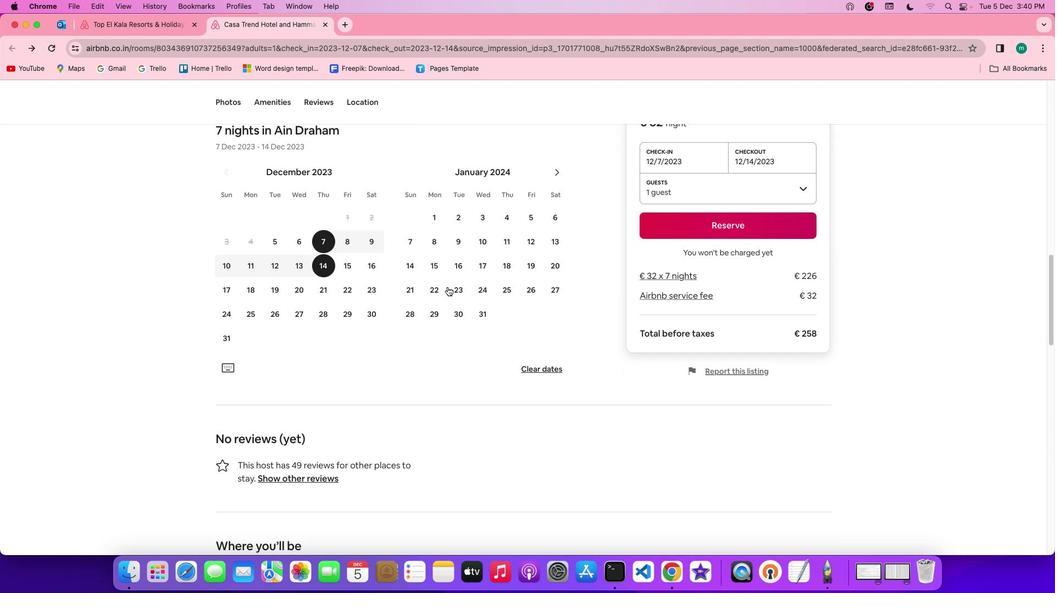 
Action: Mouse scrolled (447, 286) with delta (0, 0)
Screenshot: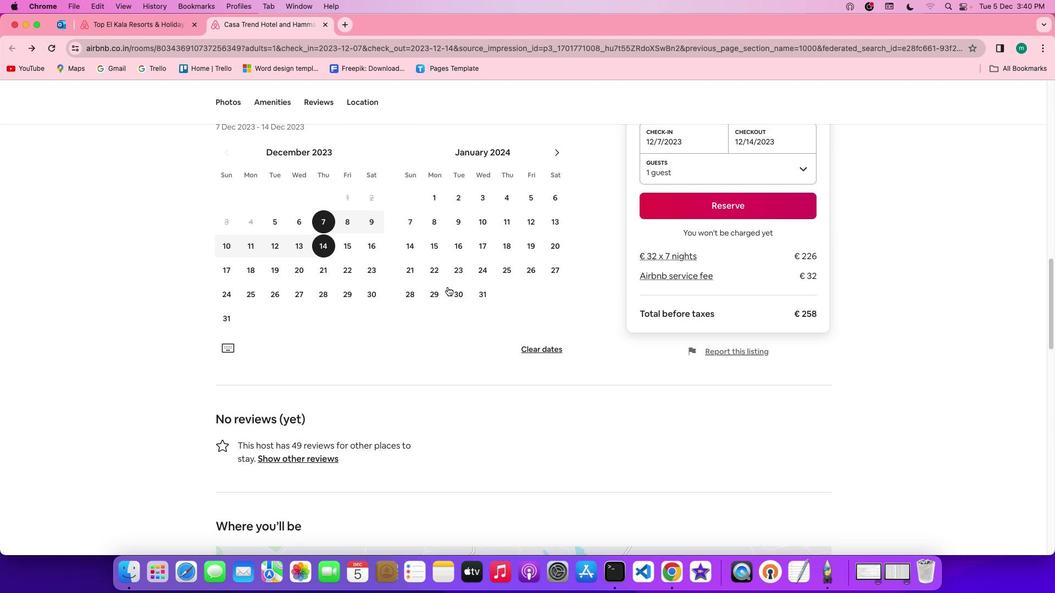 
Action: Mouse scrolled (447, 286) with delta (0, 0)
Screenshot: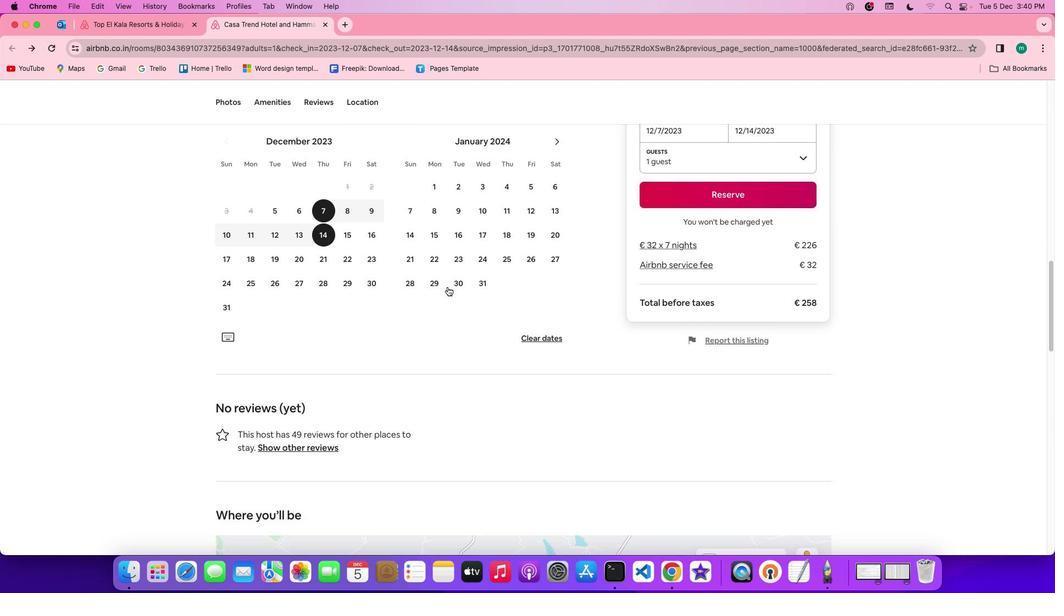 
Action: Mouse scrolled (447, 286) with delta (0, -1)
Screenshot: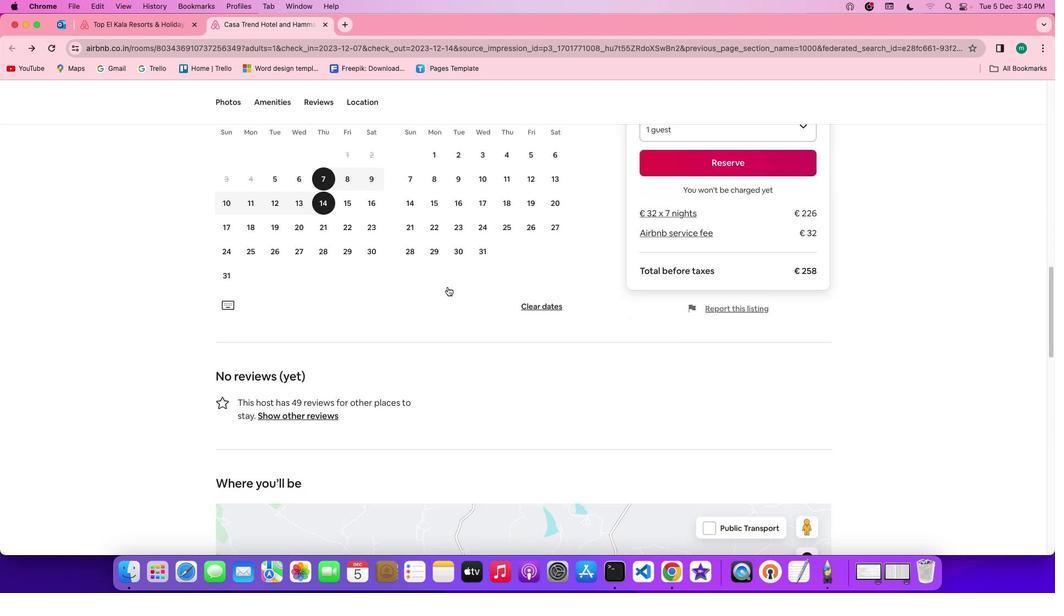 
Action: Mouse scrolled (447, 286) with delta (0, -1)
Screenshot: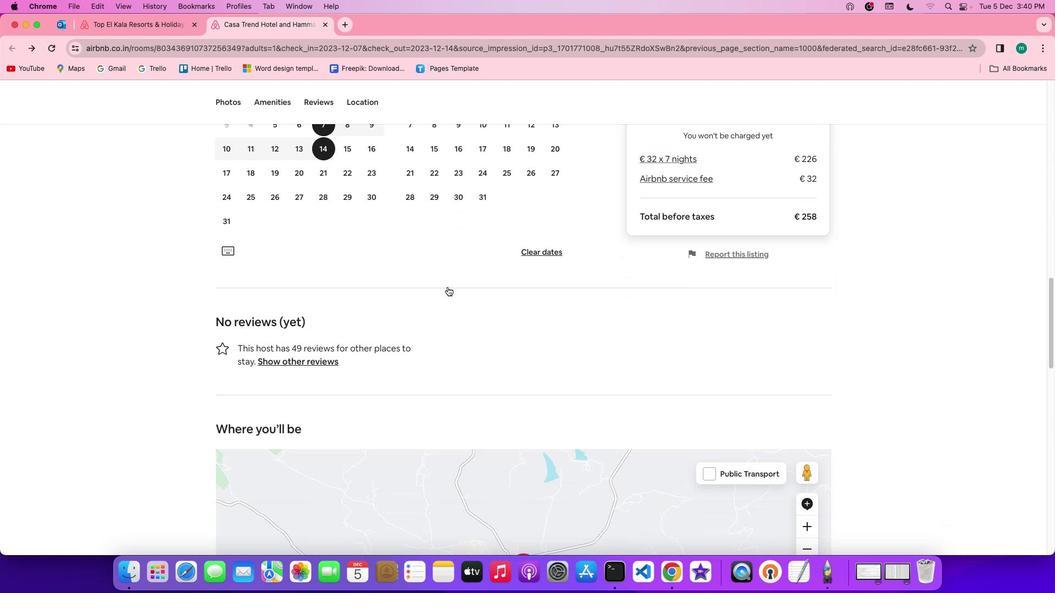 
Action: Mouse scrolled (447, 286) with delta (0, 0)
Screenshot: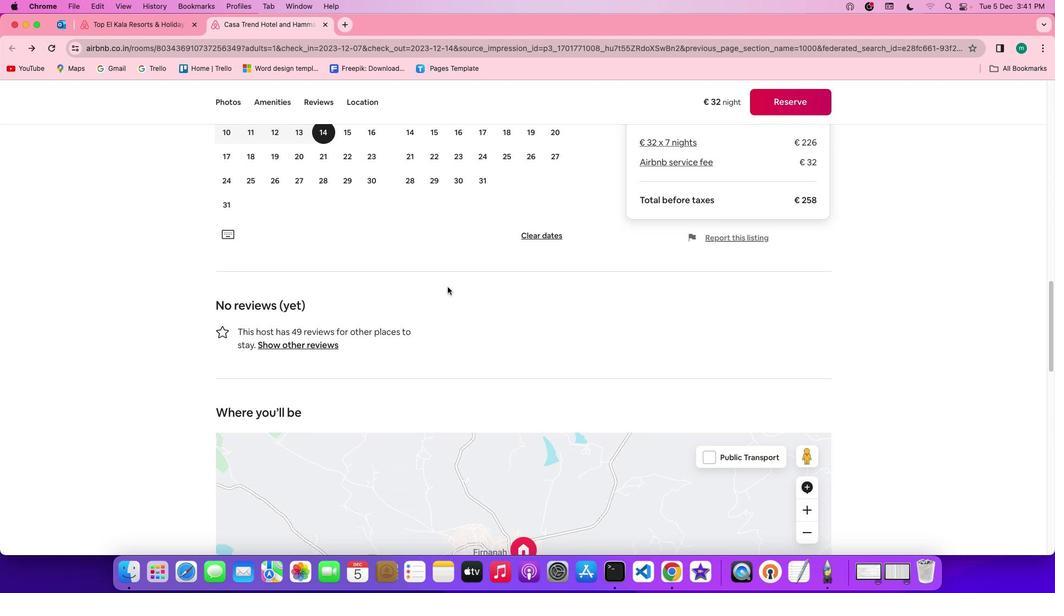 
Action: Mouse scrolled (447, 286) with delta (0, 0)
Screenshot: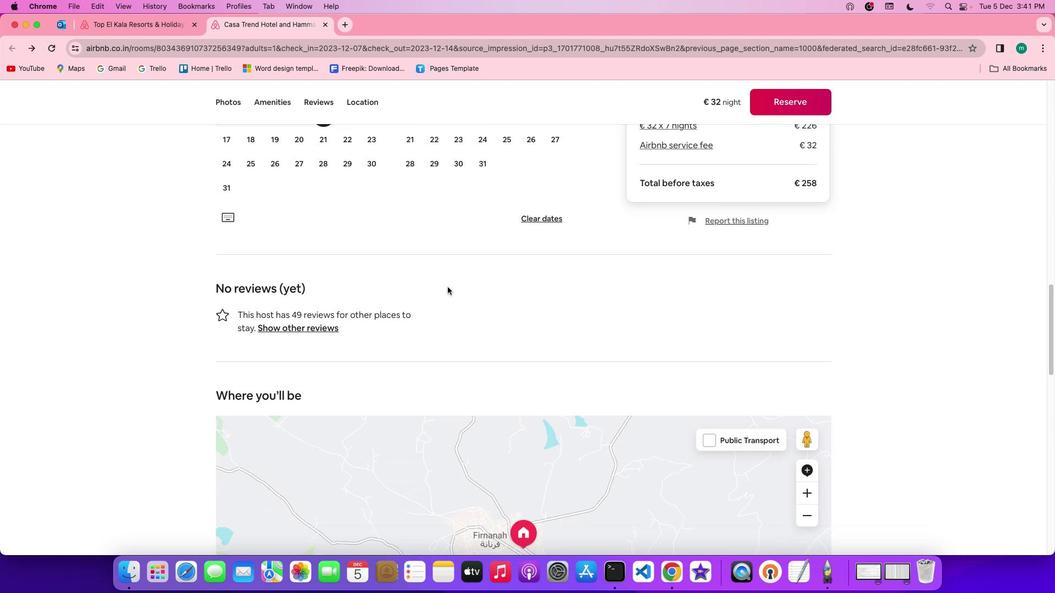 
Action: Mouse scrolled (447, 286) with delta (0, 0)
Screenshot: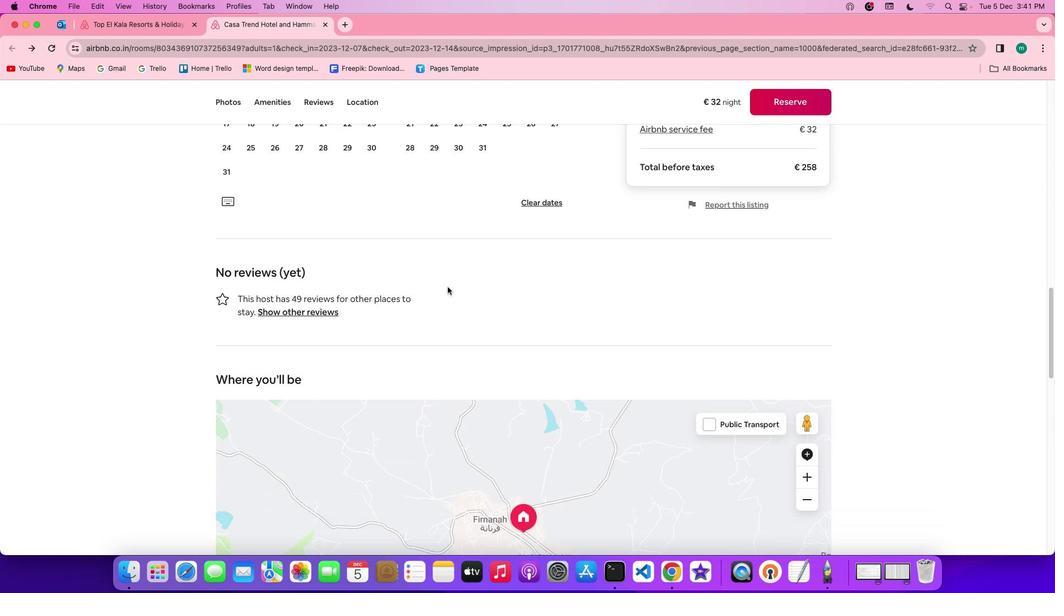 
Action: Mouse scrolled (447, 286) with delta (0, 0)
Screenshot: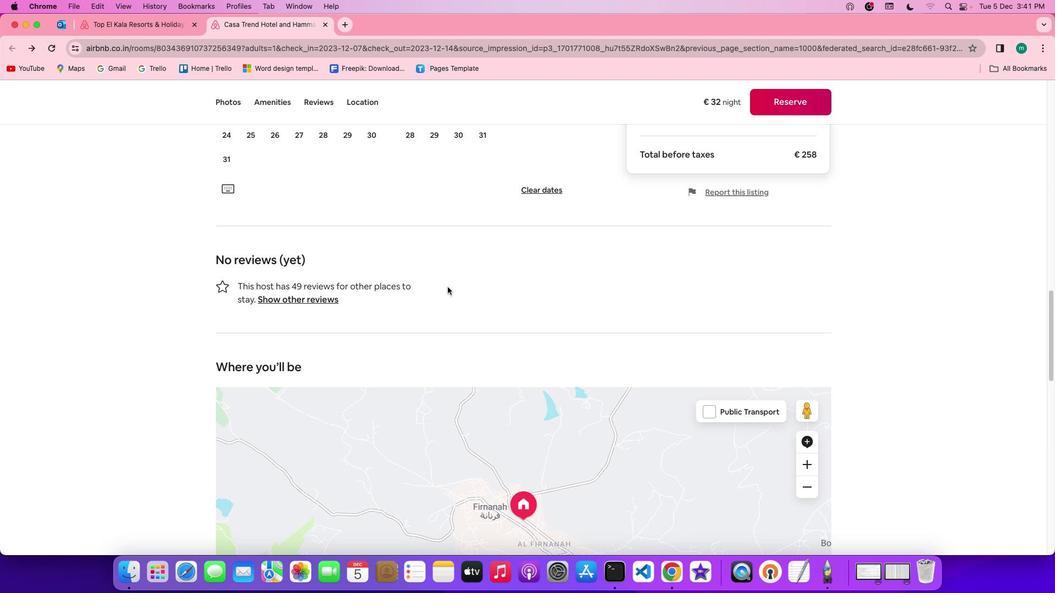 
Action: Mouse scrolled (447, 286) with delta (0, 0)
Screenshot: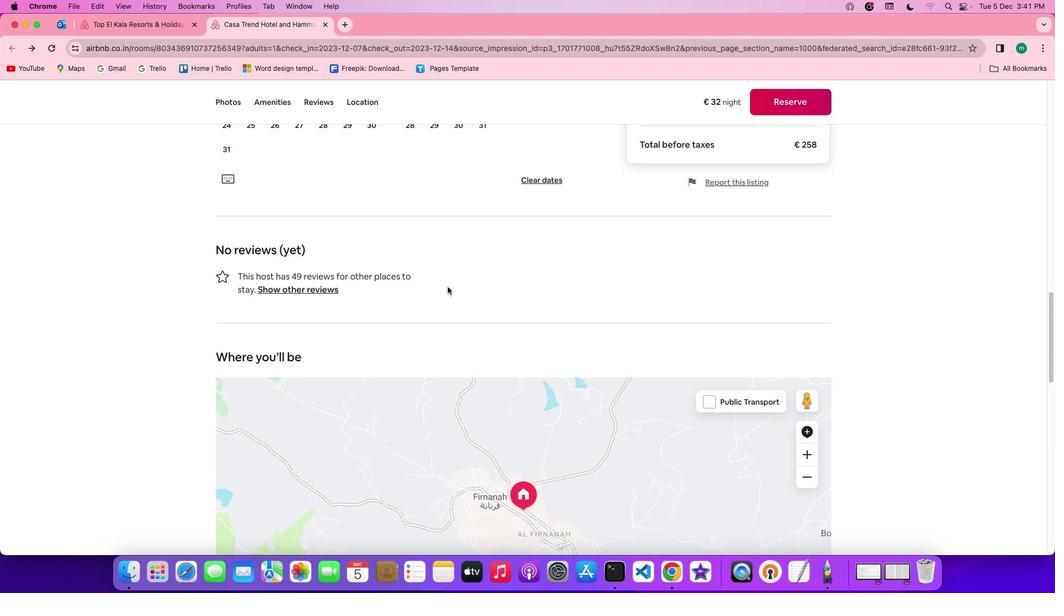 
Action: Mouse scrolled (447, 286) with delta (0, 0)
Screenshot: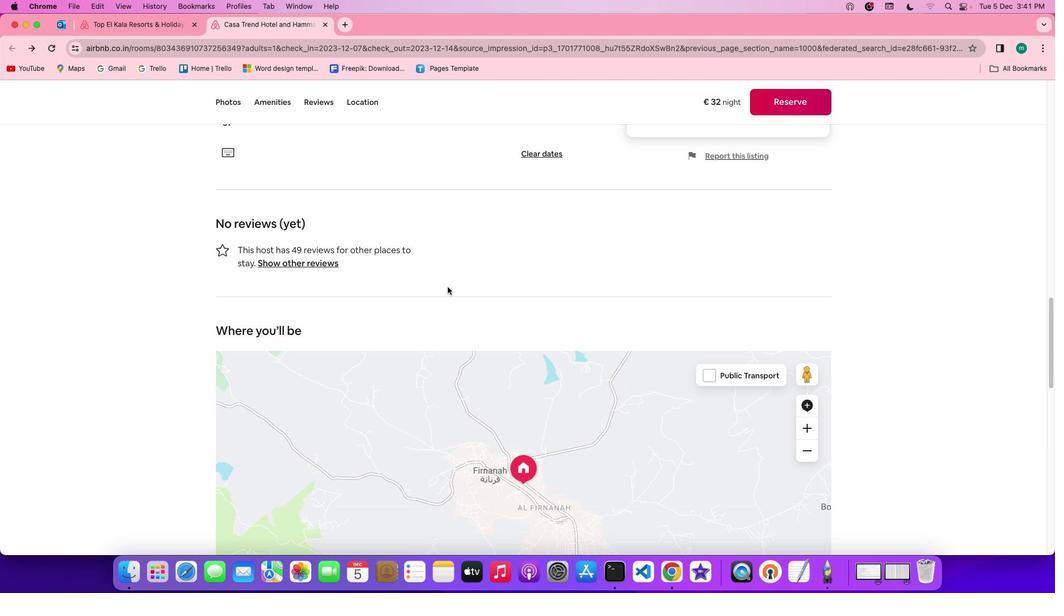 
Action: Mouse scrolled (447, 286) with delta (0, 0)
Screenshot: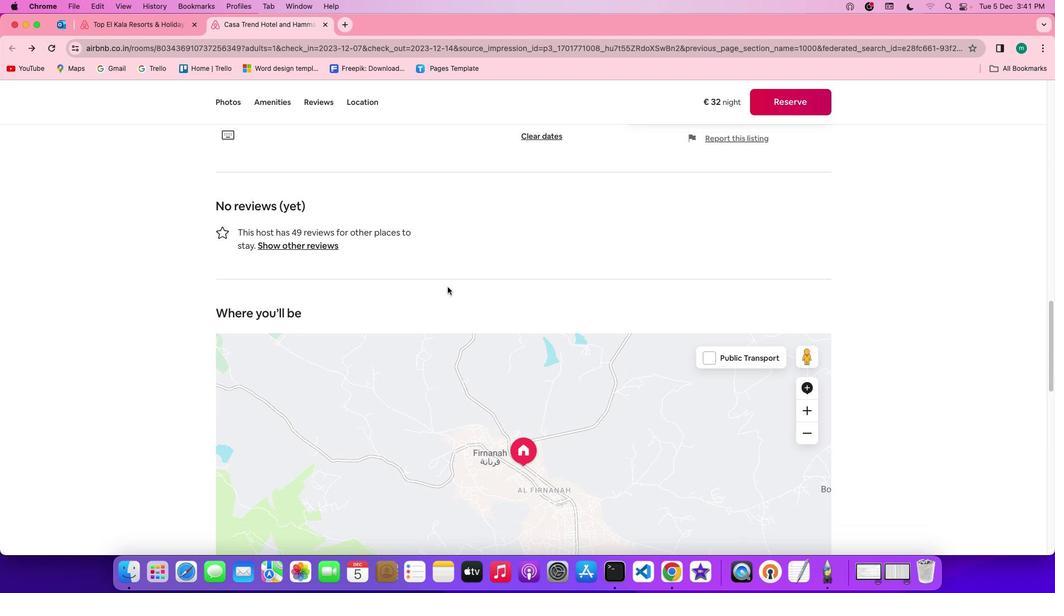 
Action: Mouse scrolled (447, 286) with delta (0, 0)
Screenshot: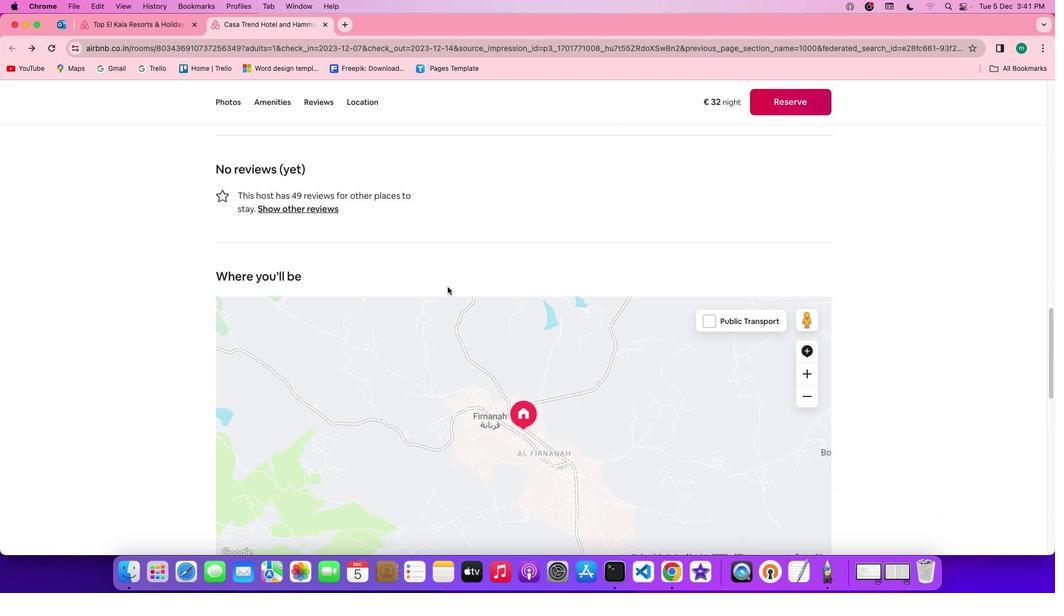 
Action: Mouse scrolled (447, 286) with delta (0, -1)
Screenshot: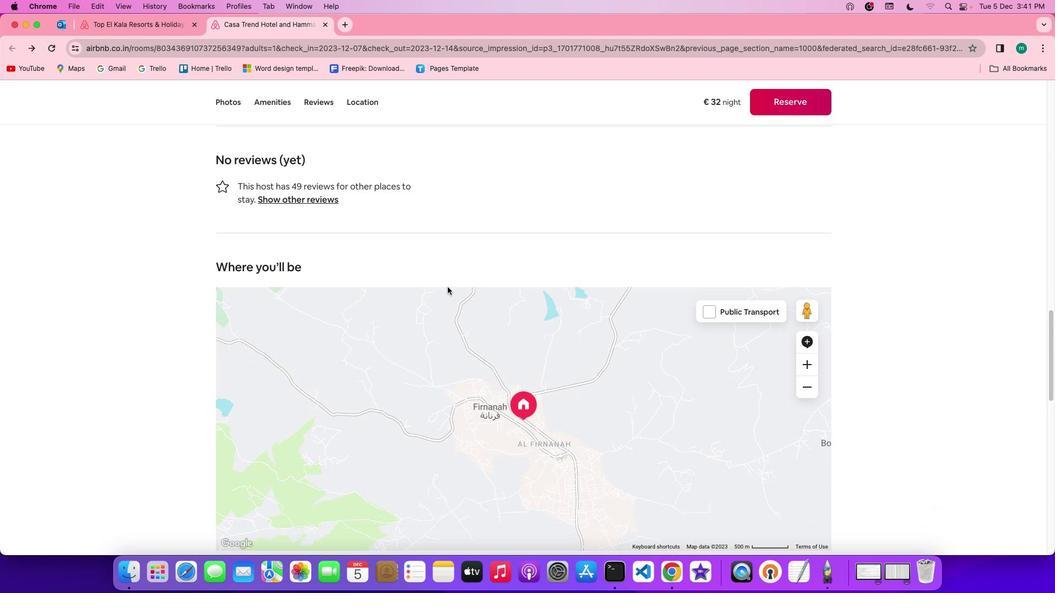 
Action: Mouse scrolled (447, 286) with delta (0, 0)
Screenshot: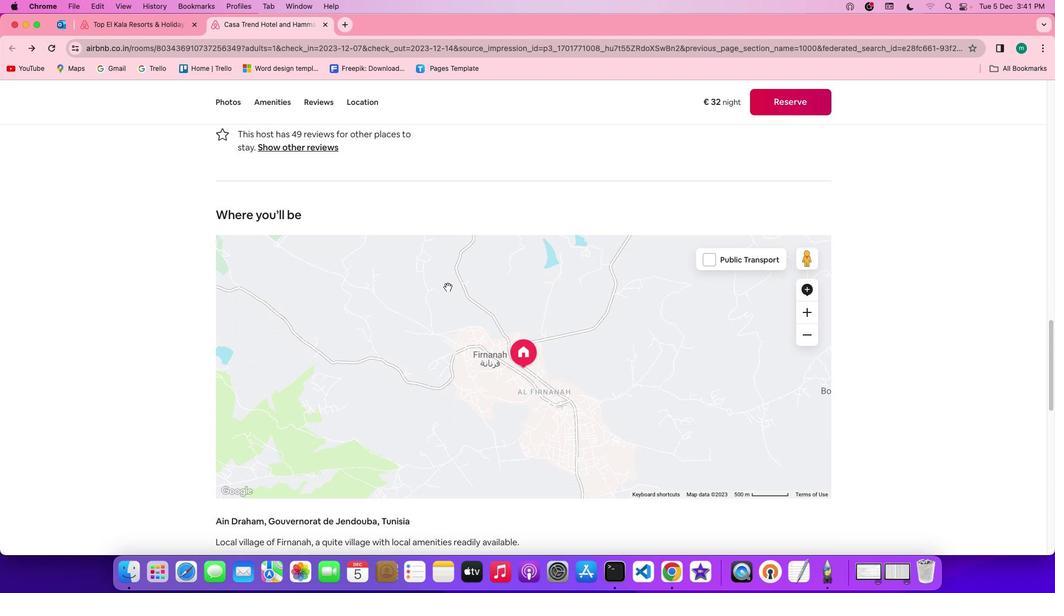 
Action: Mouse scrolled (447, 286) with delta (0, 0)
Screenshot: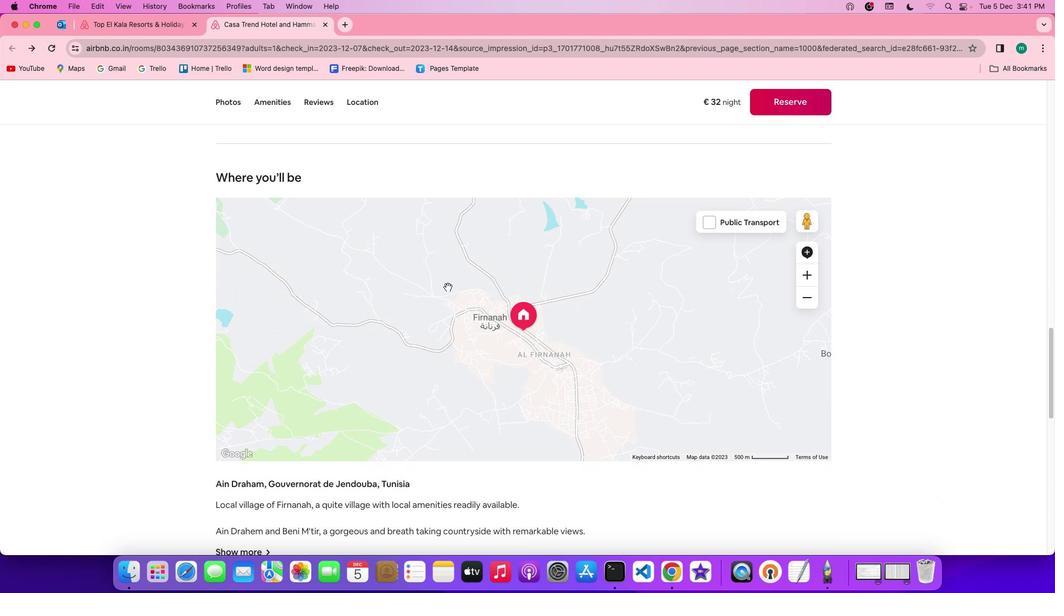 
Action: Mouse scrolled (447, 286) with delta (0, -1)
Screenshot: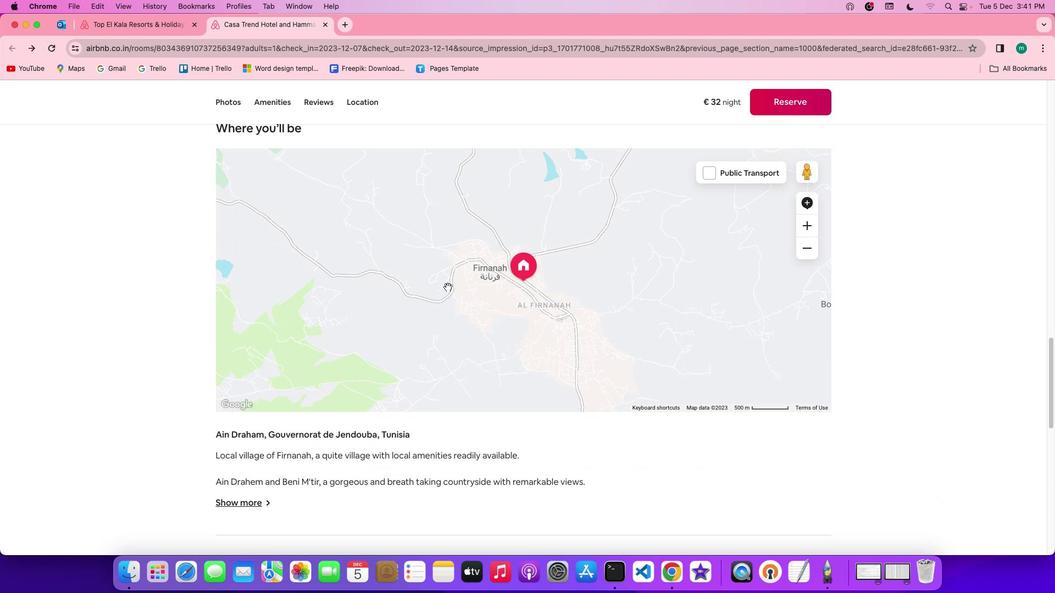 
Action: Mouse scrolled (447, 286) with delta (0, -2)
Screenshot: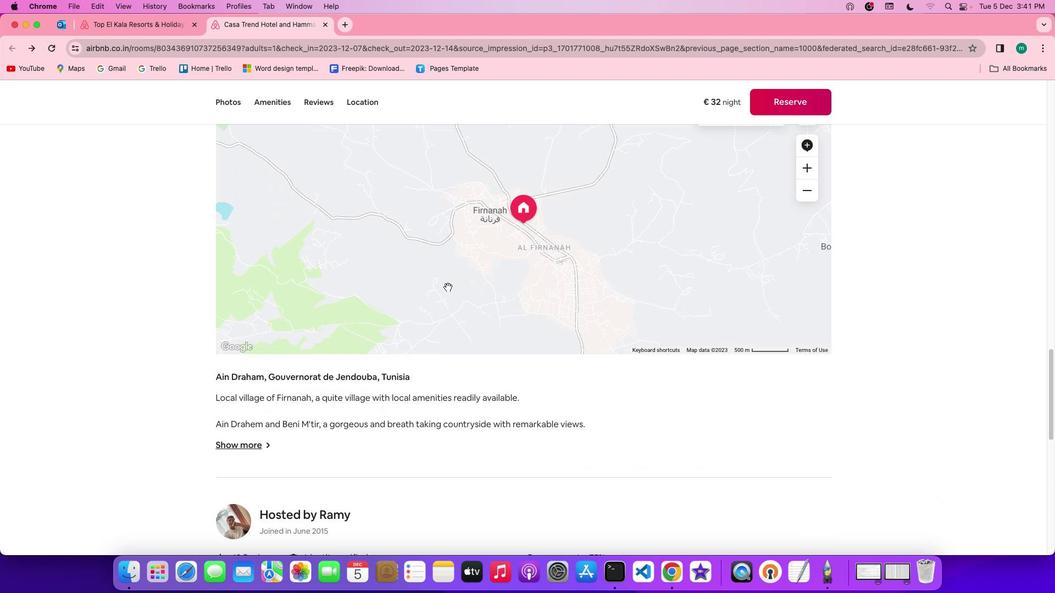 
Action: Mouse scrolled (447, 286) with delta (0, 0)
Screenshot: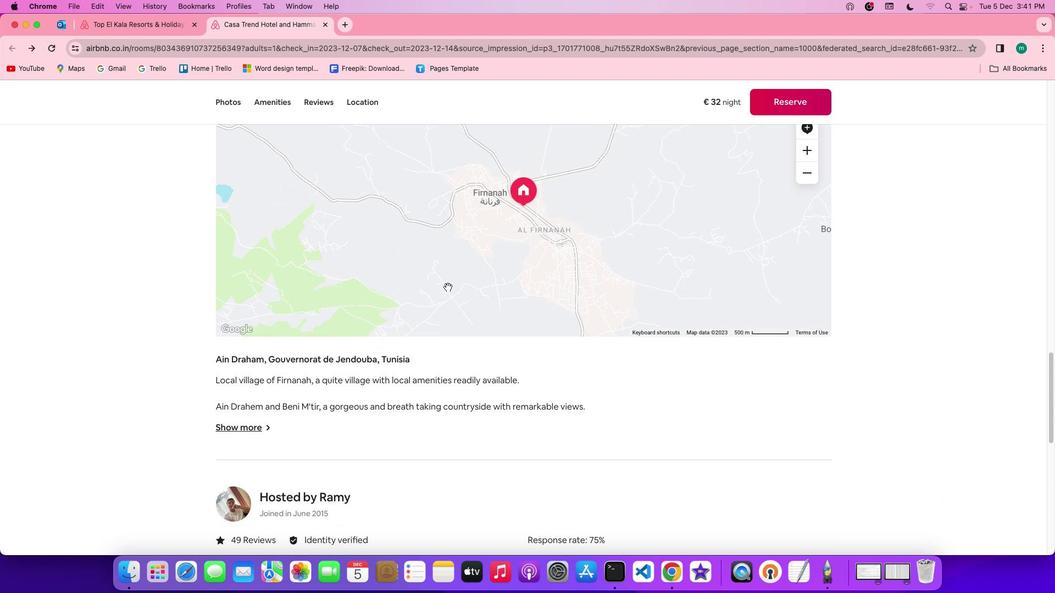 
Action: Mouse scrolled (447, 286) with delta (0, 0)
Screenshot: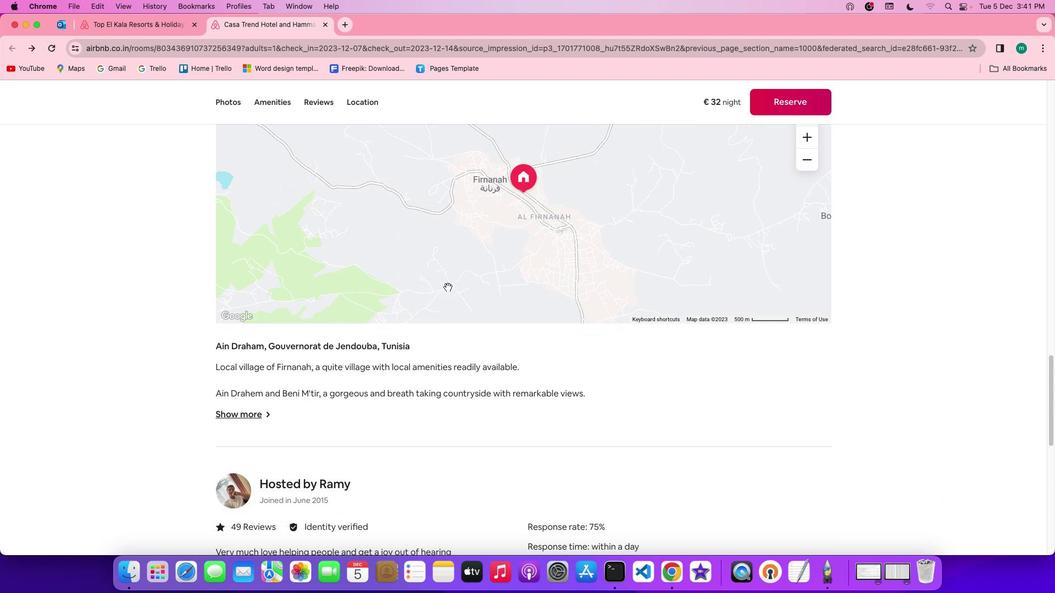 
Action: Mouse scrolled (447, 286) with delta (0, -1)
Screenshot: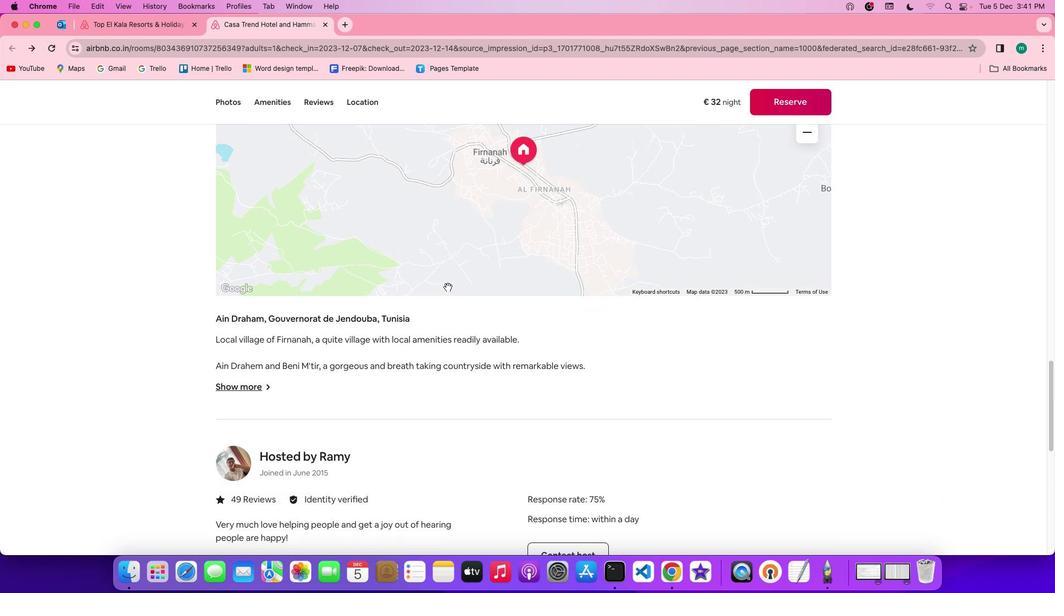 
Action: Mouse moved to (238, 374)
Screenshot: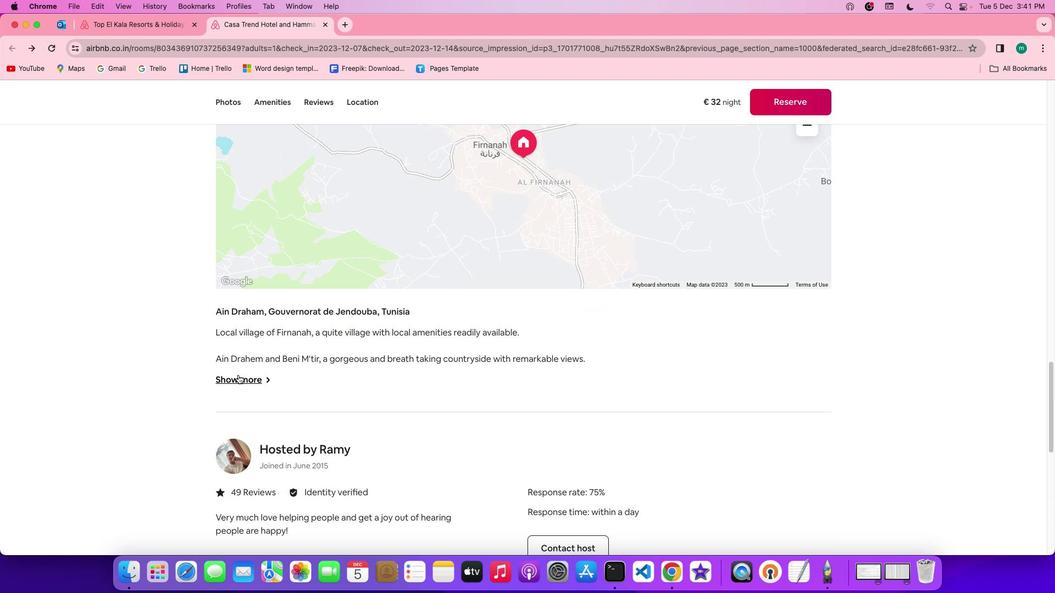 
Action: Mouse pressed left at (238, 374)
Screenshot: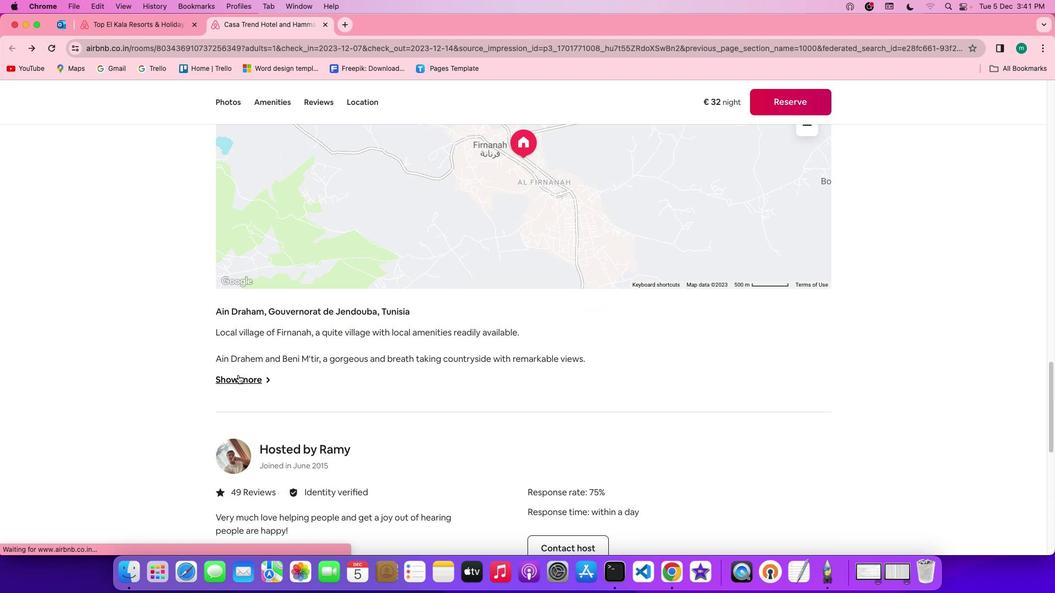 
Action: Mouse moved to (43, 224)
Screenshot: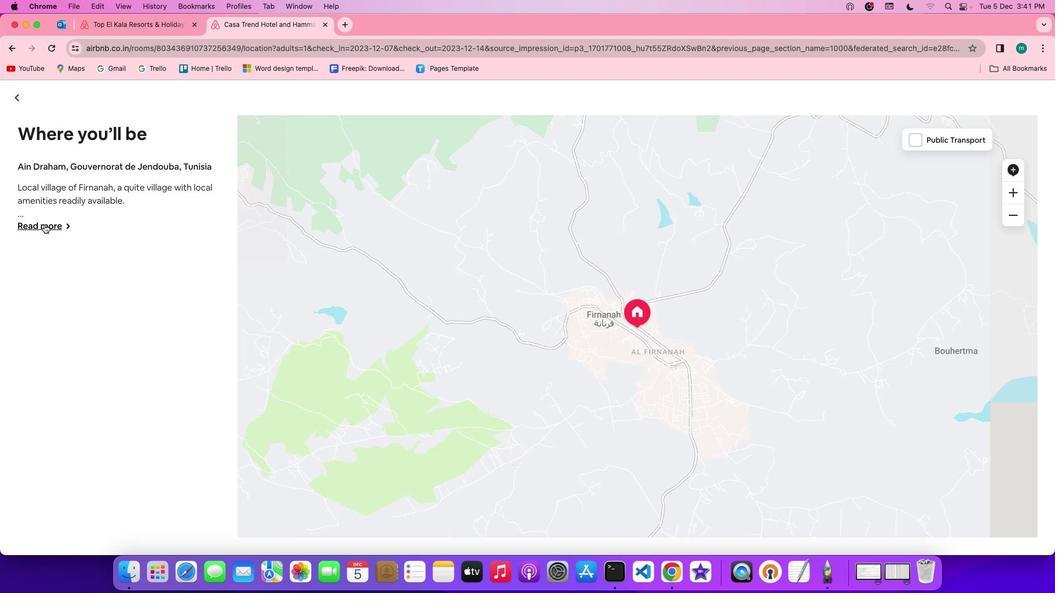 
Action: Mouse pressed left at (43, 224)
Screenshot: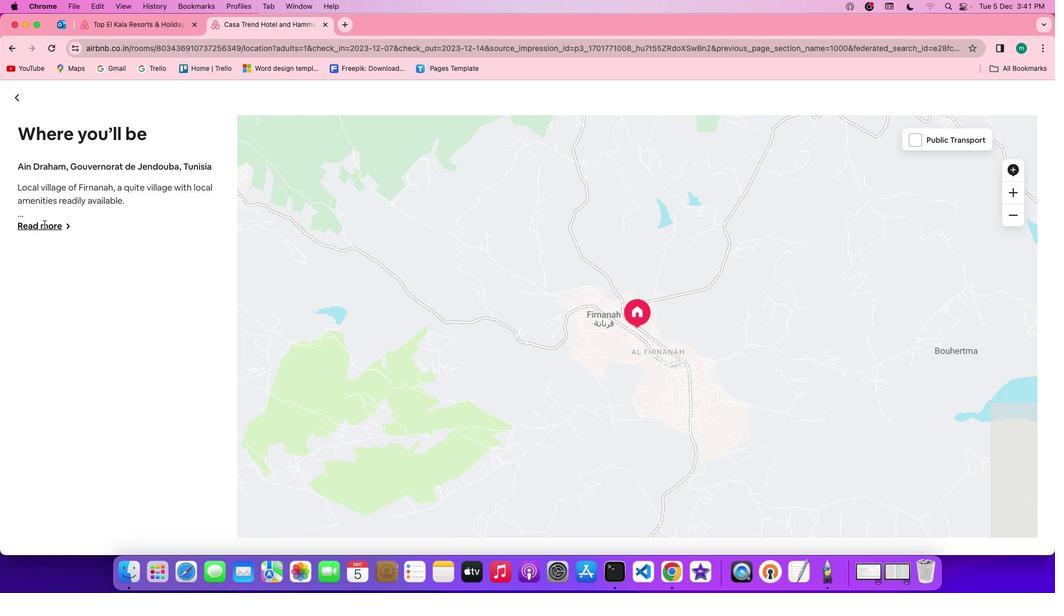 
Action: Mouse moved to (16, 92)
Screenshot: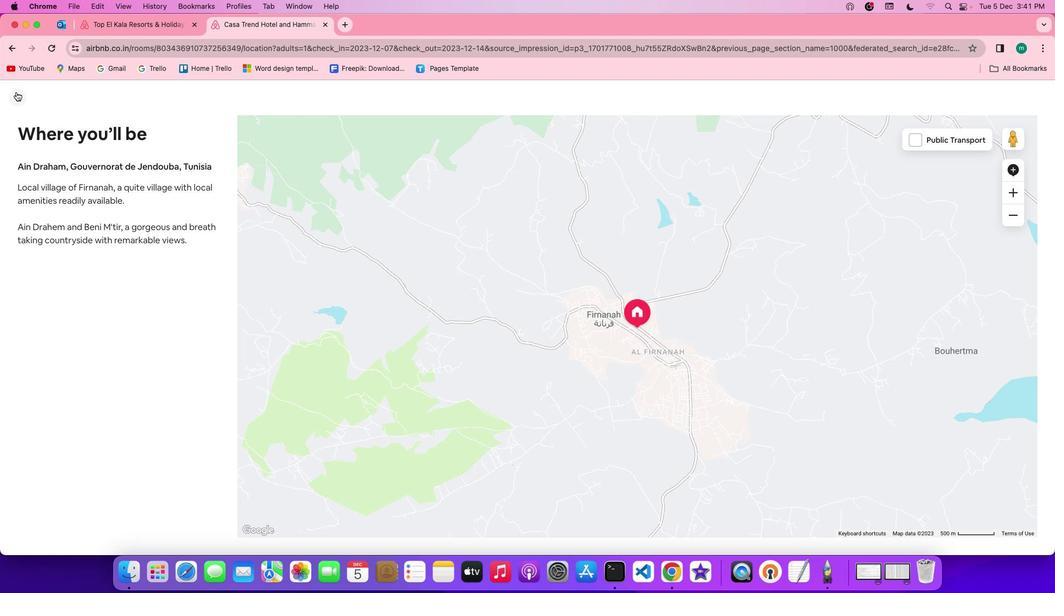 
Action: Mouse pressed left at (16, 92)
Screenshot: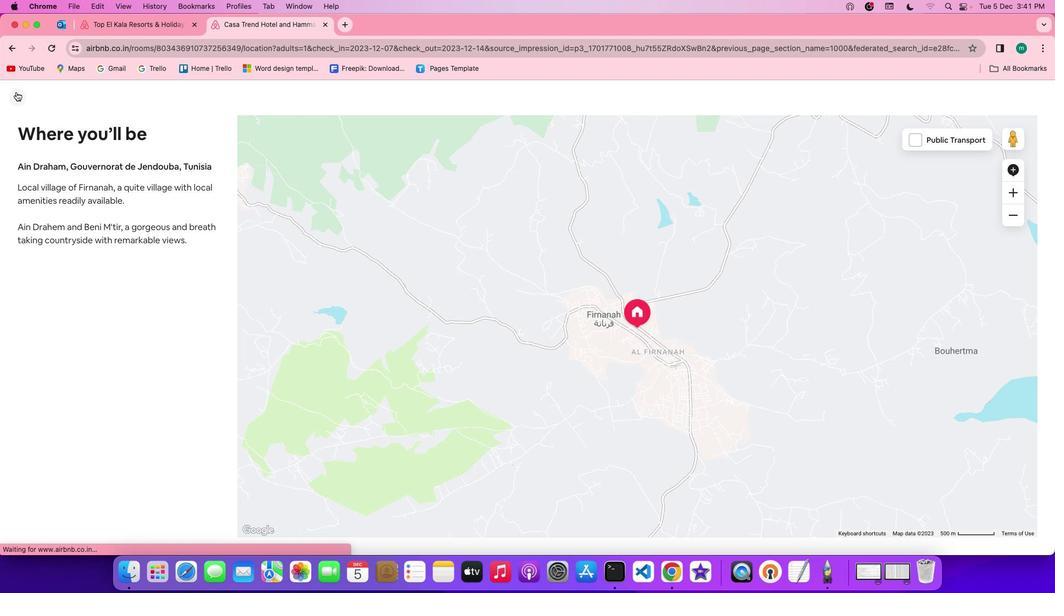 
Action: Mouse moved to (403, 359)
Screenshot: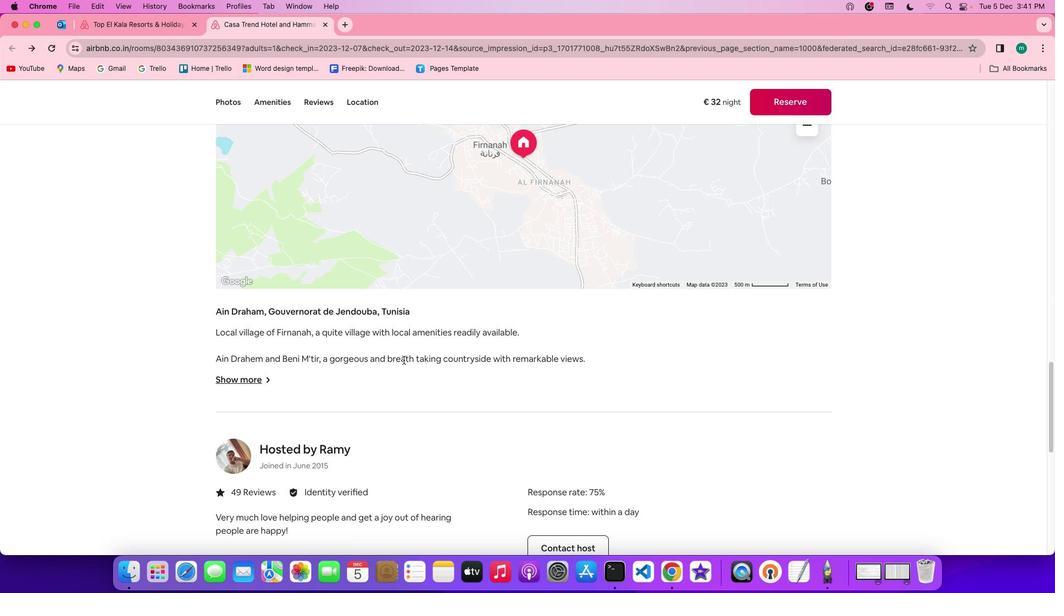 
Action: Mouse scrolled (403, 359) with delta (0, 0)
Screenshot: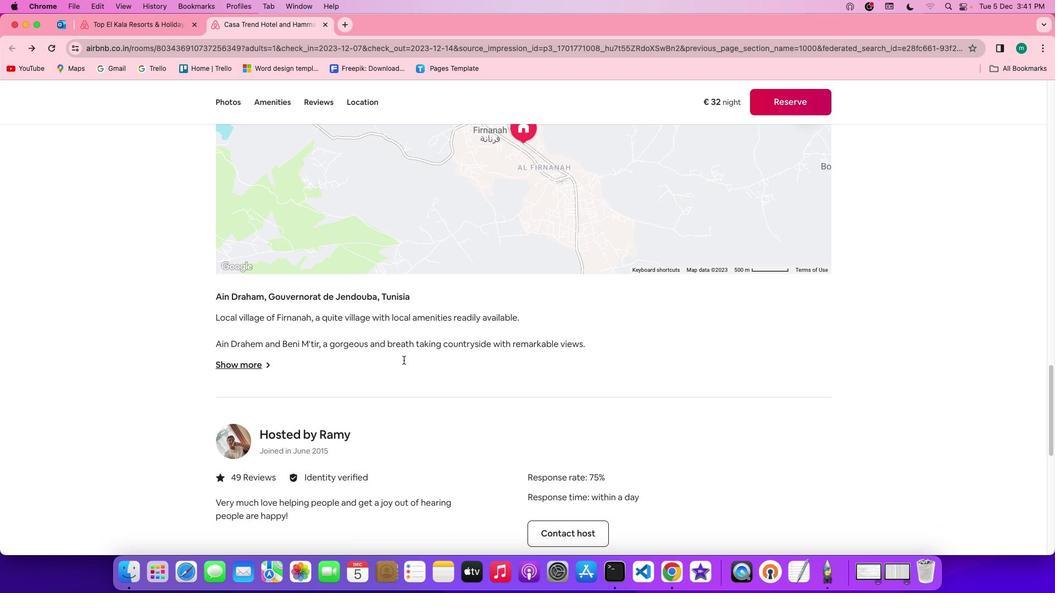 
Action: Mouse scrolled (403, 359) with delta (0, 0)
Screenshot: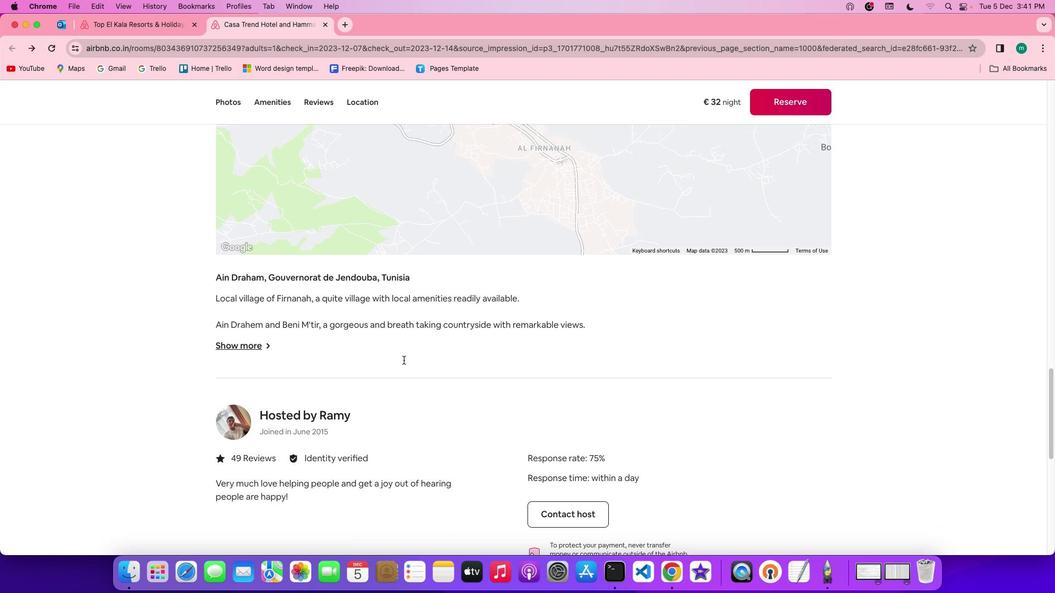 
Action: Mouse scrolled (403, 359) with delta (0, -1)
Screenshot: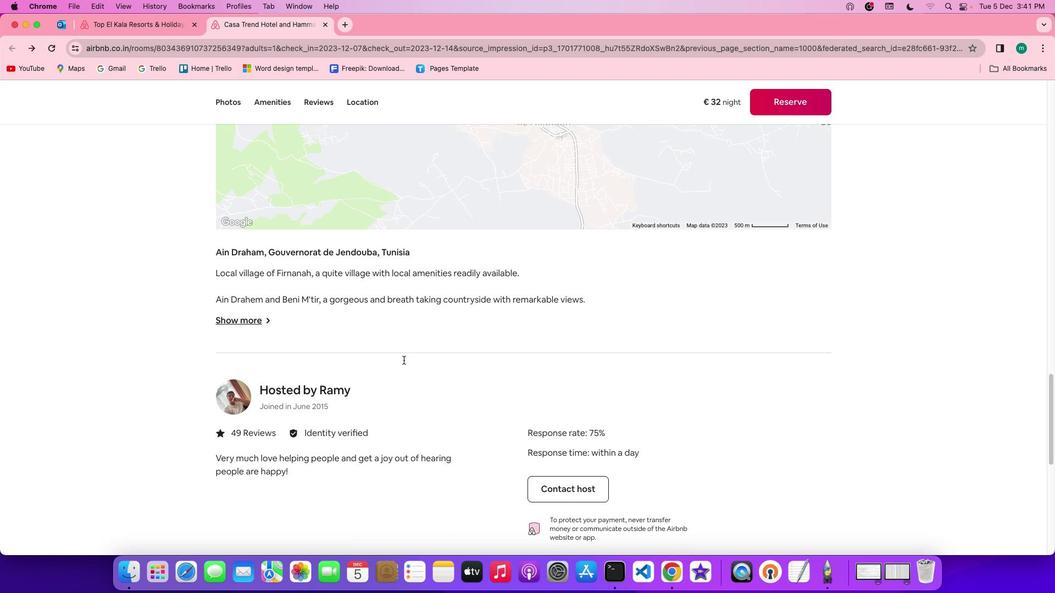 
Action: Mouse scrolled (403, 359) with delta (0, -1)
Screenshot: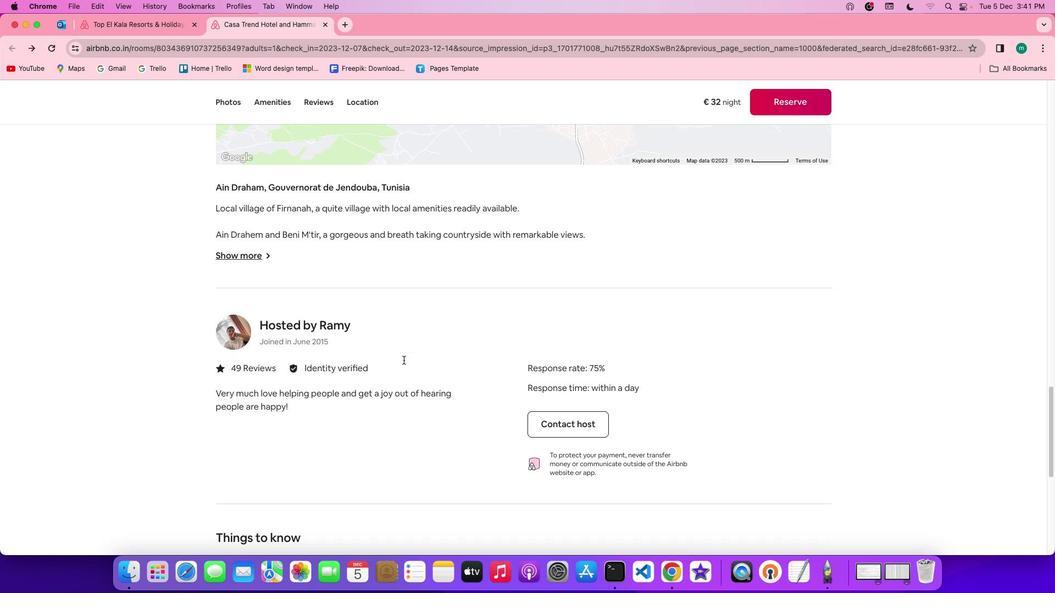 
Action: Mouse scrolled (403, 359) with delta (0, 0)
Screenshot: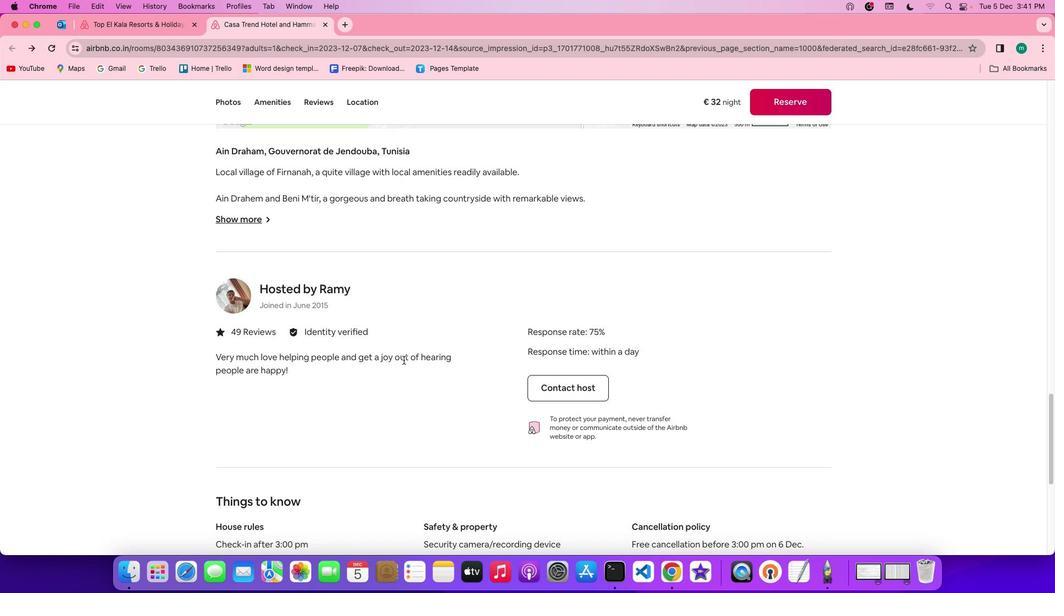 
Action: Mouse scrolled (403, 359) with delta (0, 0)
Screenshot: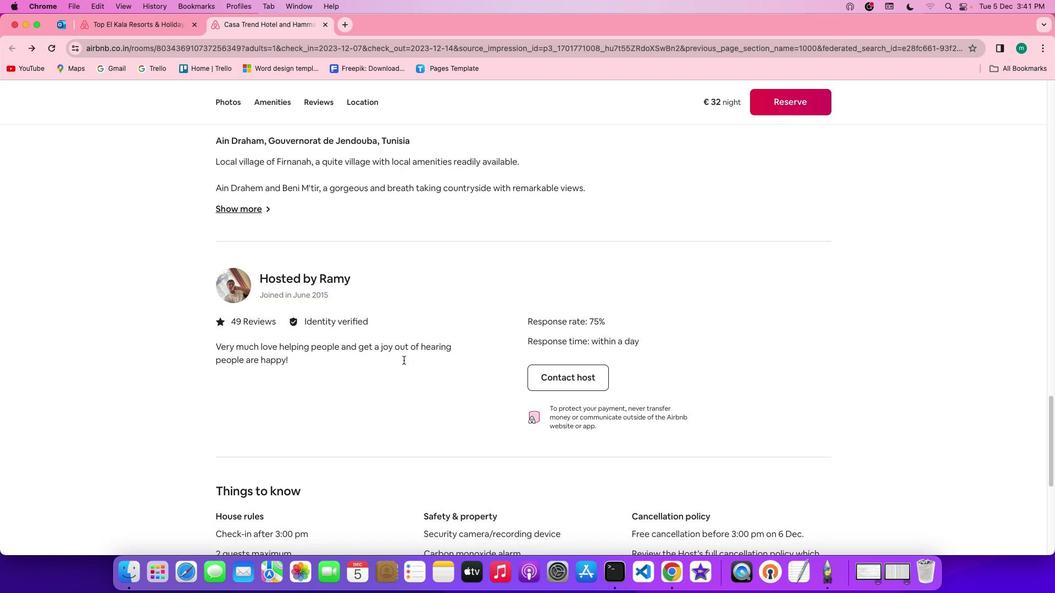 
Action: Mouse scrolled (403, 359) with delta (0, -1)
Screenshot: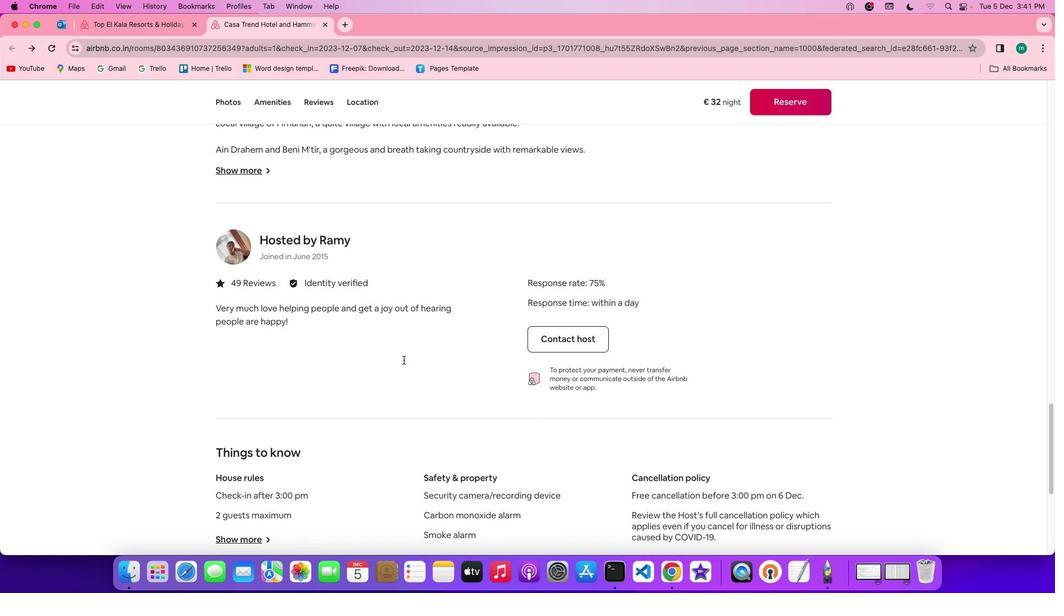 
Action: Mouse scrolled (403, 359) with delta (0, -1)
Screenshot: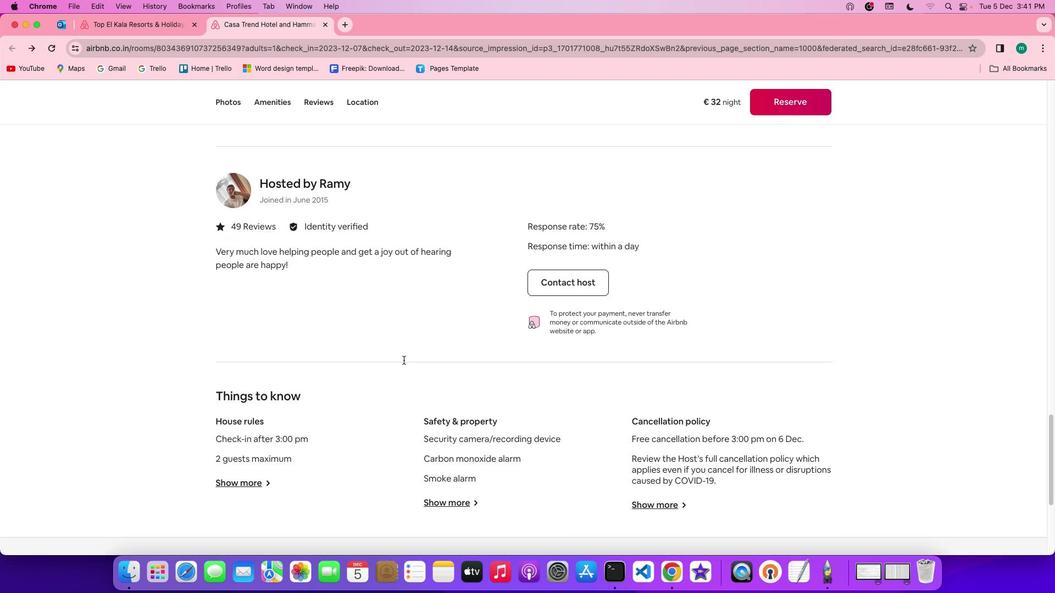 
Action: Mouse scrolled (403, 359) with delta (0, 0)
Screenshot: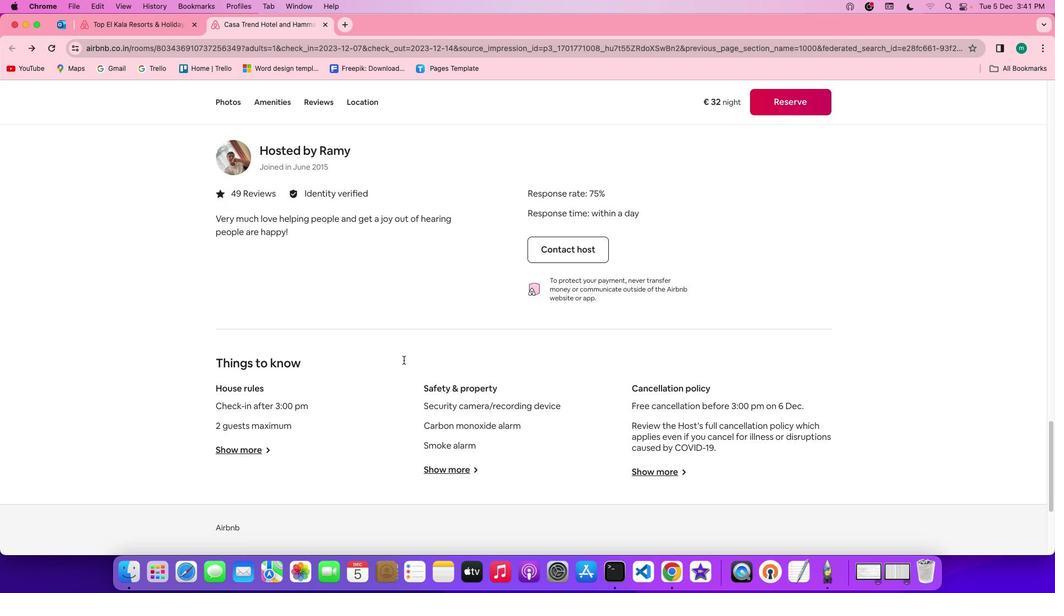
Action: Mouse scrolled (403, 359) with delta (0, 0)
Screenshot: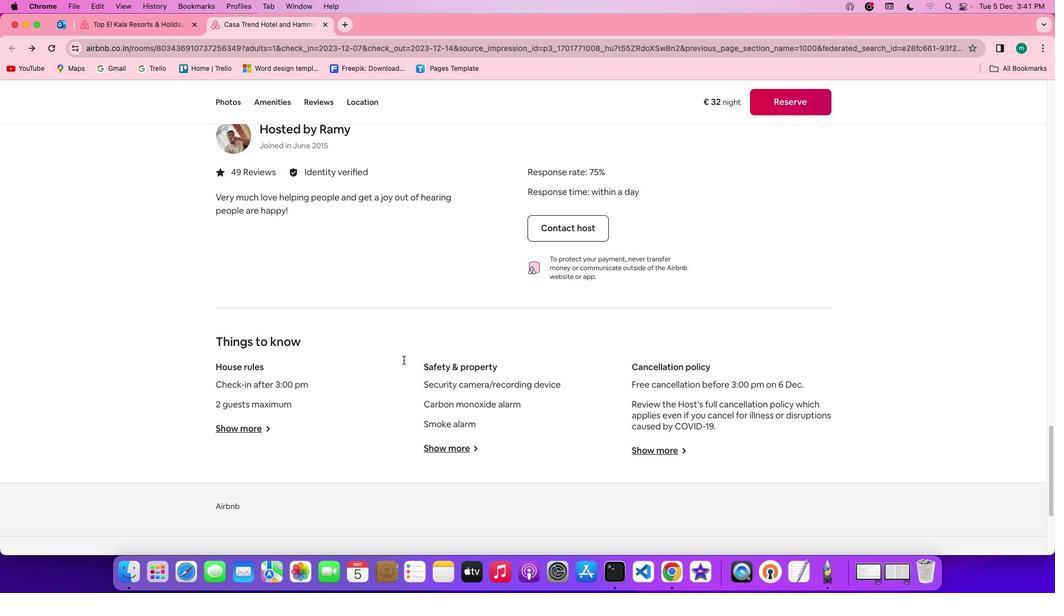 
Action: Mouse scrolled (403, 359) with delta (0, -1)
Screenshot: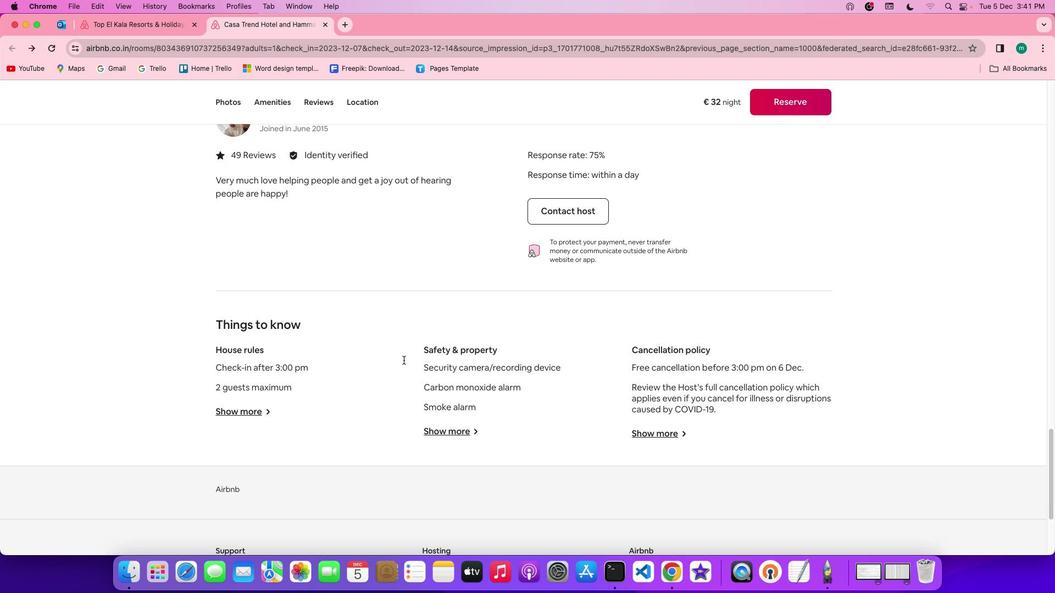 
Action: Mouse moved to (253, 389)
Screenshot: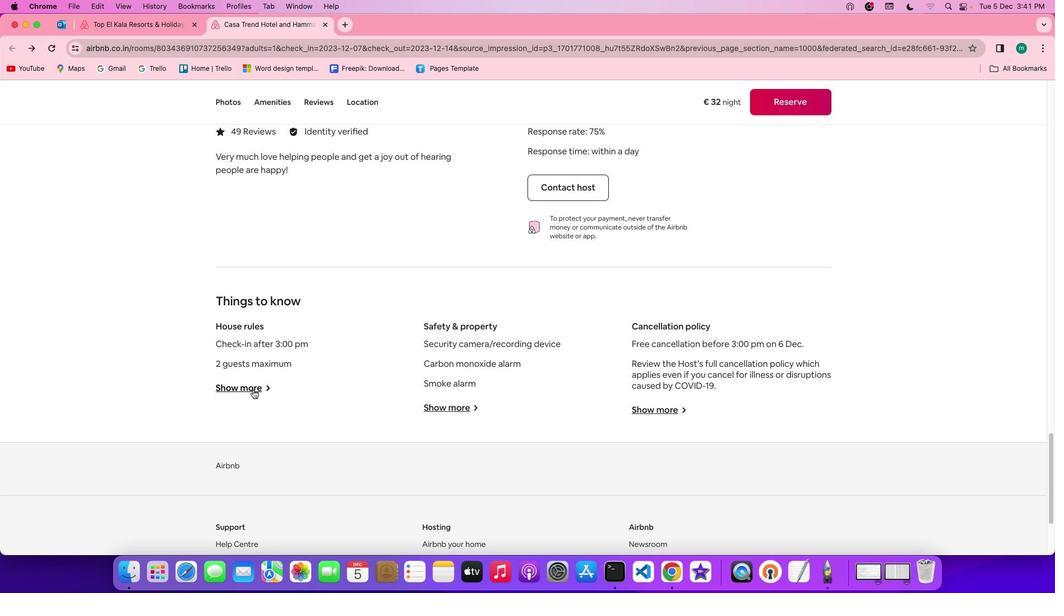 
Action: Mouse pressed left at (253, 389)
Screenshot: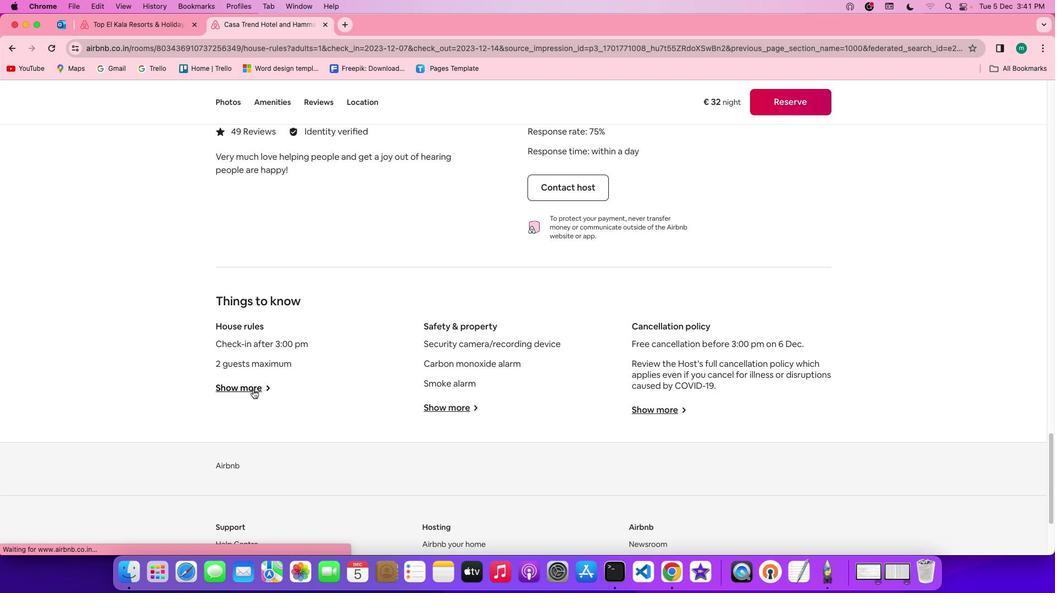 
Action: Mouse moved to (531, 390)
Screenshot: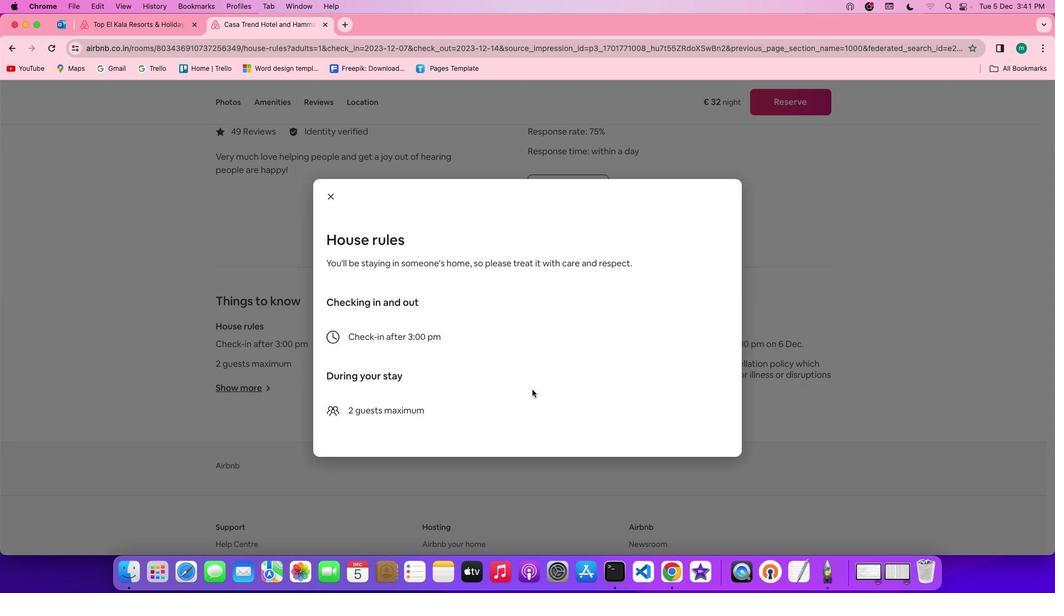 
Action: Mouse scrolled (531, 390) with delta (0, 0)
Screenshot: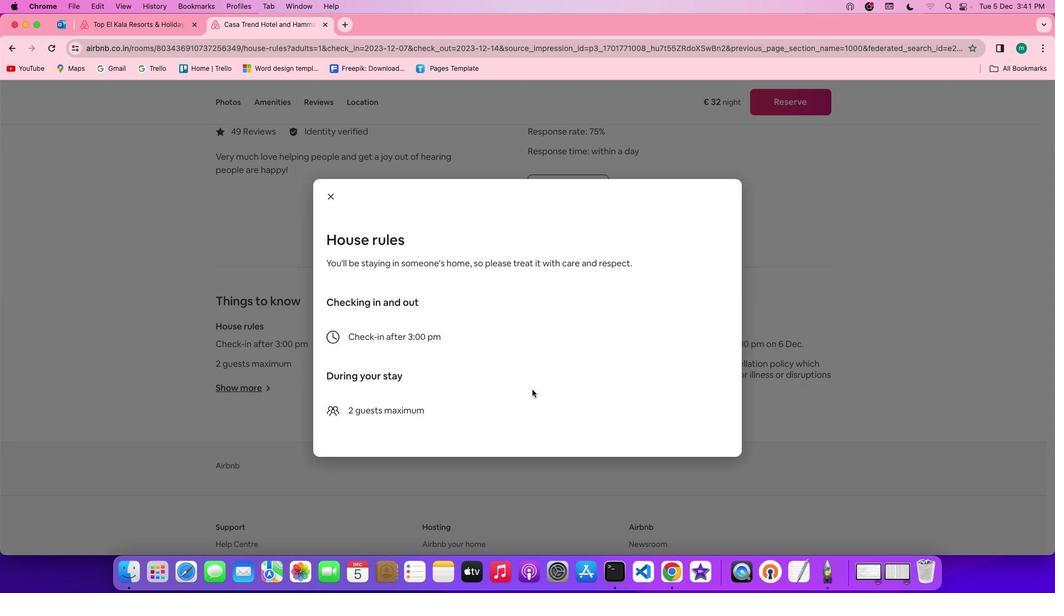 
Action: Mouse scrolled (531, 390) with delta (0, 0)
